 Task: Go to Program & Features. Select Whole Food Market. Add to cart Organic Chicken Broth-2. Select Amazon Health. Add to cart Grapefruit essential oil-2. Place order for Ivan Wilson, _x000D_
9525 Pacific Ct_x000D_
Willowbrook, Illinois(IL), 60527, Cell Number (630) 590-5202
Action: Mouse moved to (4, 148)
Screenshot: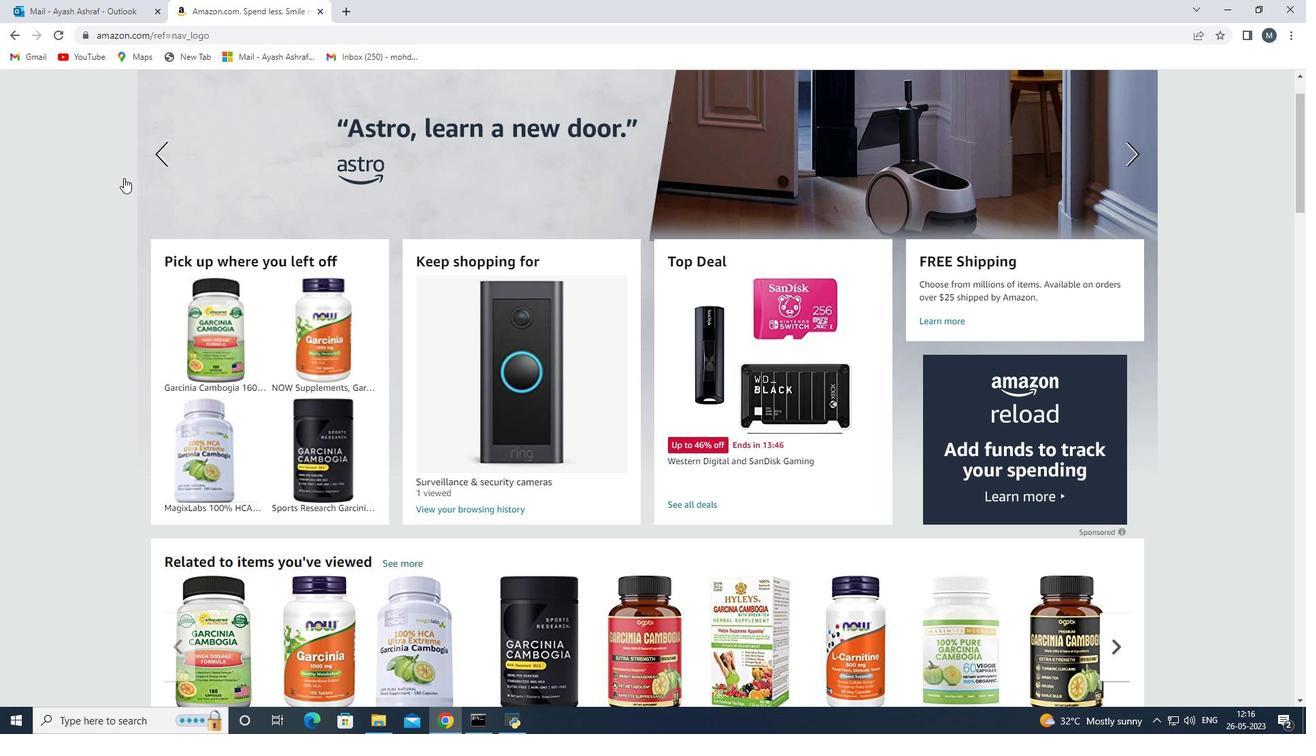 
Action: Mouse scrolled (4, 149) with delta (0, 0)
Screenshot: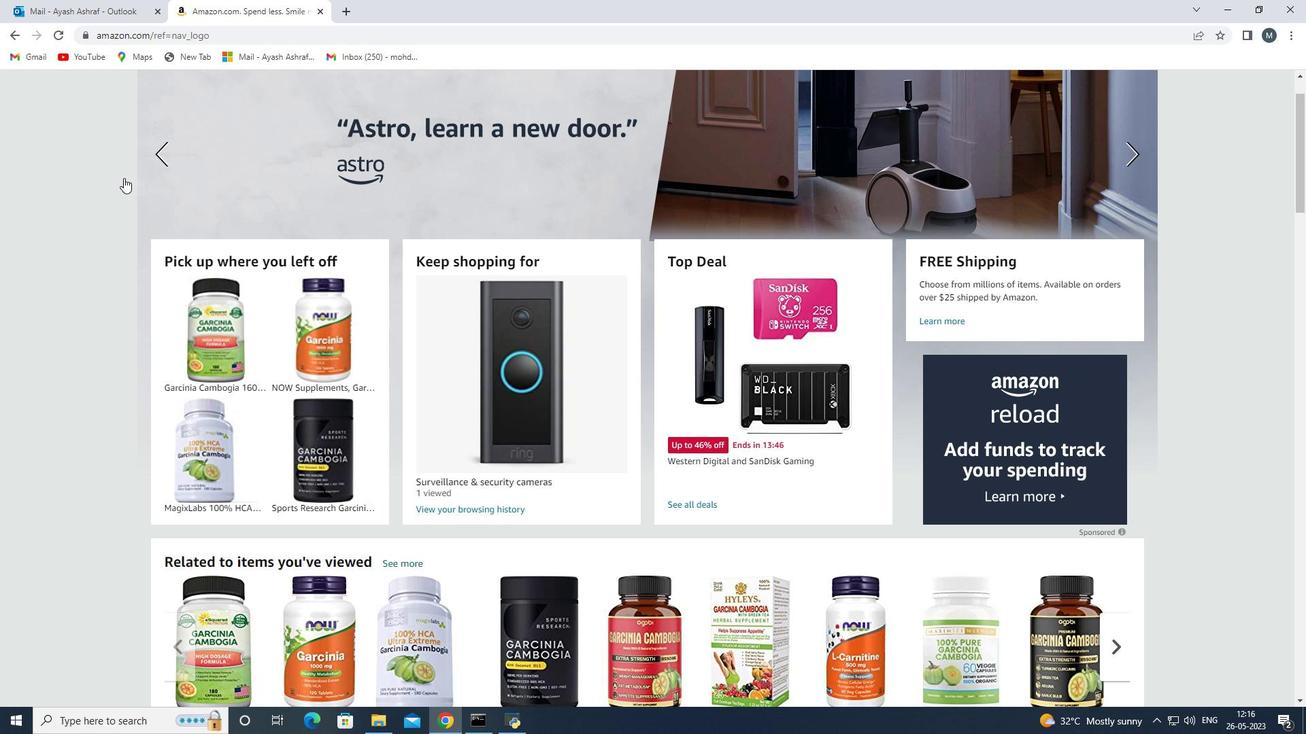 
Action: Mouse scrolled (4, 149) with delta (0, 0)
Screenshot: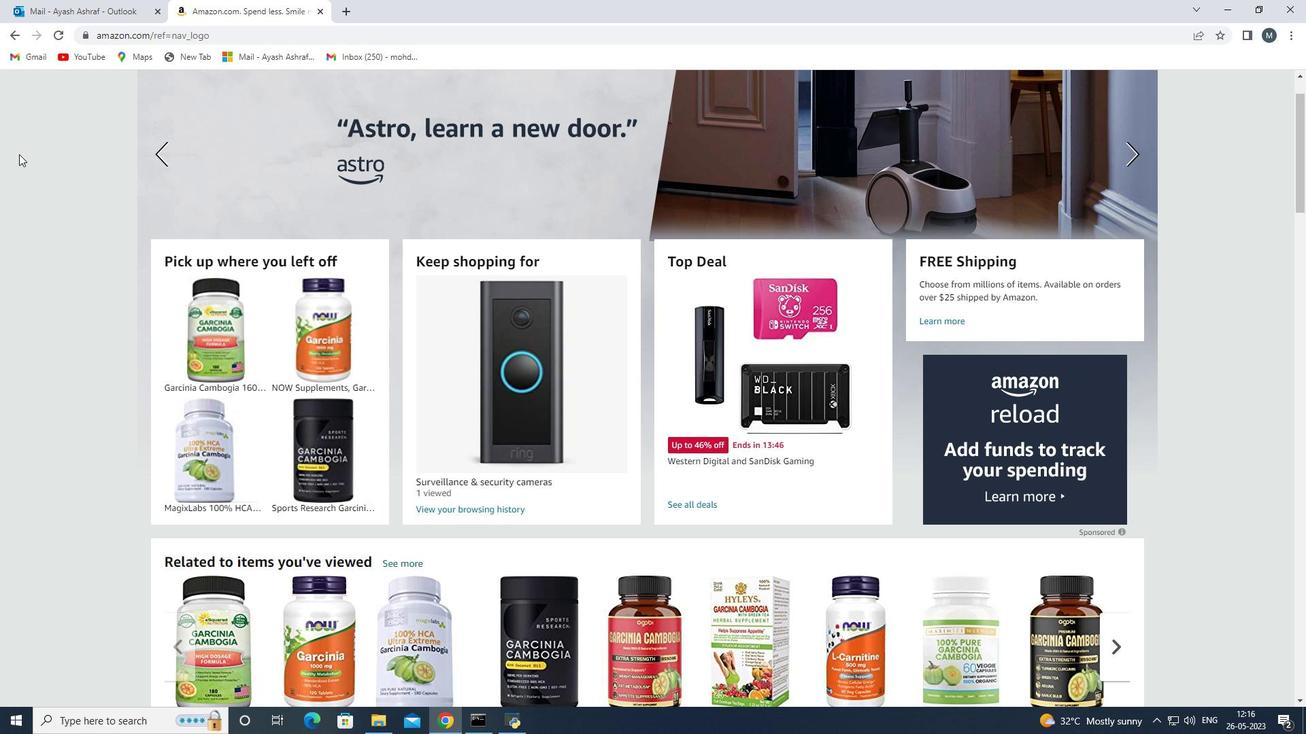 
Action: Mouse moved to (327, 214)
Screenshot: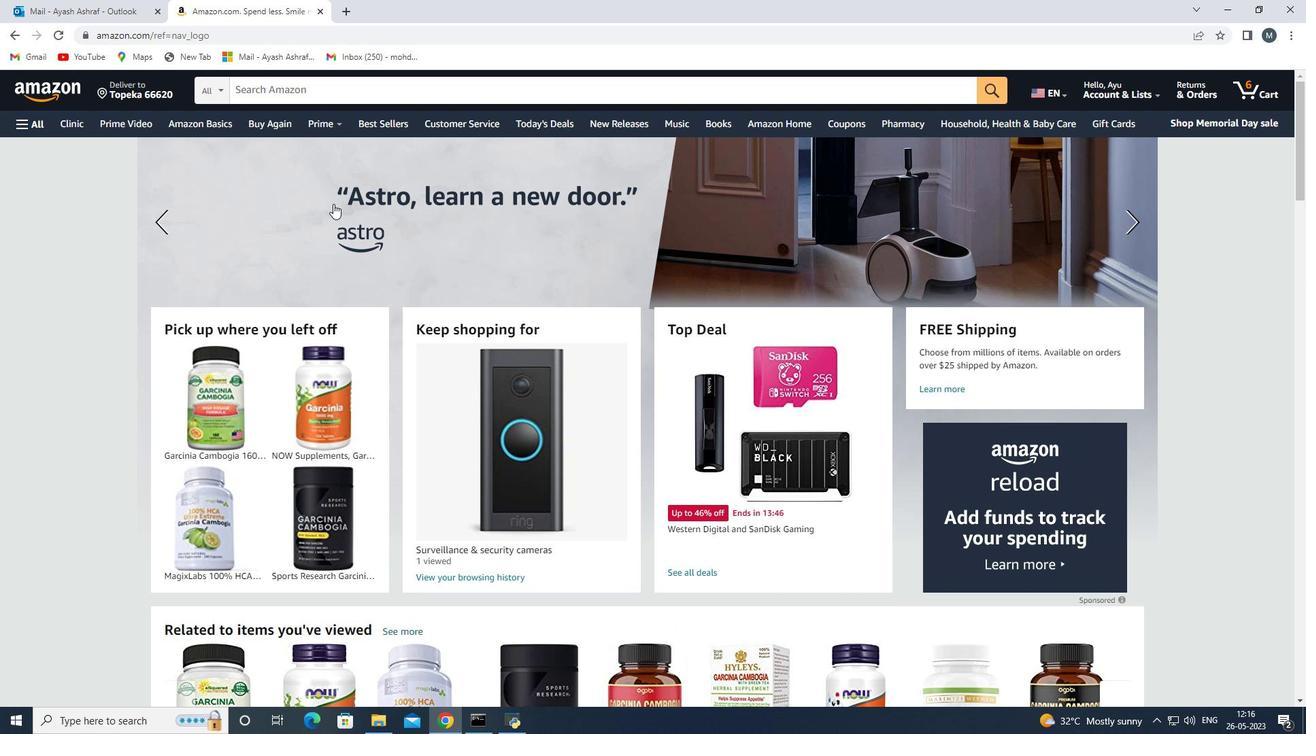 
Action: Mouse scrolled (327, 215) with delta (0, 0)
Screenshot: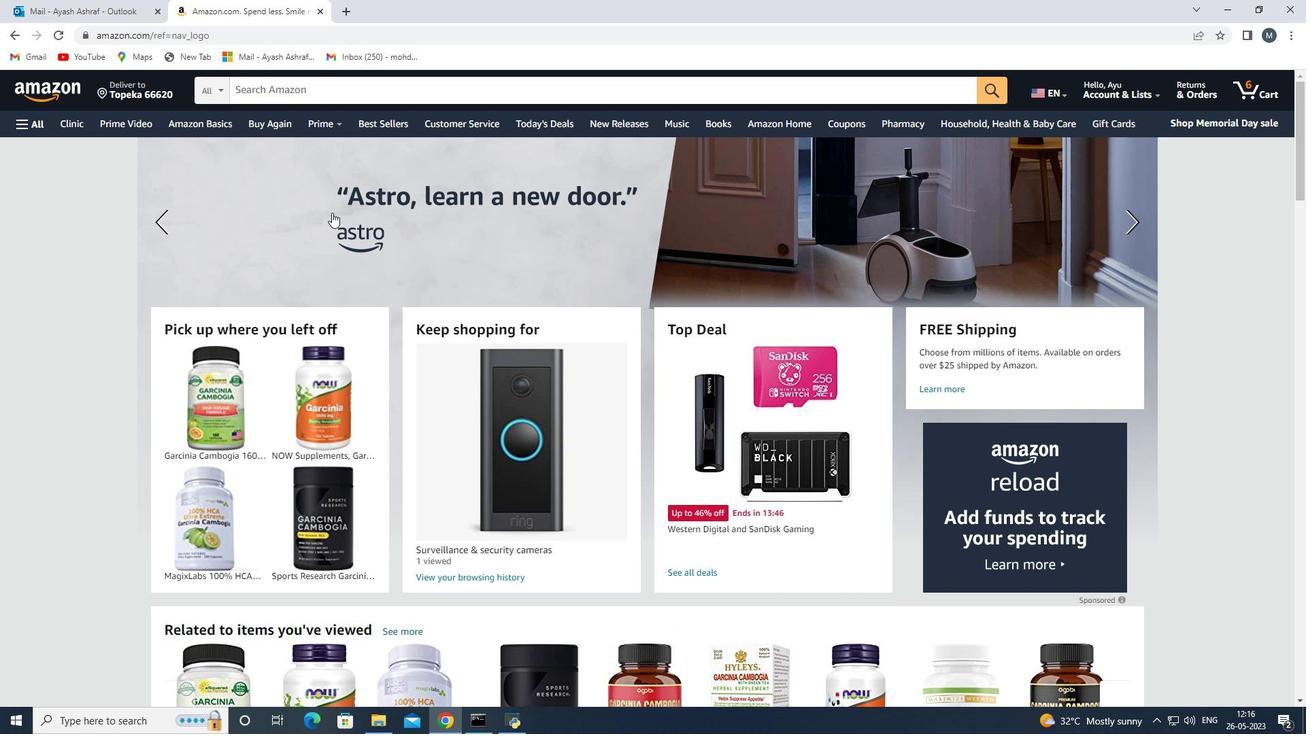 
Action: Mouse scrolled (327, 215) with delta (0, 0)
Screenshot: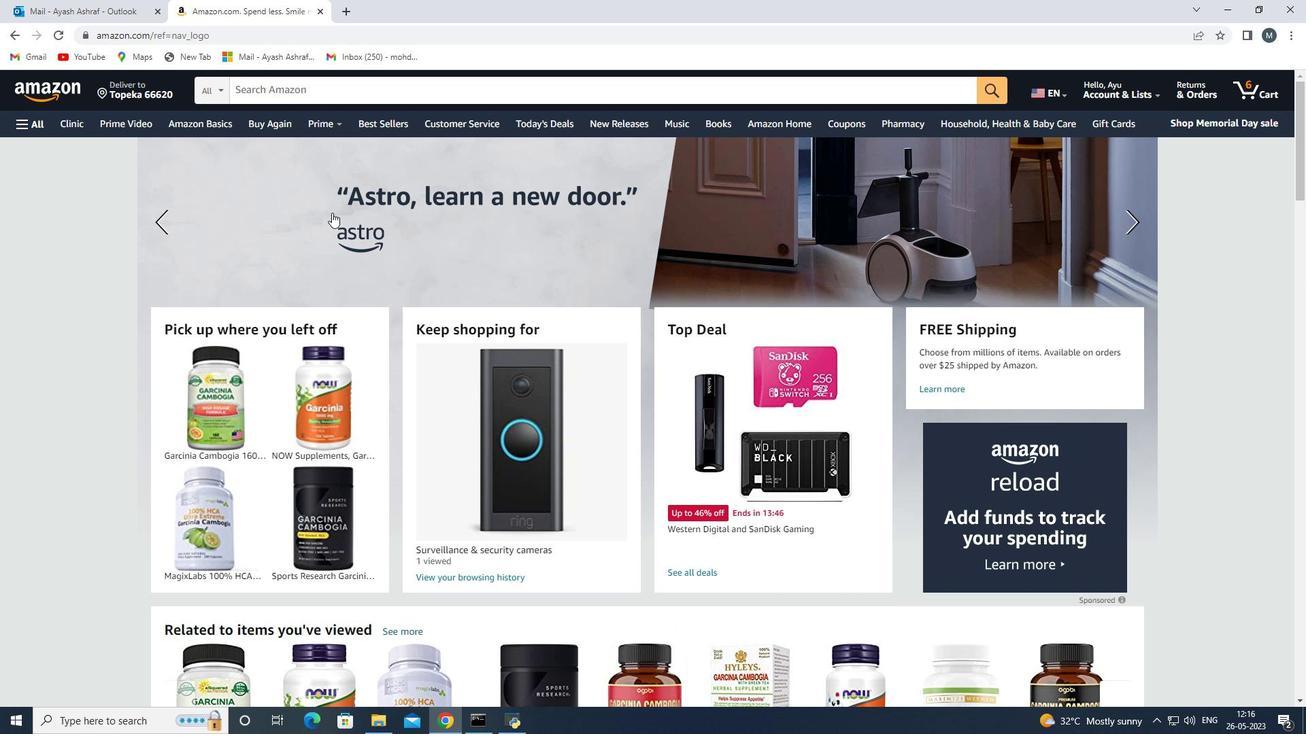 
Action: Mouse scrolled (327, 215) with delta (0, 0)
Screenshot: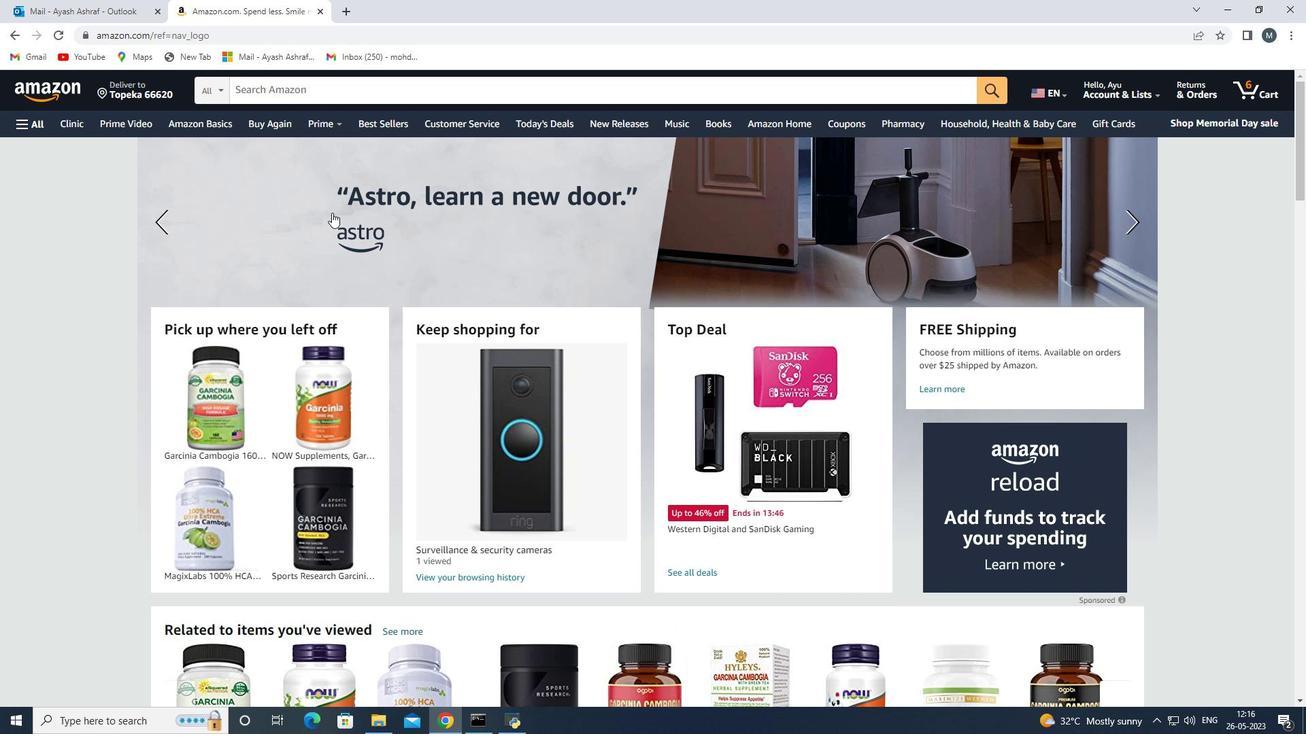 
Action: Mouse scrolled (327, 215) with delta (0, 0)
Screenshot: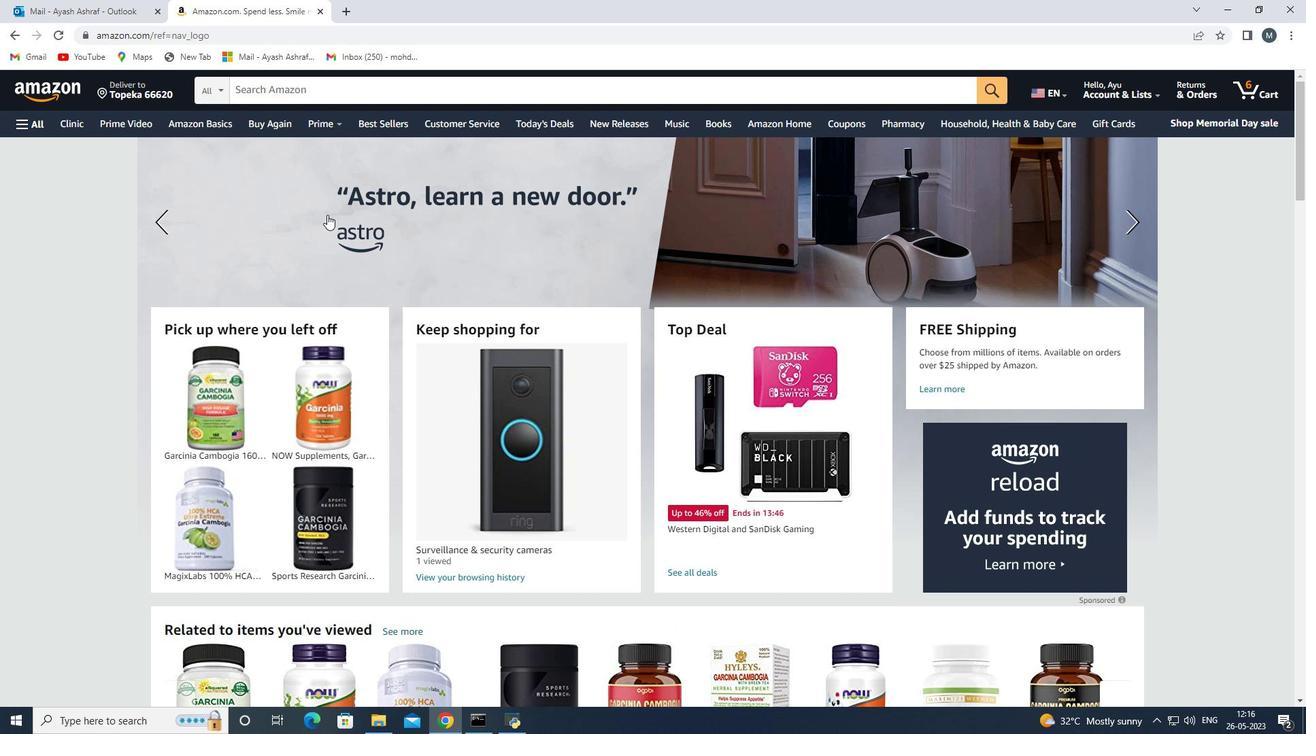 
Action: Mouse scrolled (327, 215) with delta (0, 0)
Screenshot: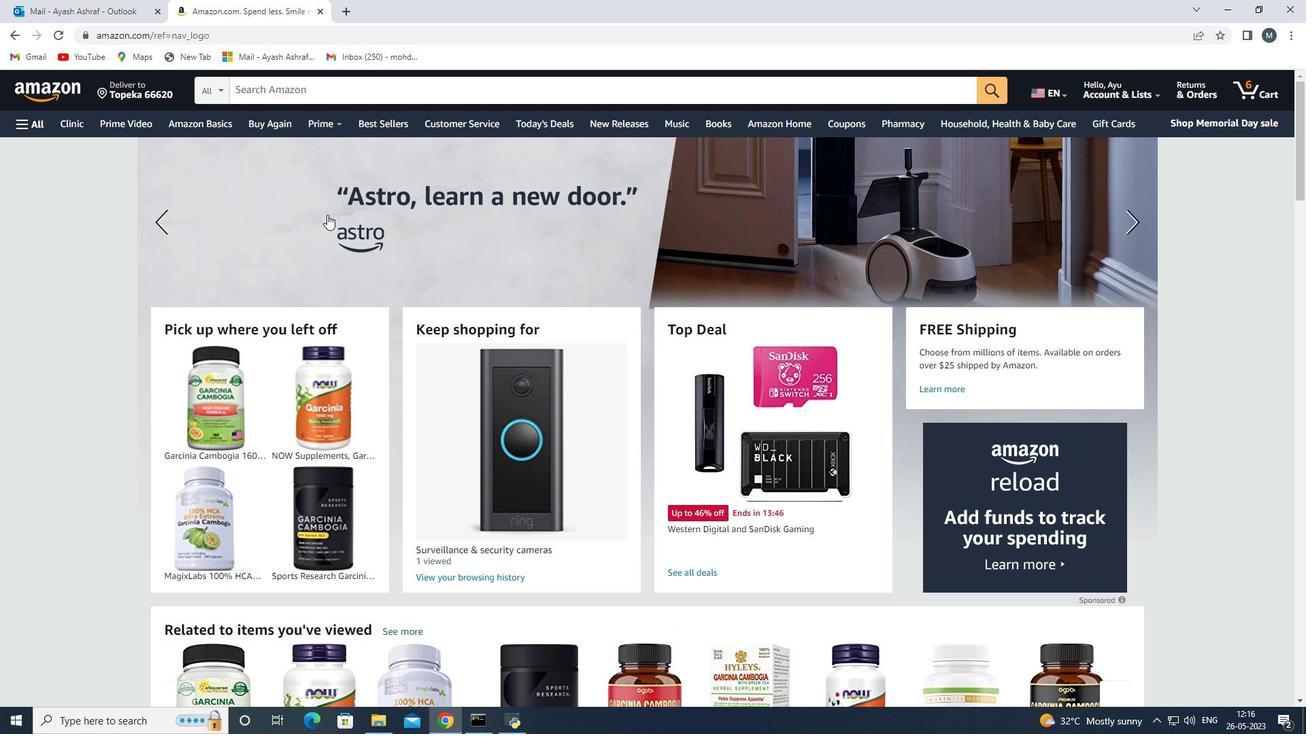 
Action: Mouse moved to (27, 125)
Screenshot: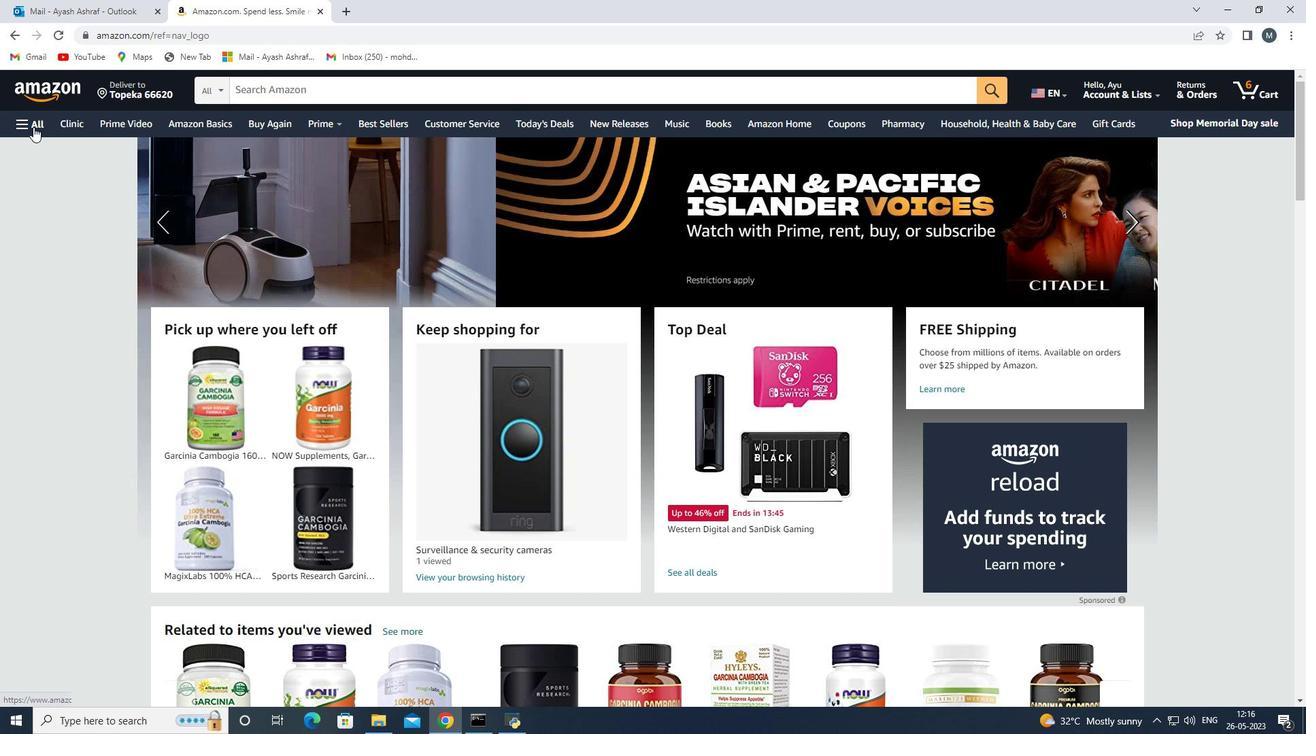 
Action: Mouse pressed left at (27, 125)
Screenshot: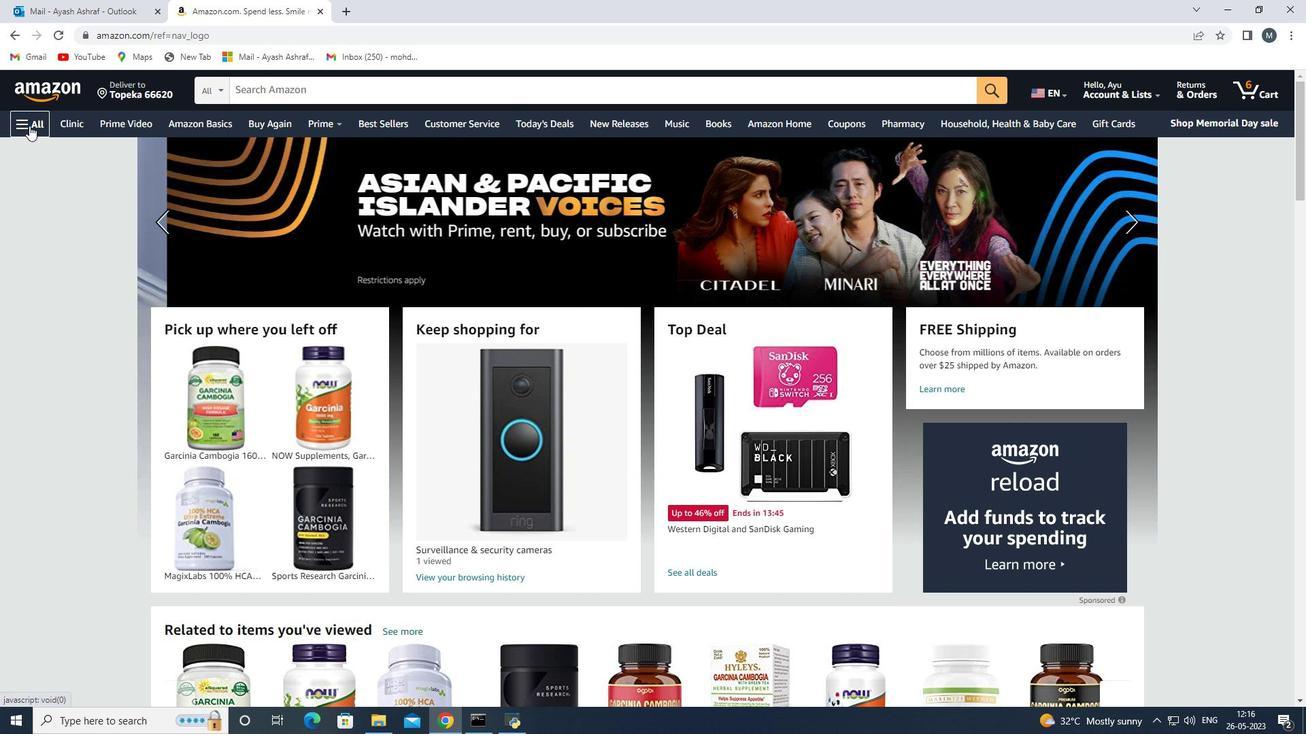 
Action: Mouse moved to (163, 419)
Screenshot: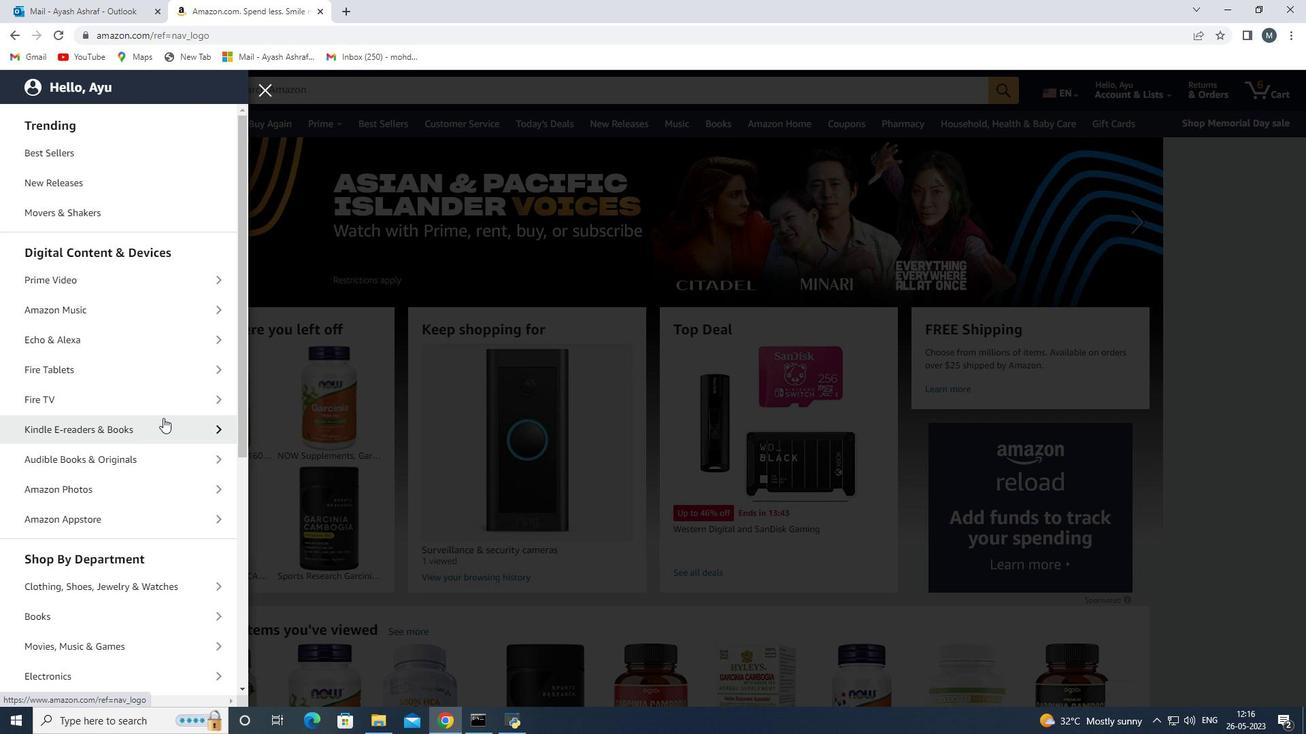 
Action: Mouse scrolled (163, 418) with delta (0, 0)
Screenshot: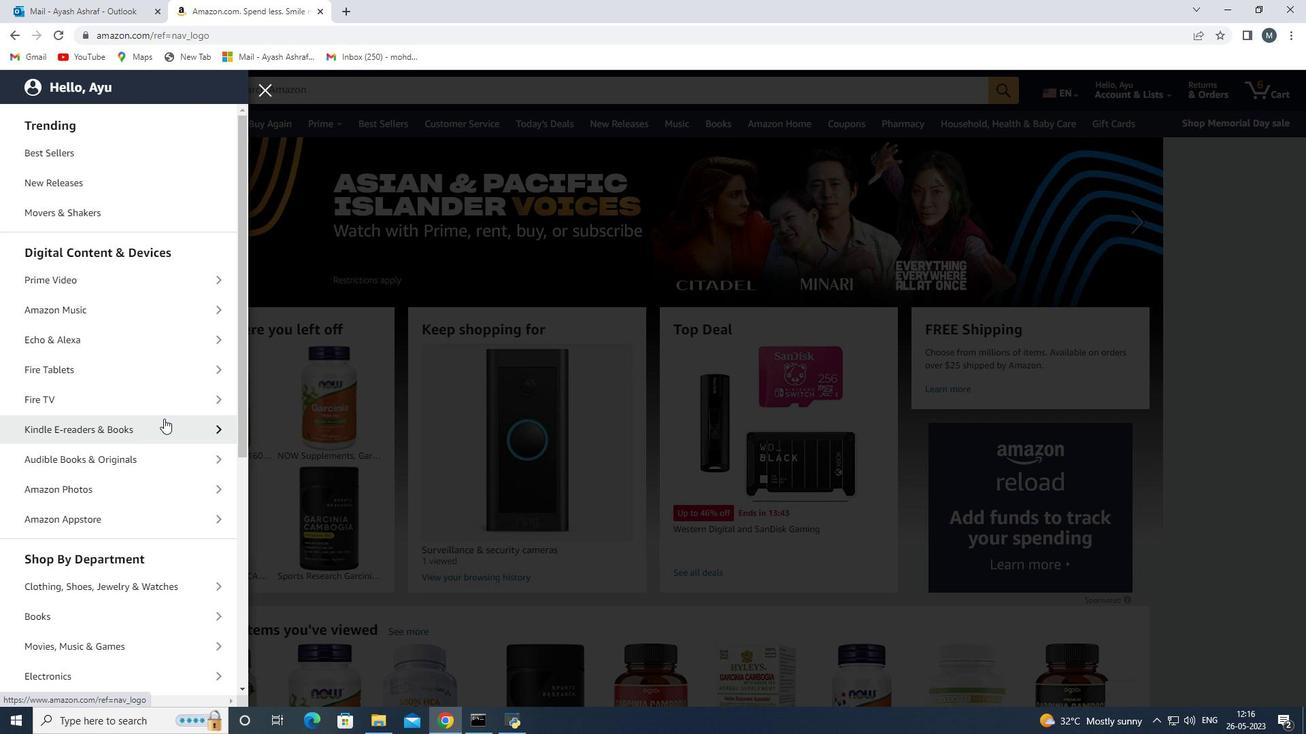 
Action: Mouse scrolled (163, 418) with delta (0, 0)
Screenshot: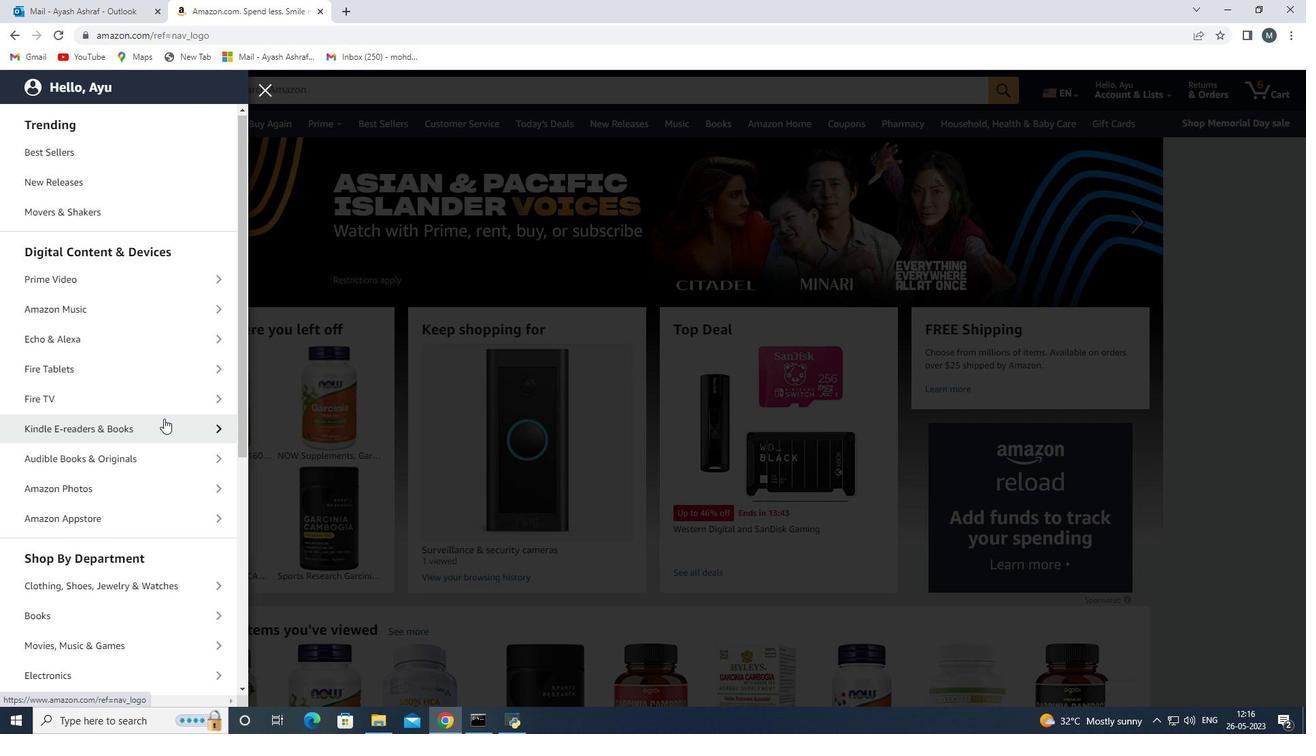 
Action: Mouse moved to (164, 418)
Screenshot: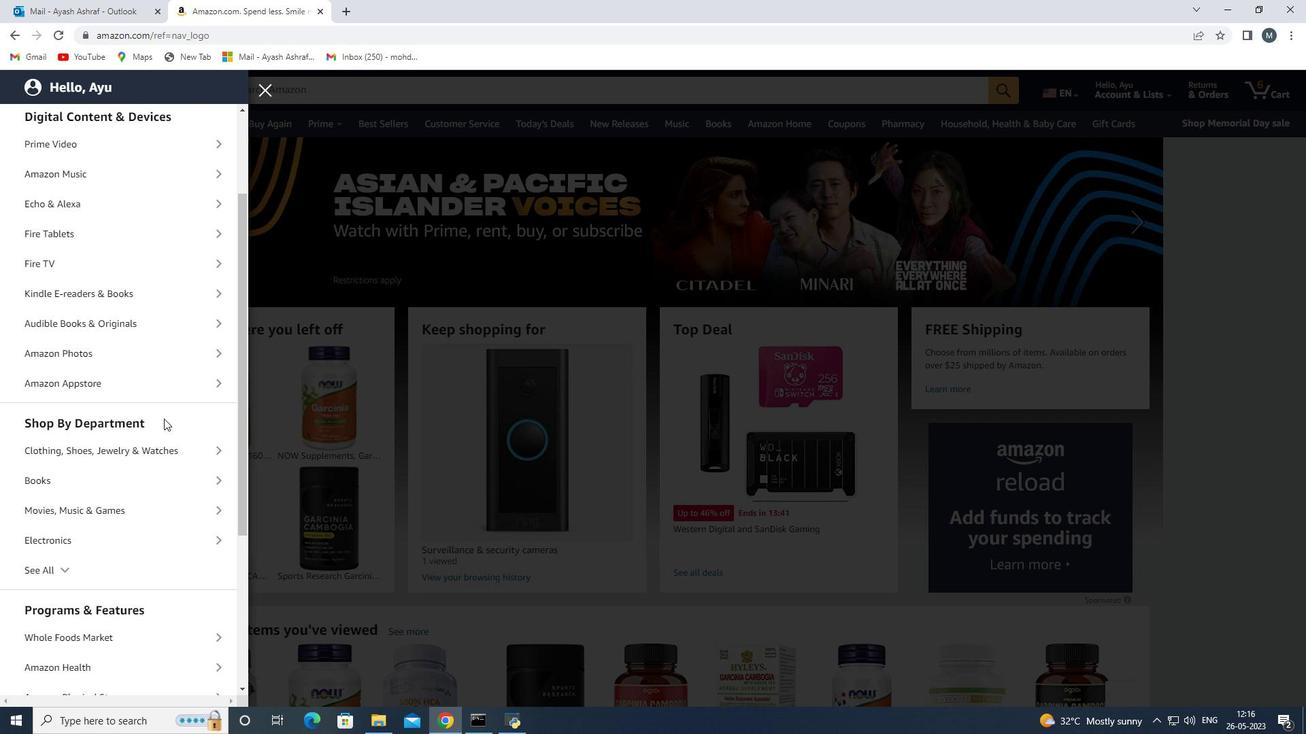 
Action: Mouse scrolled (164, 417) with delta (0, 0)
Screenshot: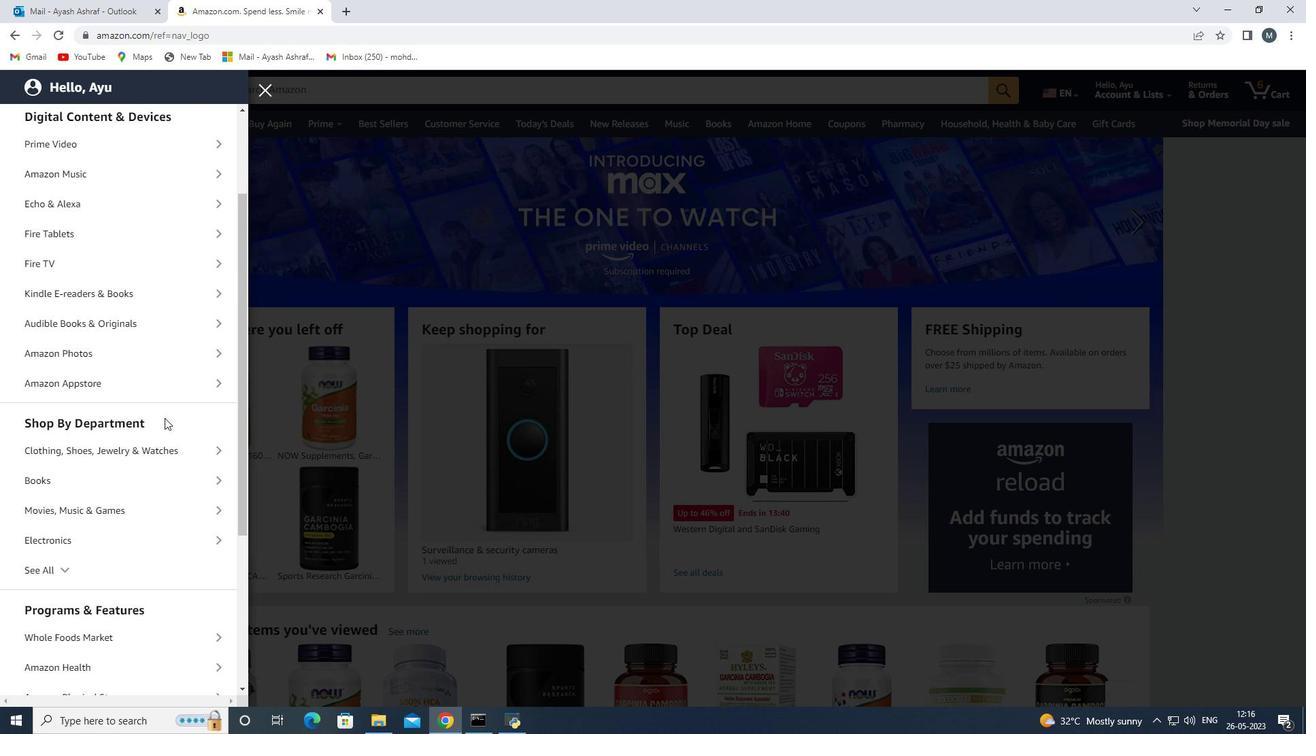 
Action: Mouse moved to (116, 459)
Screenshot: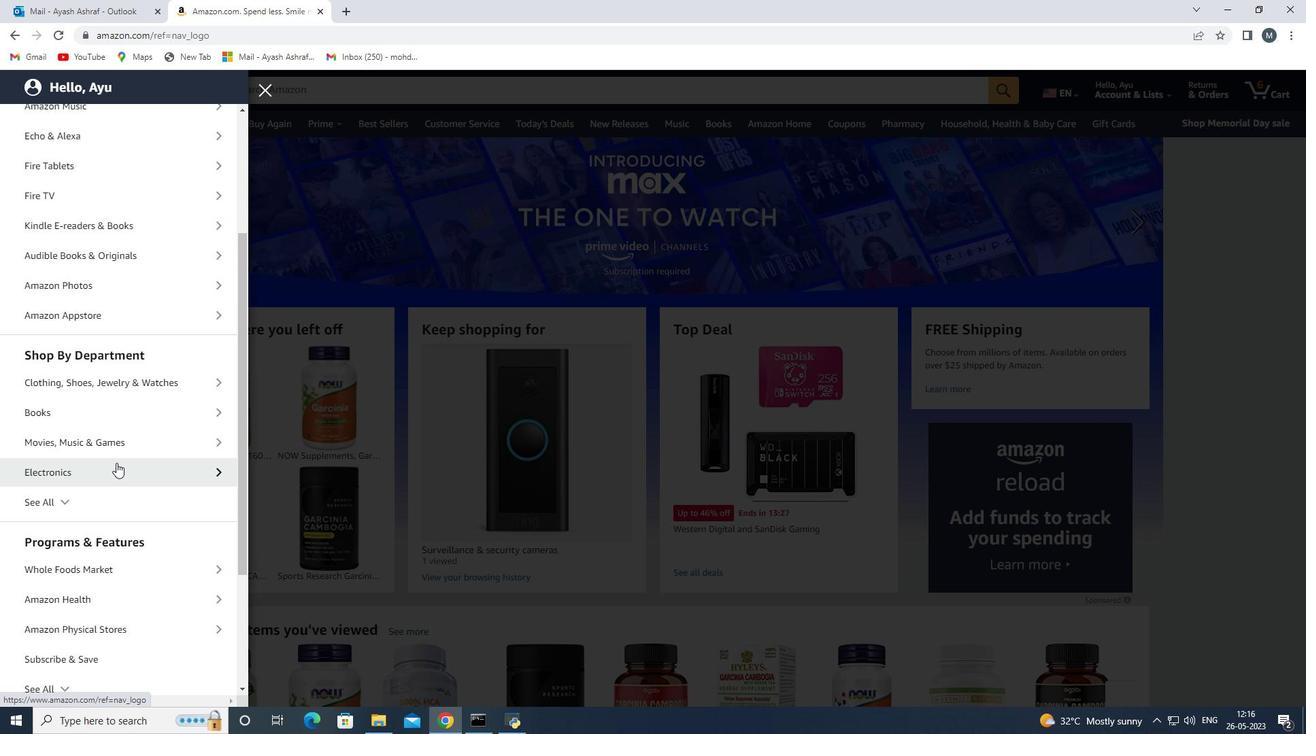 
Action: Mouse scrolled (116, 458) with delta (0, 0)
Screenshot: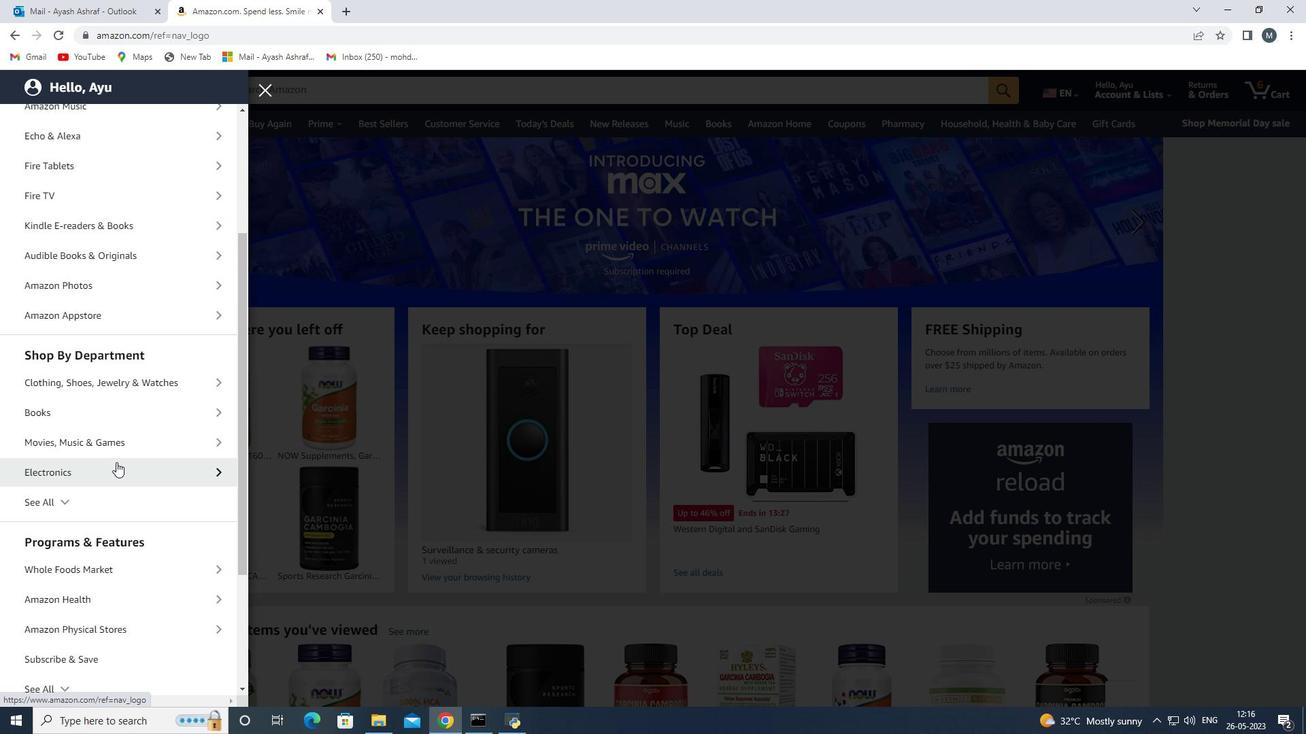 
Action: Mouse scrolled (116, 458) with delta (0, 0)
Screenshot: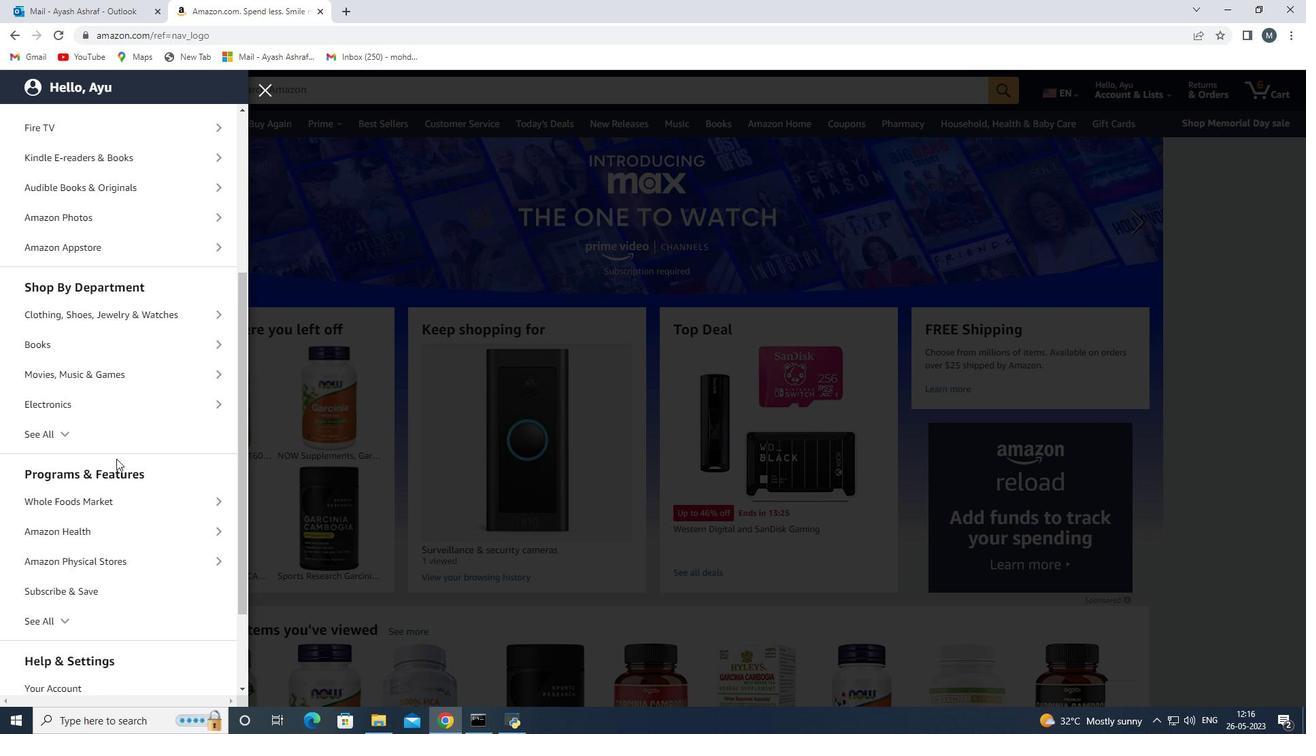 
Action: Mouse scrolled (116, 458) with delta (0, 0)
Screenshot: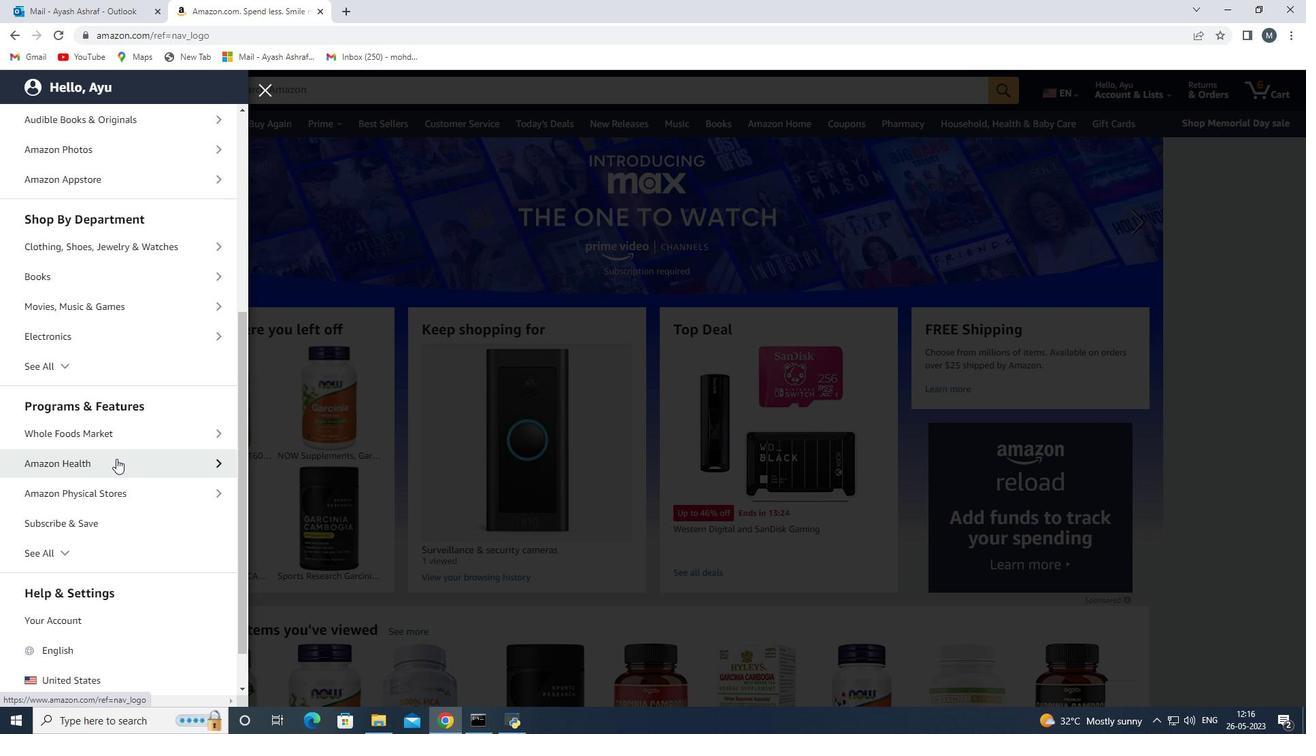 
Action: Mouse moved to (145, 440)
Screenshot: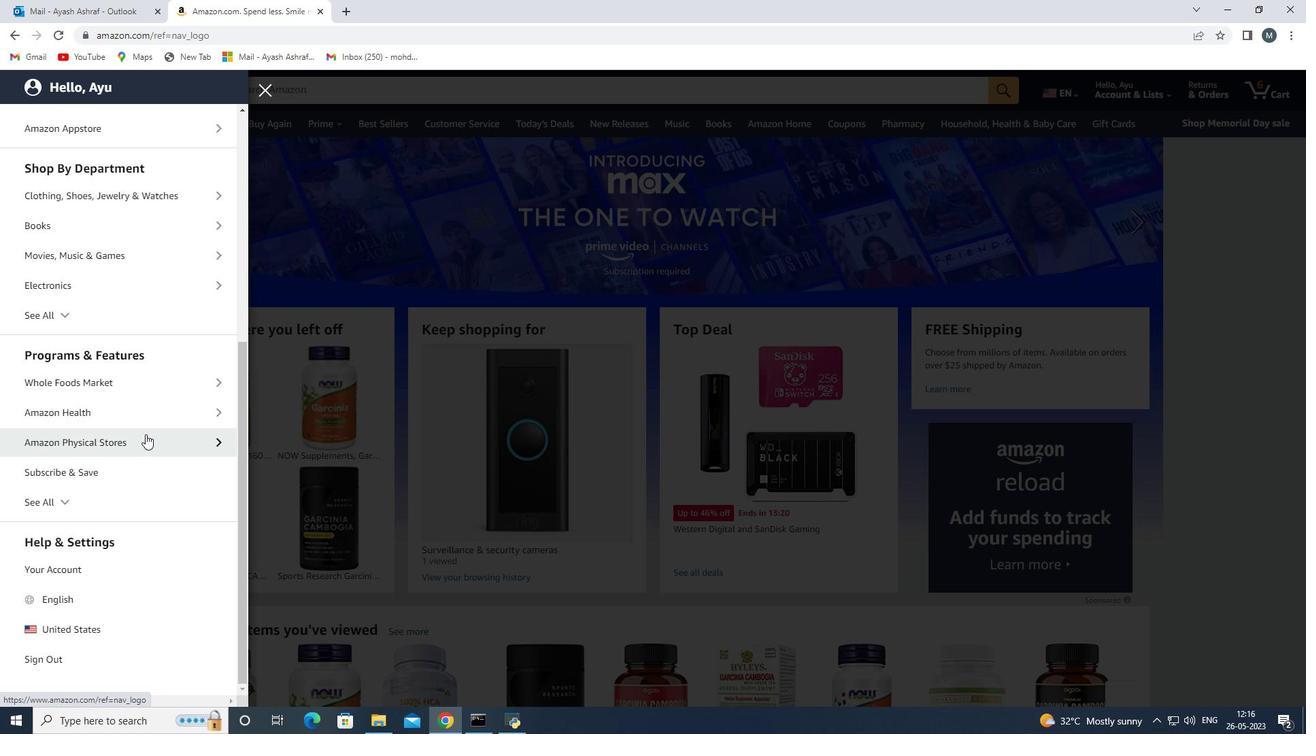 
Action: Mouse scrolled (145, 440) with delta (0, 0)
Screenshot: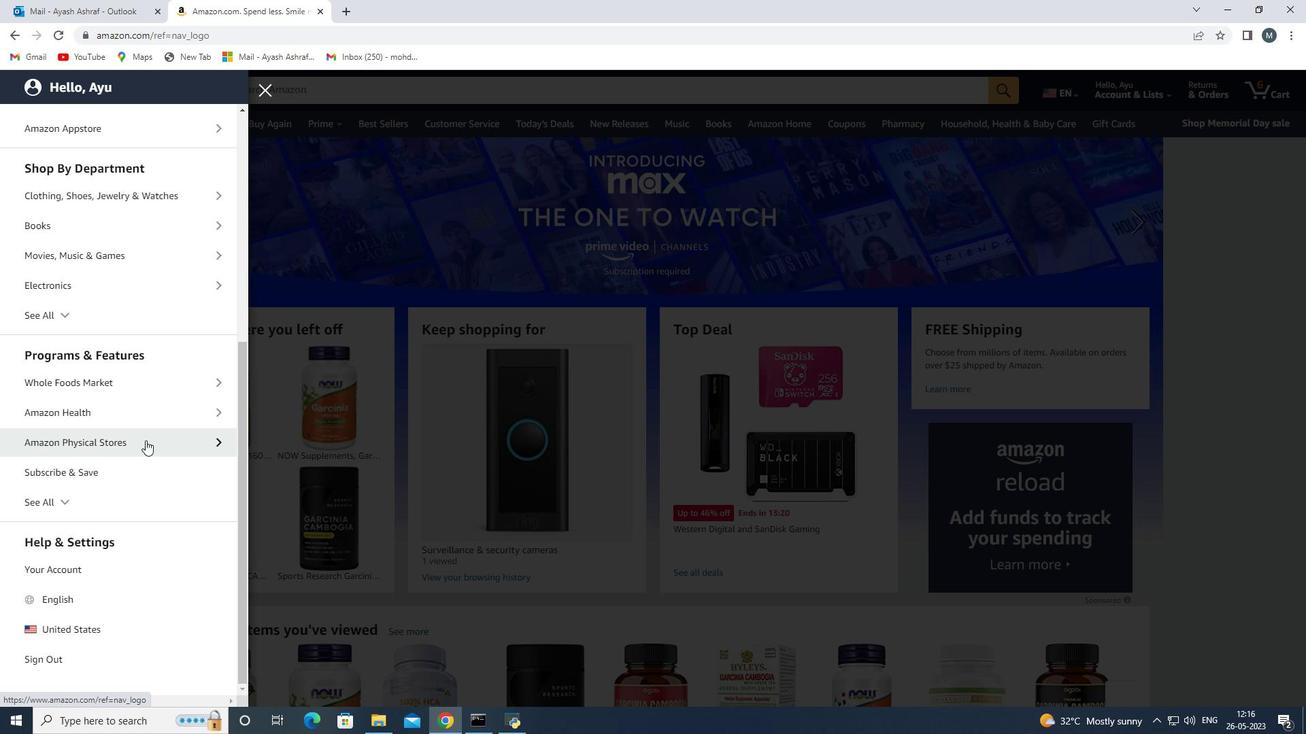 
Action: Mouse moved to (121, 385)
Screenshot: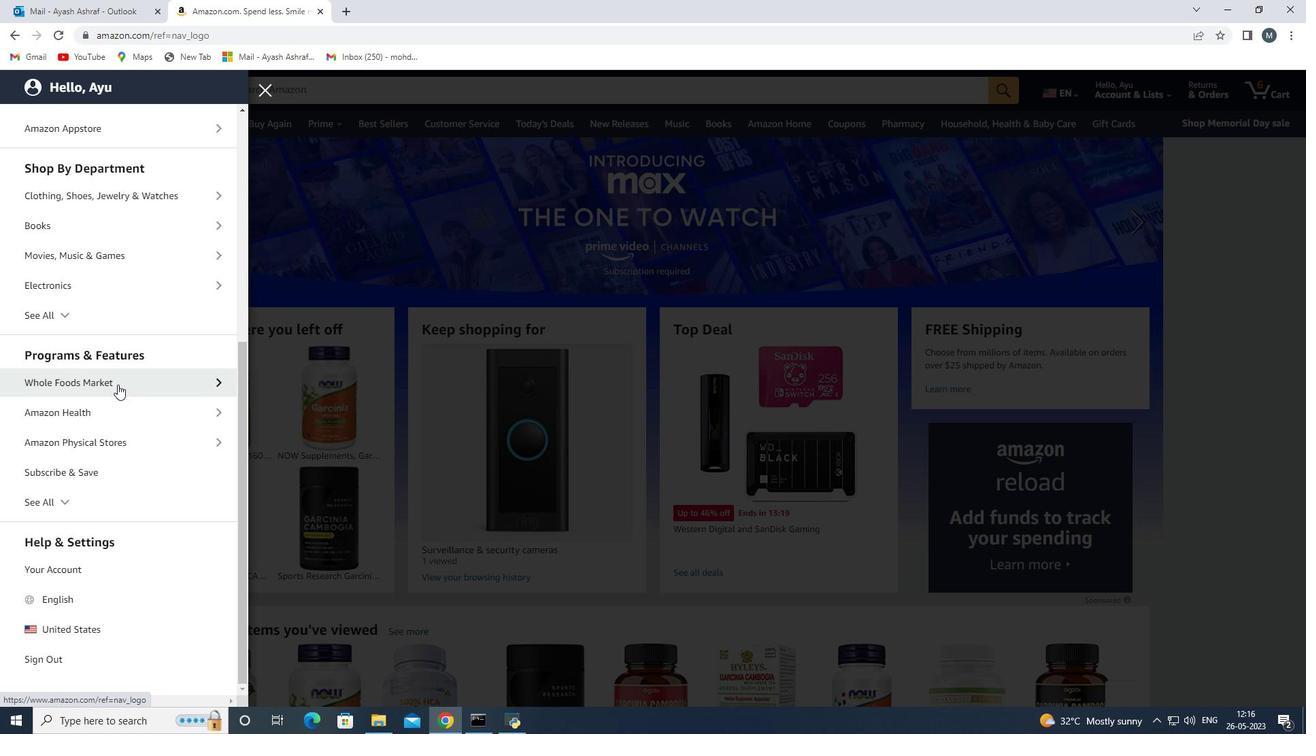 
Action: Mouse pressed left at (121, 385)
Screenshot: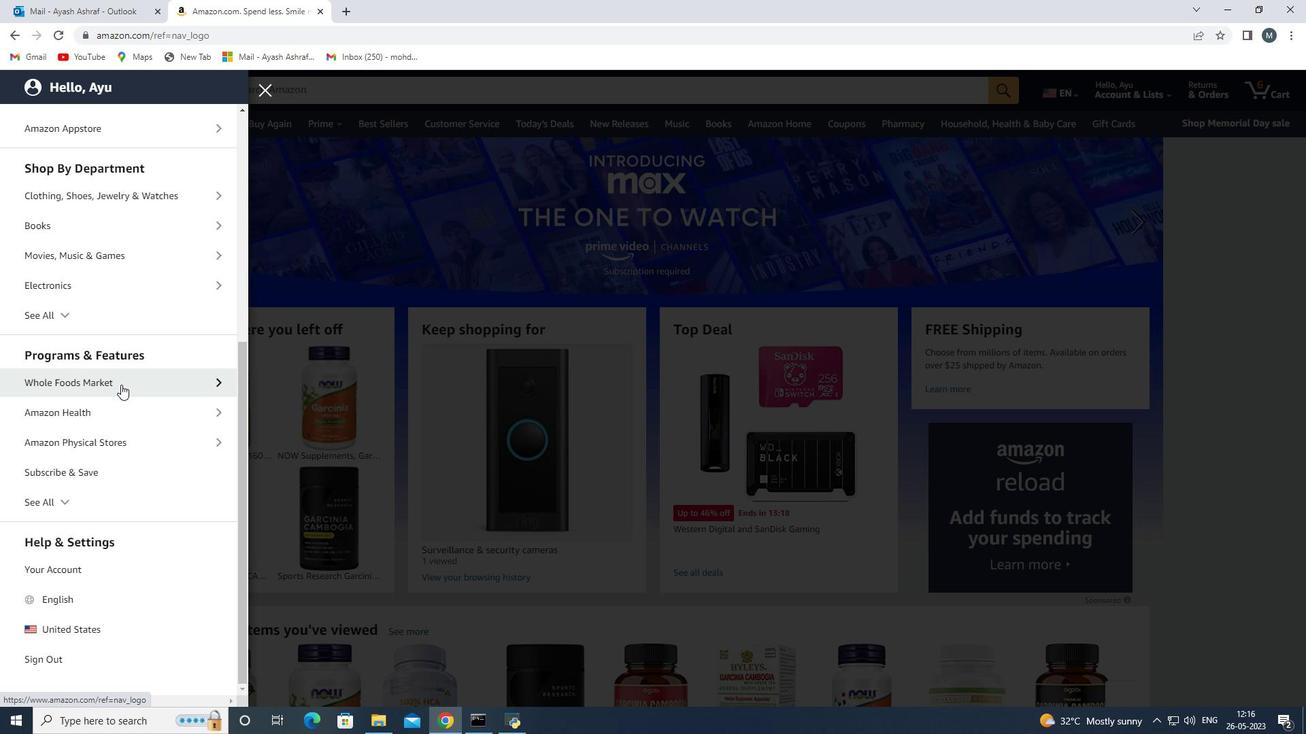 
Action: Mouse moved to (140, 191)
Screenshot: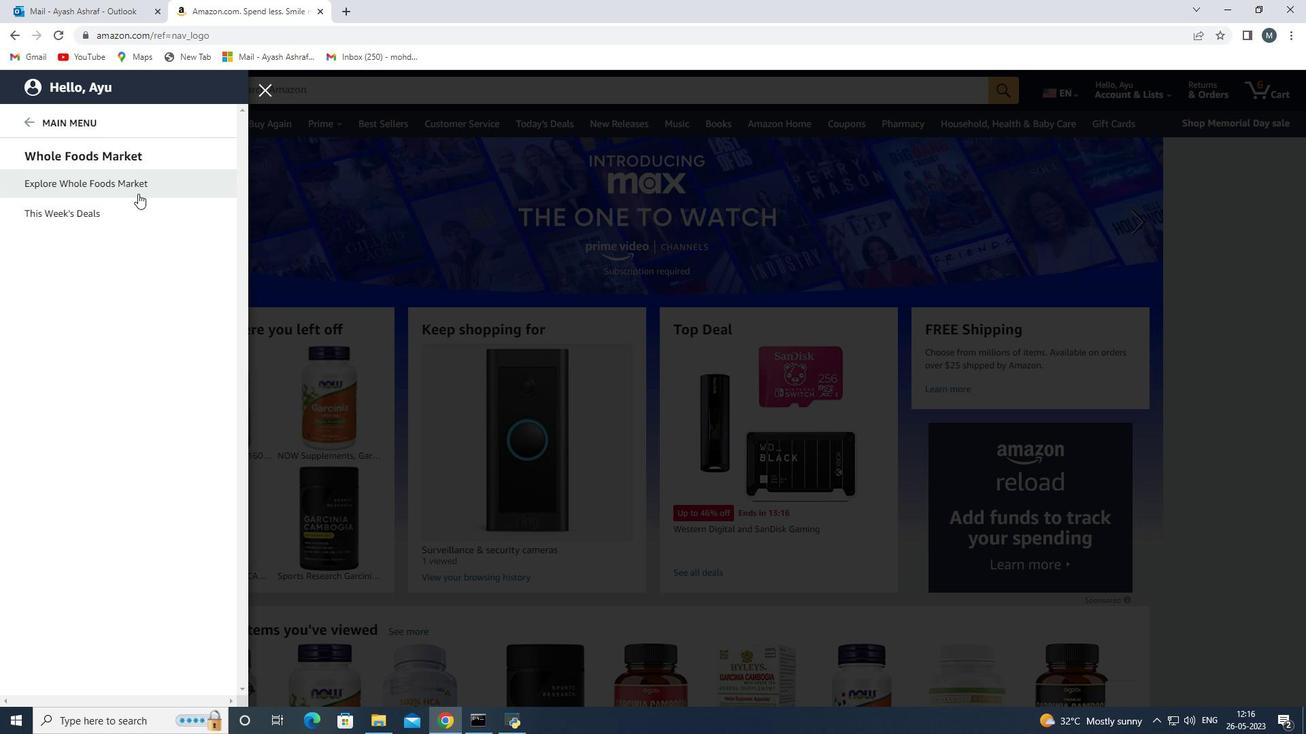 
Action: Mouse pressed left at (140, 191)
Screenshot: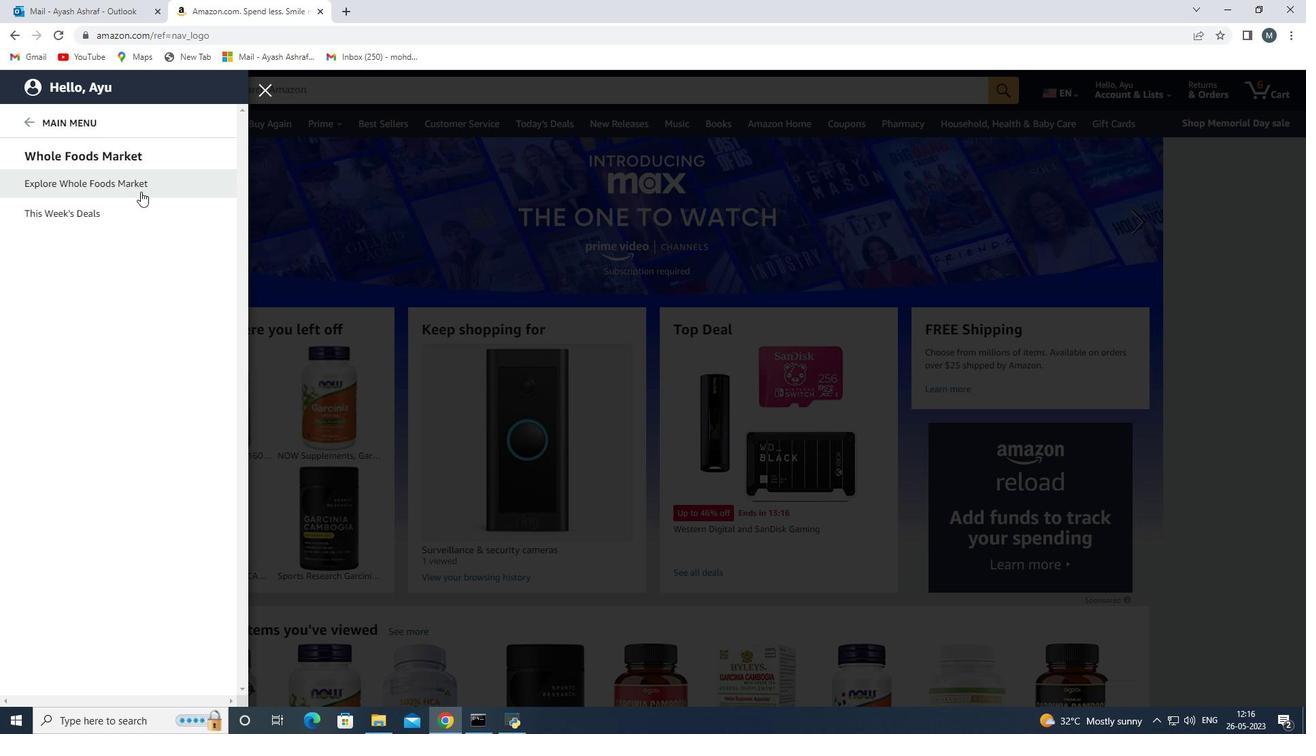 
Action: Mouse moved to (345, 89)
Screenshot: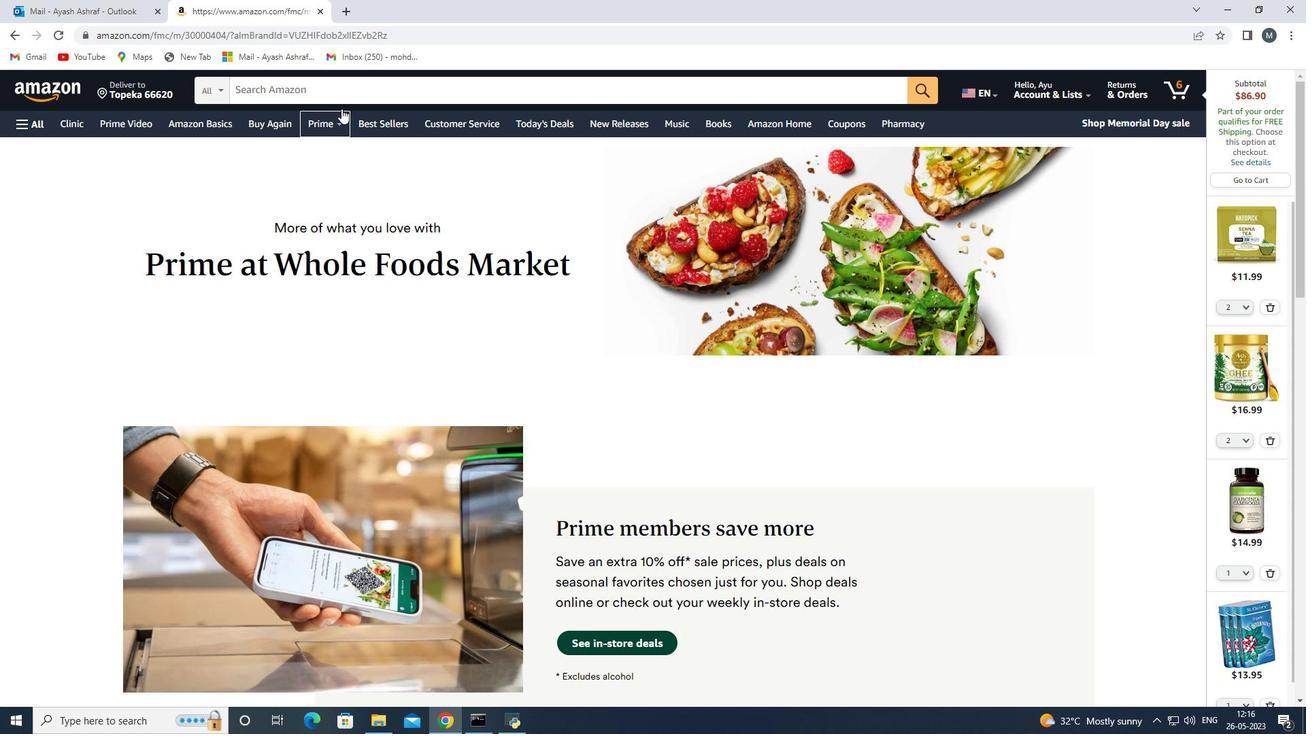 
Action: Mouse pressed left at (345, 89)
Screenshot: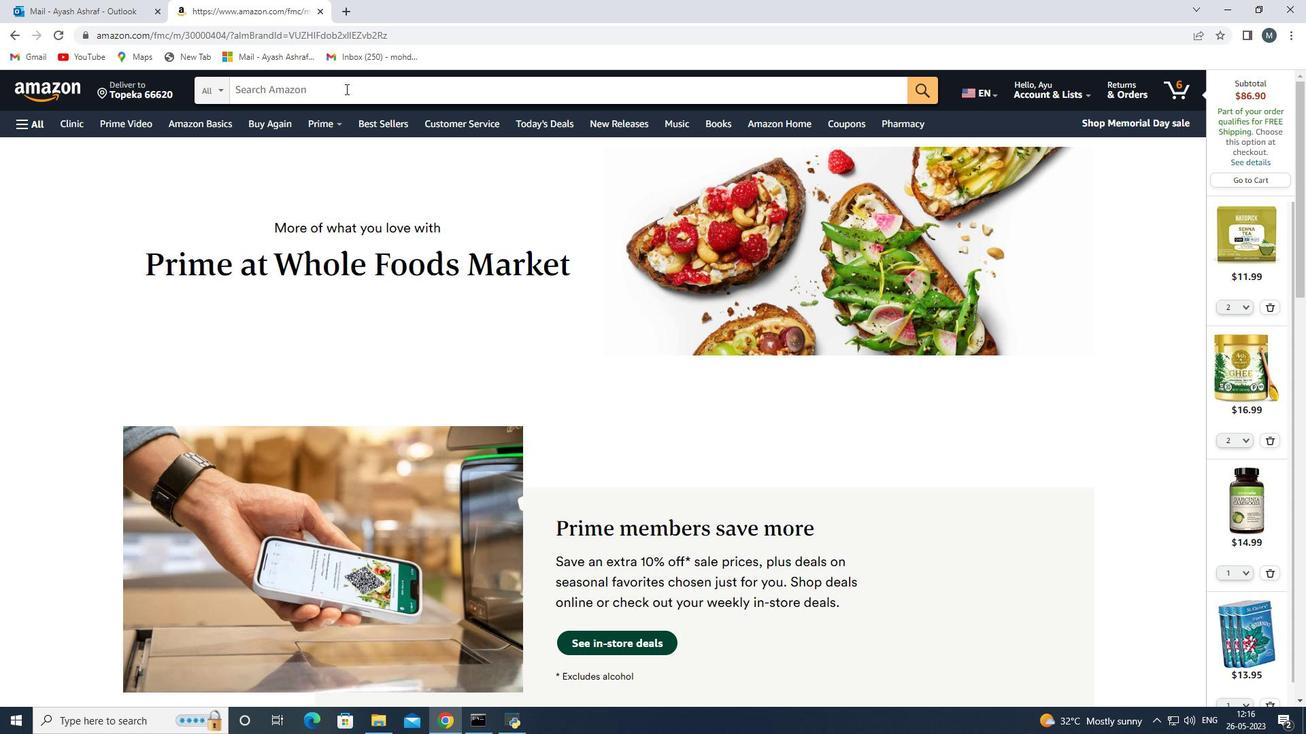 
Action: Key pressed <Key.shift>Organic<Key.space><Key.shift>Chicken<Key.space><Key.shift>Broth
Screenshot: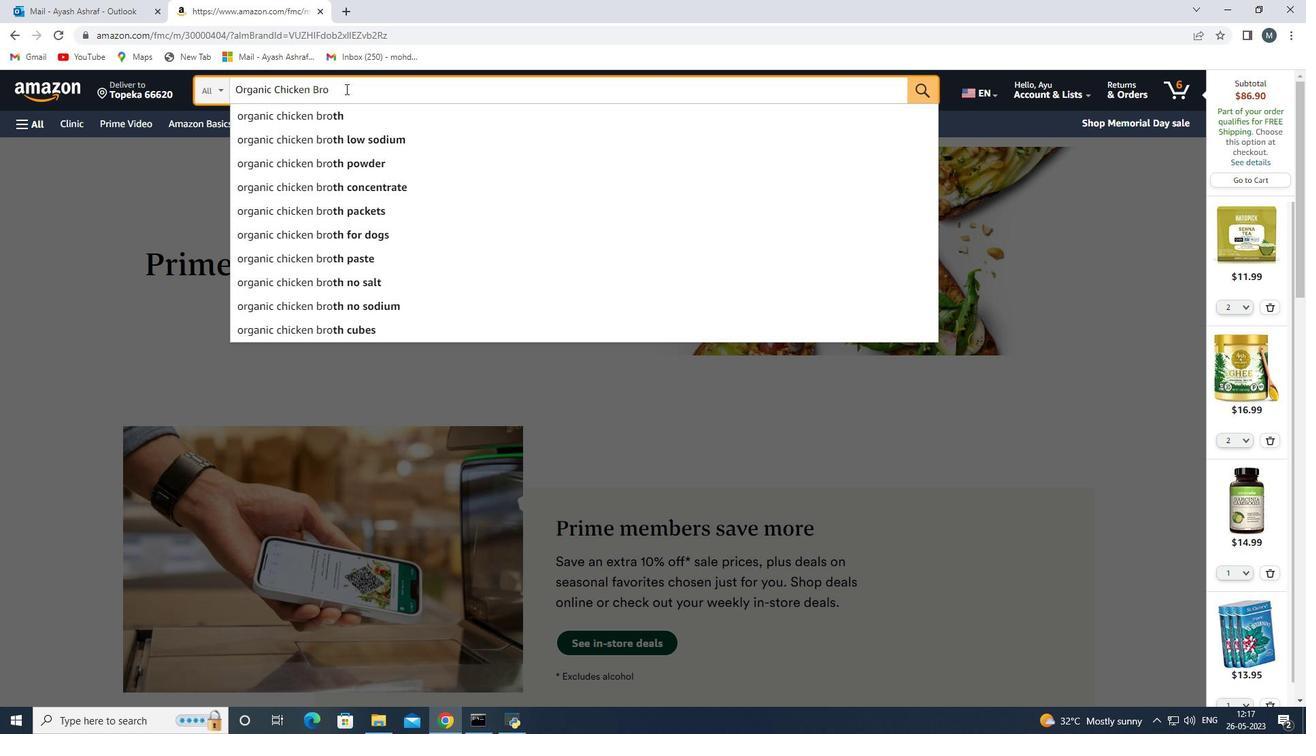 
Action: Mouse moved to (338, 115)
Screenshot: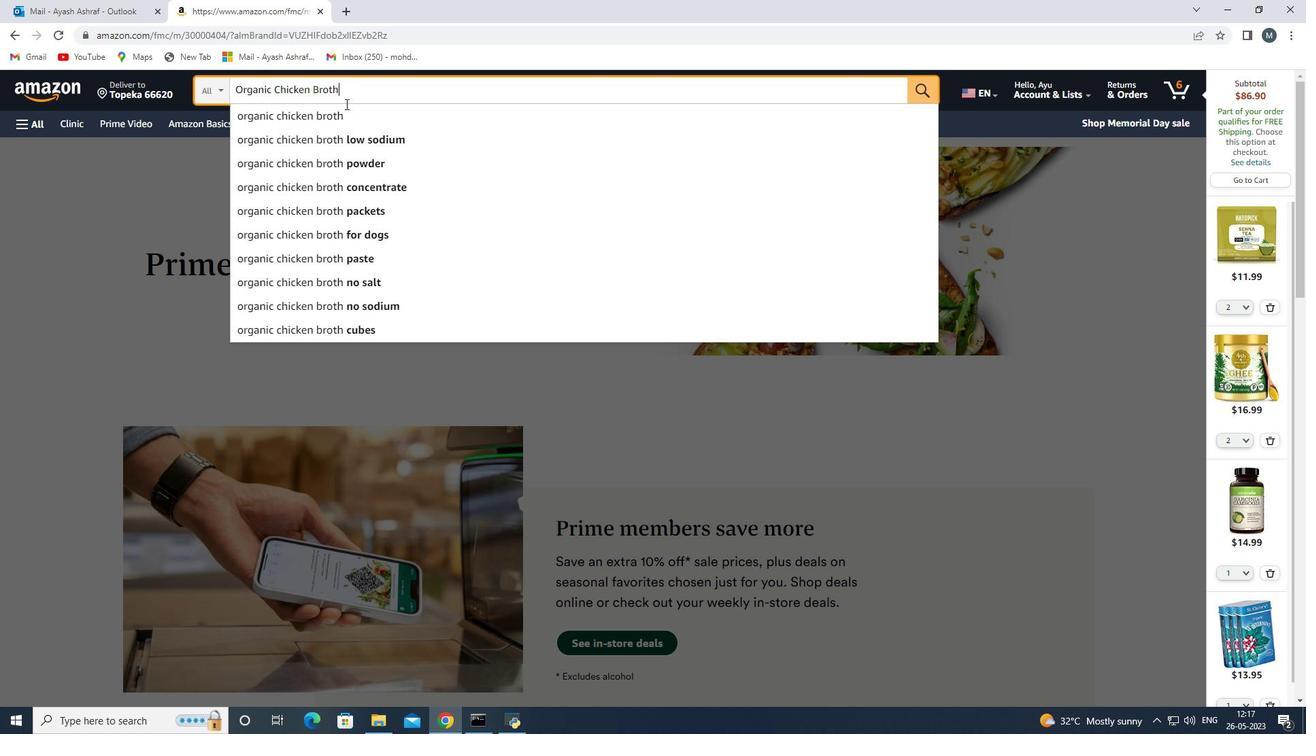 
Action: Mouse pressed left at (338, 115)
Screenshot: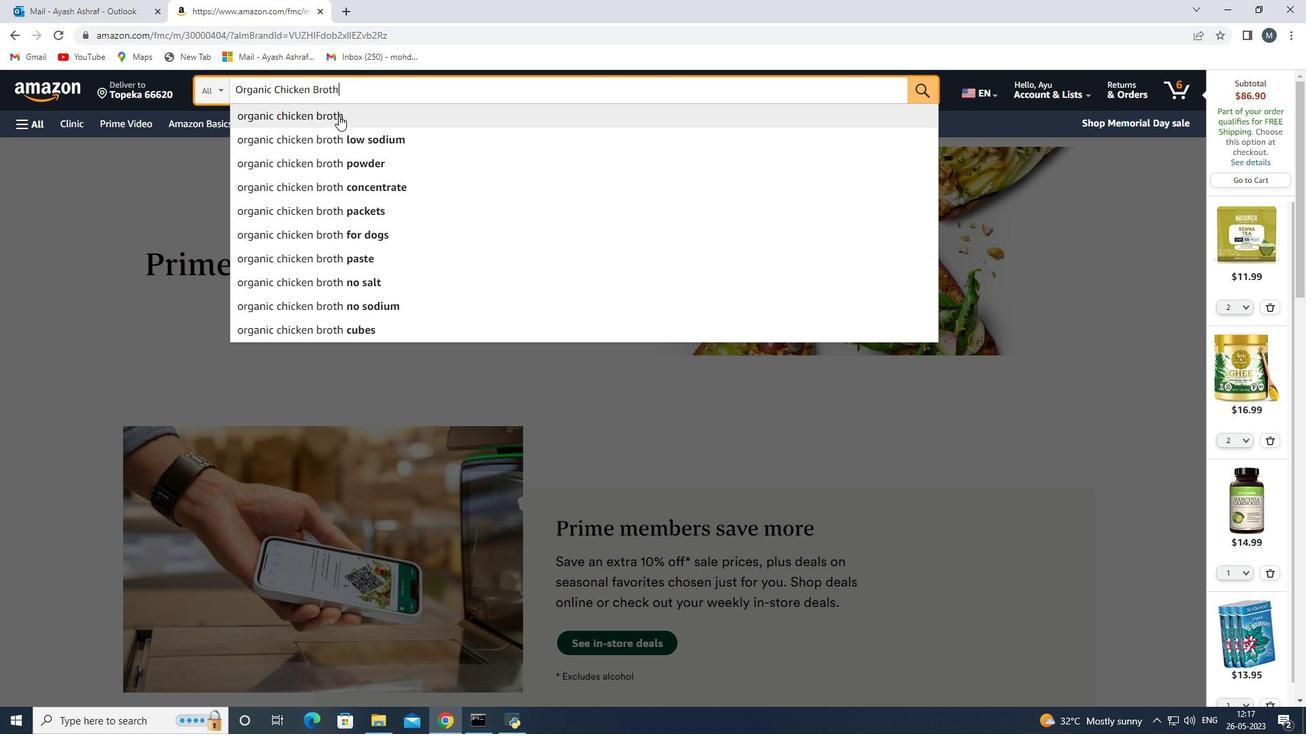 
Action: Mouse moved to (334, 472)
Screenshot: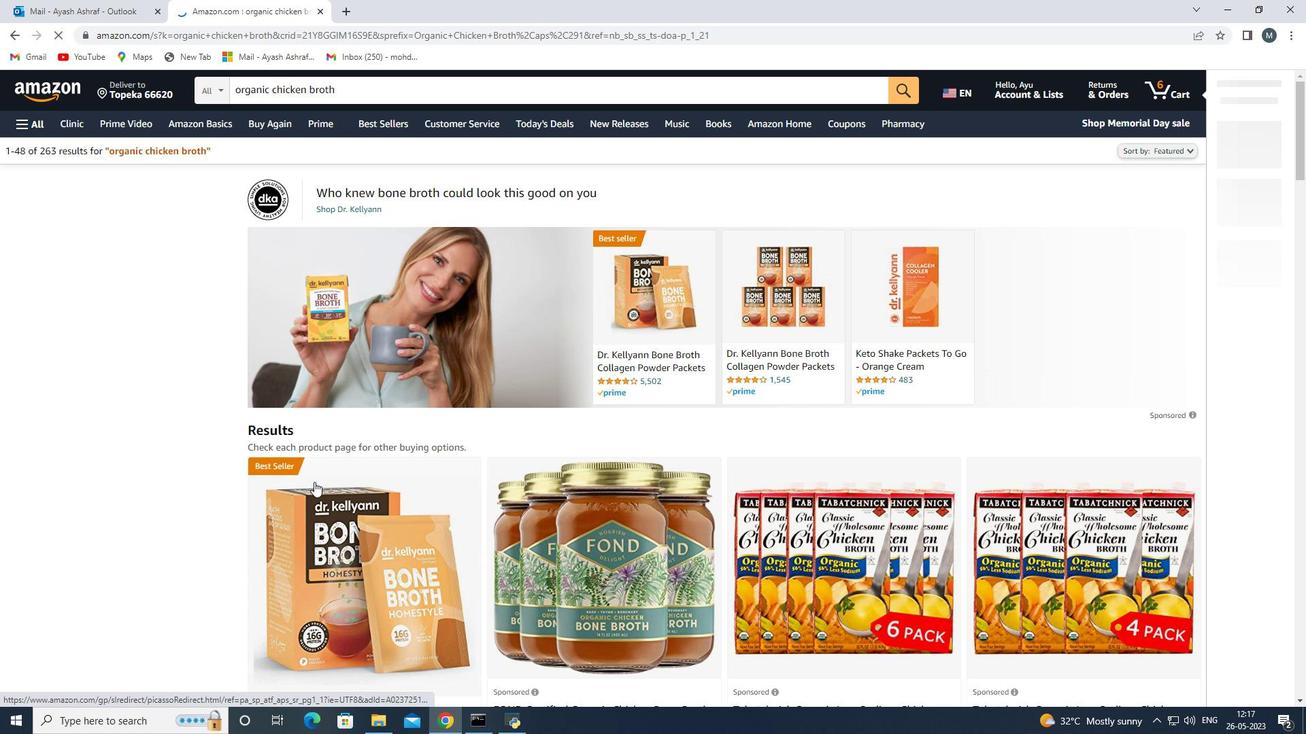 
Action: Mouse scrolled (334, 471) with delta (0, 0)
Screenshot: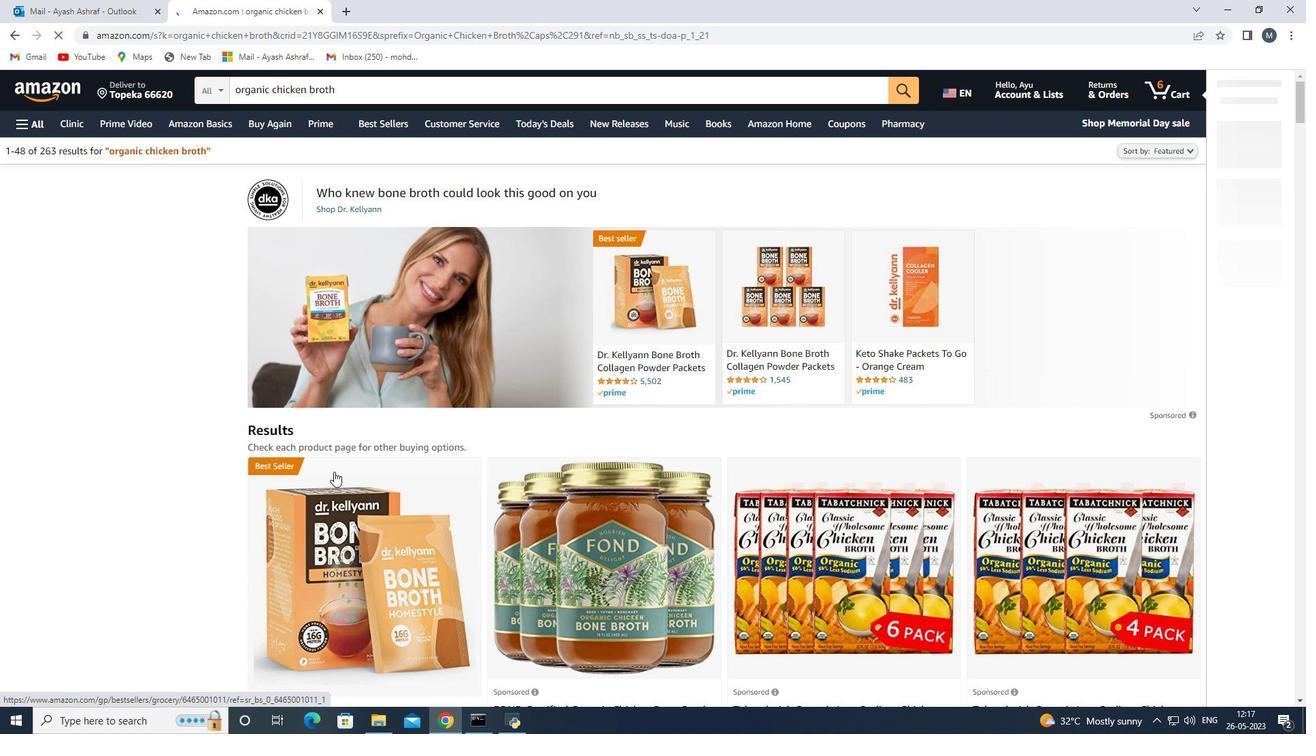 
Action: Mouse scrolled (334, 471) with delta (0, 0)
Screenshot: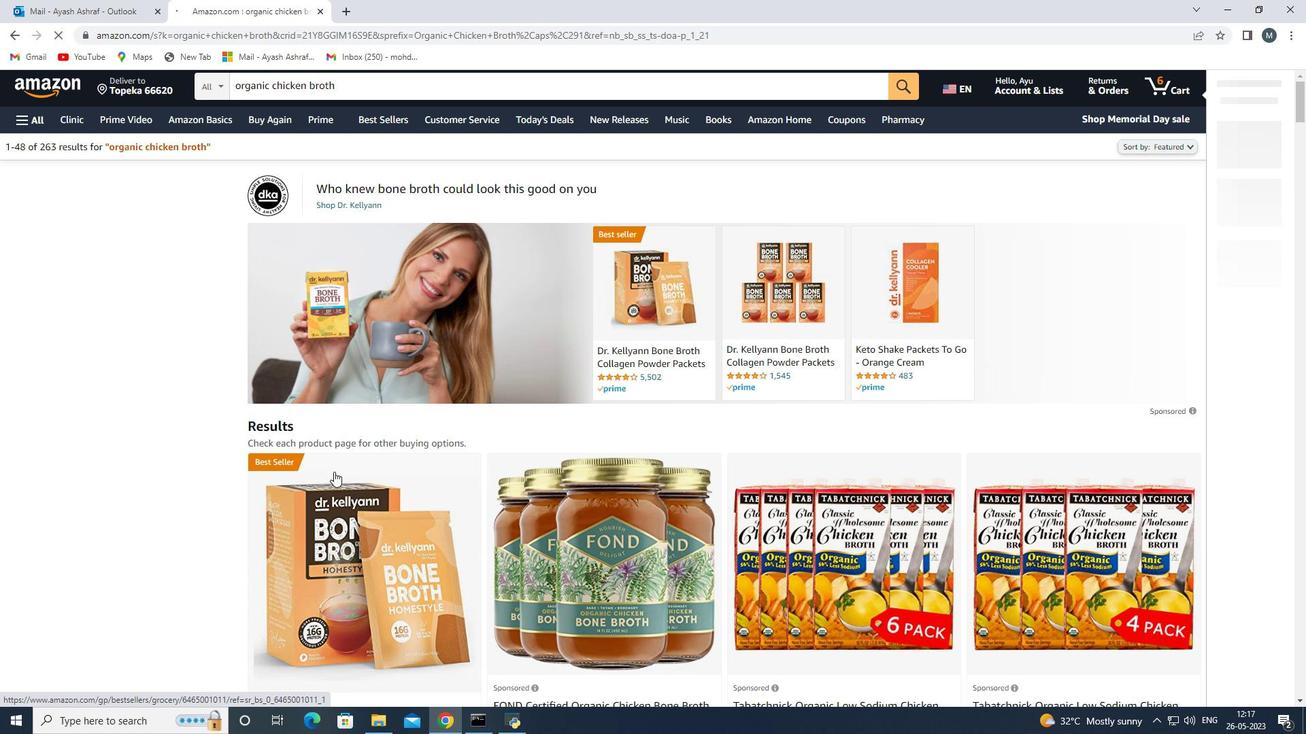 
Action: Mouse scrolled (334, 471) with delta (0, 0)
Screenshot: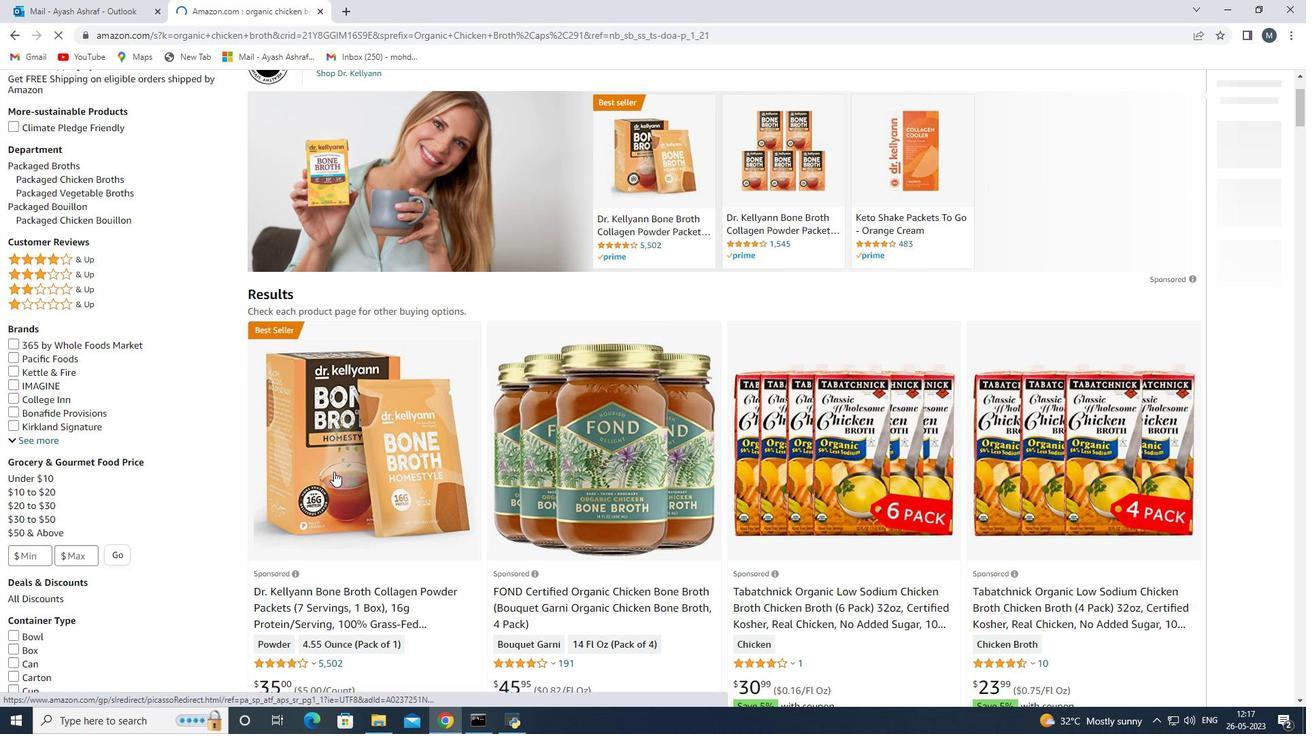 
Action: Mouse scrolled (334, 471) with delta (0, 0)
Screenshot: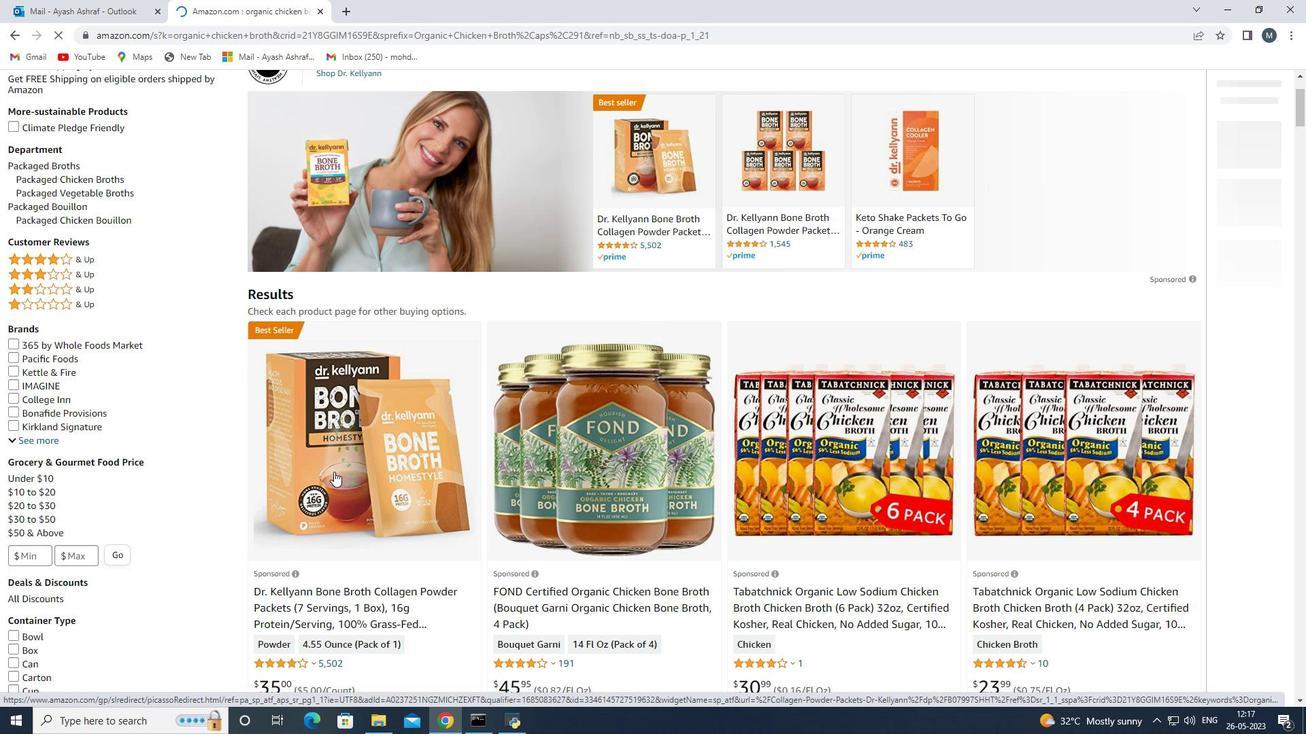 
Action: Mouse moved to (358, 446)
Screenshot: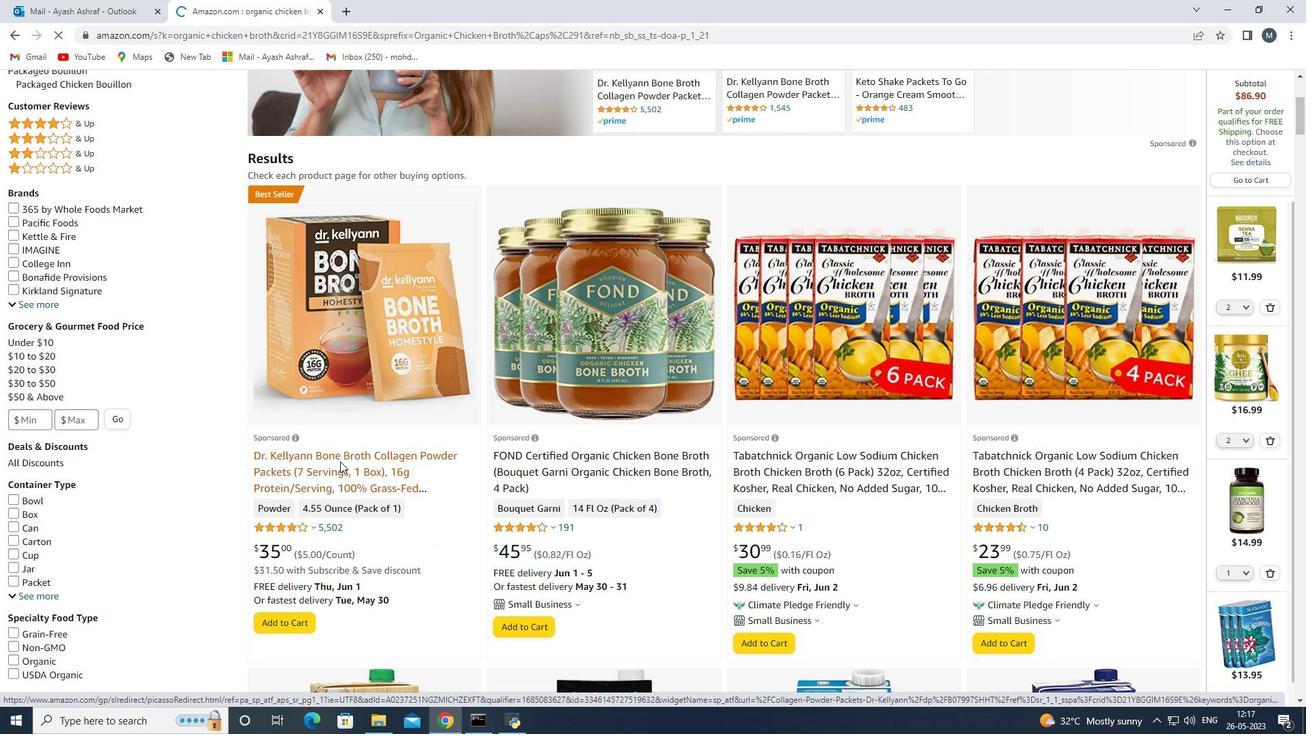 
Action: Mouse scrolled (358, 445) with delta (0, 0)
Screenshot: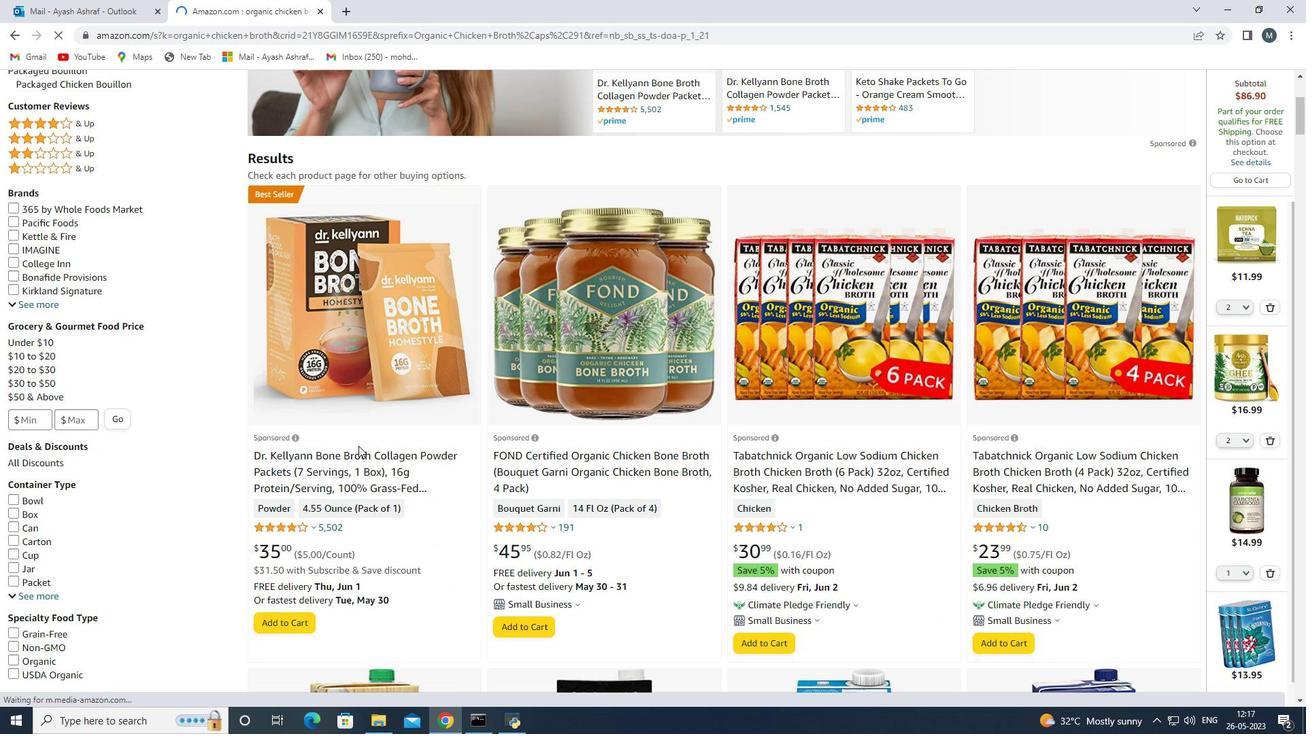 
Action: Mouse scrolled (358, 445) with delta (0, 0)
Screenshot: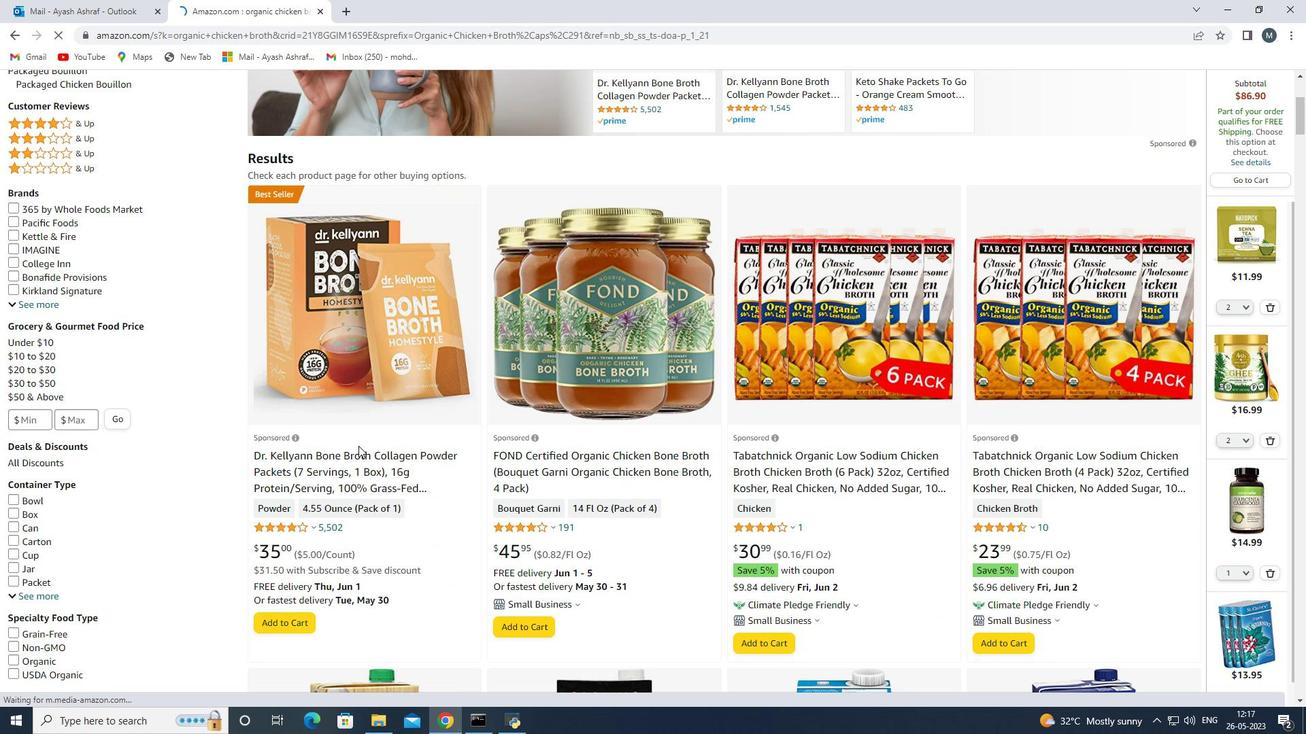 
Action: Mouse scrolled (358, 446) with delta (0, 0)
Screenshot: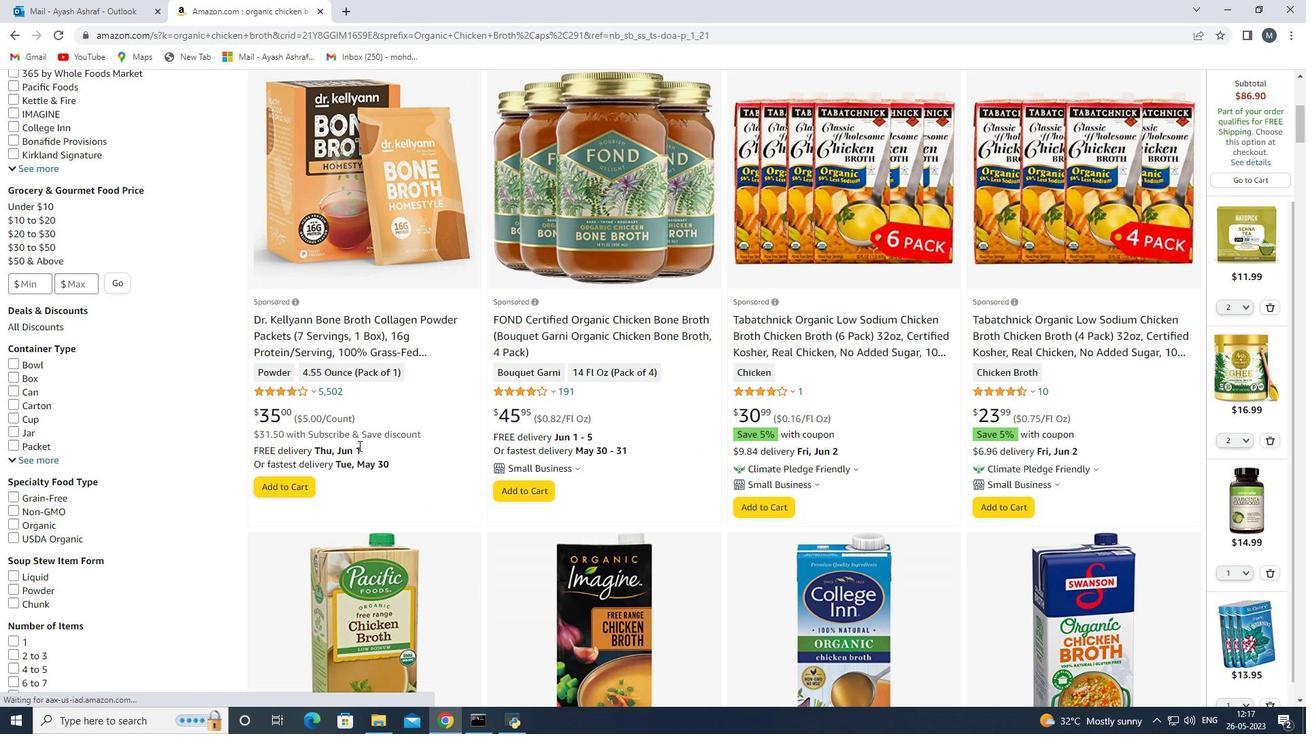 
Action: Mouse scrolled (358, 446) with delta (0, 0)
Screenshot: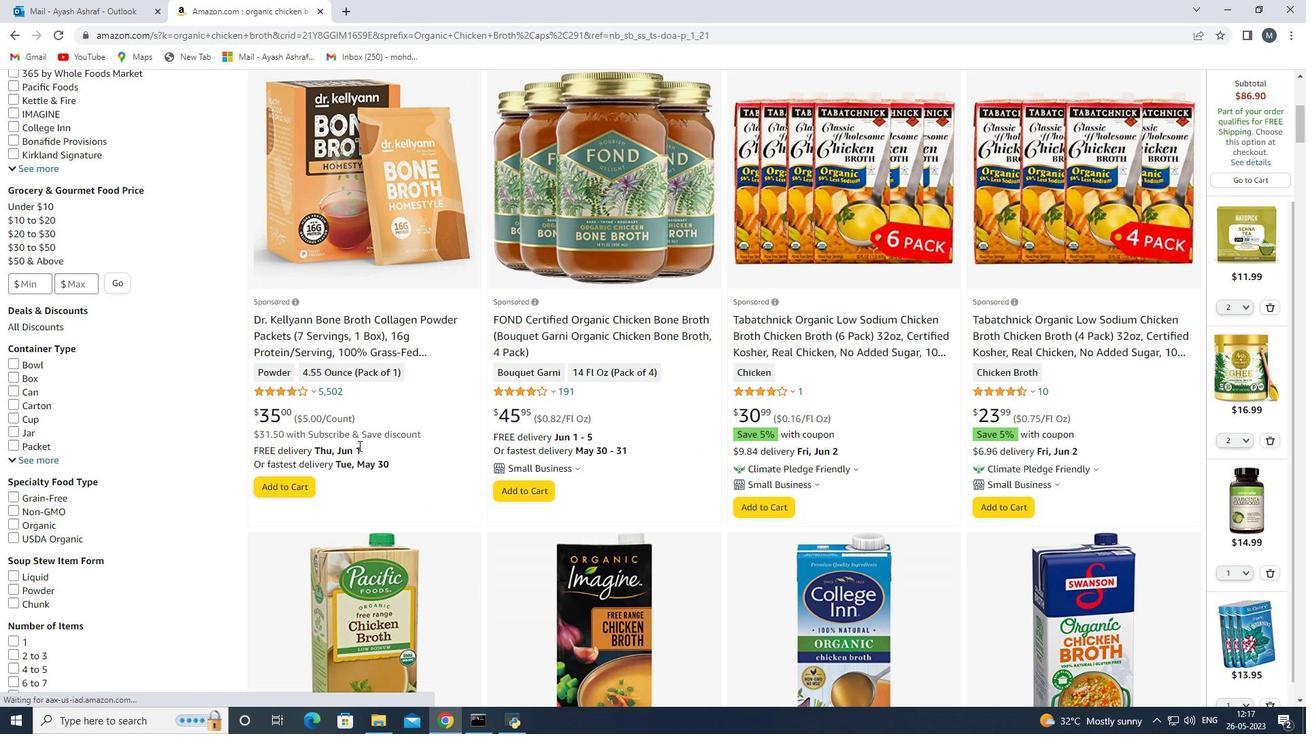 
Action: Mouse scrolled (358, 446) with delta (0, 0)
Screenshot: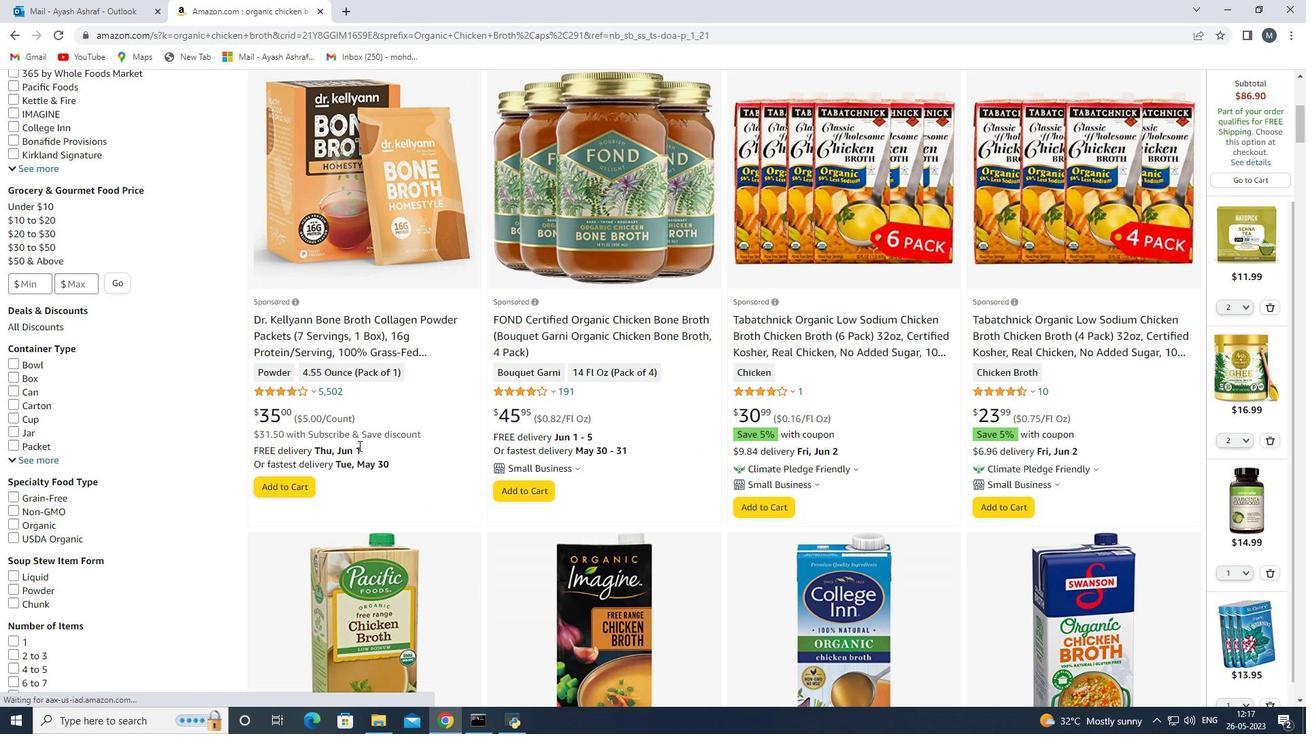 
Action: Mouse scrolled (358, 446) with delta (0, 0)
Screenshot: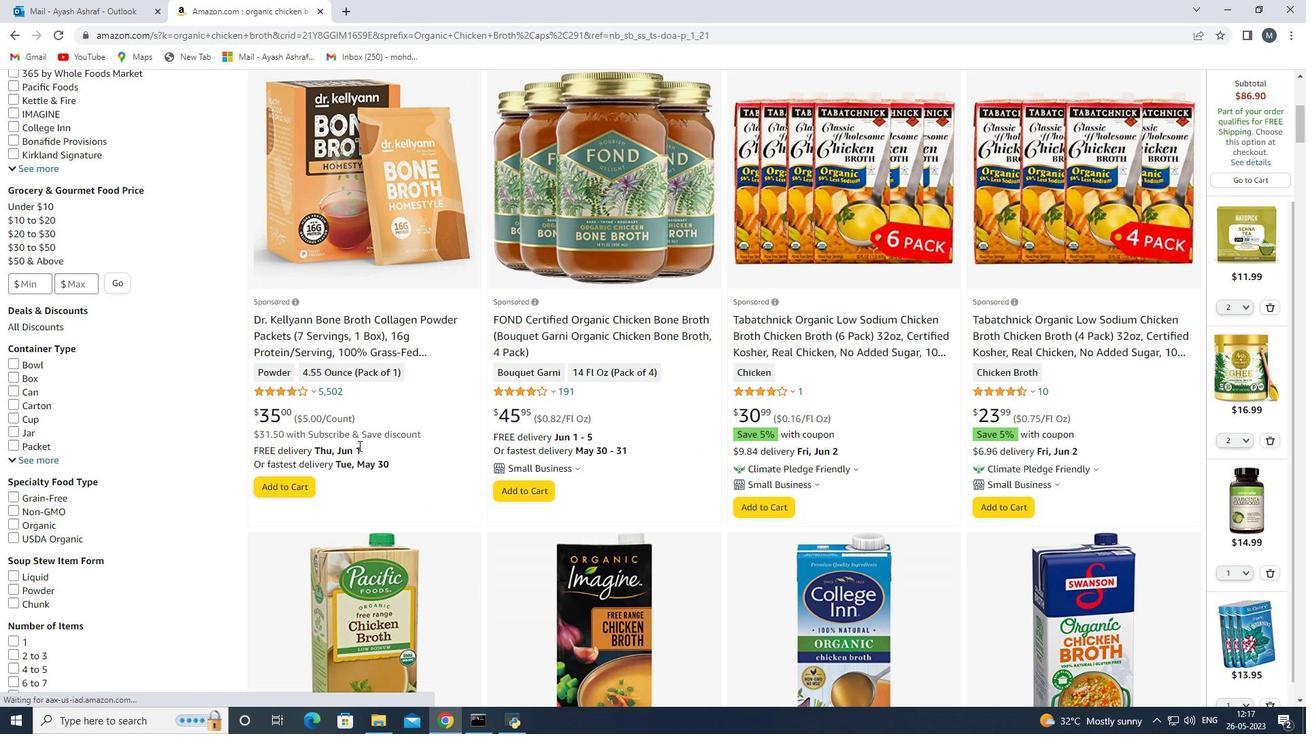 
Action: Mouse scrolled (358, 446) with delta (0, 0)
Screenshot: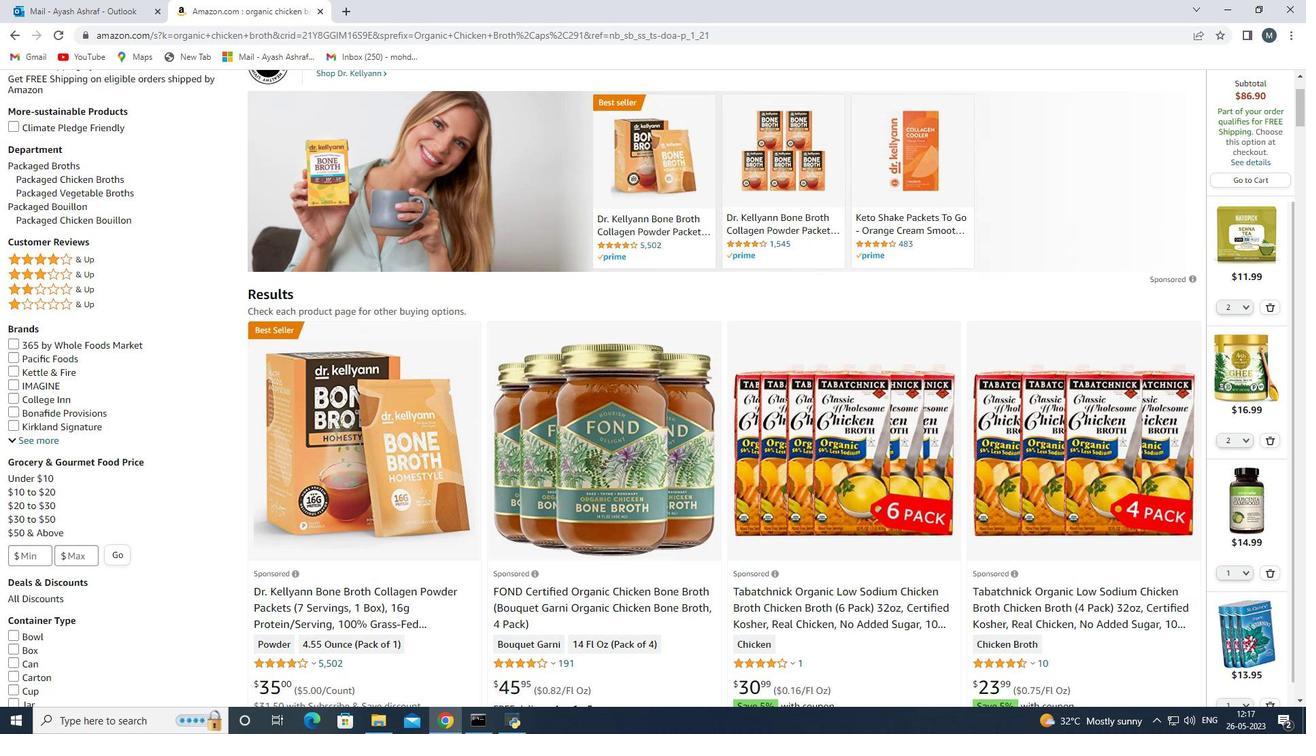 
Action: Mouse scrolled (358, 446) with delta (0, 0)
Screenshot: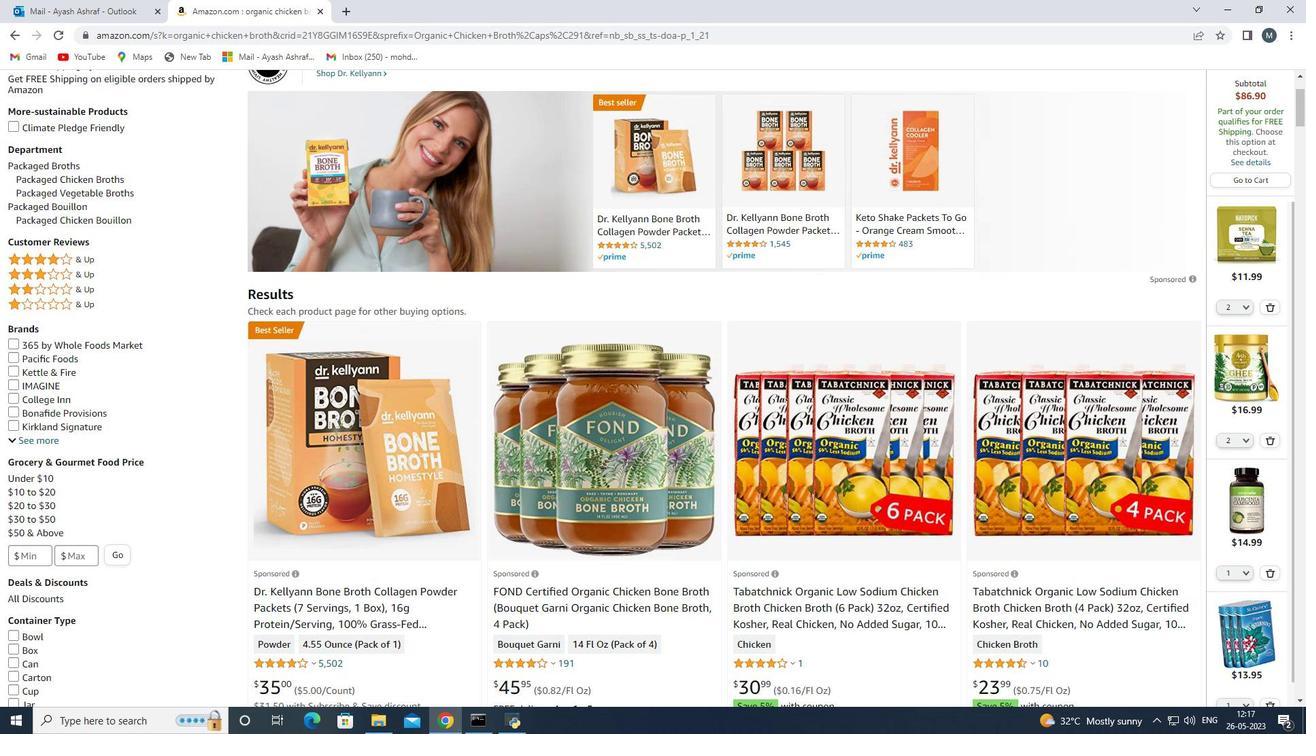 
Action: Mouse scrolled (358, 445) with delta (0, 0)
Screenshot: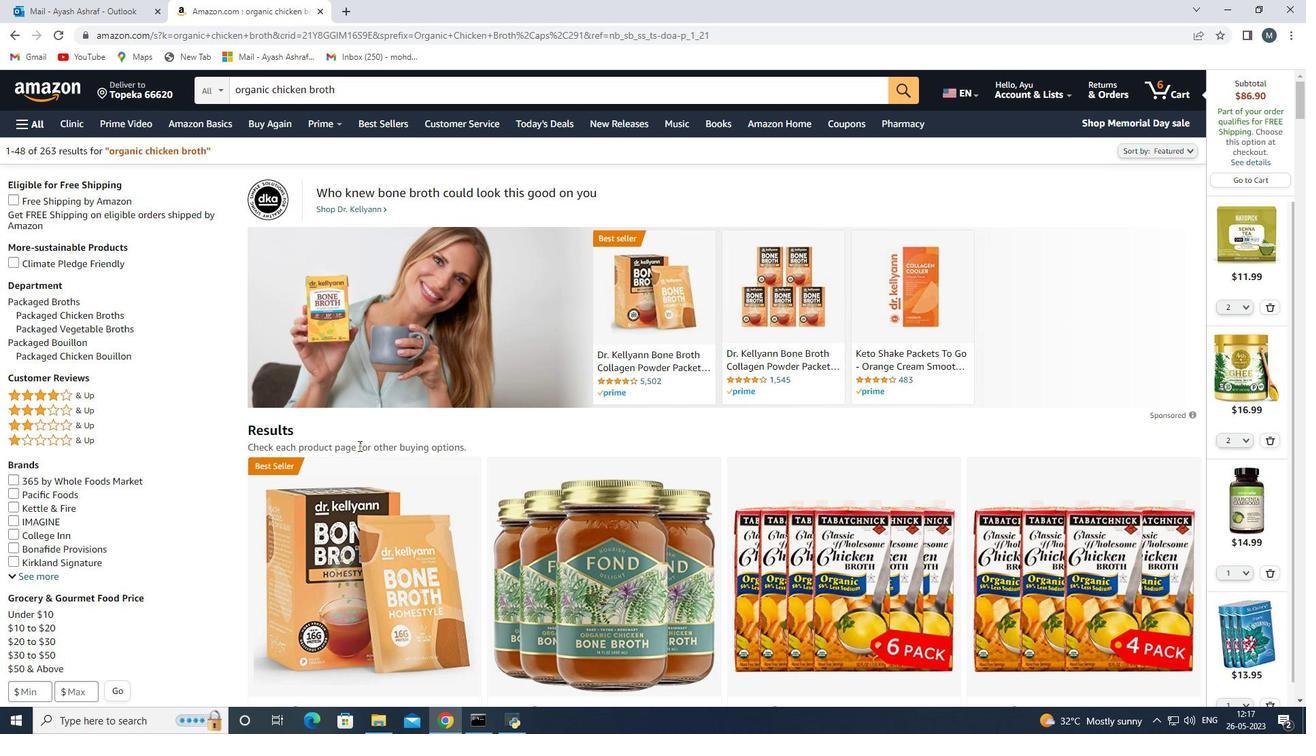 
Action: Mouse moved to (398, 451)
Screenshot: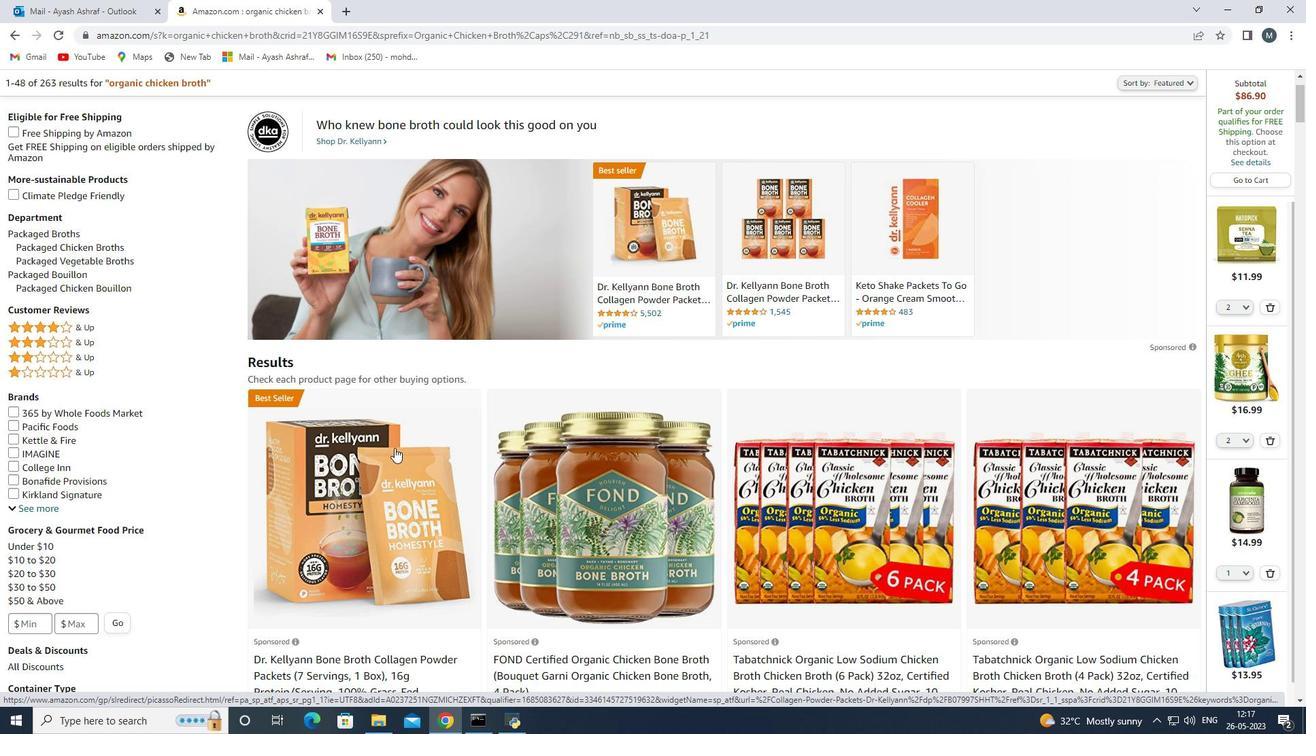 
Action: Mouse scrolled (398, 450) with delta (0, 0)
Screenshot: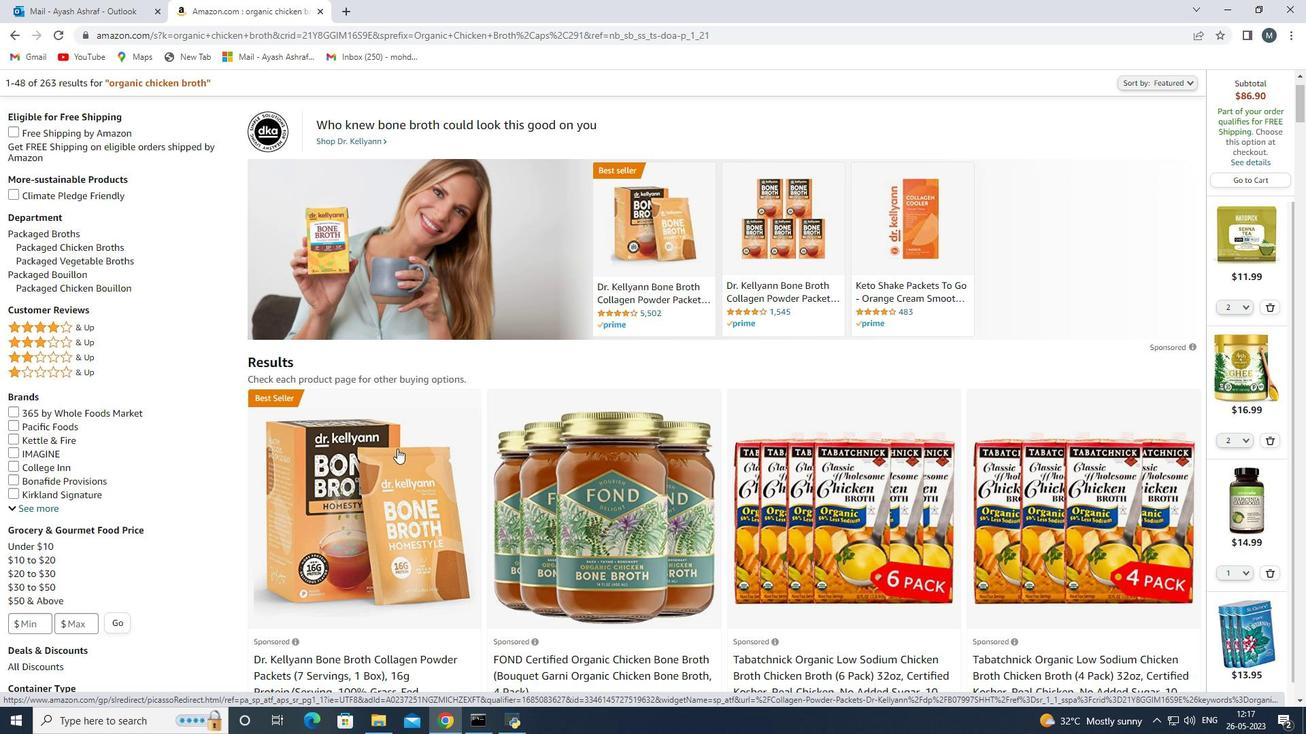 
Action: Mouse moved to (400, 453)
Screenshot: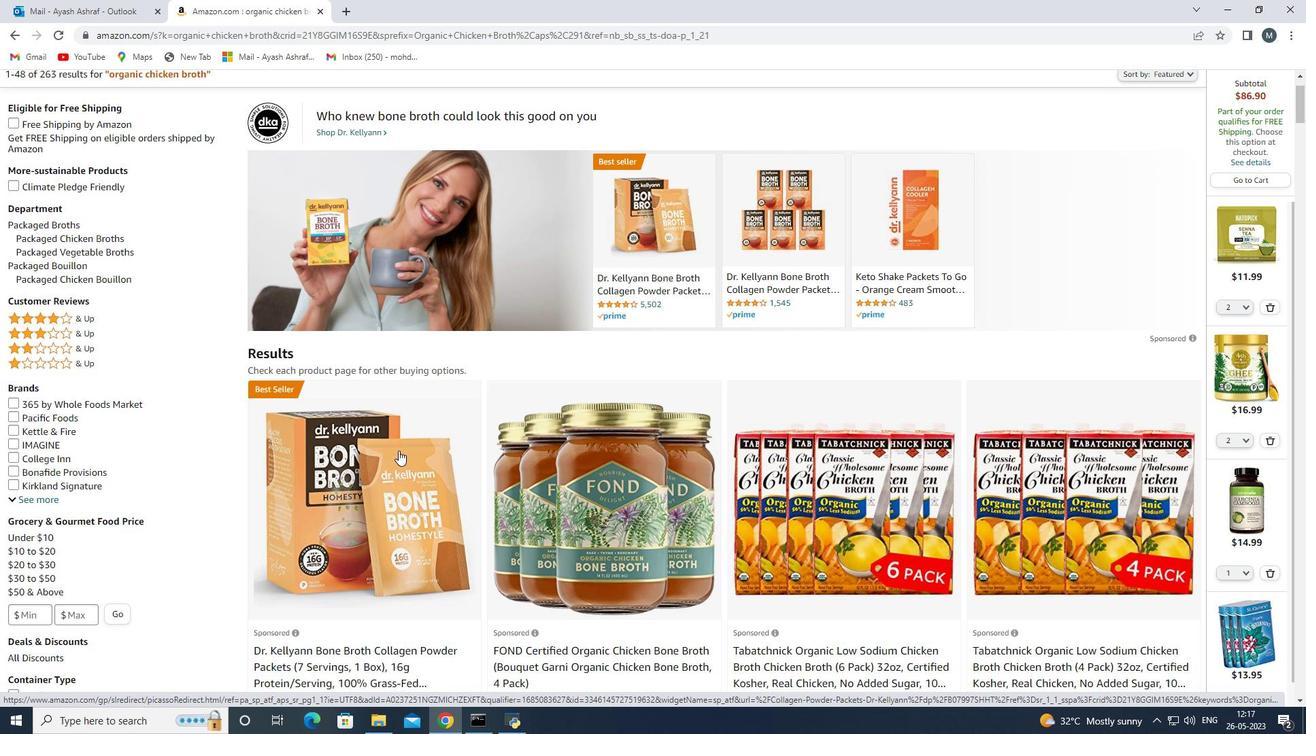 
Action: Mouse scrolled (400, 453) with delta (0, 0)
Screenshot: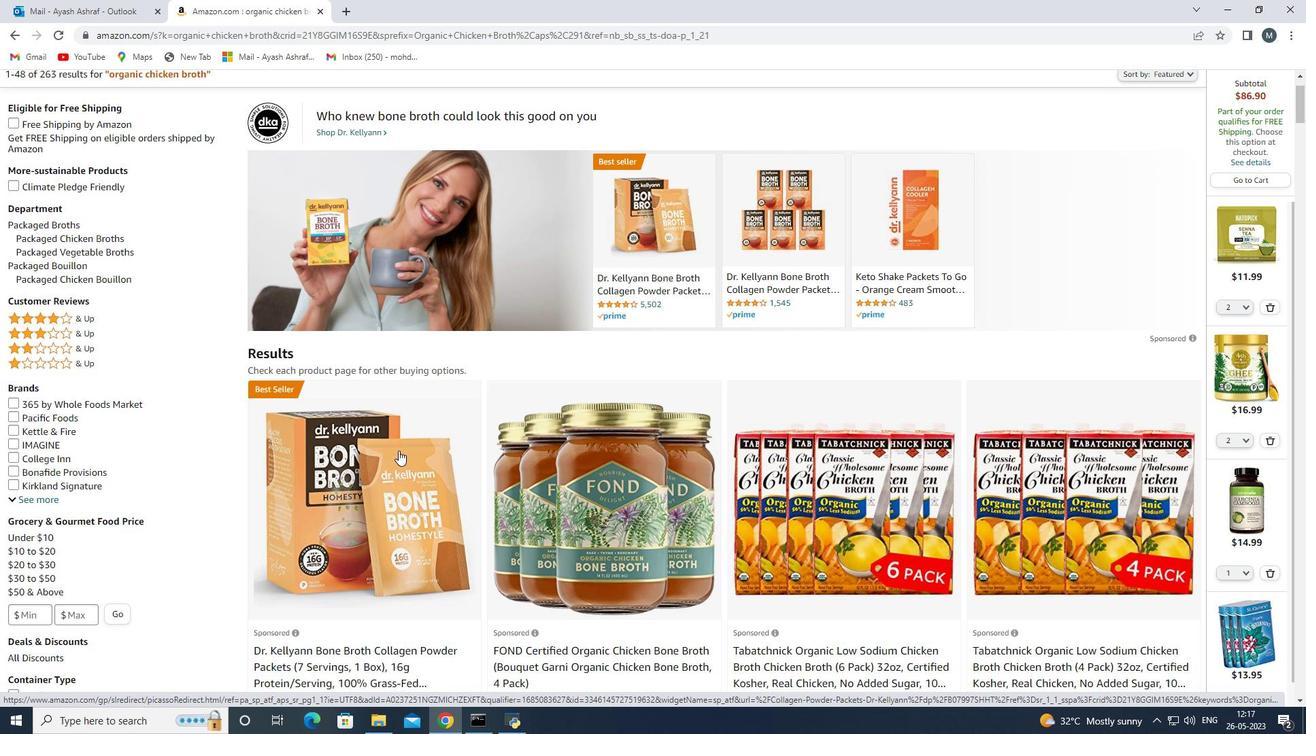 
Action: Mouse scrolled (400, 453) with delta (0, 0)
Screenshot: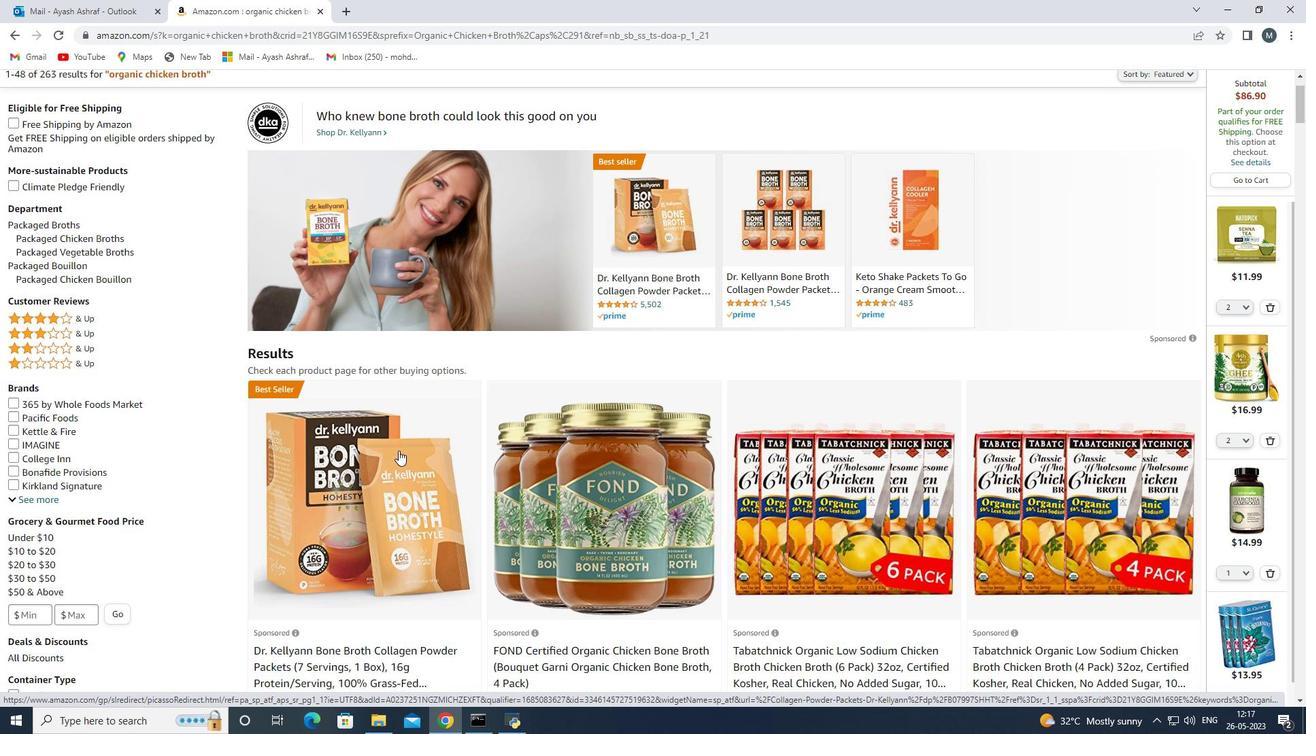 
Action: Mouse moved to (371, 368)
Screenshot: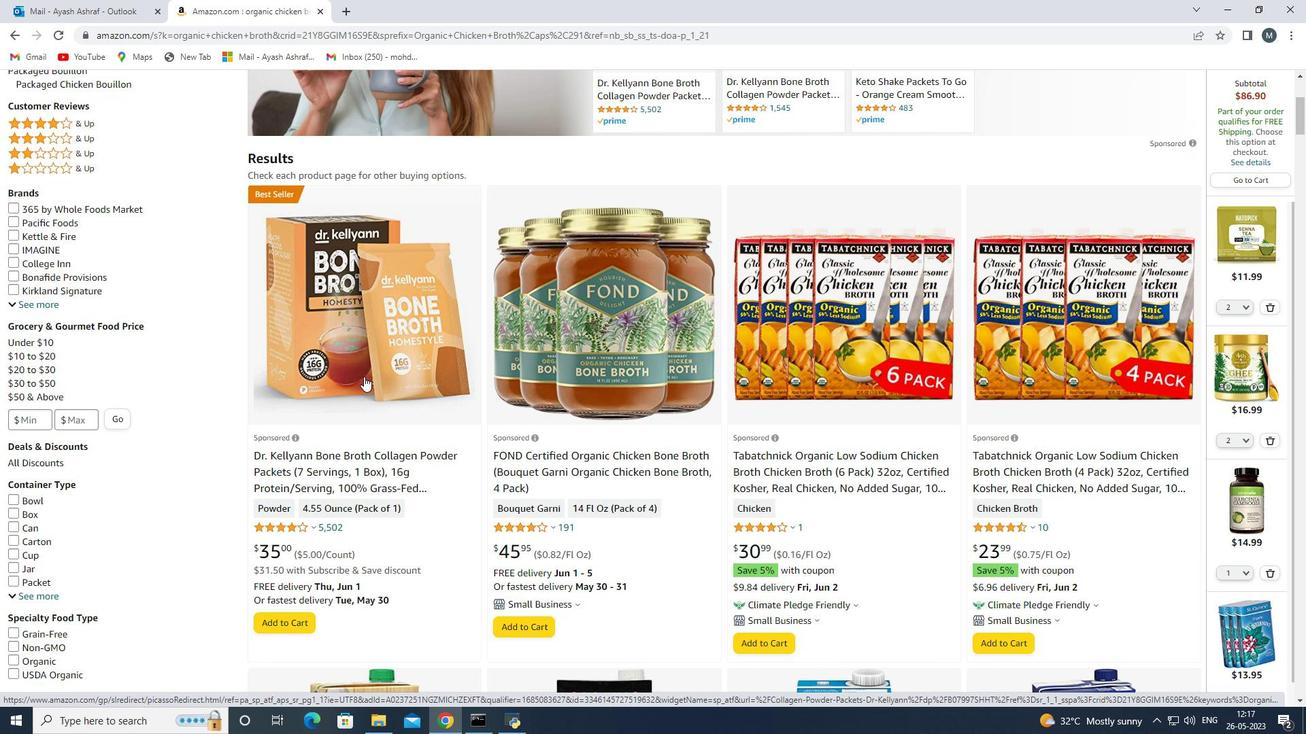 
Action: Mouse pressed left at (371, 368)
Screenshot: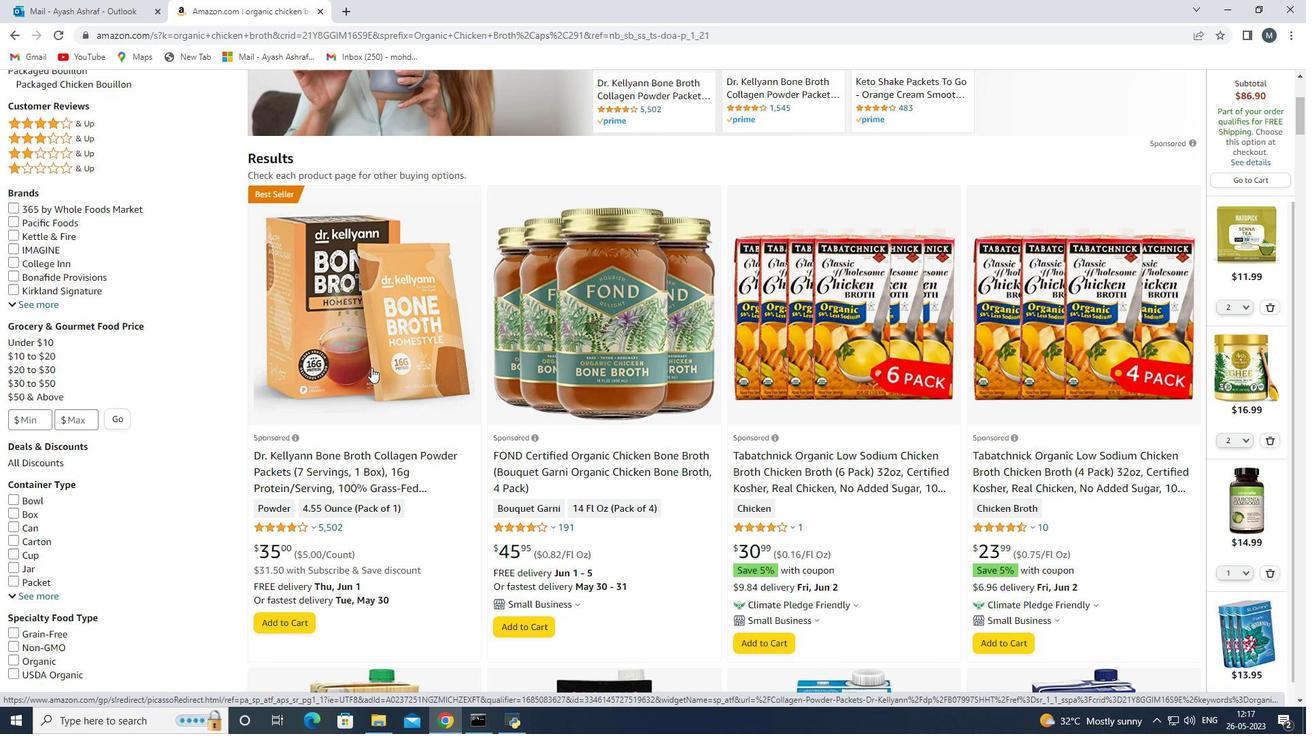
Action: Mouse moved to (525, 415)
Screenshot: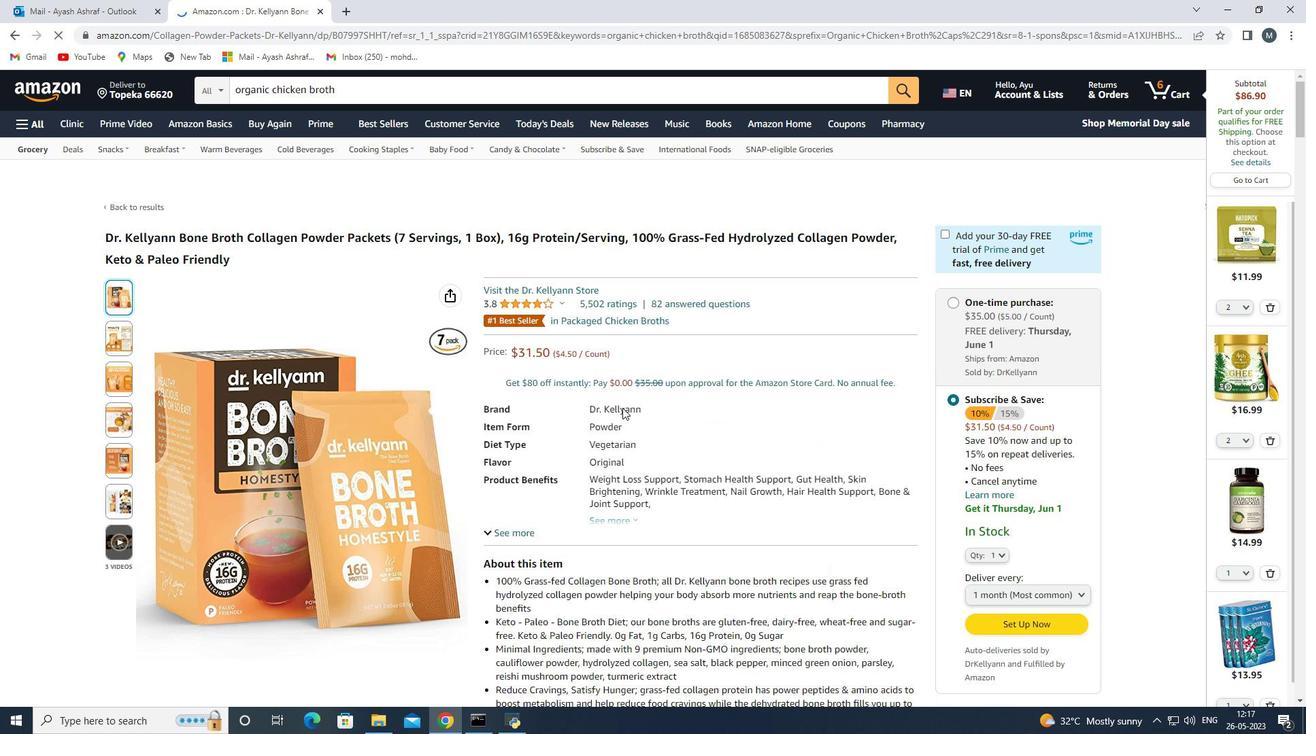
Action: Mouse scrolled (525, 414) with delta (0, 0)
Screenshot: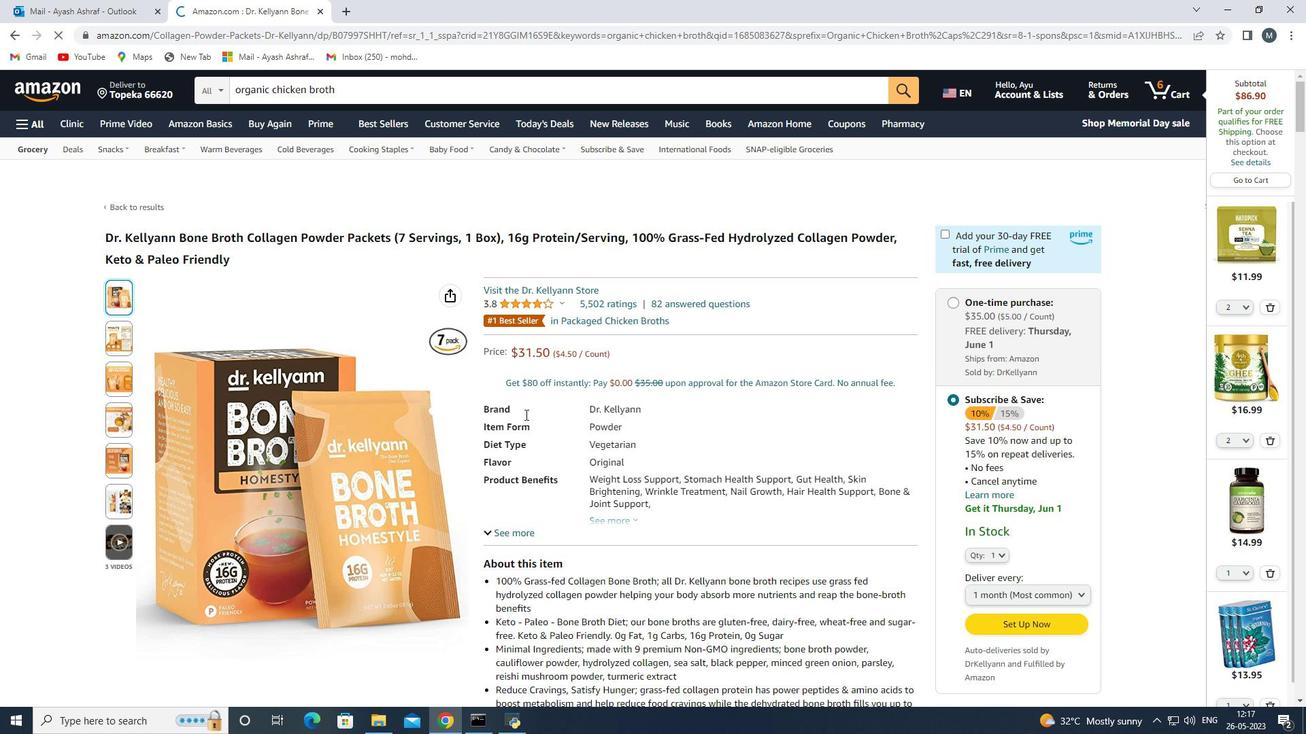 
Action: Mouse scrolled (525, 414) with delta (0, 0)
Screenshot: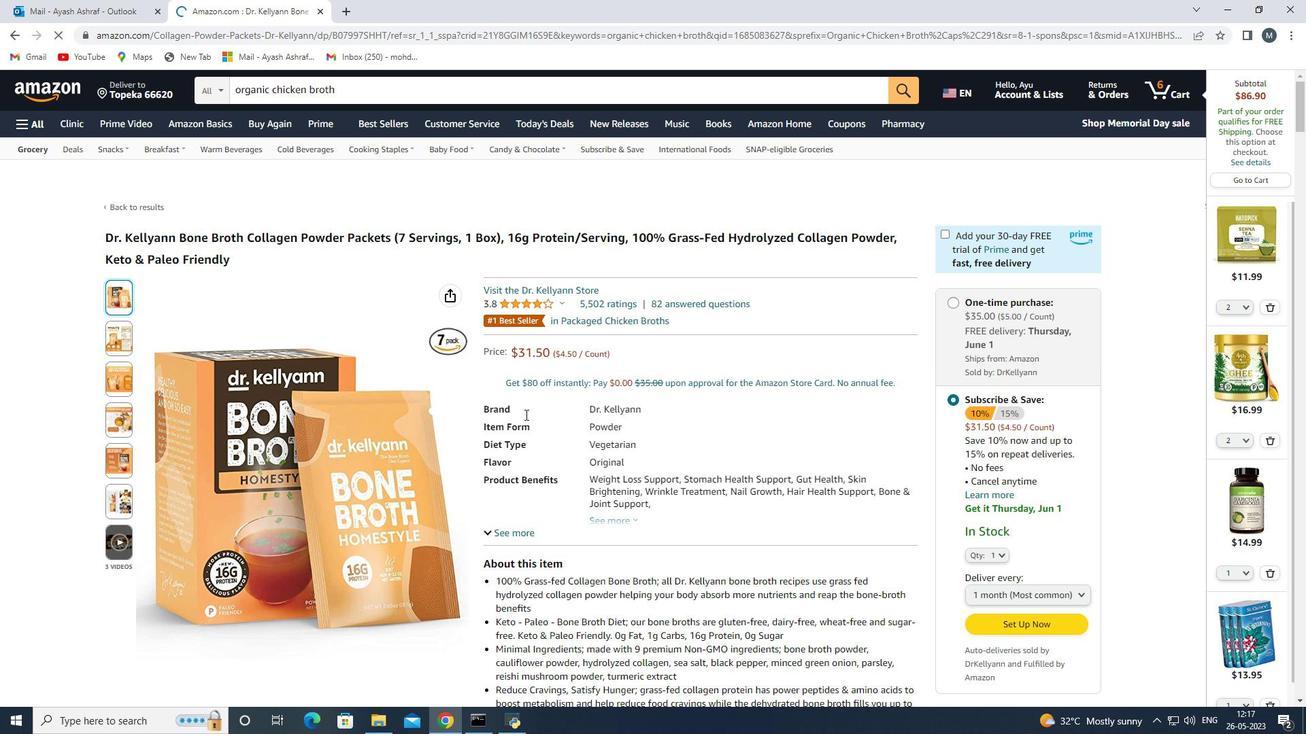 
Action: Mouse moved to (122, 193)
Screenshot: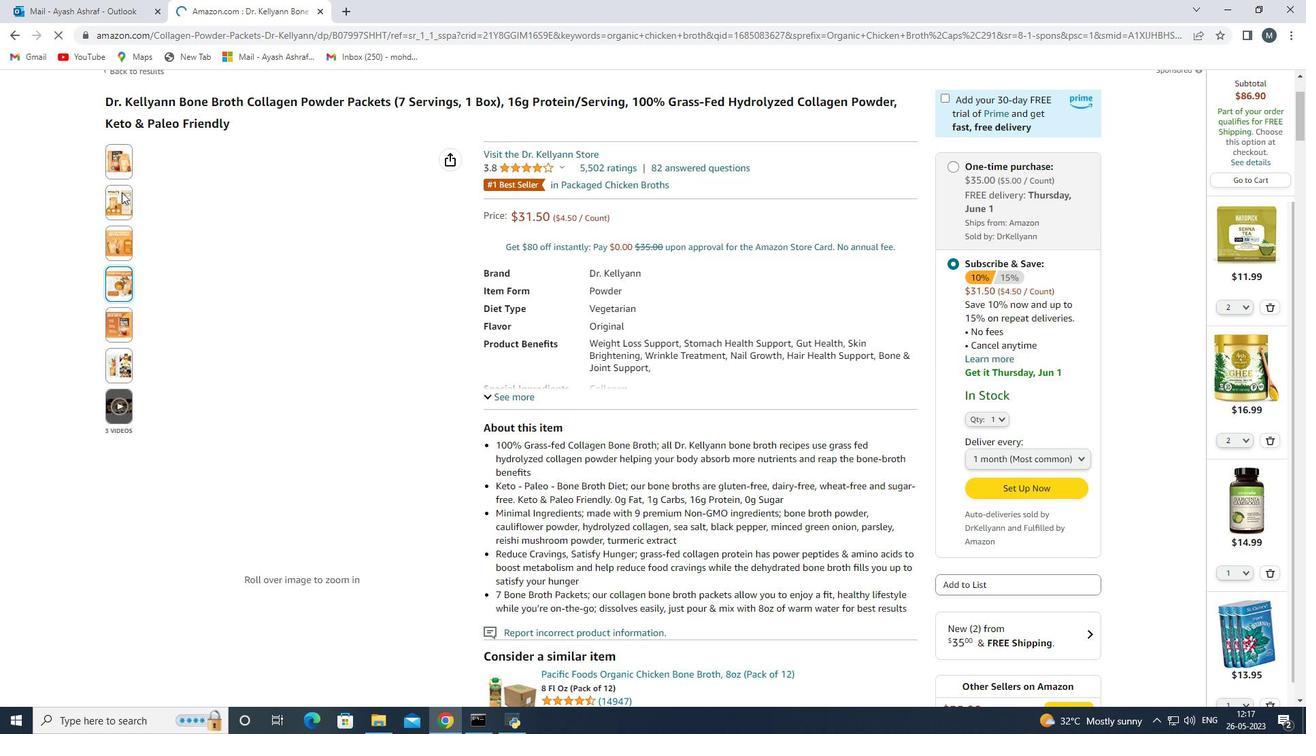 
Action: Mouse pressed left at (122, 193)
Screenshot: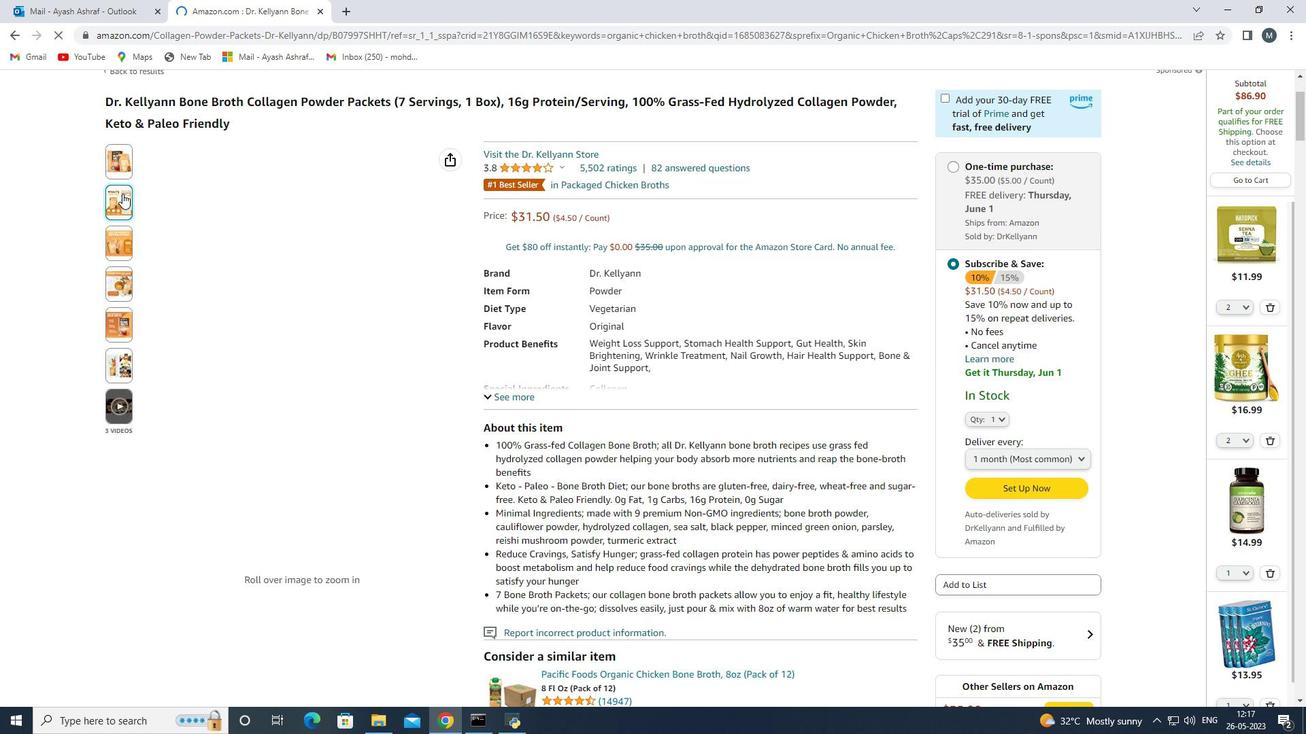 
Action: Mouse moved to (376, 438)
Screenshot: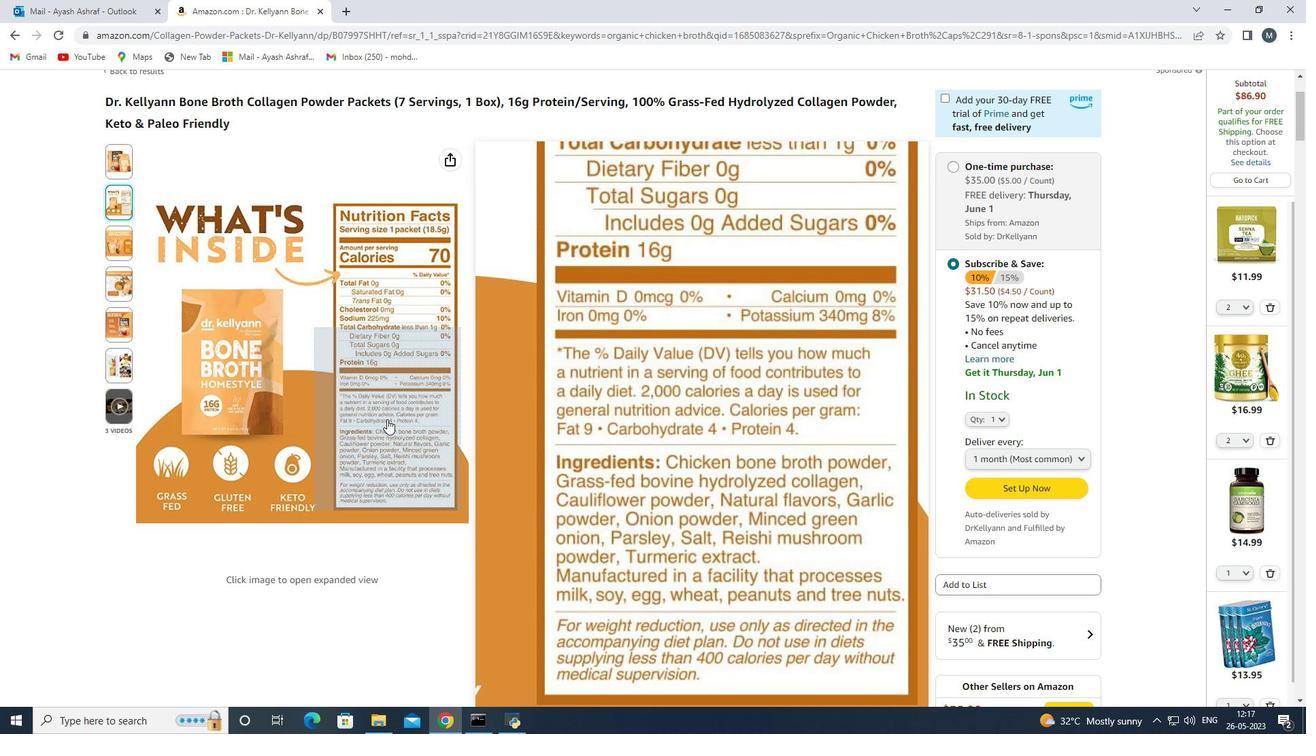 
Action: Mouse scrolled (376, 437) with delta (0, 0)
Screenshot: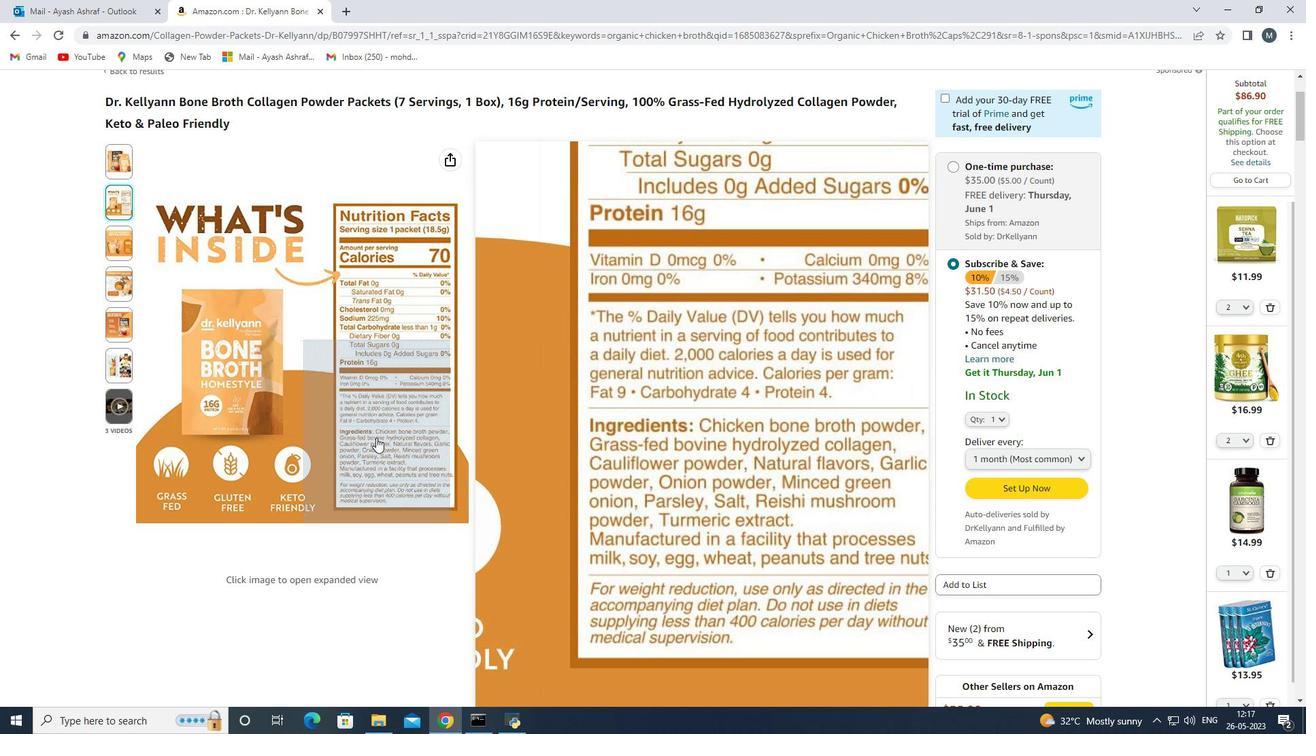 
Action: Mouse moved to (568, 402)
Screenshot: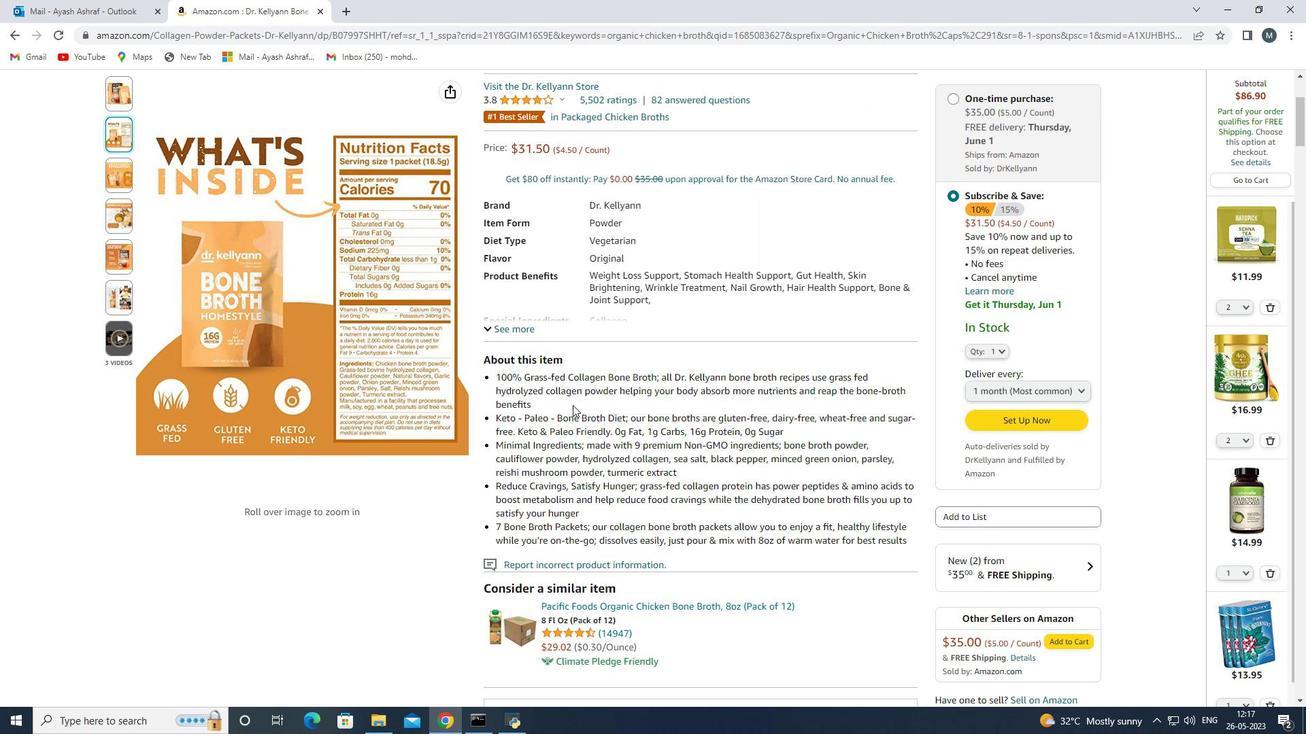 
Action: Mouse scrolled (568, 401) with delta (0, 0)
Screenshot: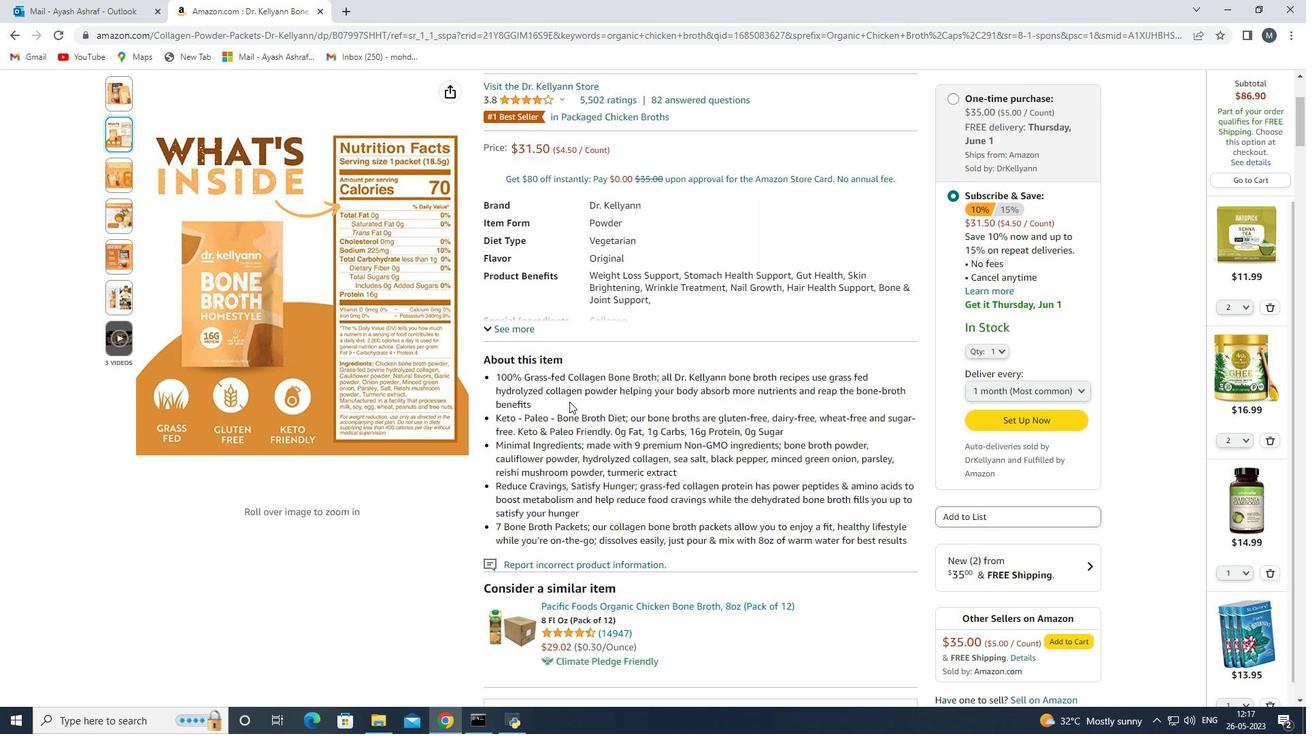 
Action: Mouse moved to (604, 408)
Screenshot: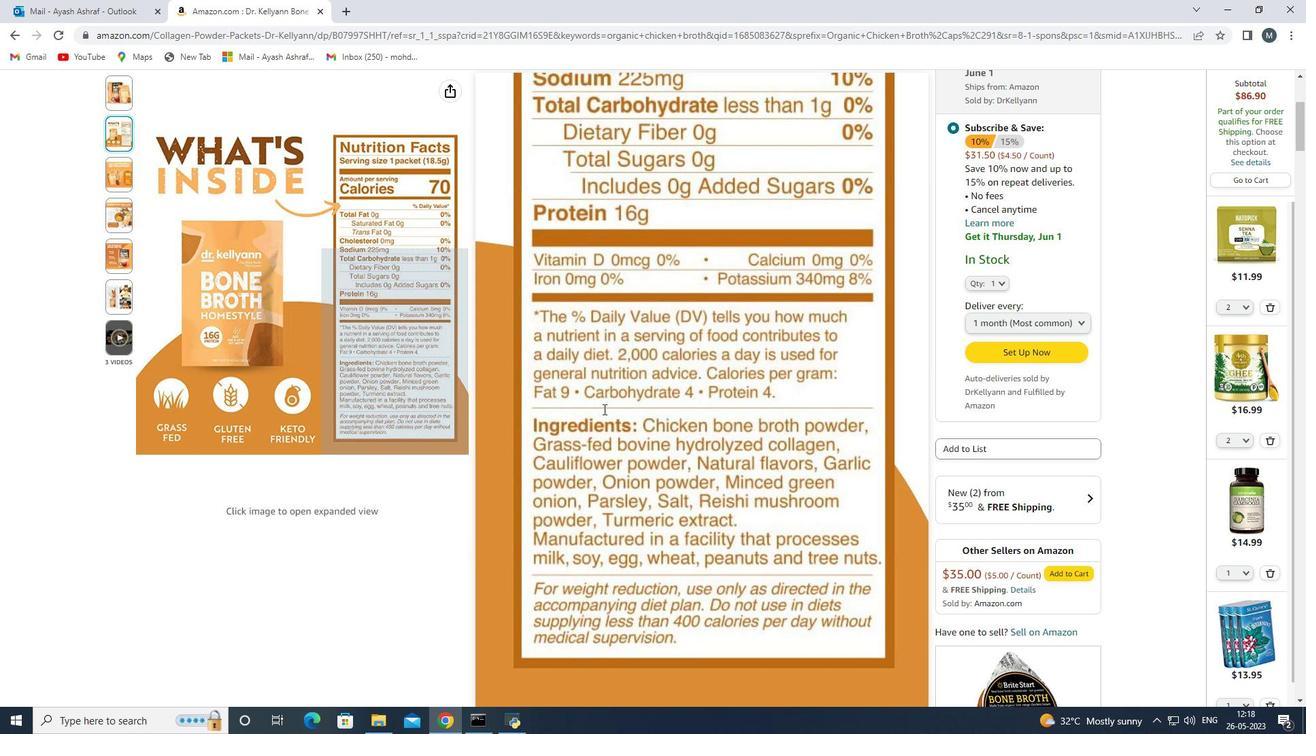 
Action: Mouse scrolled (604, 408) with delta (0, 0)
Screenshot: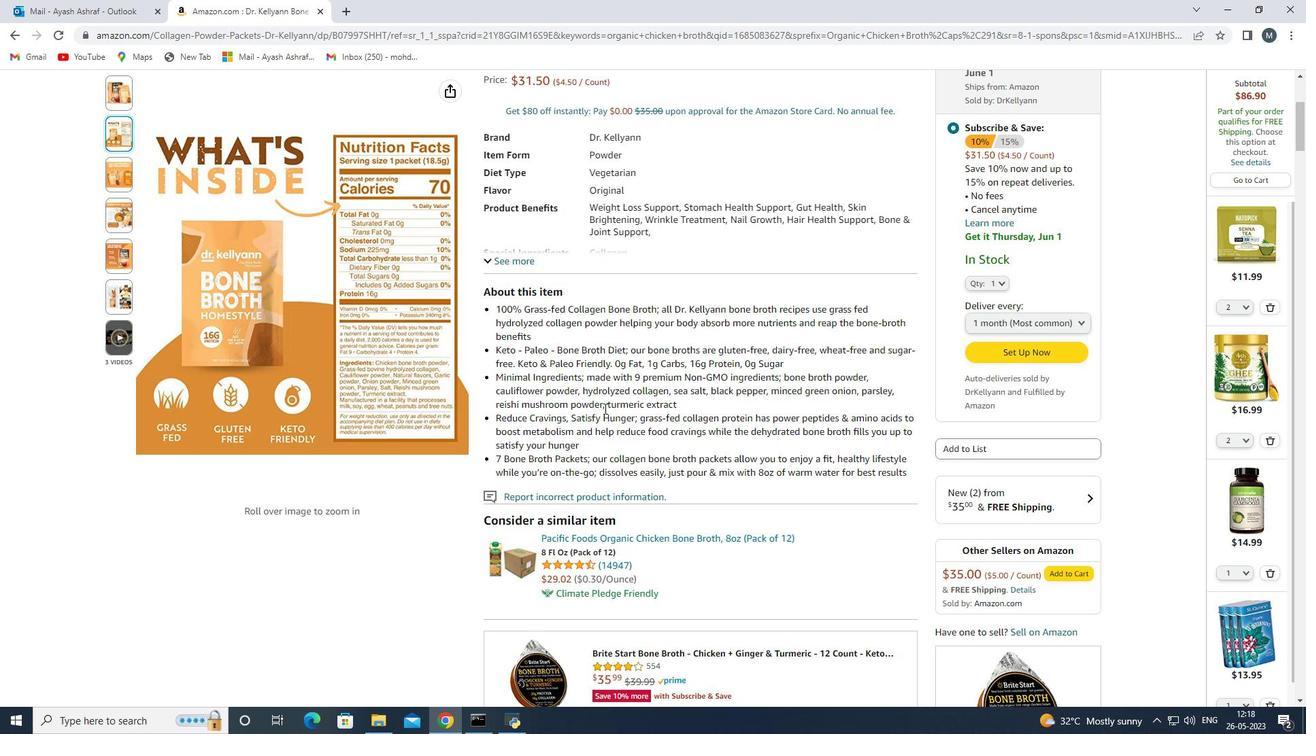 
Action: Mouse scrolled (604, 408) with delta (0, 0)
Screenshot: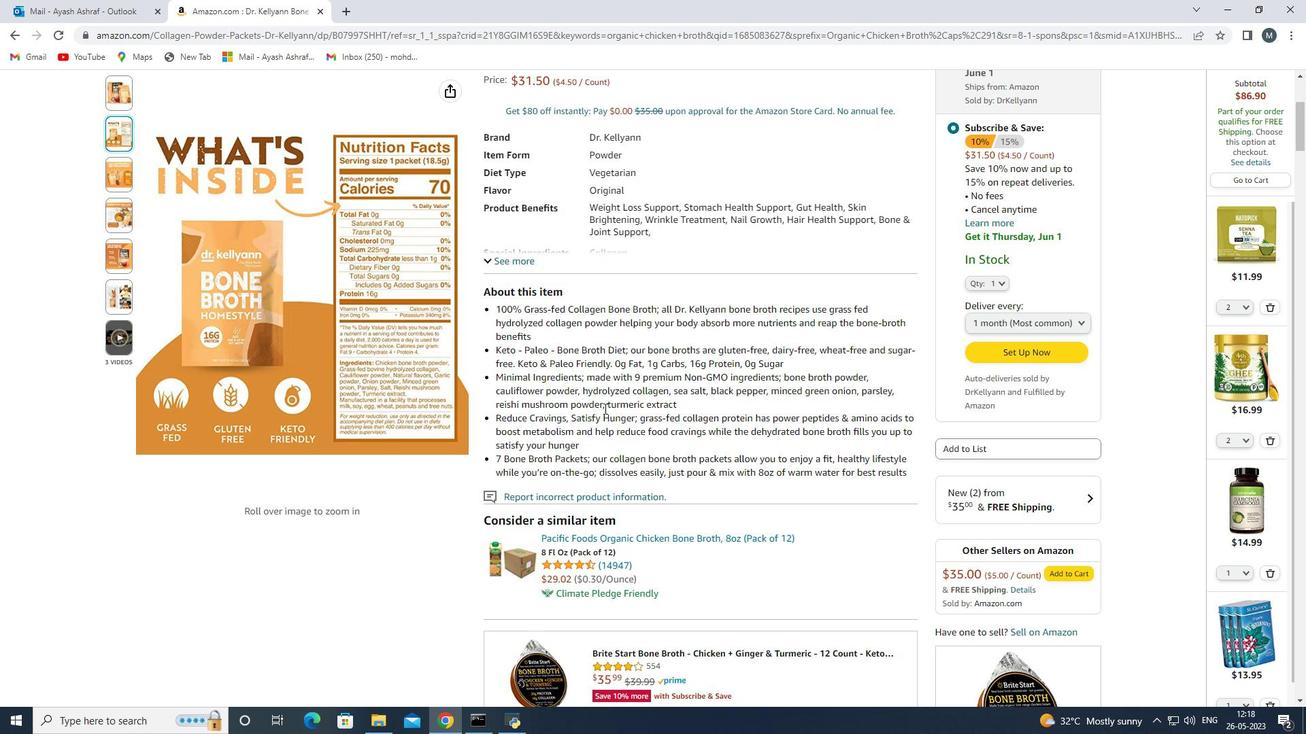 
Action: Mouse scrolled (604, 408) with delta (0, 0)
Screenshot: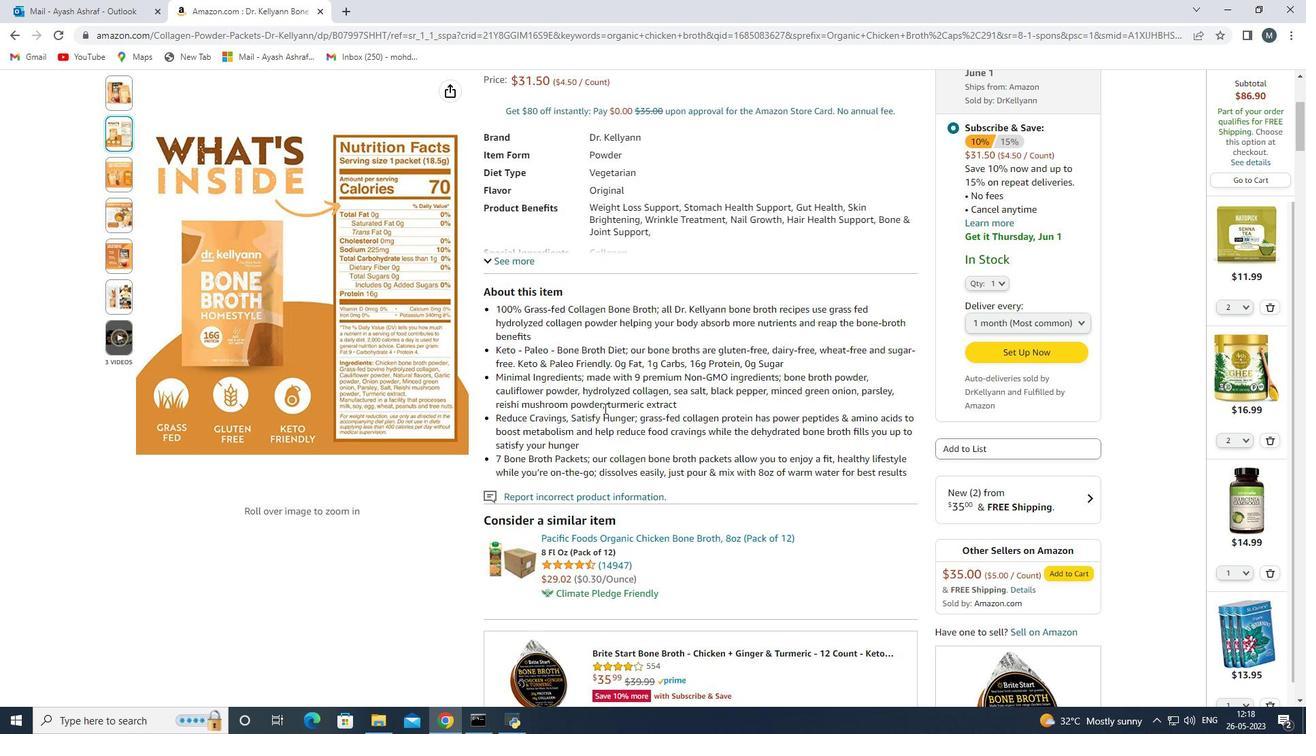 
Action: Mouse moved to (577, 412)
Screenshot: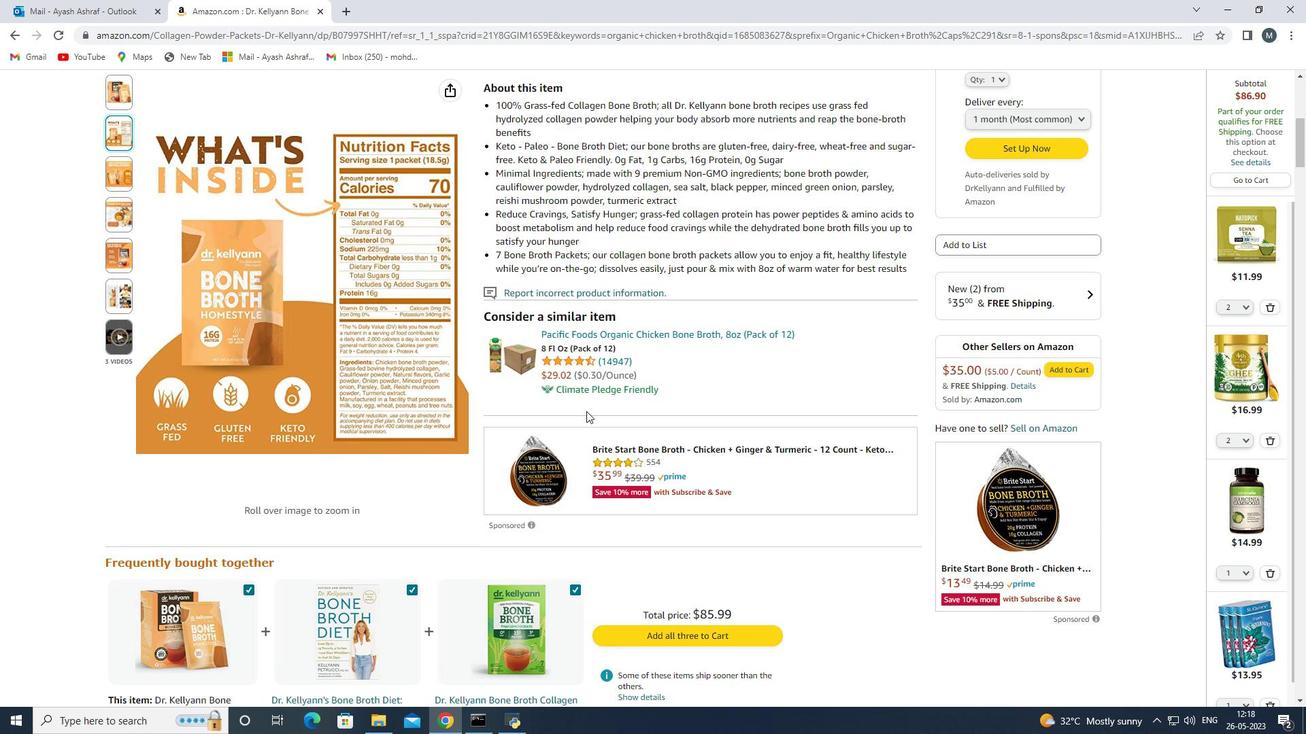 
Action: Mouse scrolled (577, 411) with delta (0, 0)
Screenshot: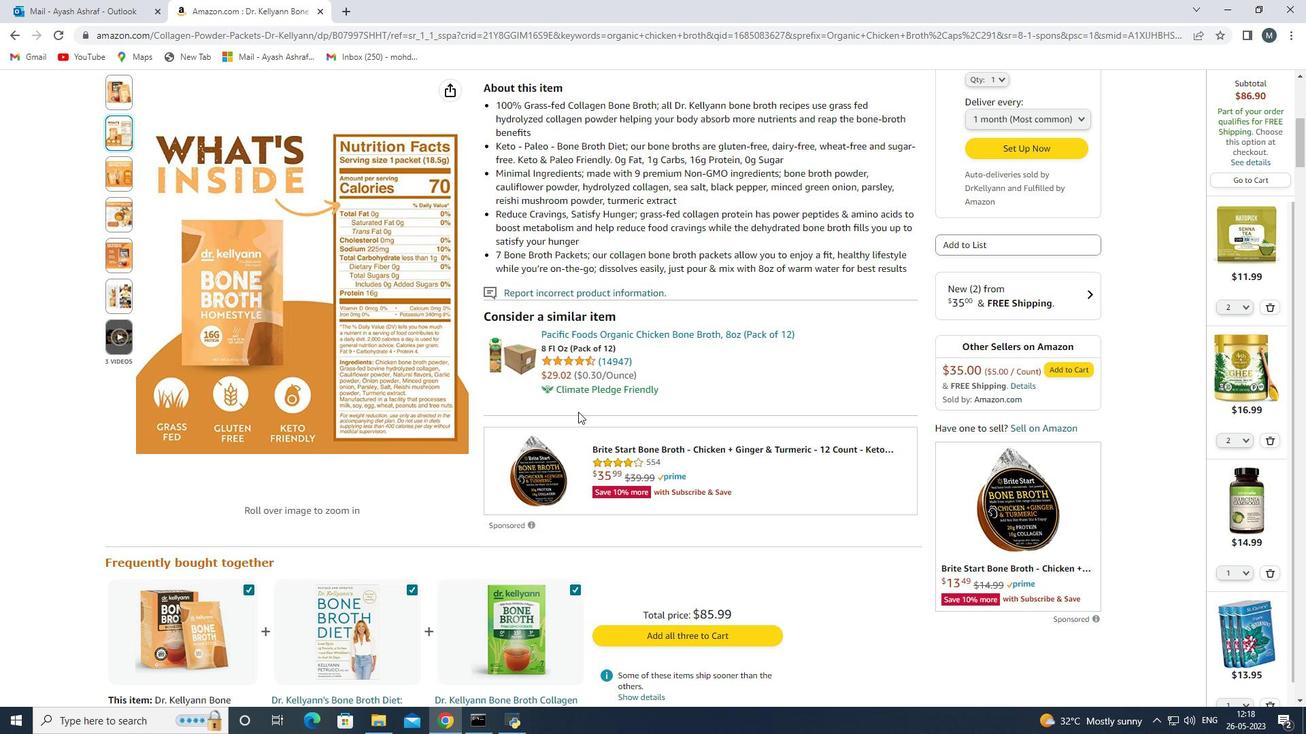 
Action: Mouse scrolled (577, 411) with delta (0, 0)
Screenshot: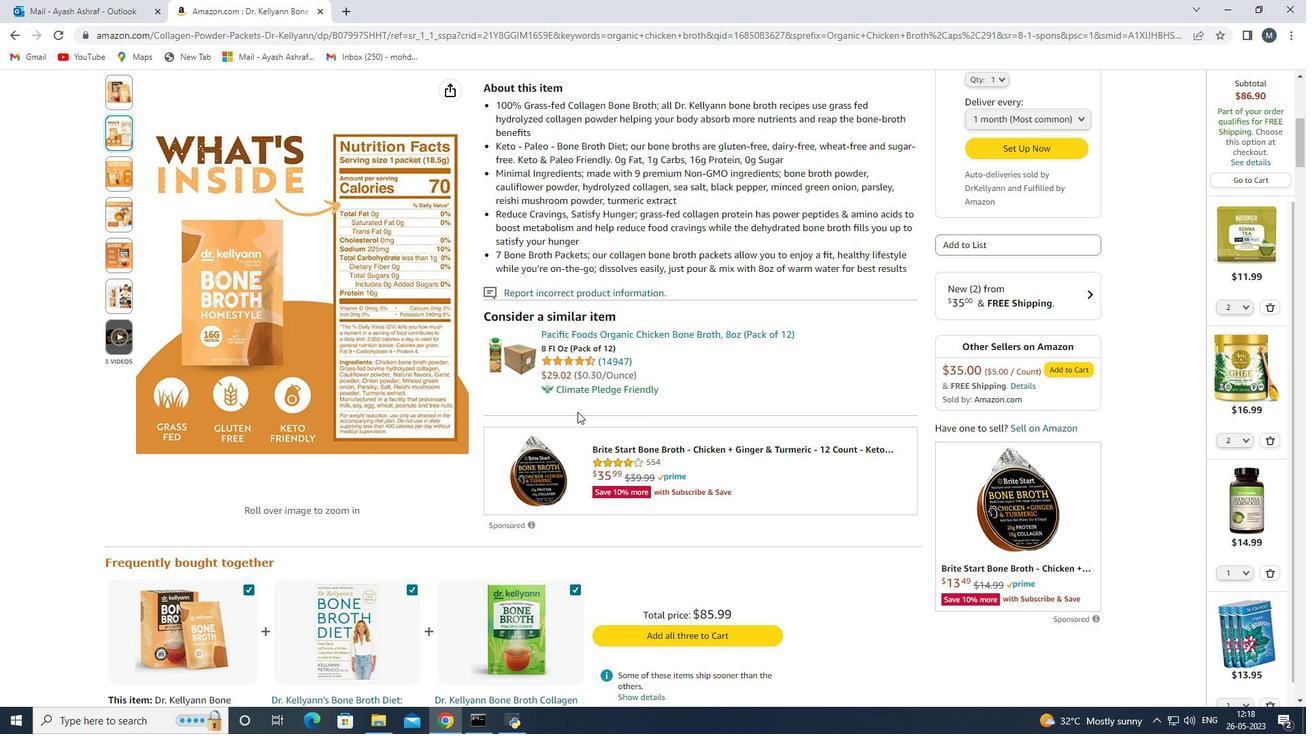
Action: Mouse scrolled (577, 411) with delta (0, 0)
Screenshot: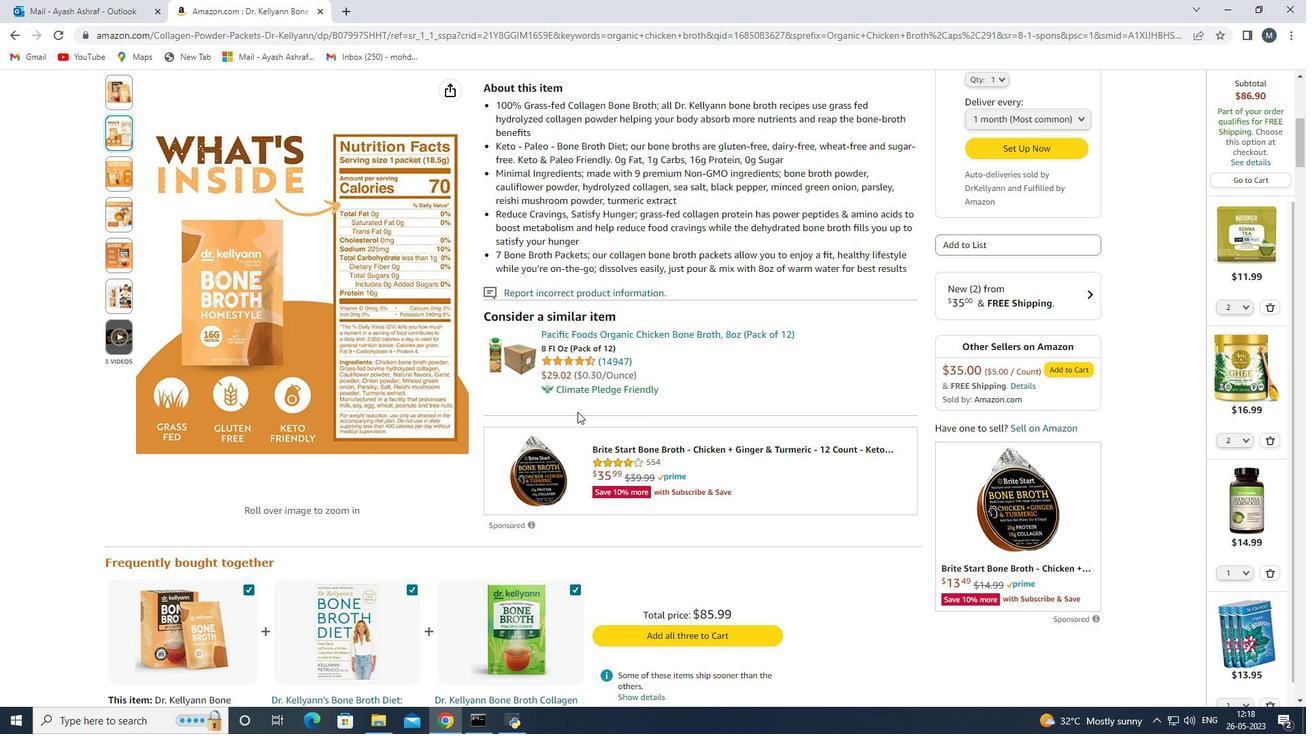 
Action: Mouse moved to (198, 353)
Screenshot: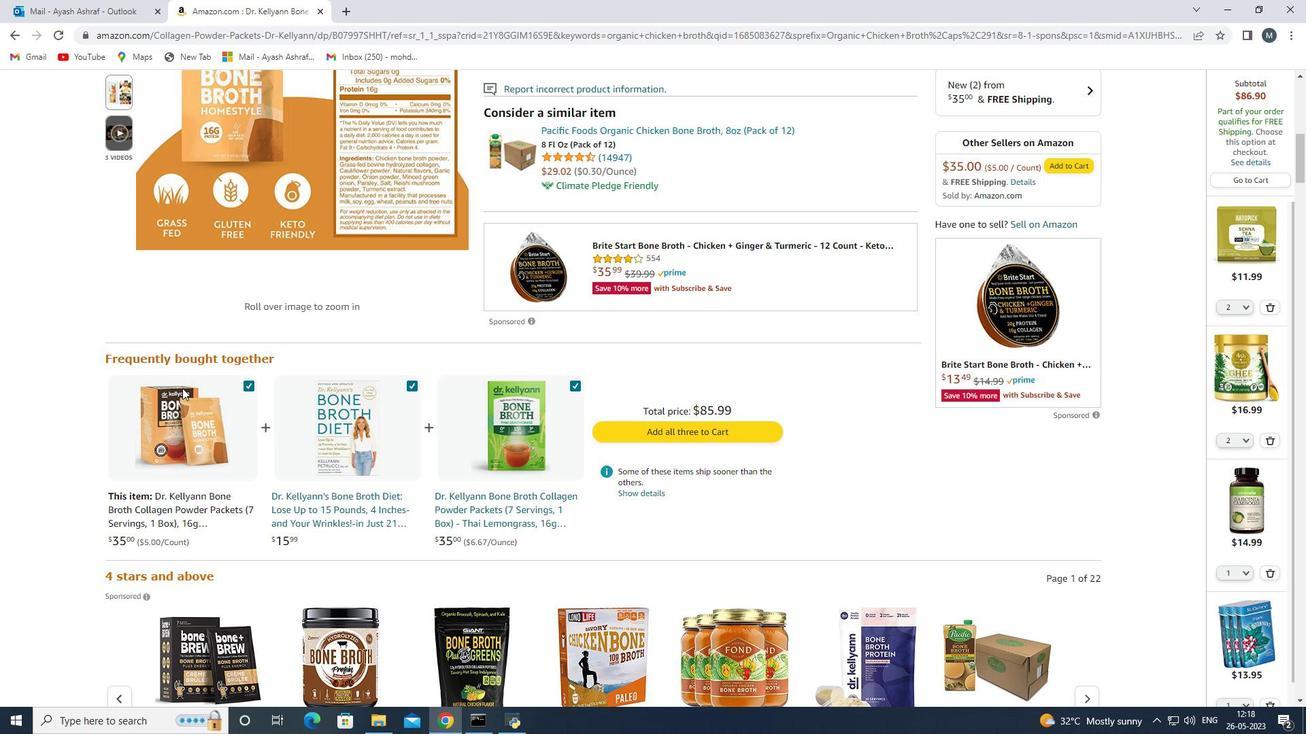 
Action: Mouse scrolled (198, 353) with delta (0, 0)
Screenshot: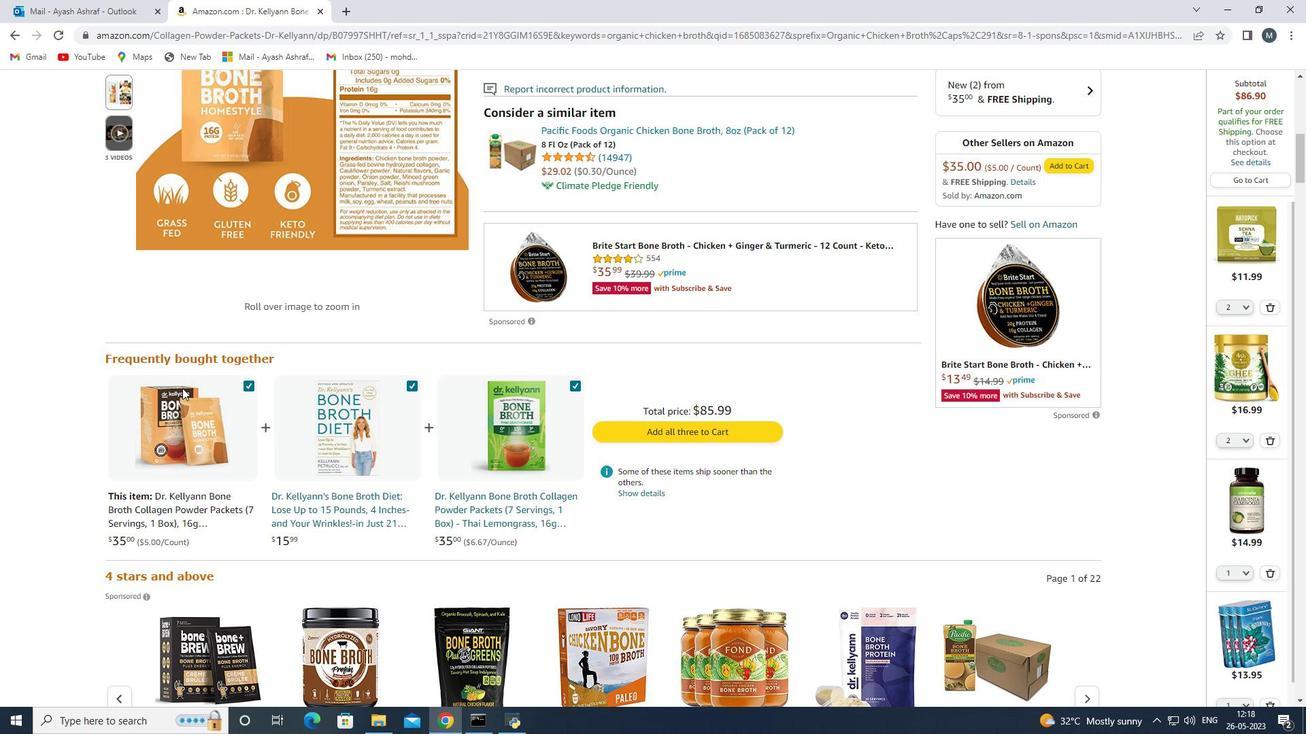 
Action: Mouse moved to (199, 351)
Screenshot: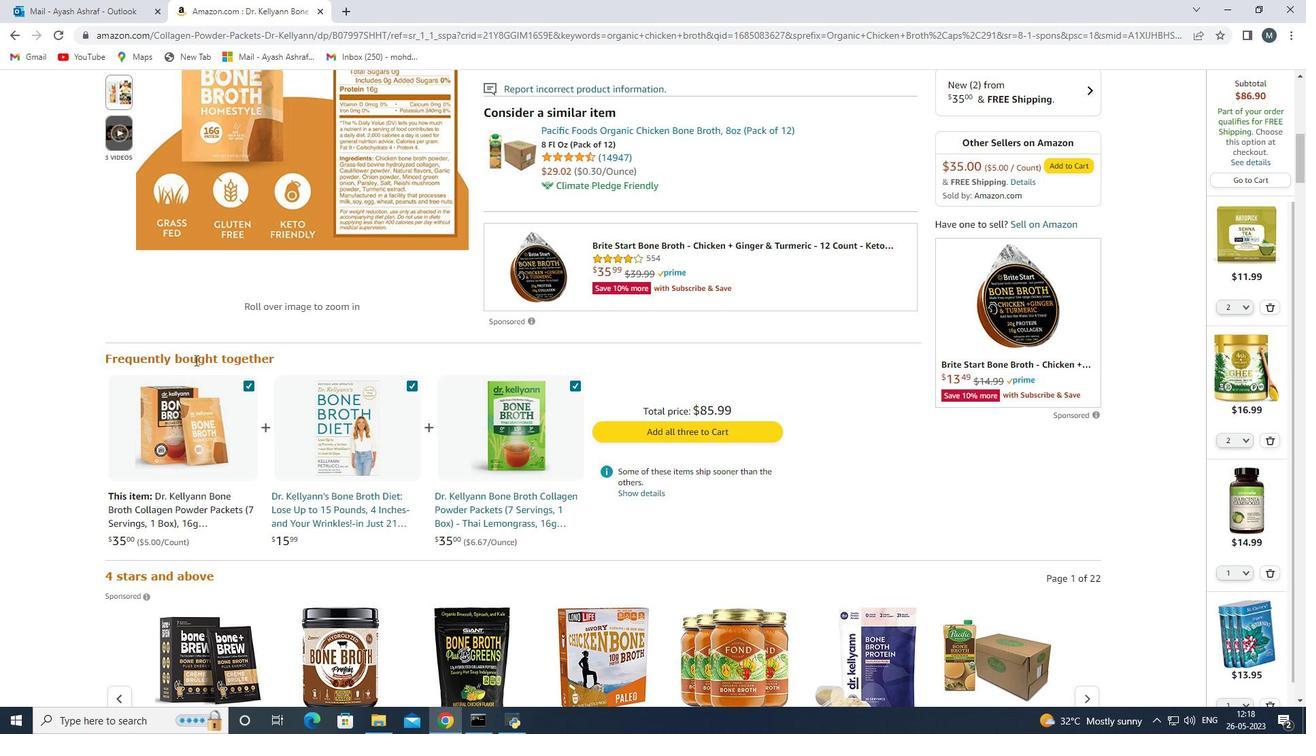 
Action: Mouse scrolled (199, 352) with delta (0, 0)
Screenshot: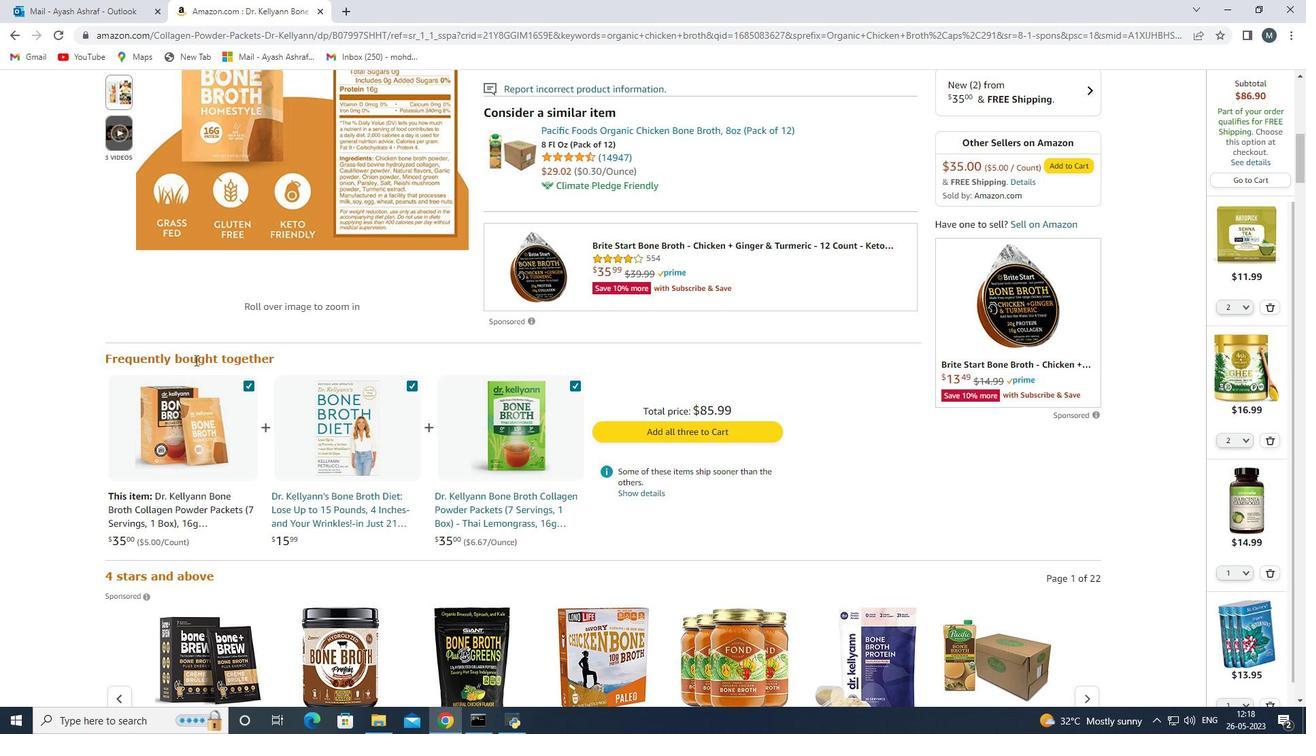 
Action: Mouse moved to (200, 346)
Screenshot: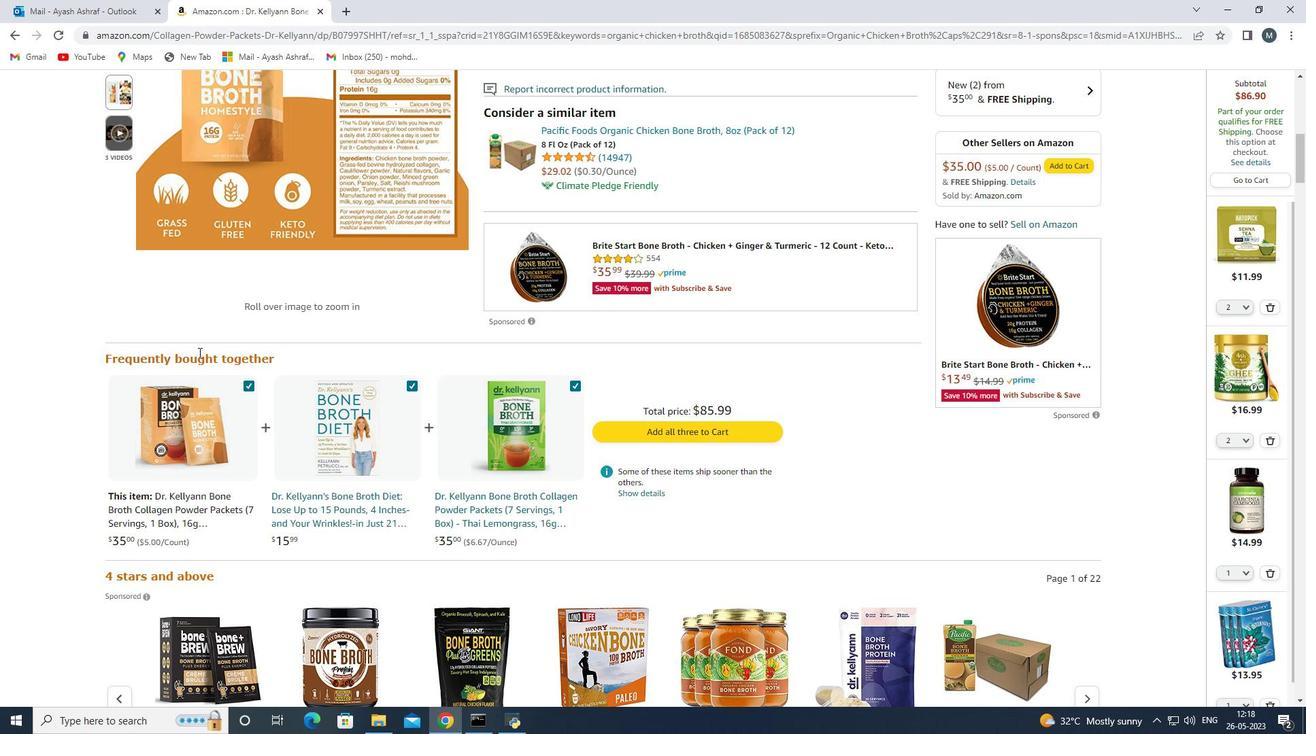 
Action: Mouse scrolled (200, 348) with delta (0, 0)
Screenshot: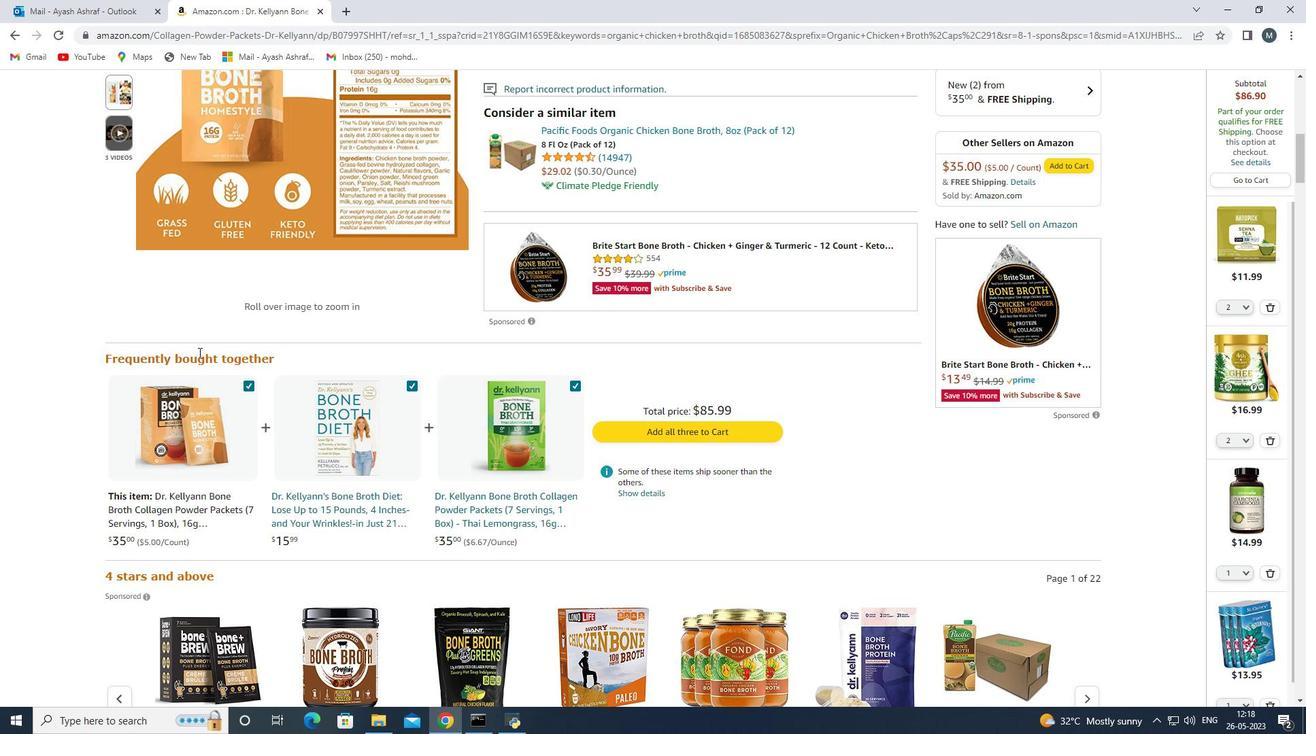 
Action: Mouse moved to (202, 343)
Screenshot: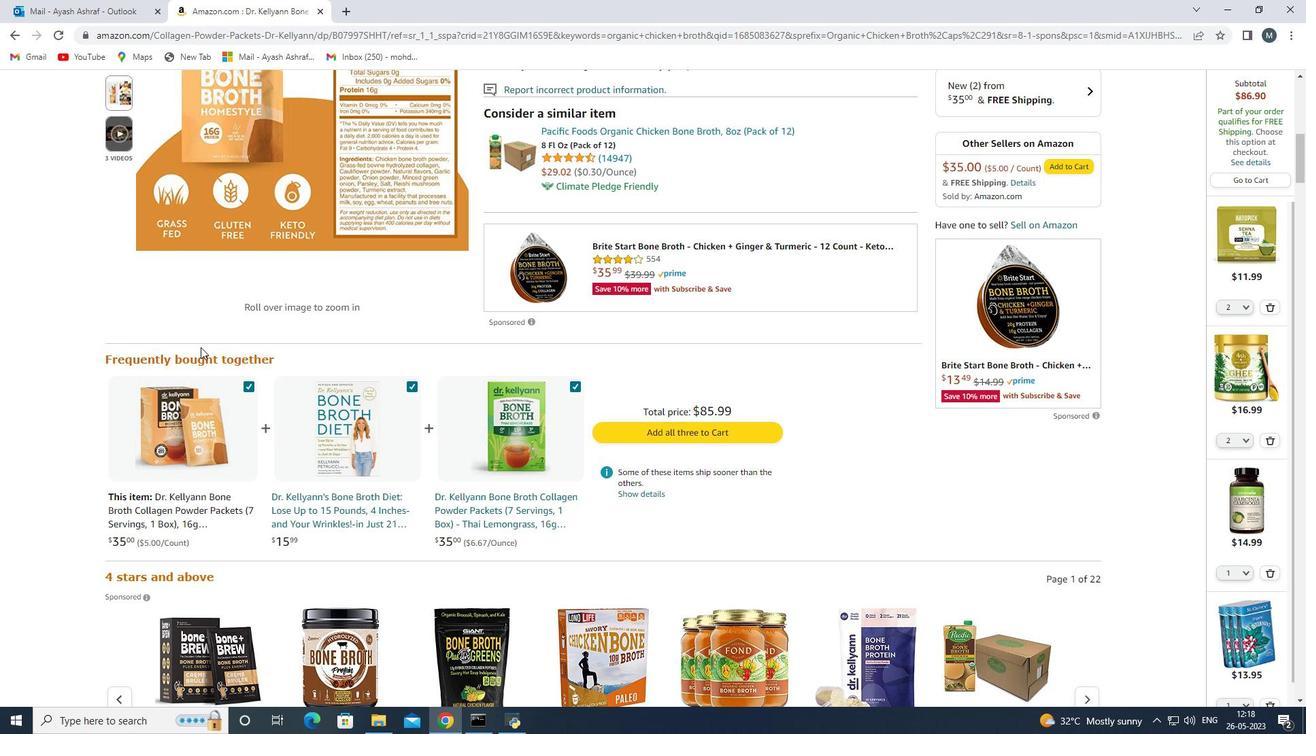 
Action: Mouse scrolled (202, 344) with delta (0, 0)
Screenshot: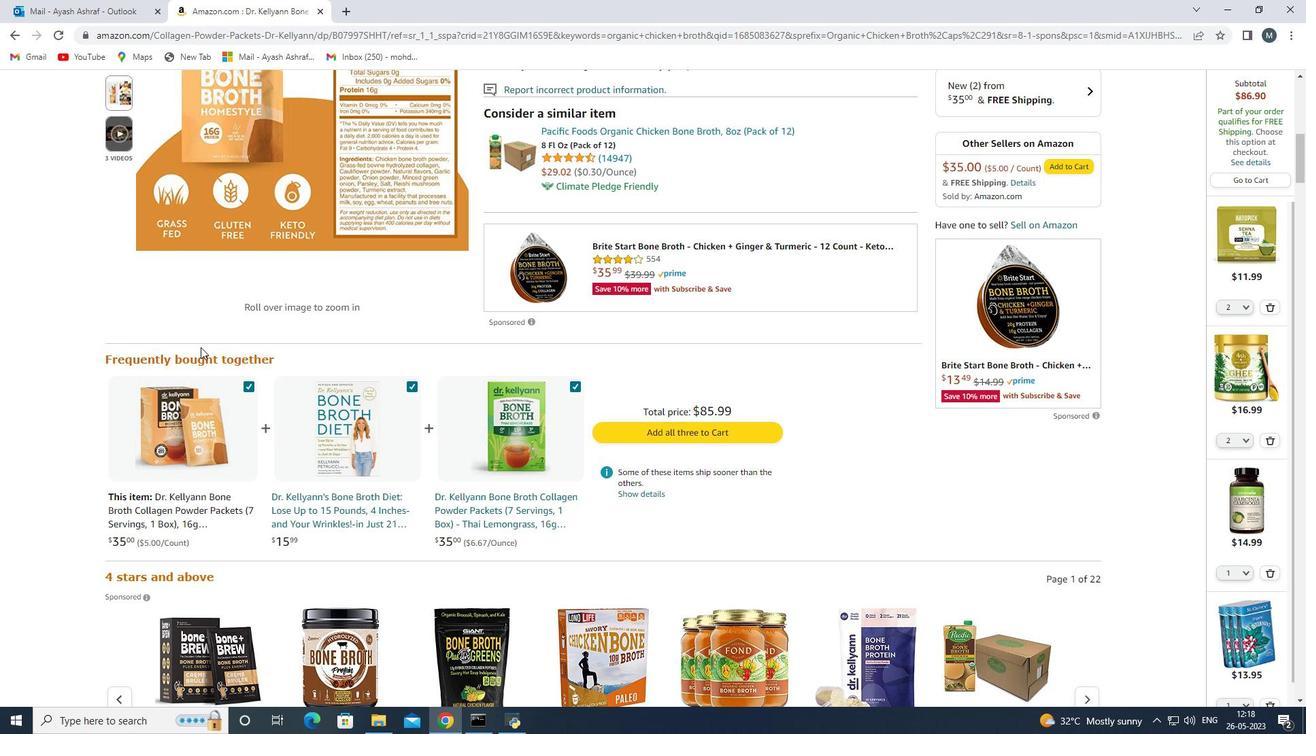 
Action: Mouse scrolled (202, 344) with delta (0, 0)
Screenshot: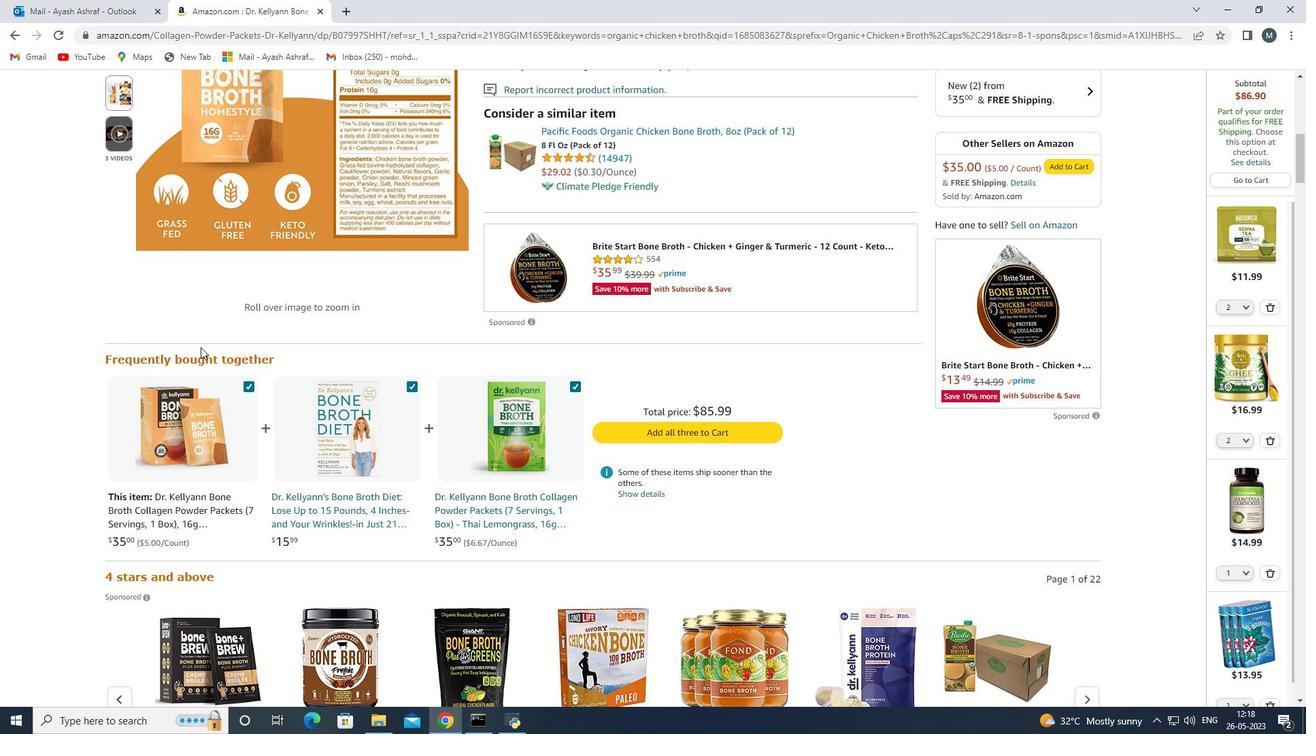 
Action: Mouse scrolled (202, 344) with delta (0, 0)
Screenshot: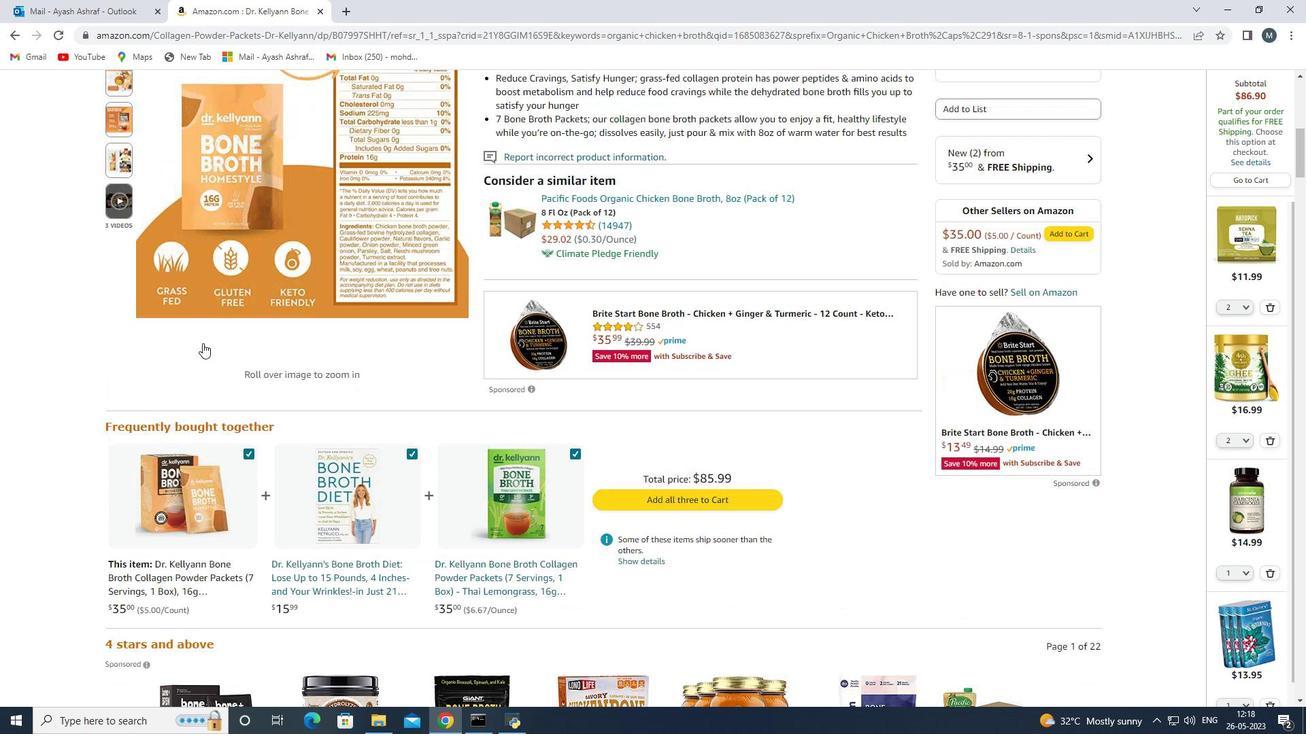 
Action: Mouse moved to (115, 299)
Screenshot: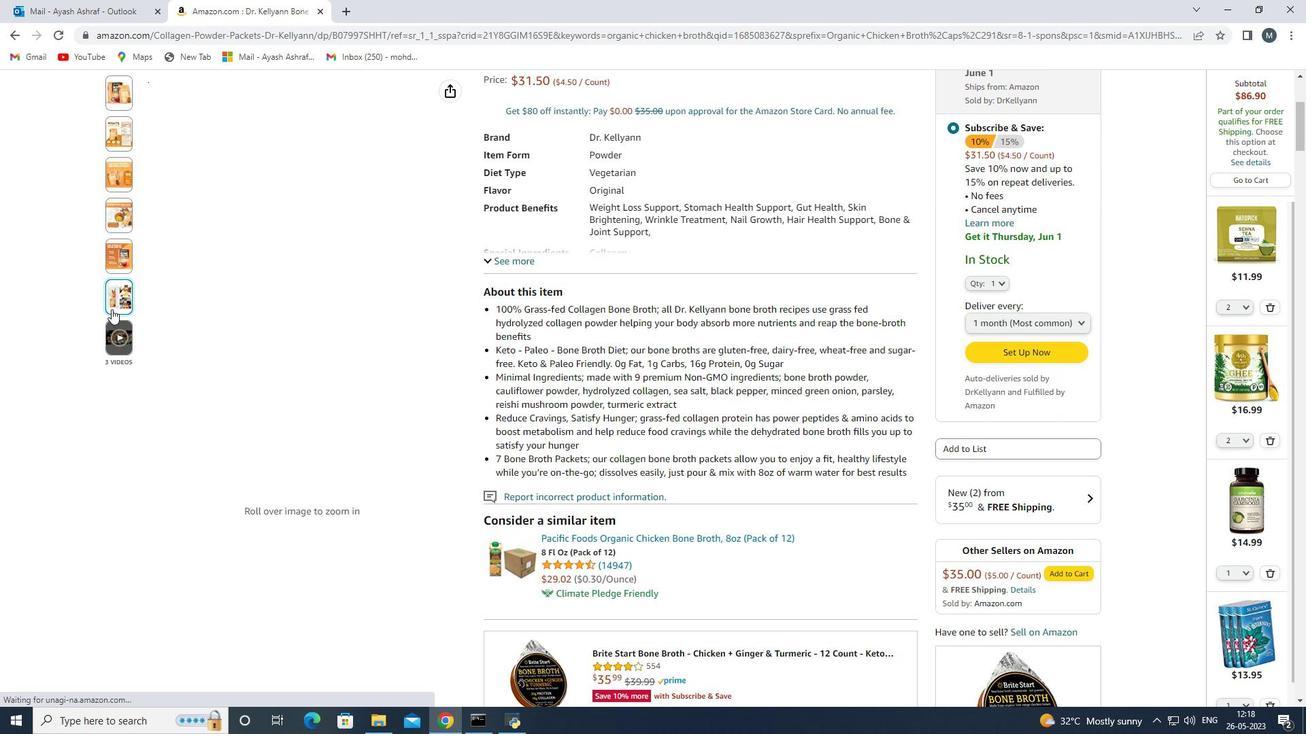 
Action: Mouse pressed left at (115, 299)
Screenshot: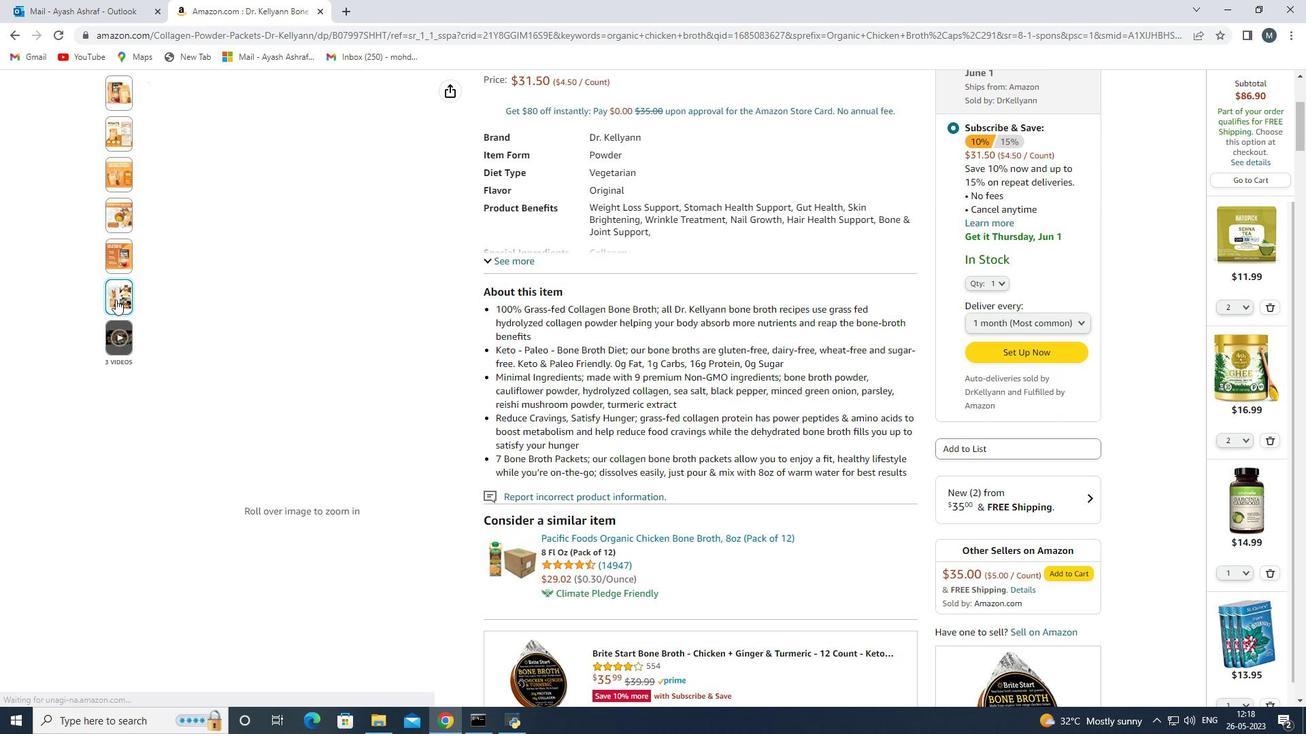 
Action: Mouse moved to (126, 336)
Screenshot: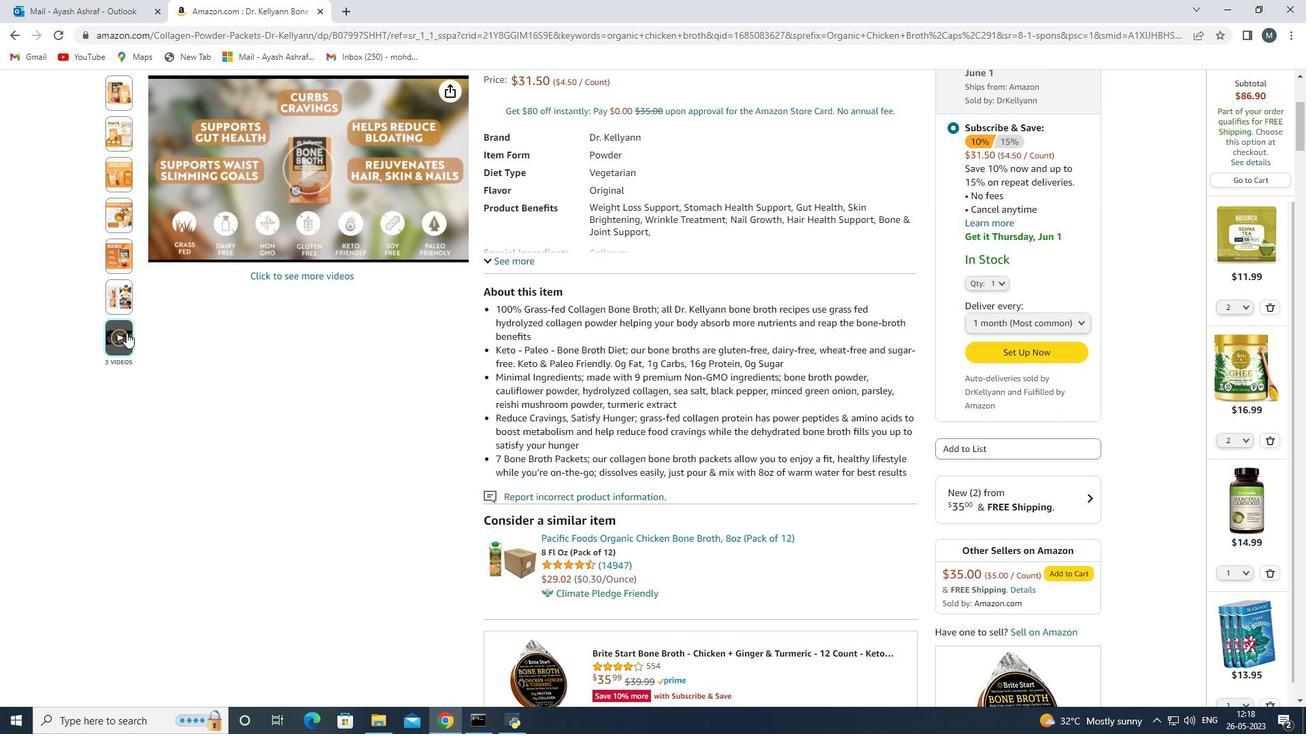 
Action: Mouse pressed left at (126, 336)
Screenshot: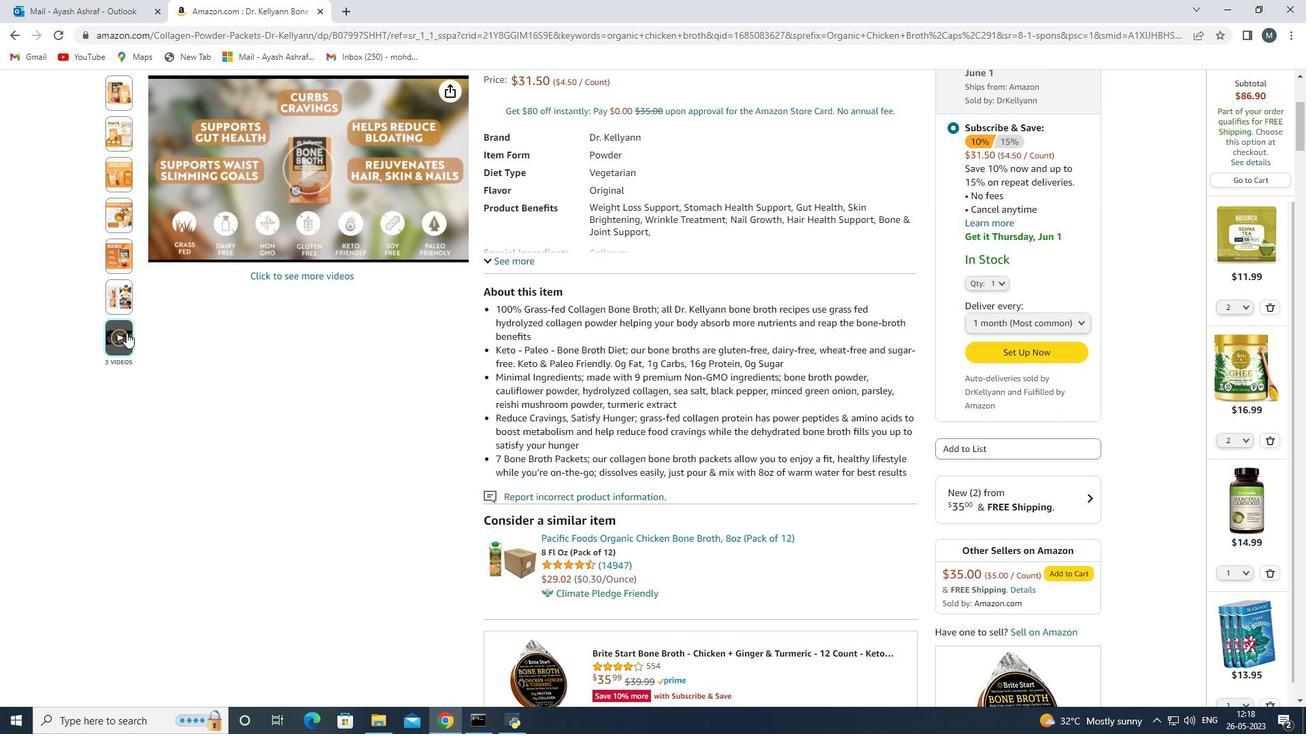 
Action: Mouse moved to (197, 580)
Screenshot: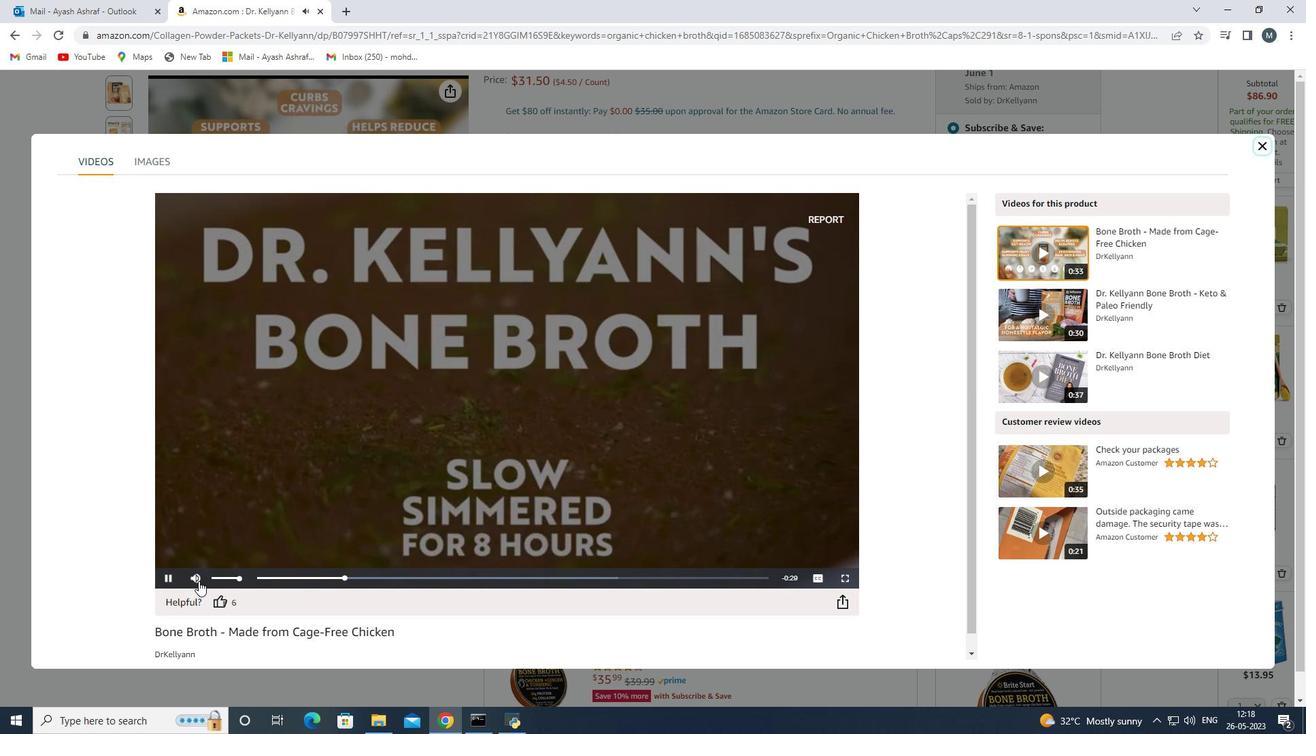 
Action: Mouse pressed left at (197, 580)
Screenshot: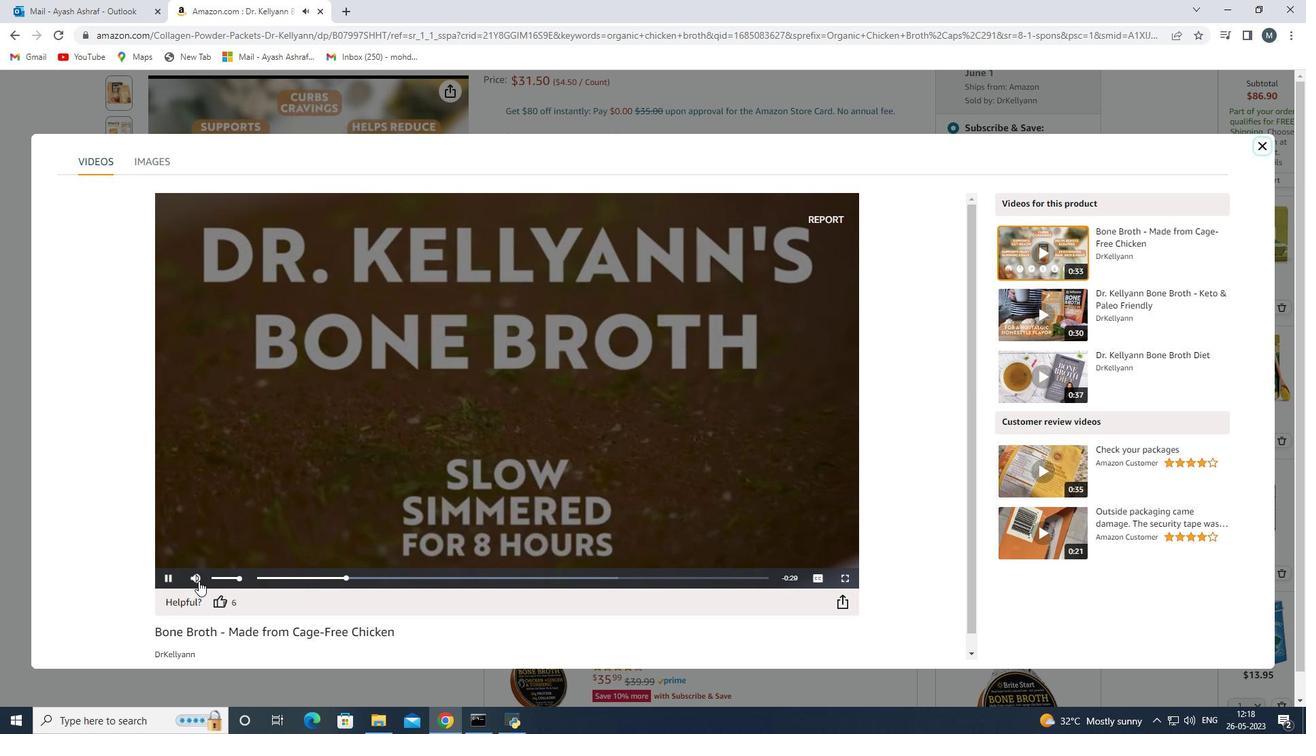 
Action: Mouse pressed left at (197, 580)
Screenshot: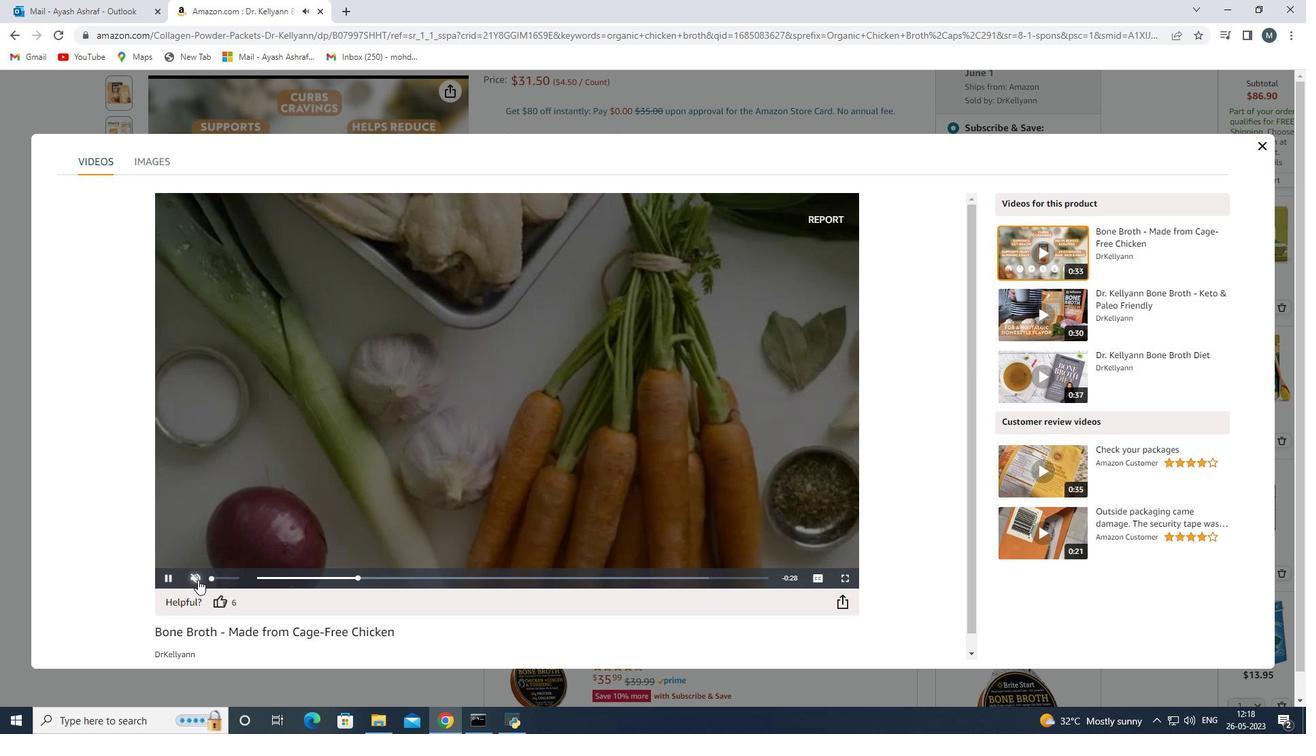 
Action: Mouse moved to (376, 489)
Screenshot: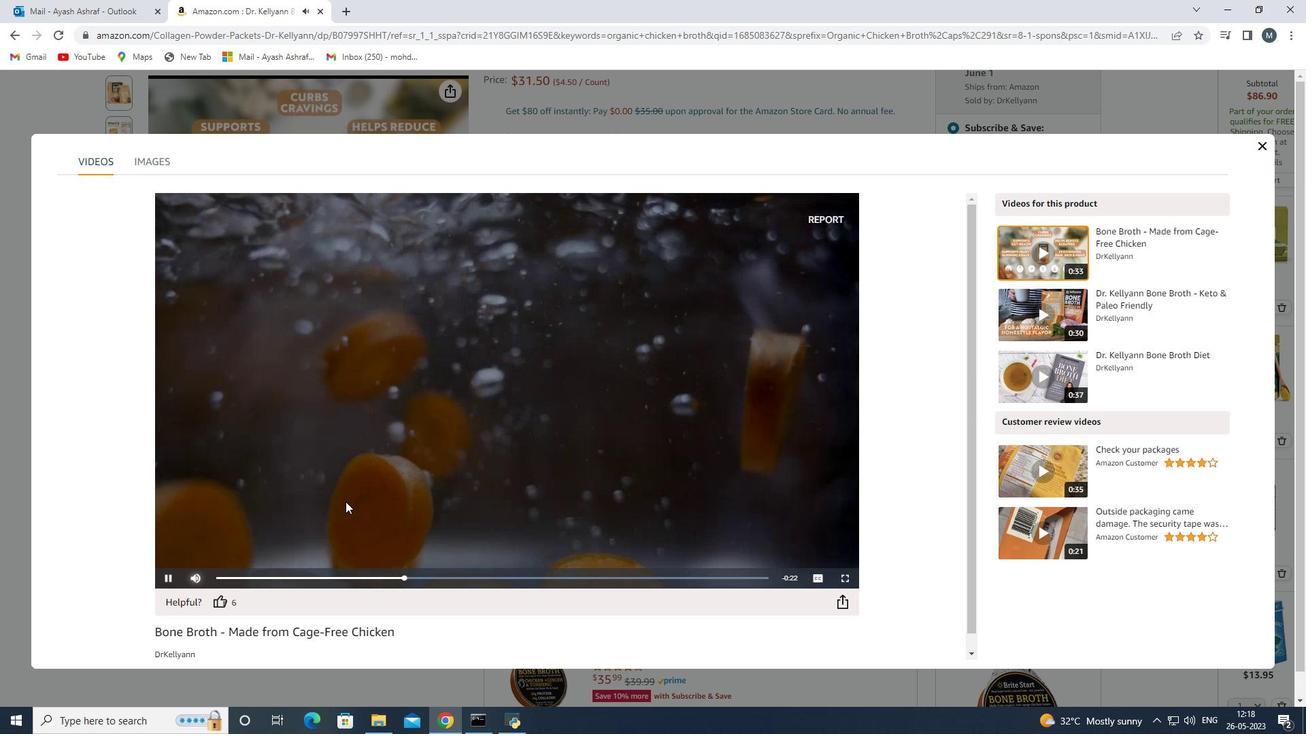 
Action: Mouse scrolled (376, 488) with delta (0, 0)
Screenshot: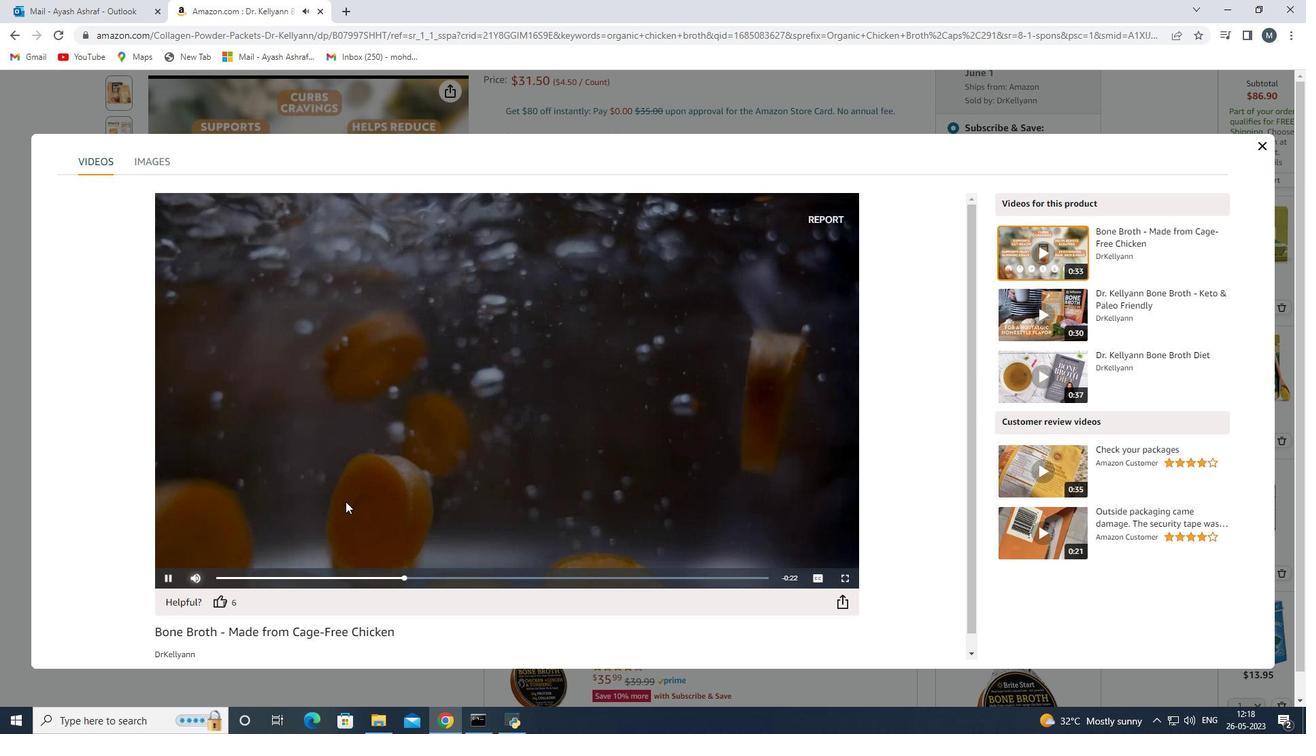
Action: Mouse scrolled (376, 488) with delta (0, 0)
Screenshot: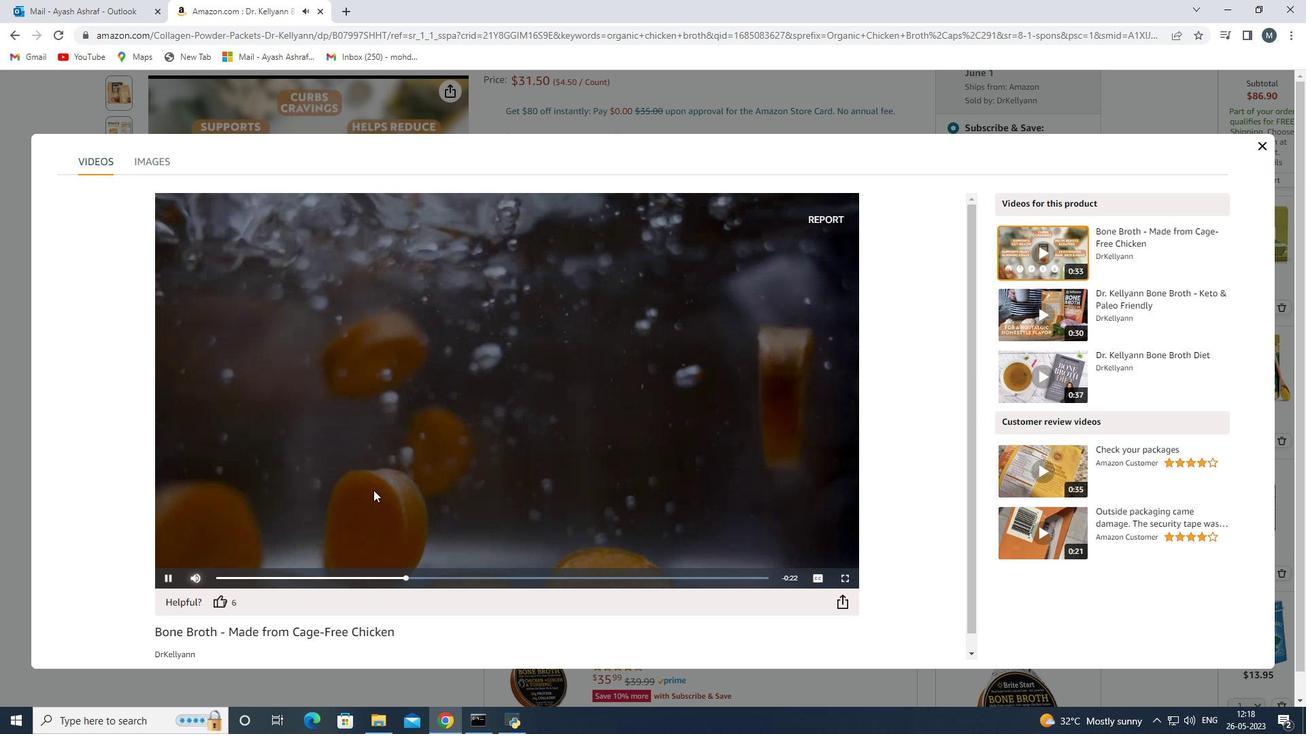 
Action: Mouse moved to (376, 489)
Screenshot: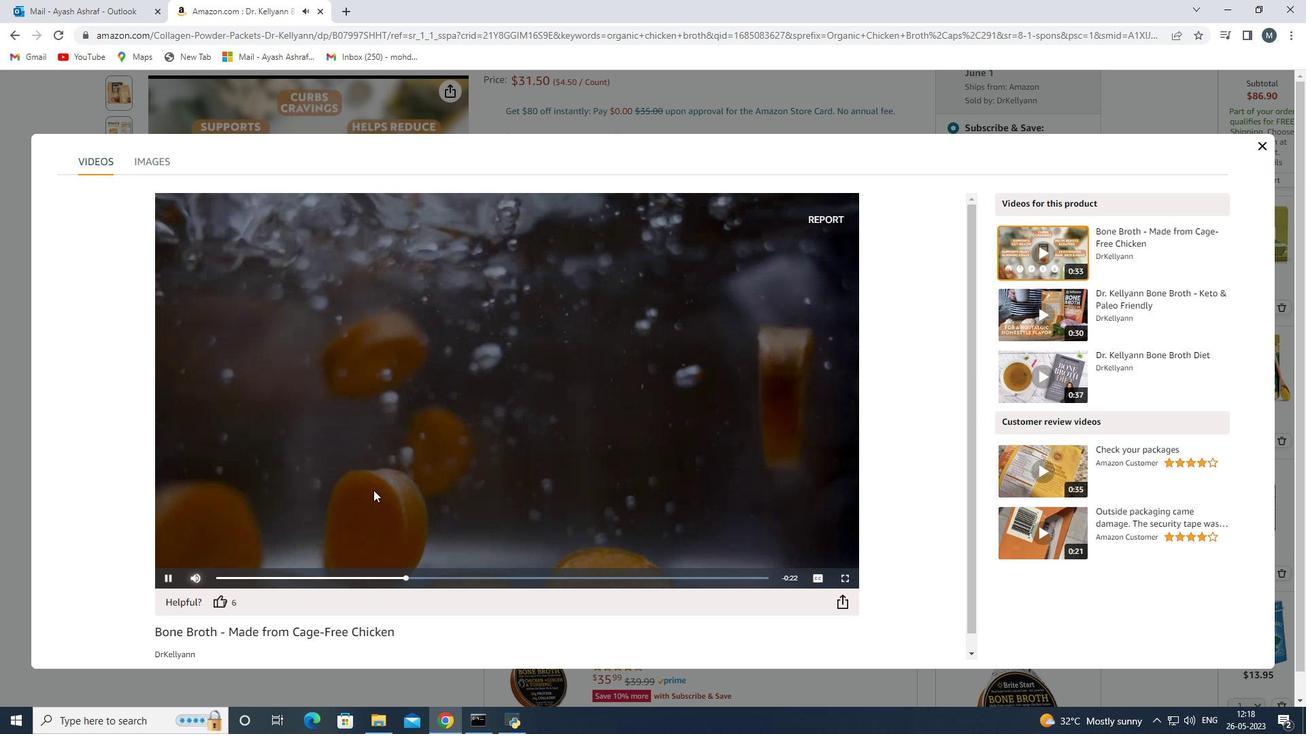
Action: Mouse scrolled (376, 488) with delta (0, 0)
Screenshot: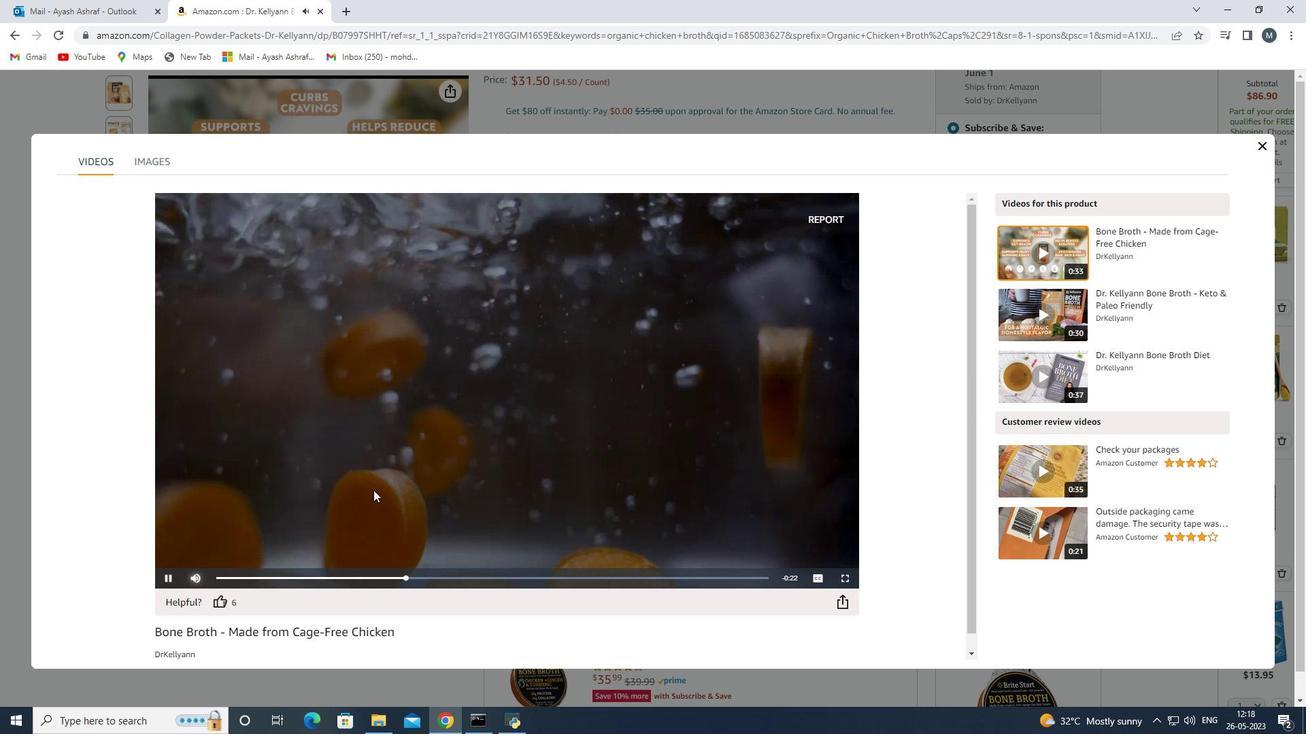
Action: Mouse moved to (706, 582)
Screenshot: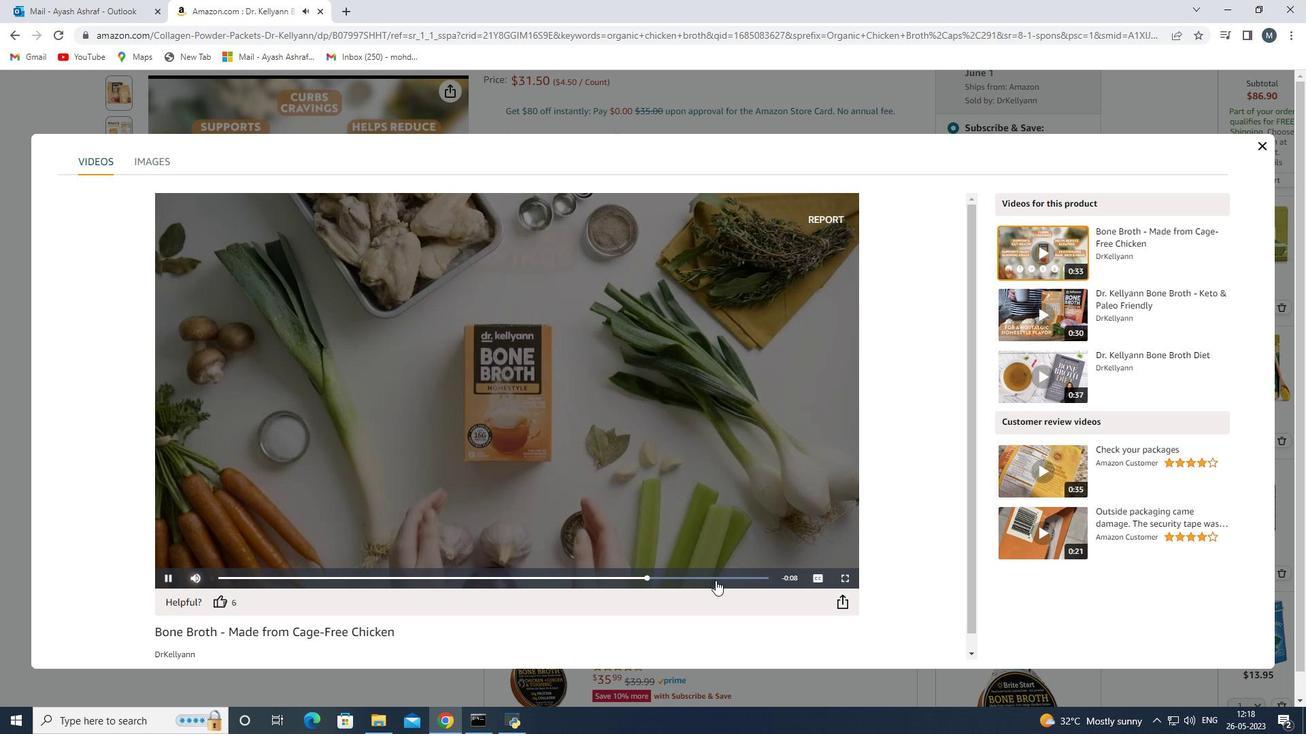 
Action: Mouse pressed left at (706, 582)
Screenshot: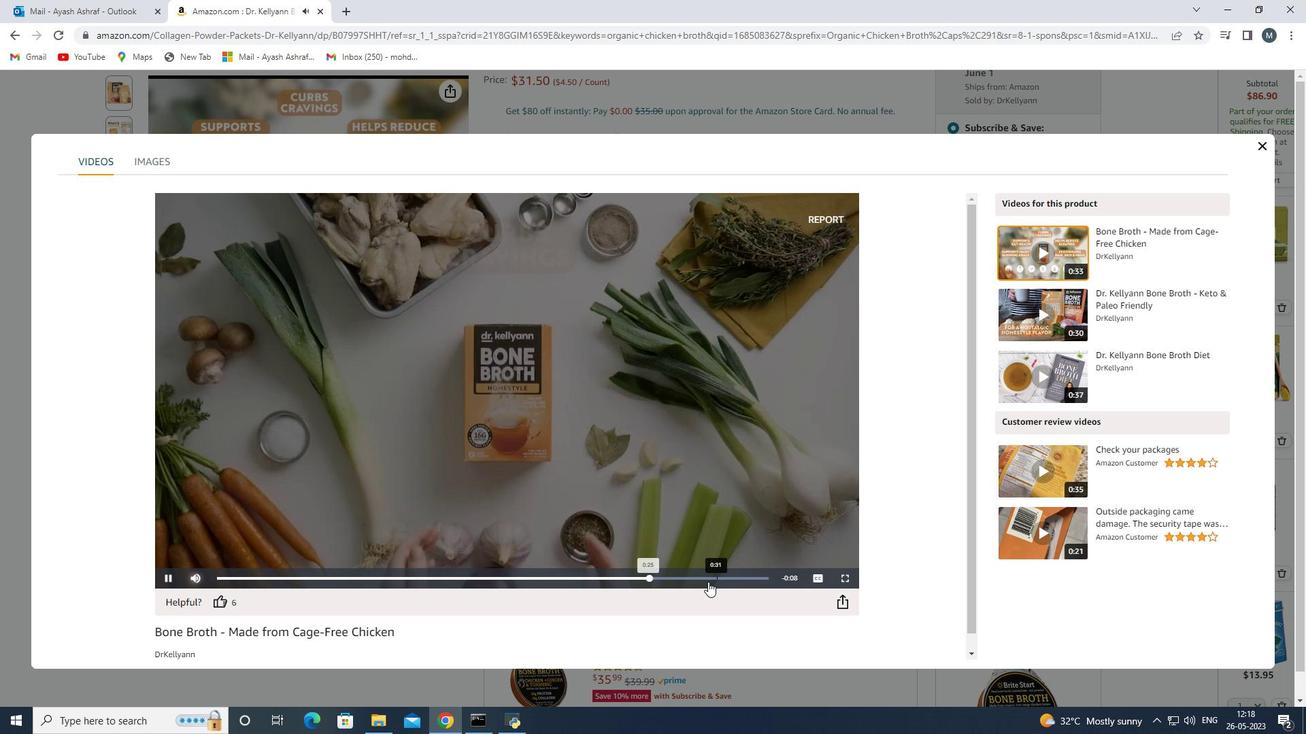 
Action: Mouse moved to (307, 571)
Screenshot: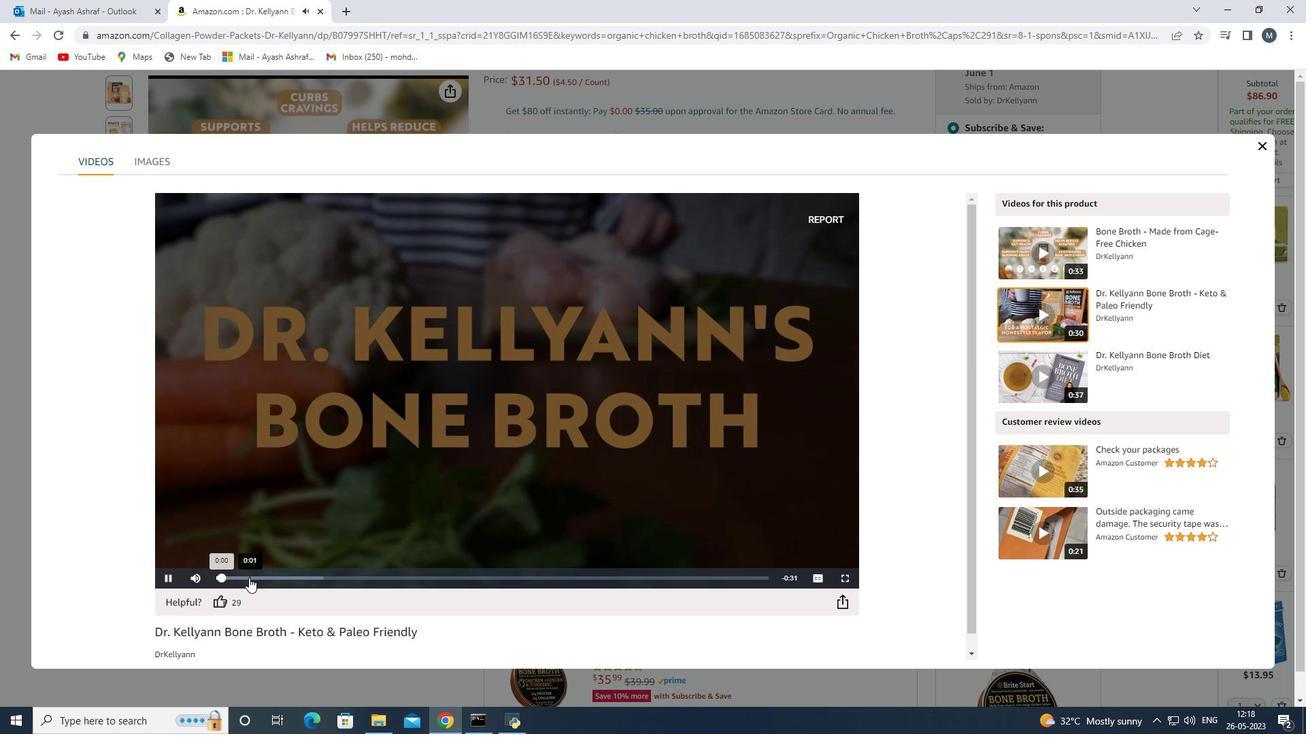 
Action: Mouse pressed left at (248, 578)
Screenshot: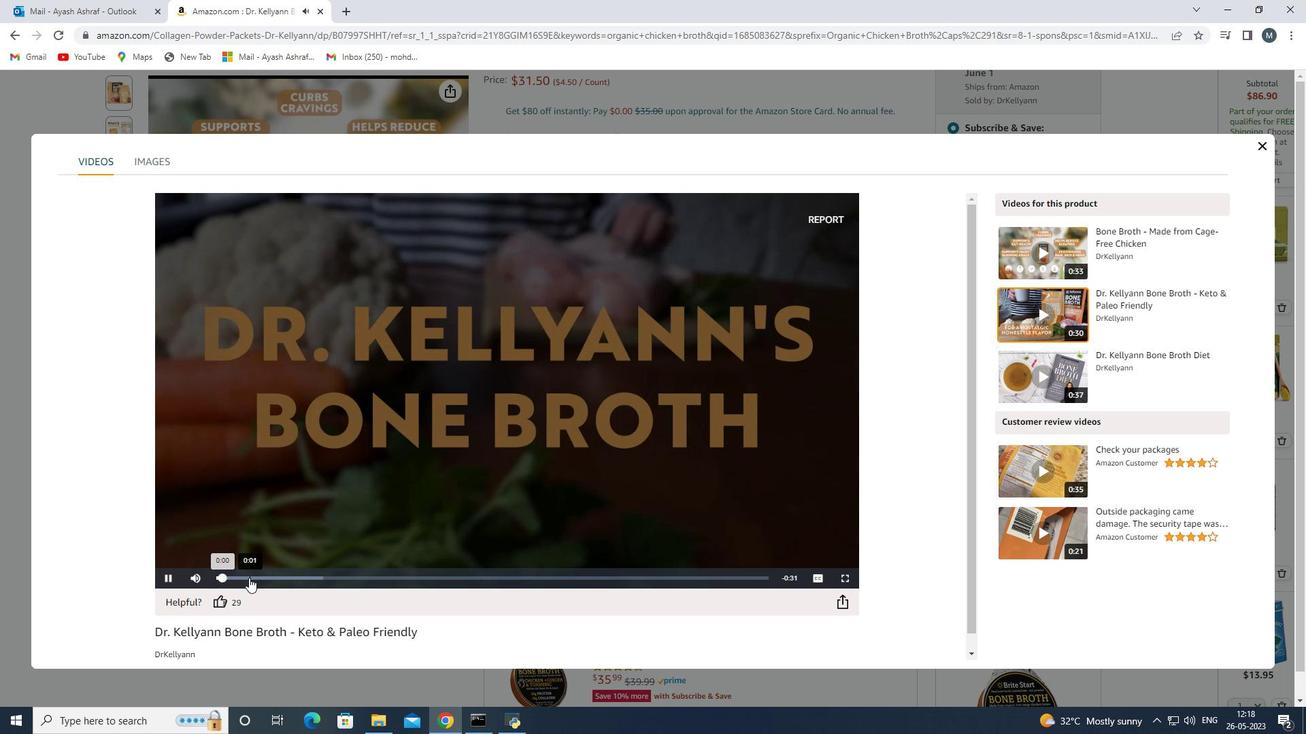 
Action: Mouse moved to (134, 161)
Screenshot: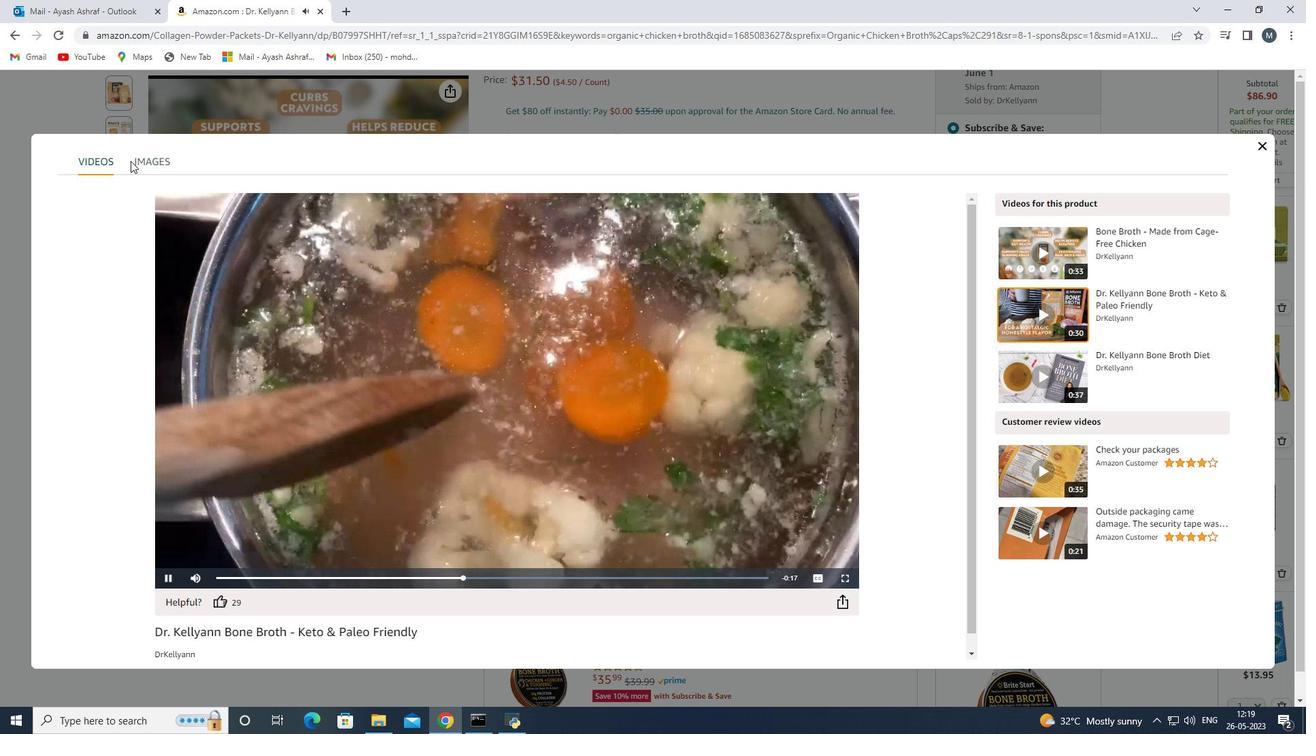 
Action: Mouse pressed left at (134, 161)
Screenshot: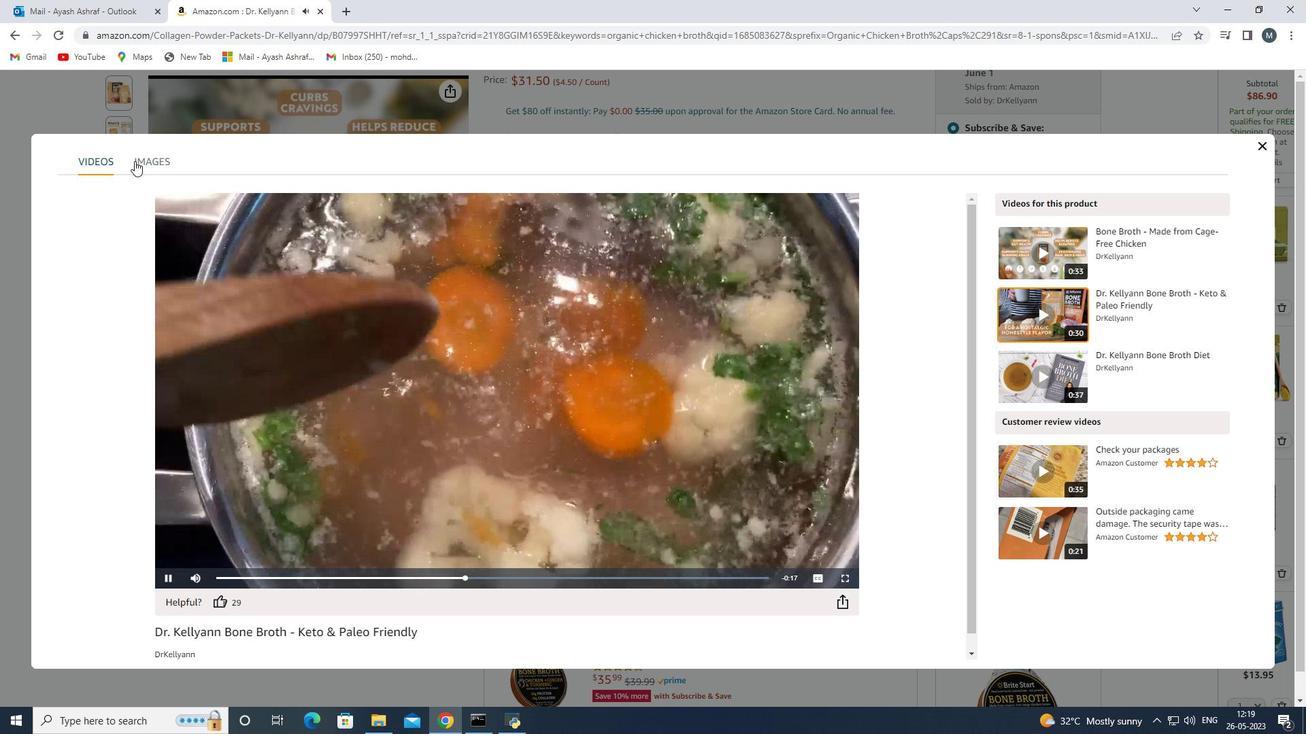 
Action: Mouse moved to (587, 482)
Screenshot: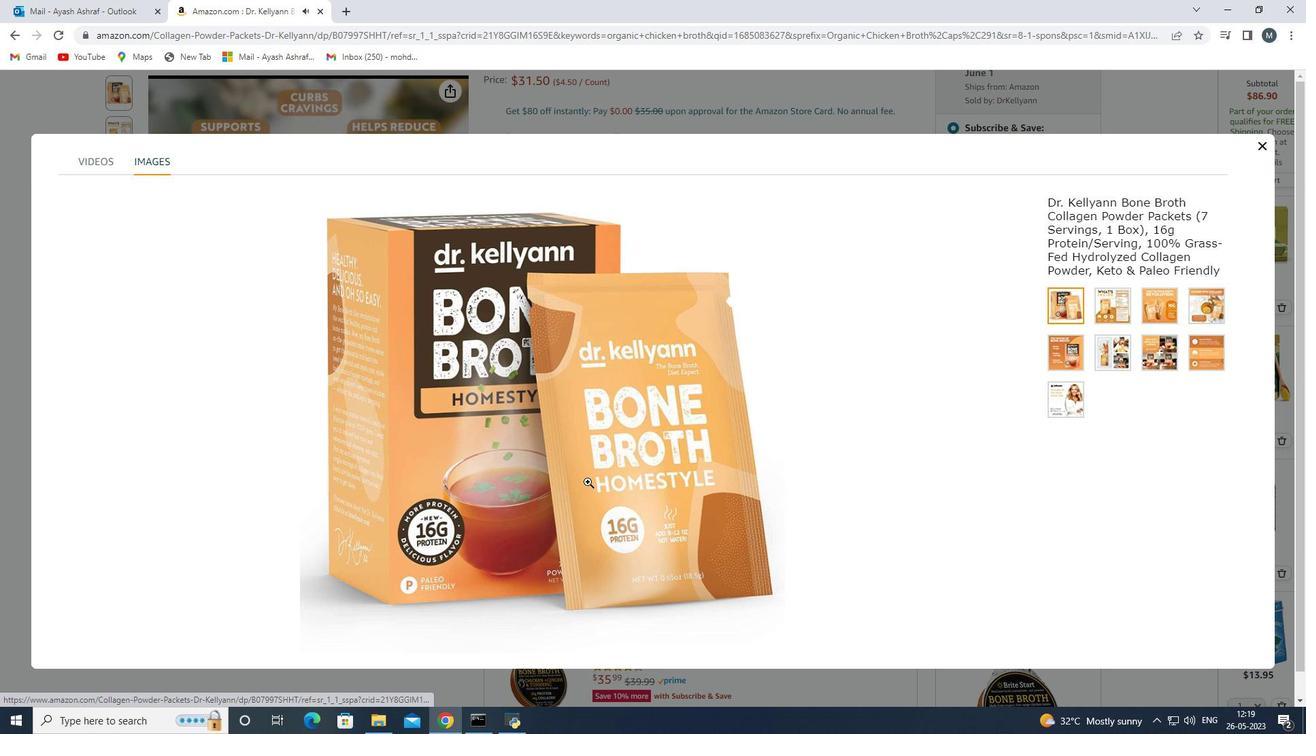 
Action: Mouse scrolled (587, 481) with delta (0, 0)
Screenshot: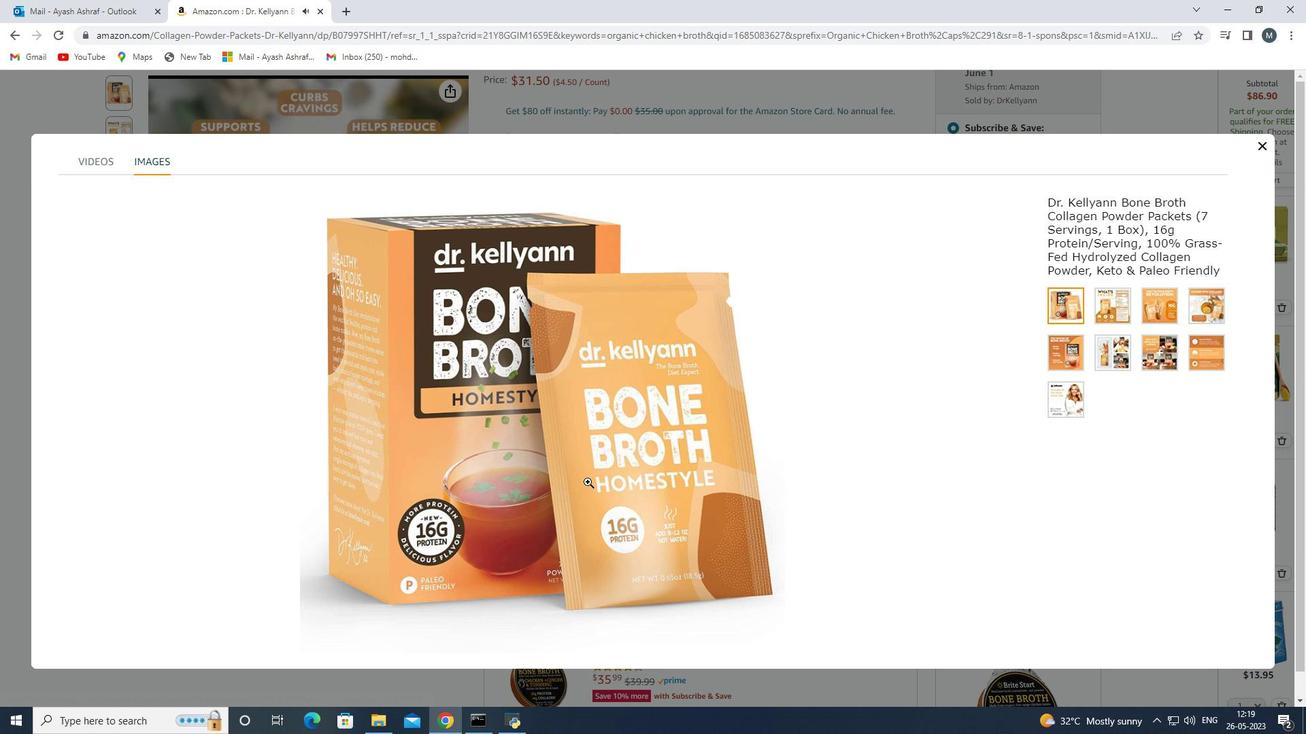 
Action: Mouse scrolled (587, 481) with delta (0, 0)
Screenshot: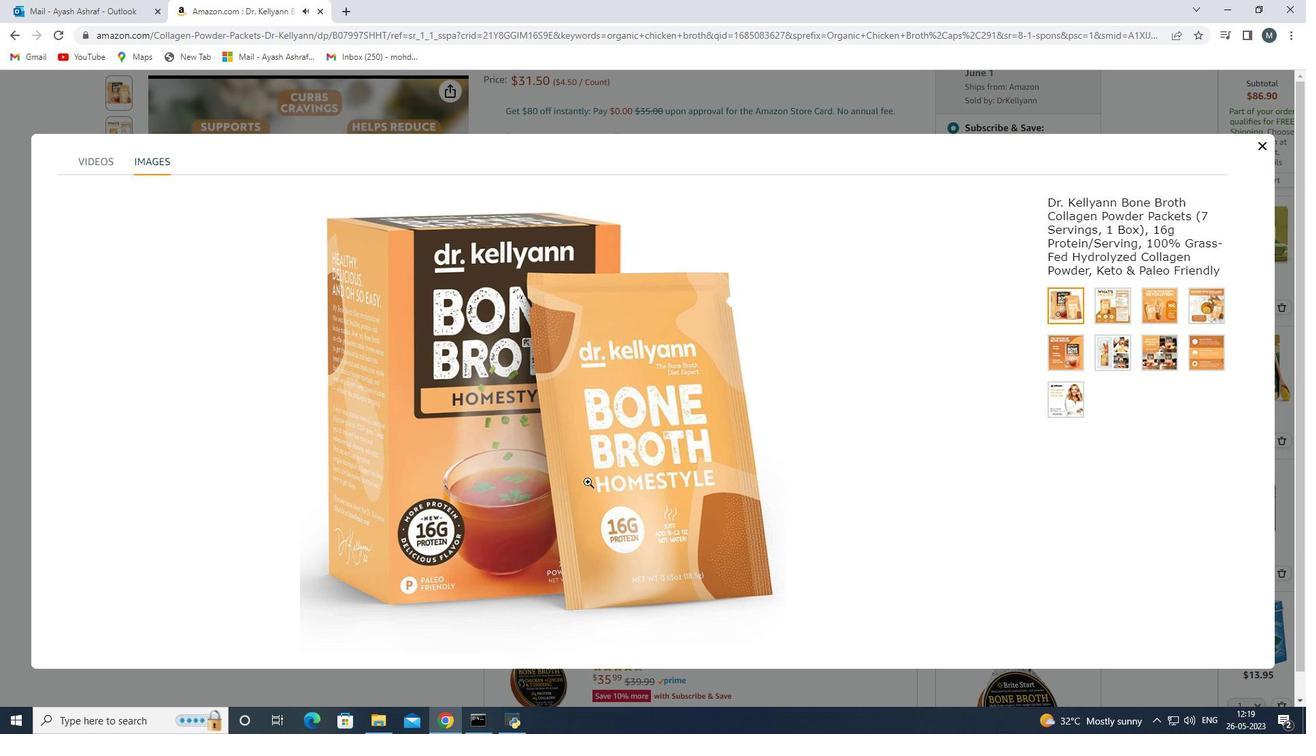 
Action: Mouse scrolled (587, 481) with delta (0, 0)
Screenshot: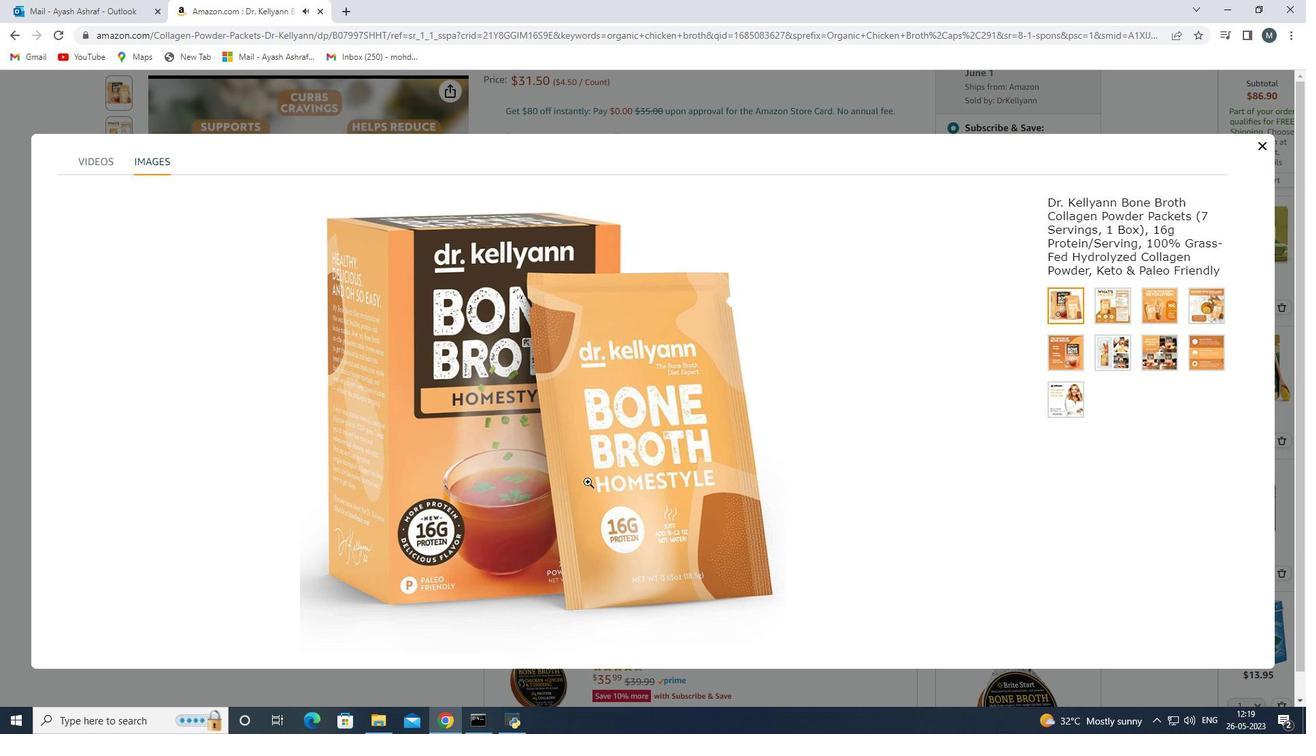 
Action: Mouse moved to (734, 459)
Screenshot: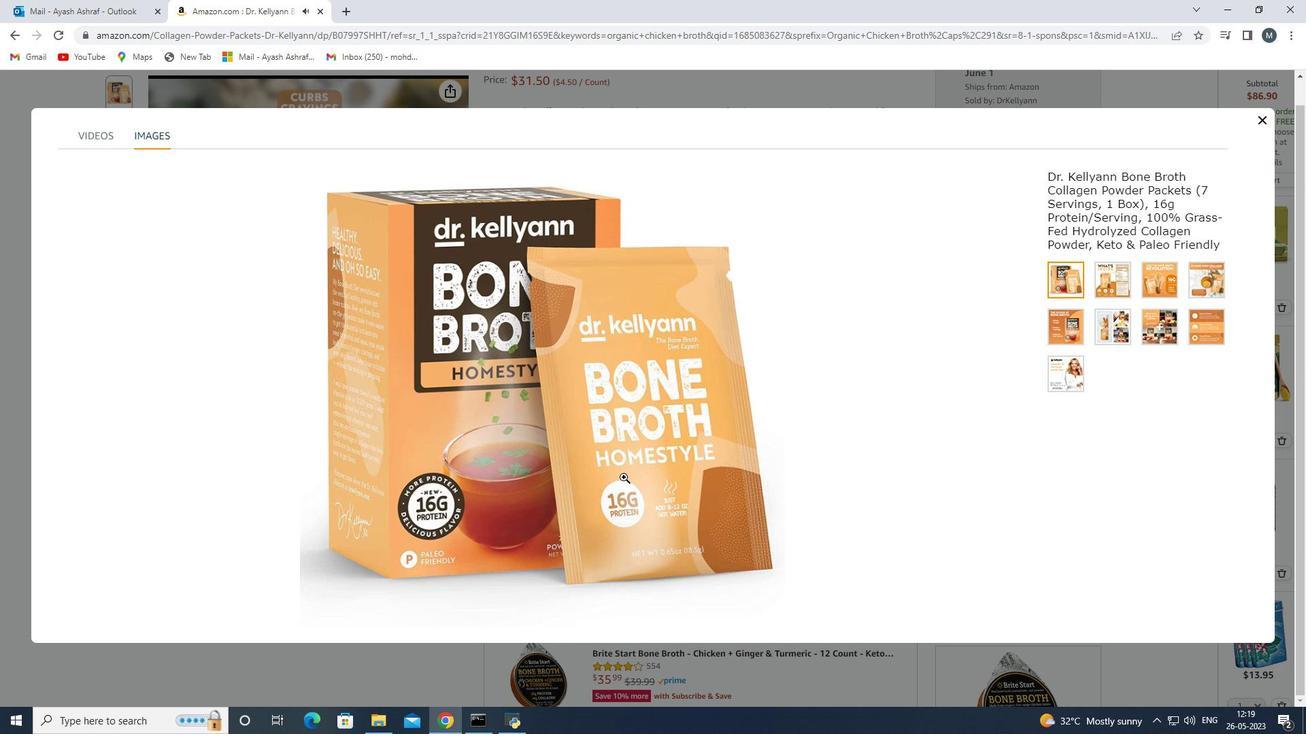 
Action: Mouse scrolled (734, 459) with delta (0, 0)
Screenshot: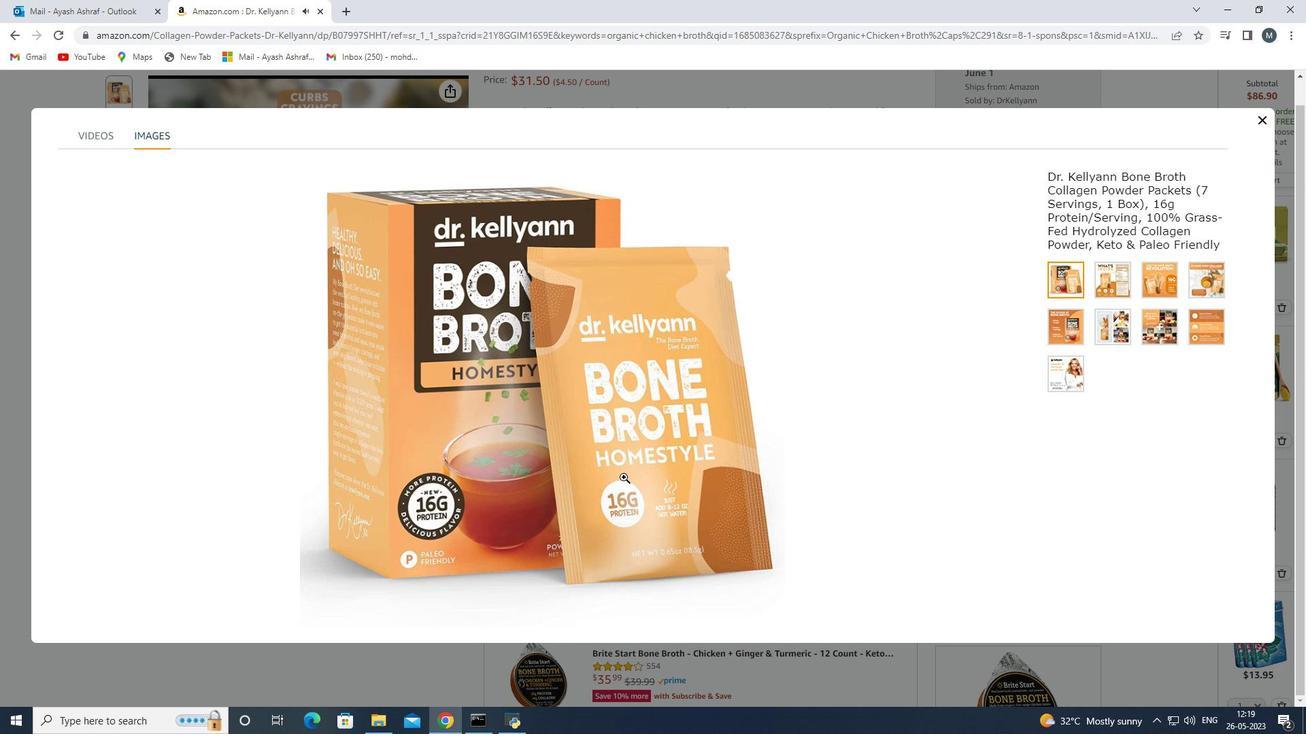 
Action: Mouse scrolled (734, 459) with delta (0, 0)
Screenshot: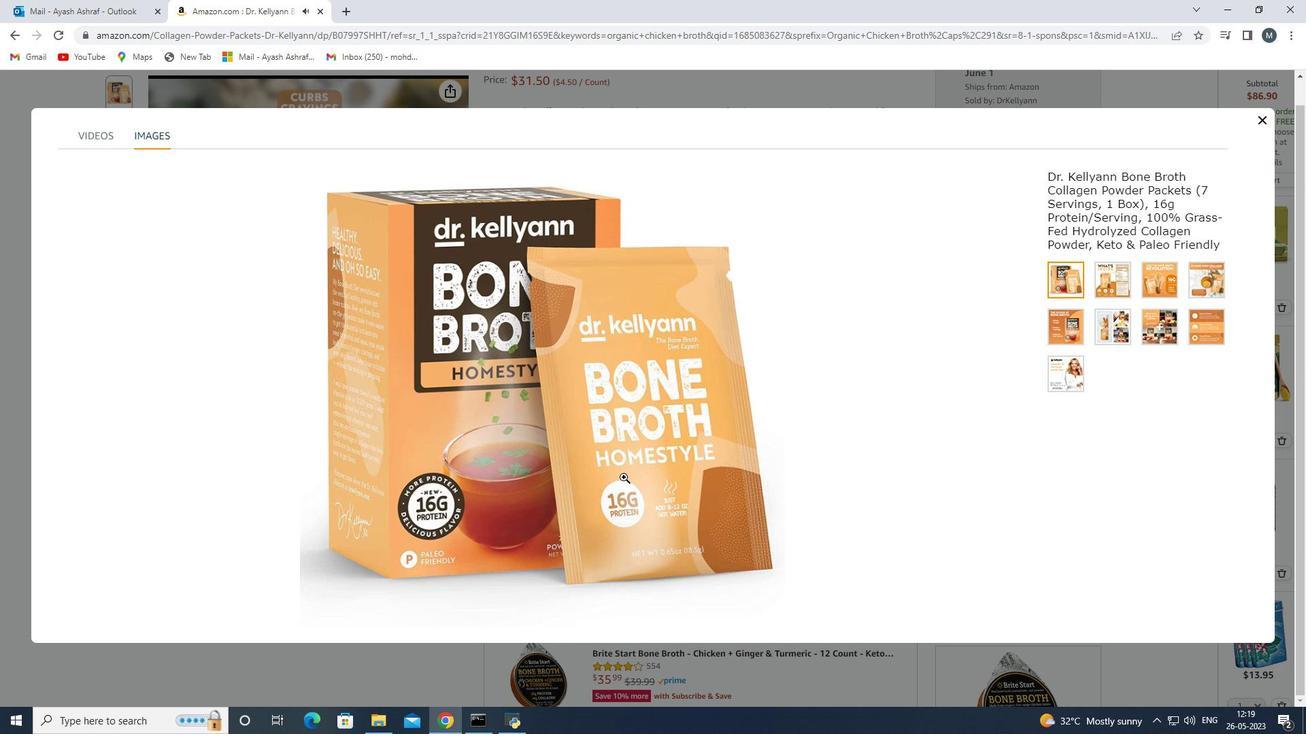 
Action: Mouse scrolled (734, 459) with delta (0, 0)
Screenshot: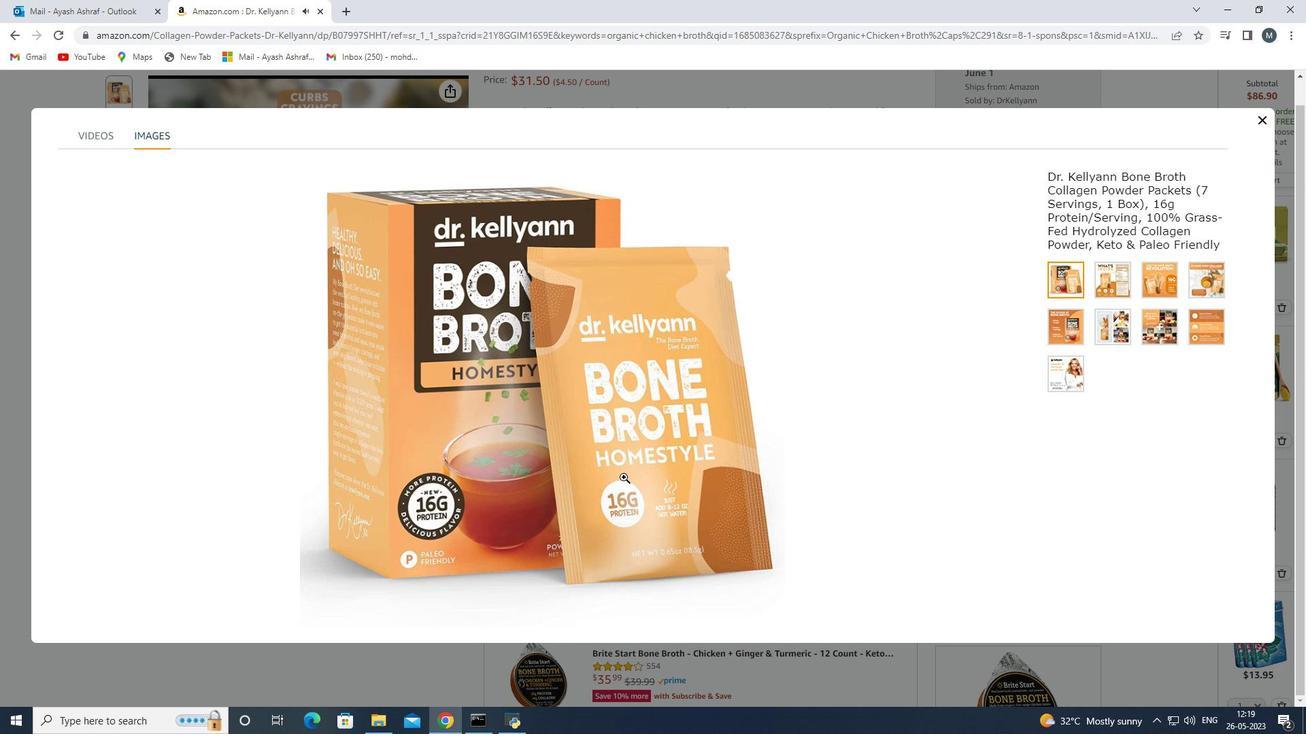 
Action: Mouse scrolled (734, 459) with delta (0, 0)
Screenshot: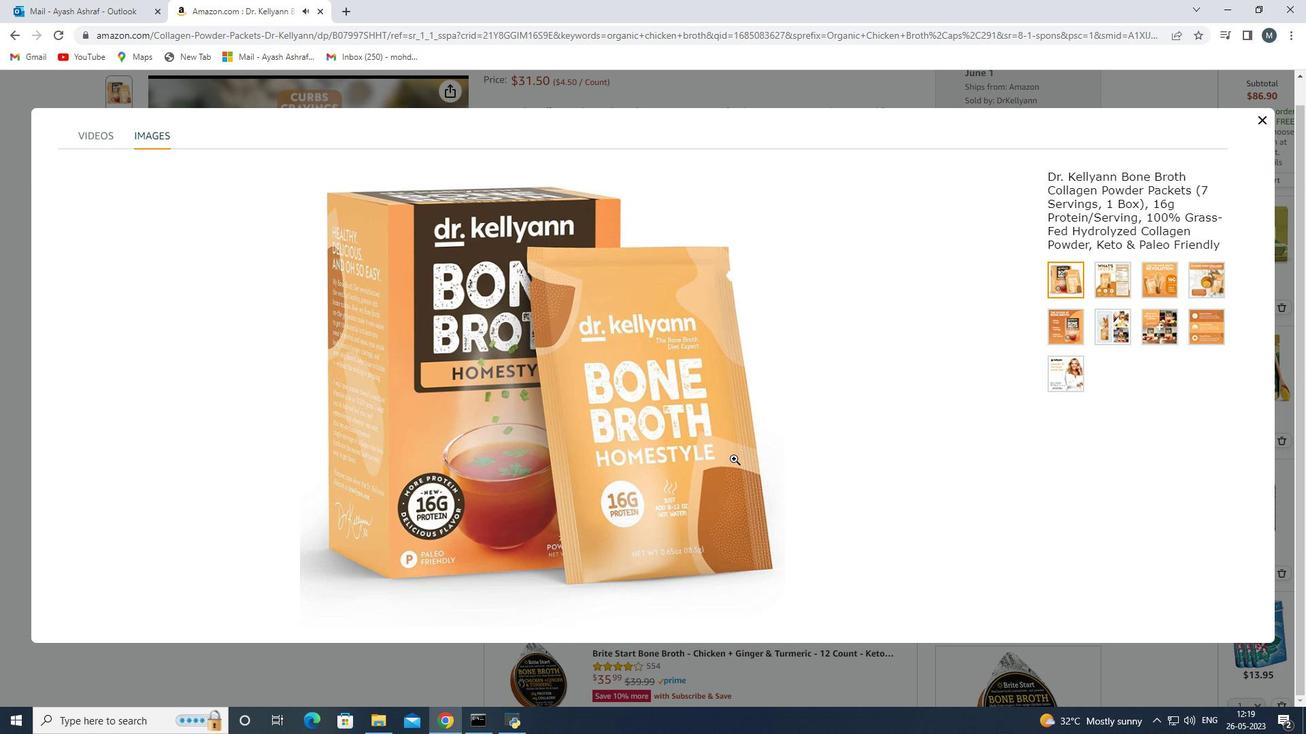 
Action: Mouse moved to (553, 463)
Screenshot: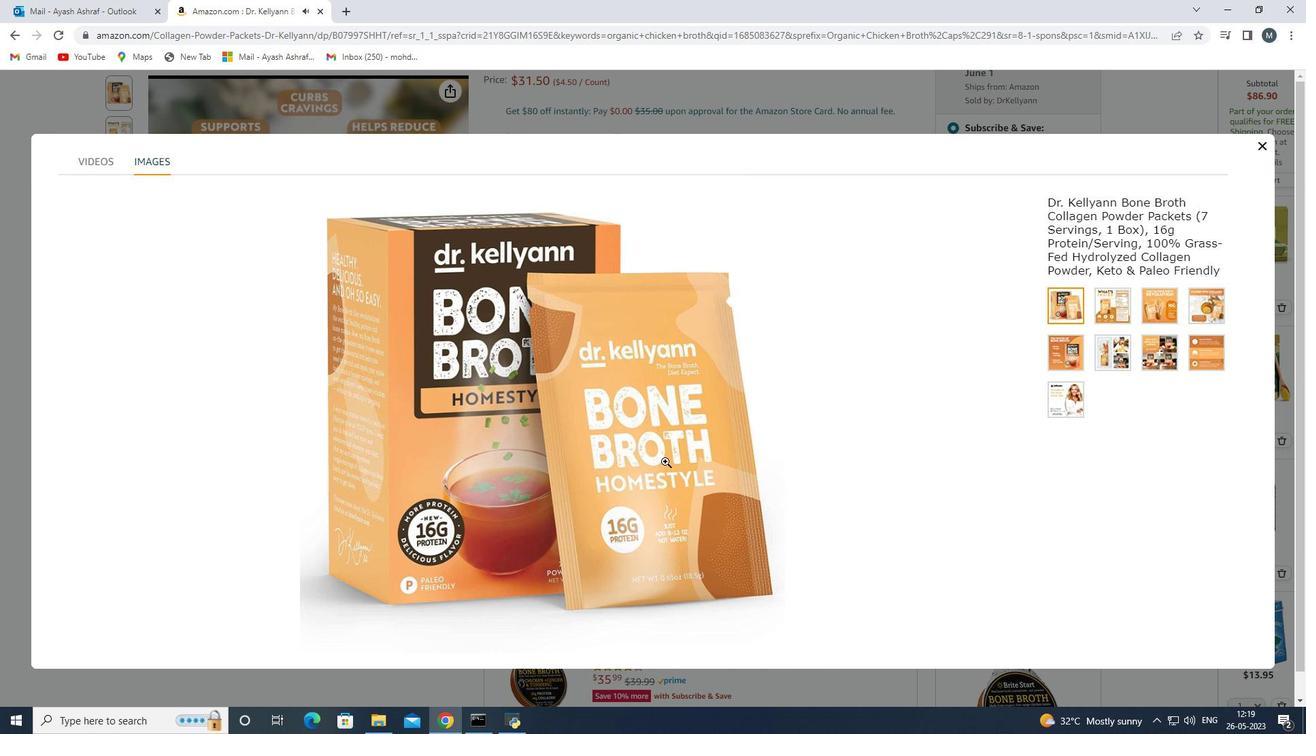 
Action: Mouse scrolled (553, 463) with delta (0, 0)
Screenshot: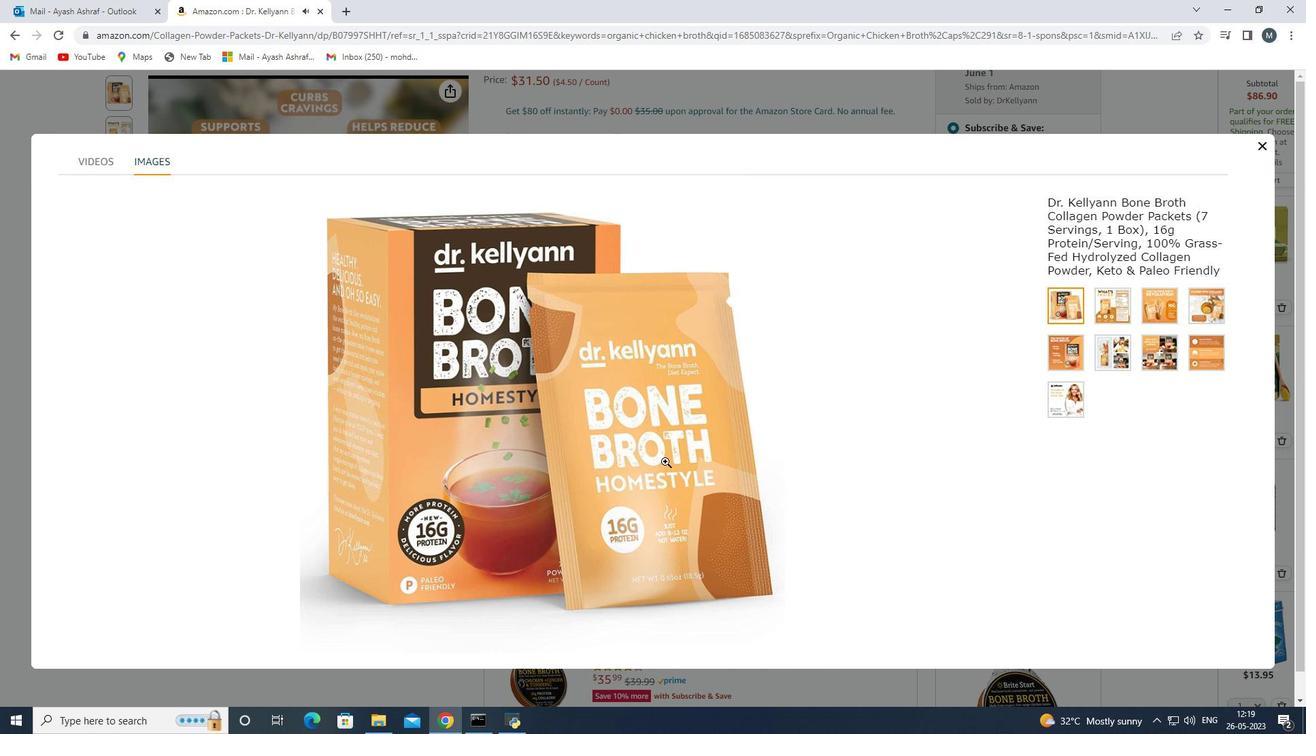 
Action: Mouse moved to (437, 331)
Screenshot: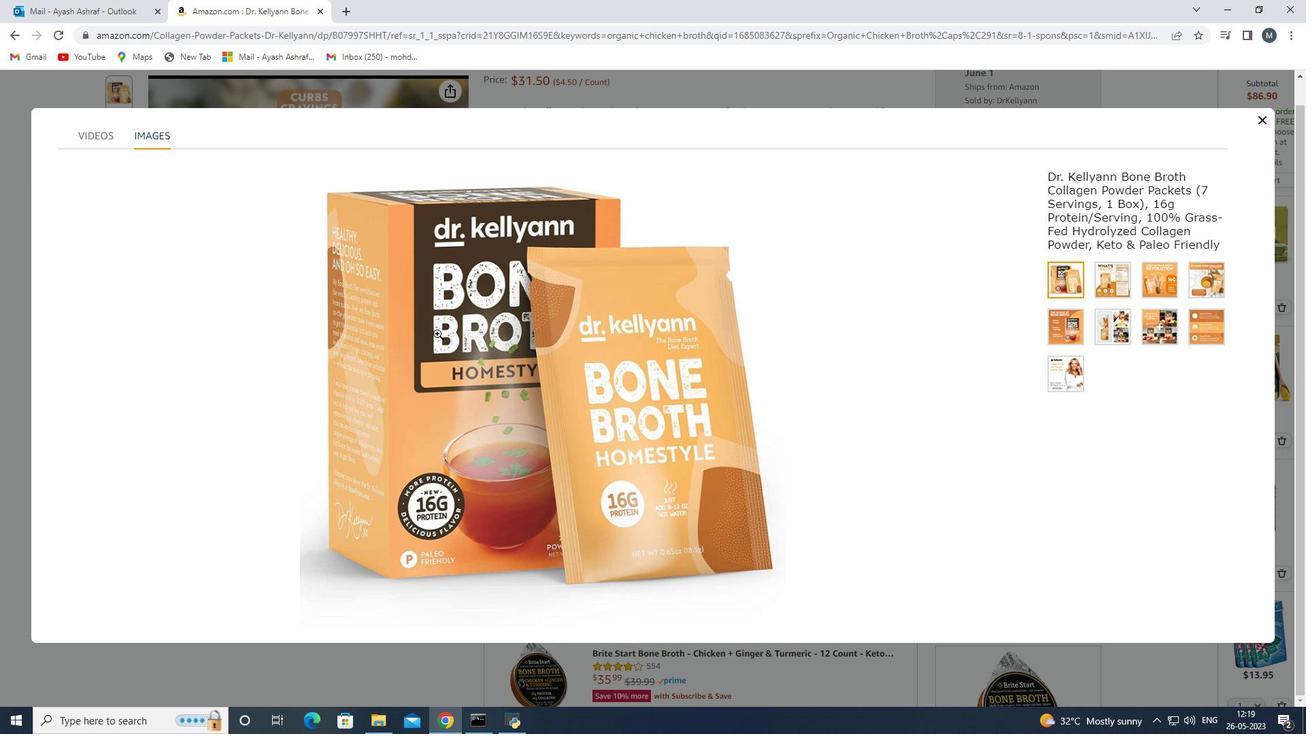 
Action: Mouse pressed left at (437, 331)
Screenshot: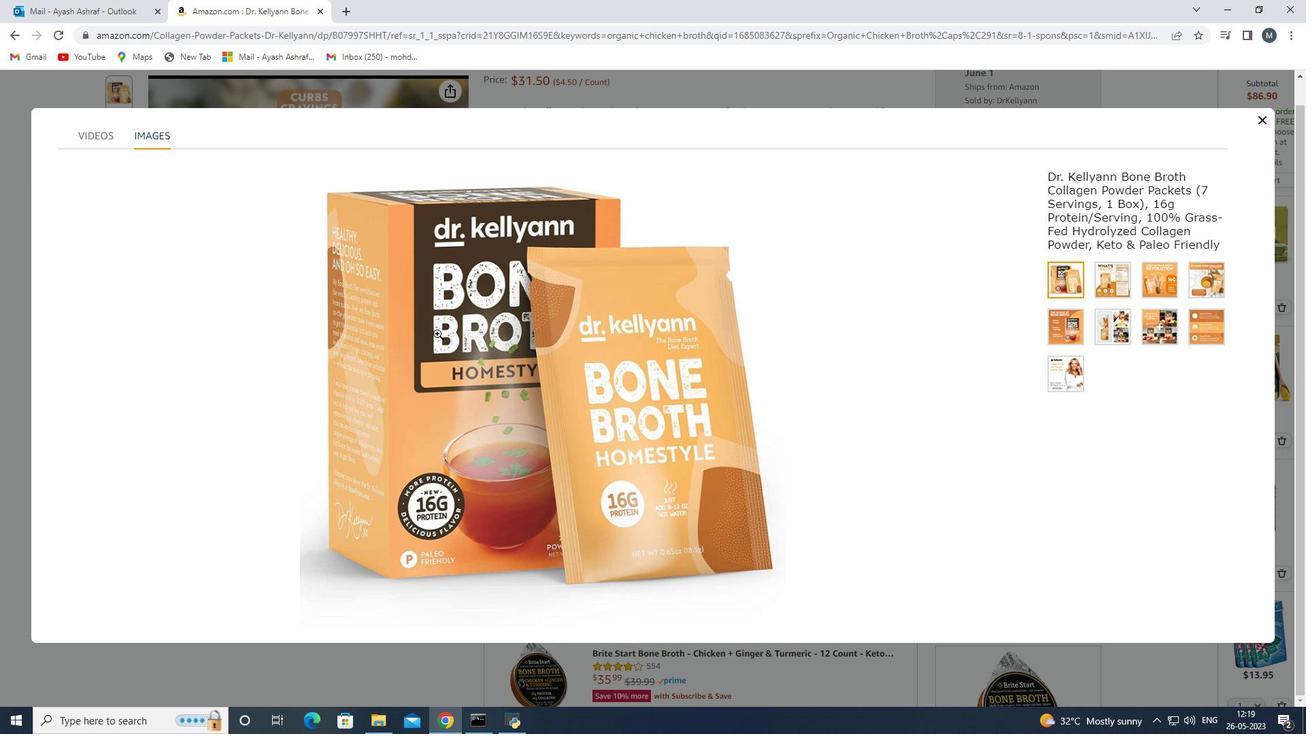 
Action: Mouse moved to (1257, 124)
Screenshot: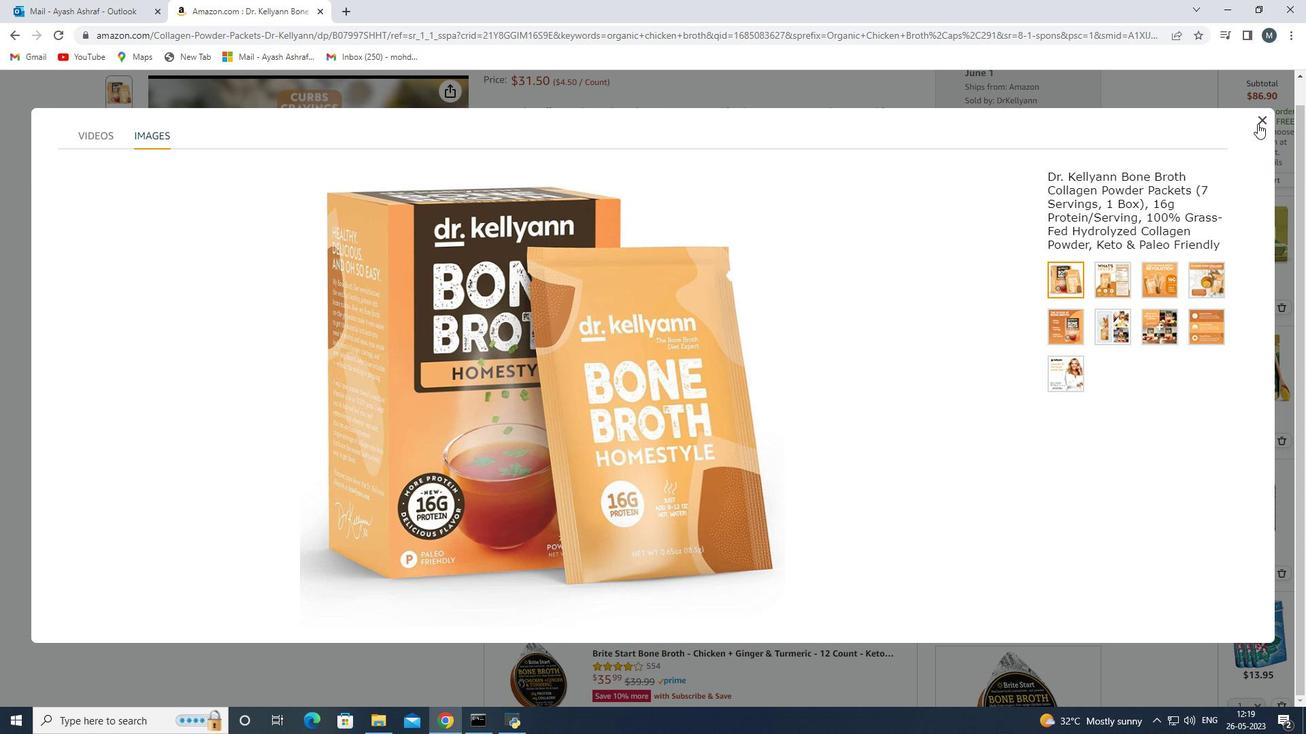 
Action: Mouse pressed left at (1257, 124)
Screenshot: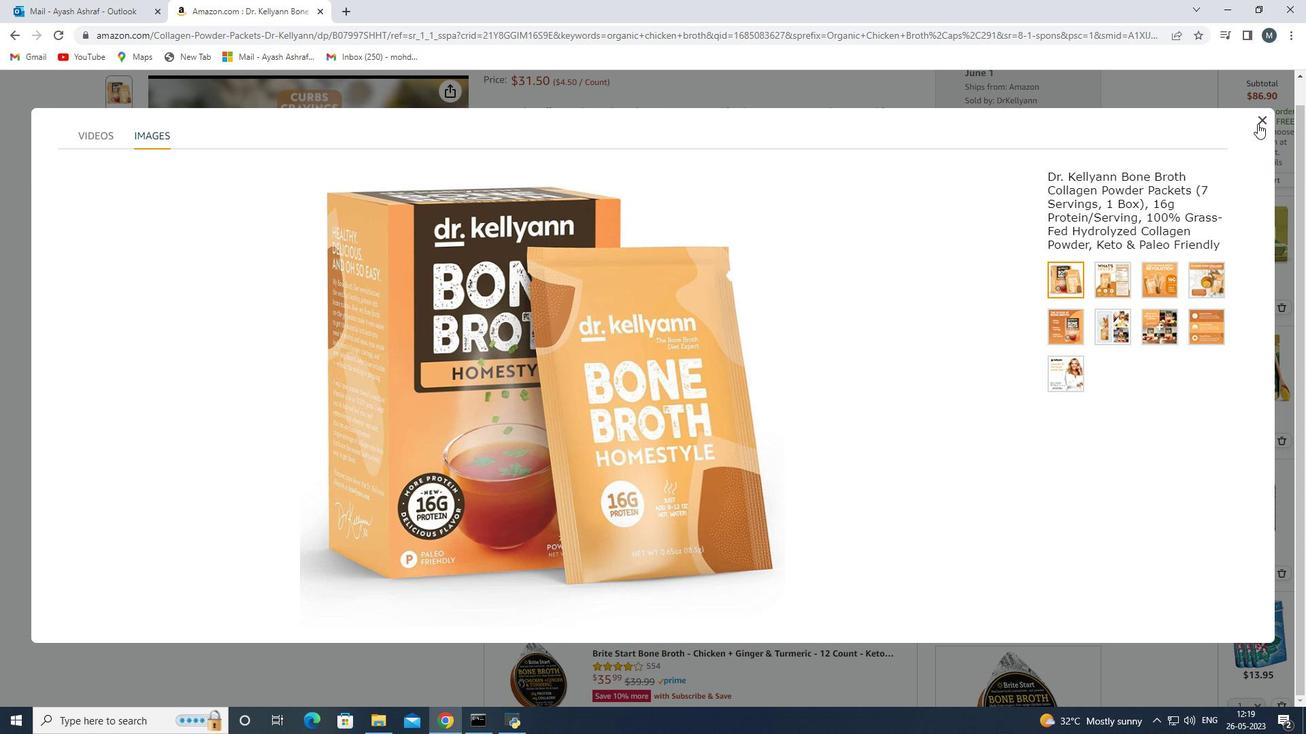 
Action: Mouse moved to (20, 32)
Screenshot: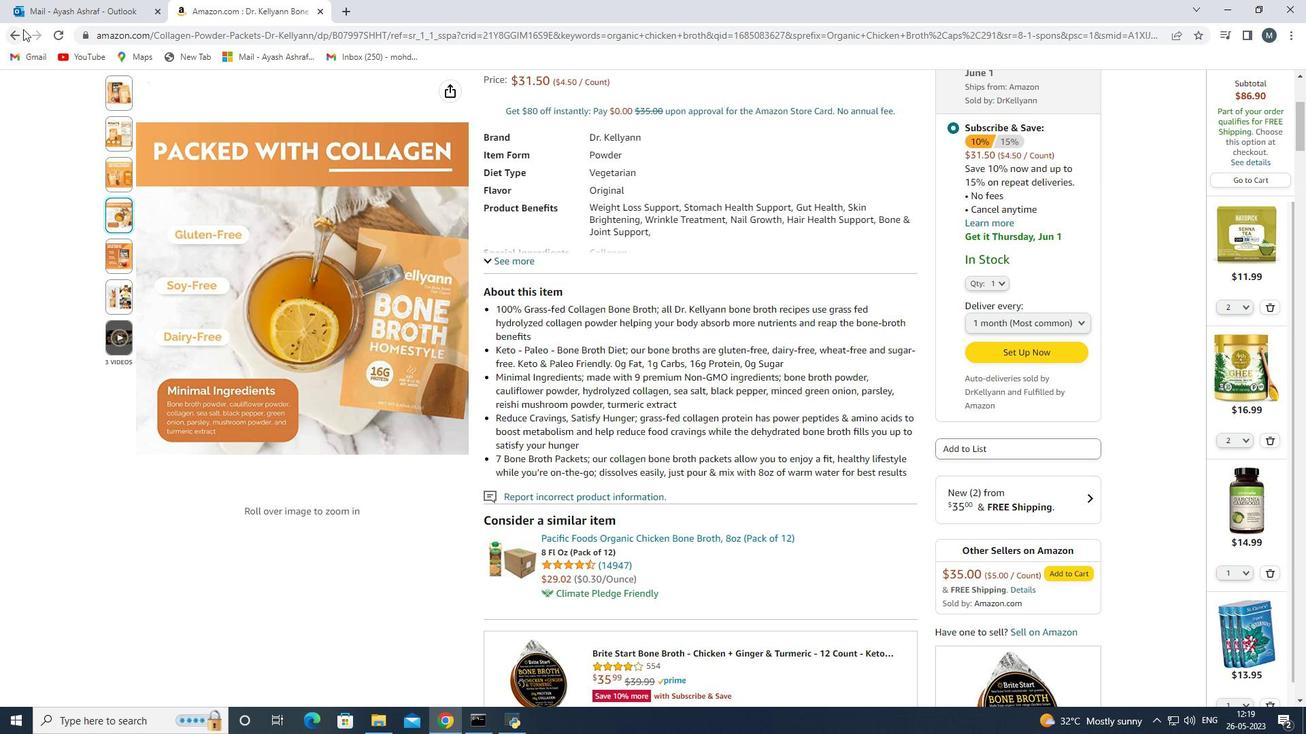 
Action: Mouse pressed left at (20, 32)
Screenshot: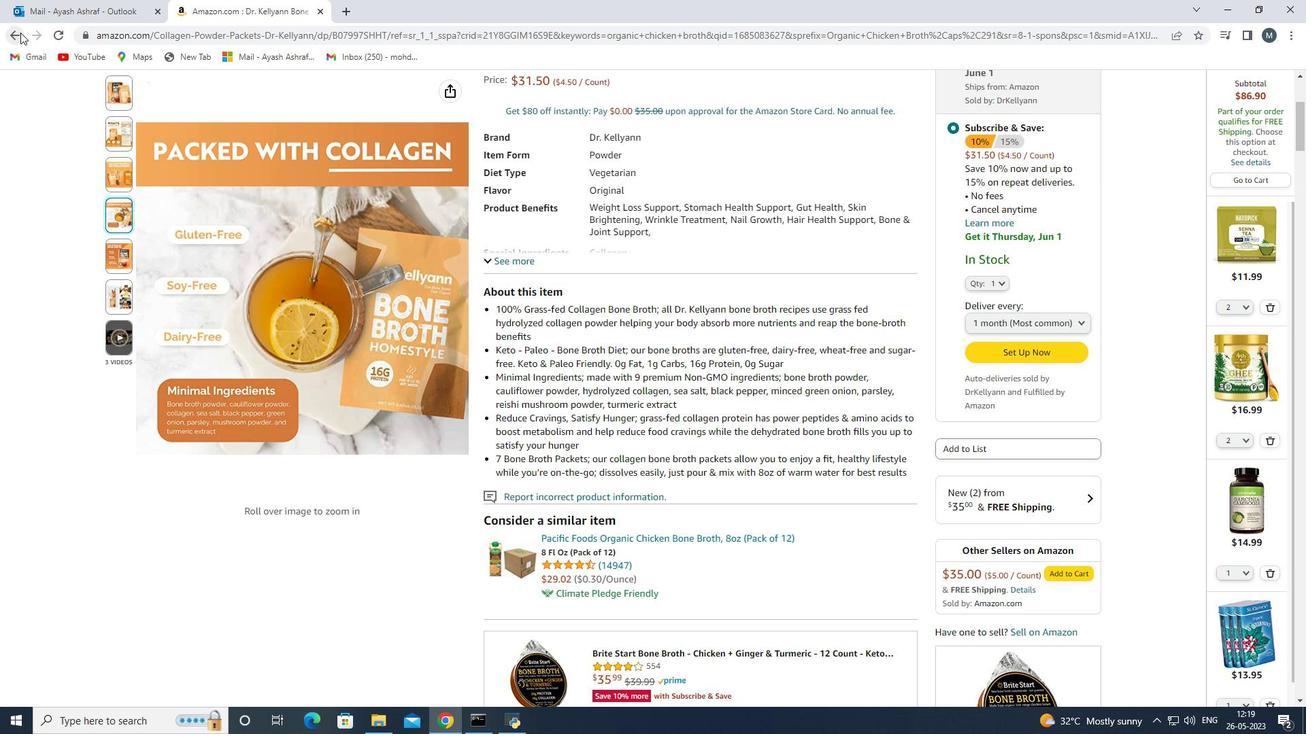 
Action: Mouse moved to (443, 453)
Screenshot: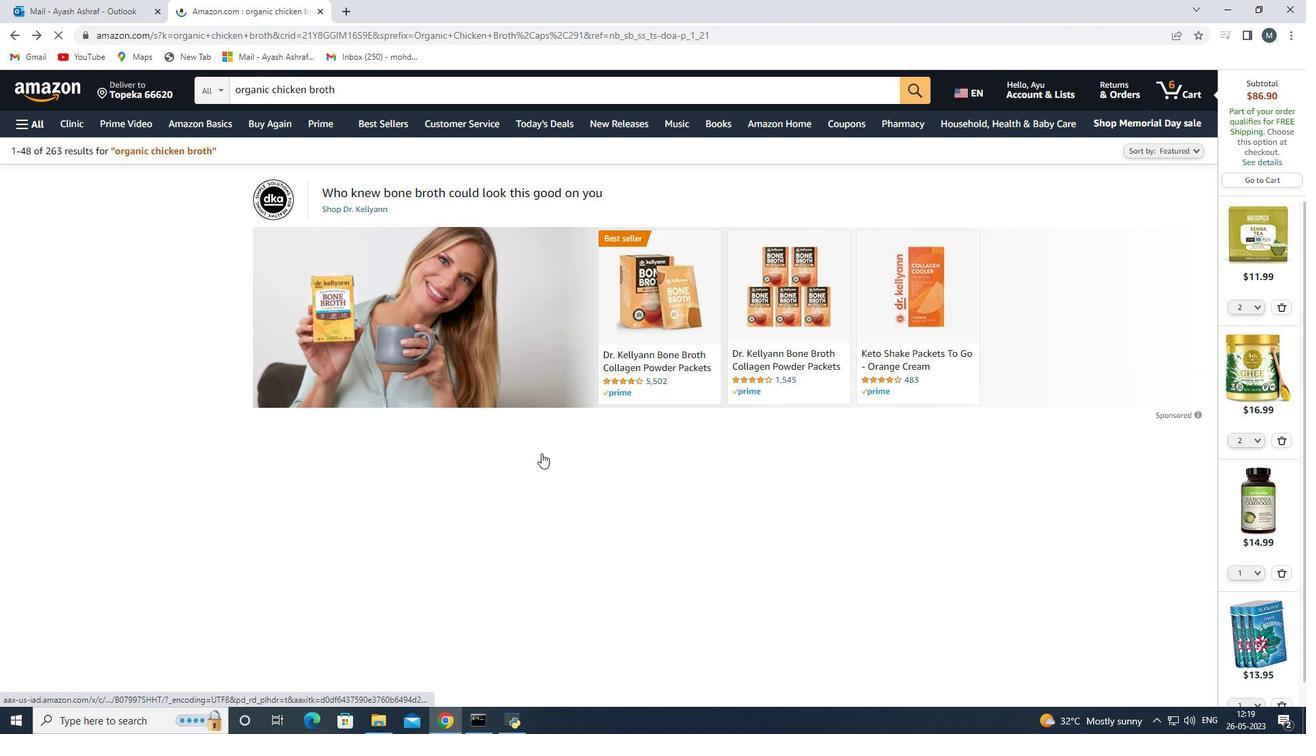 
Action: Mouse scrolled (443, 453) with delta (0, 0)
Screenshot: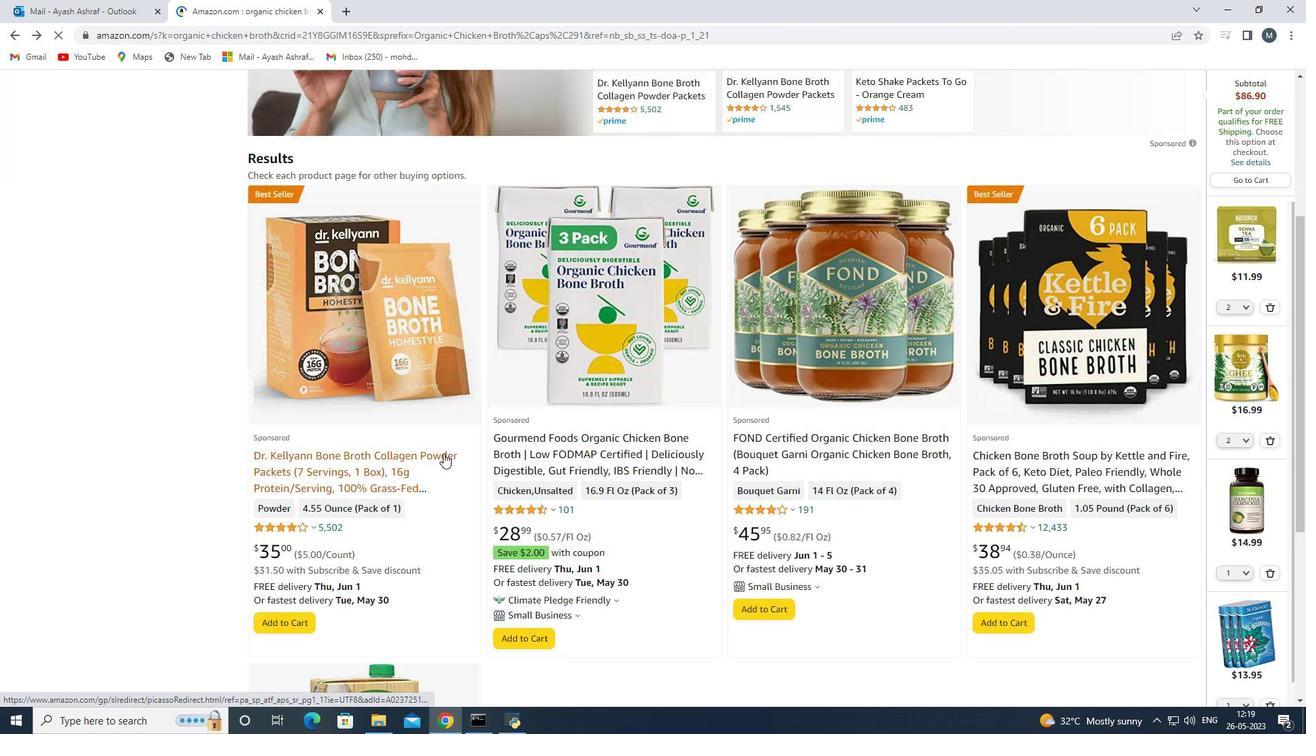 
Action: Mouse scrolled (443, 453) with delta (0, 0)
Screenshot: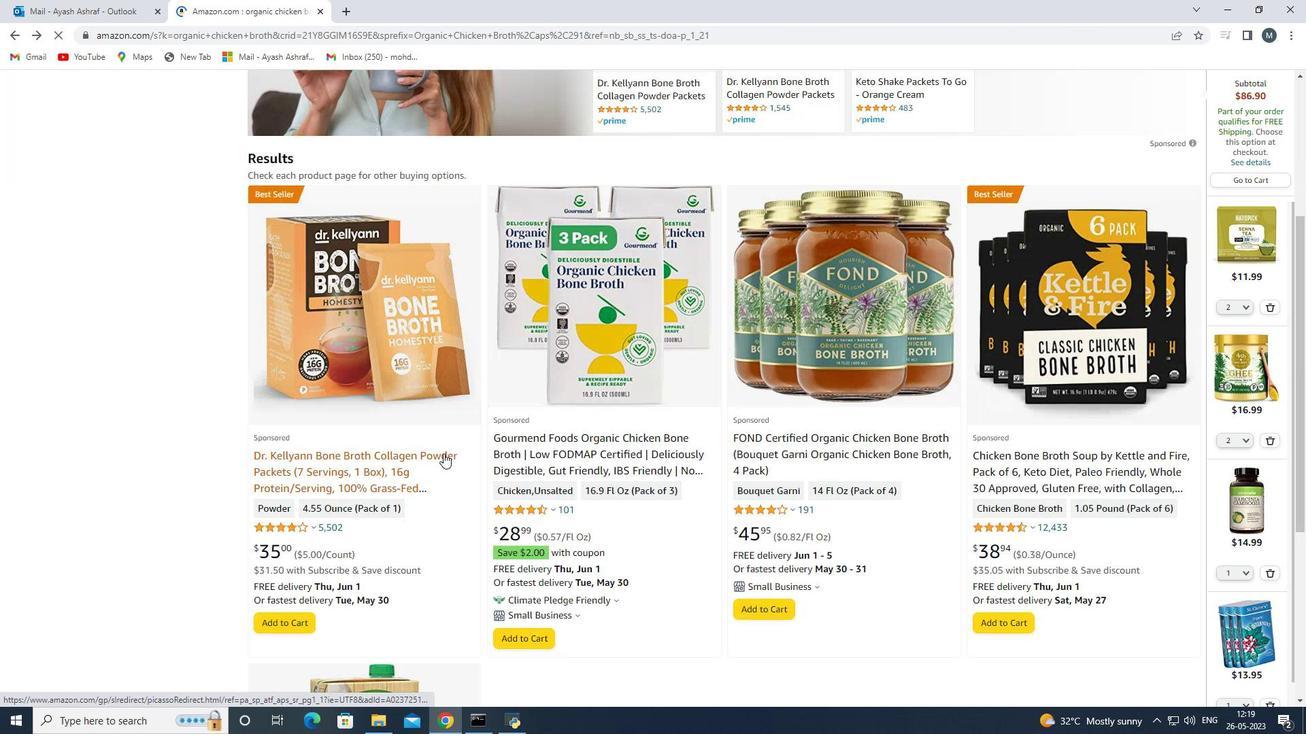 
Action: Mouse moved to (605, 202)
Screenshot: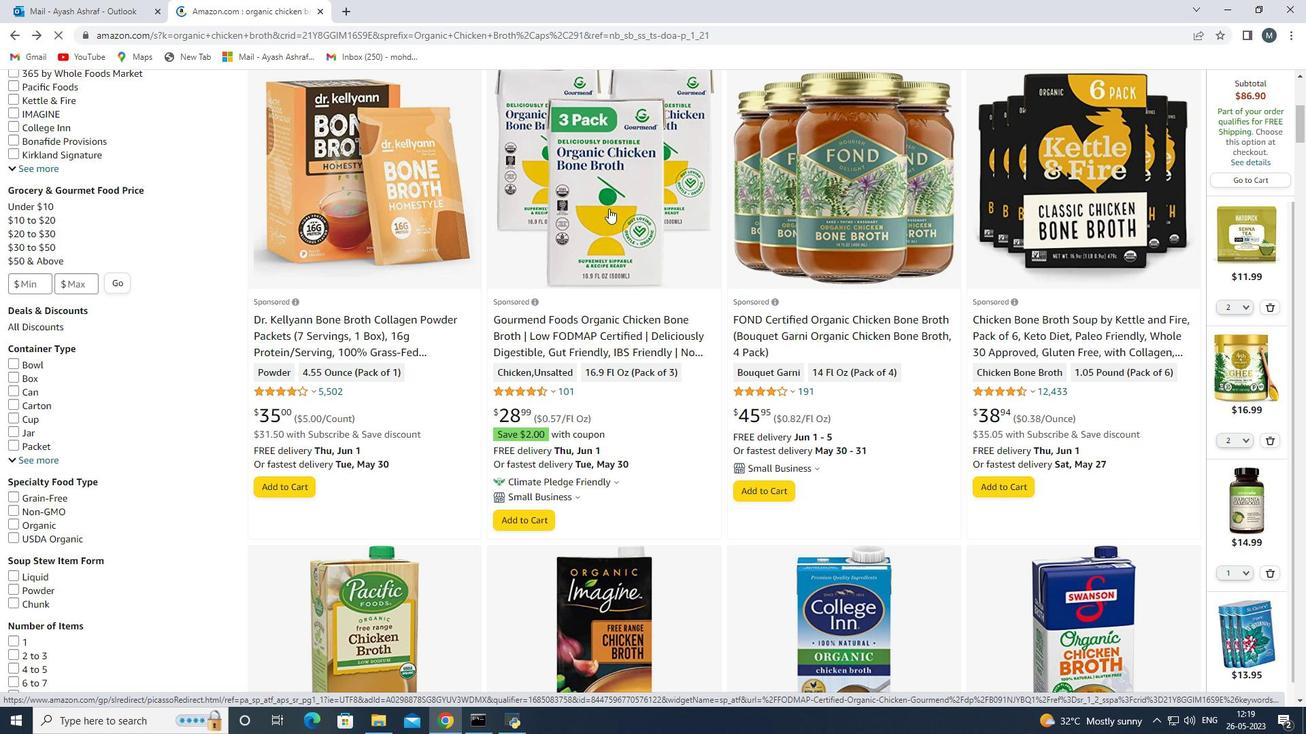 
Action: Mouse pressed left at (605, 202)
Screenshot: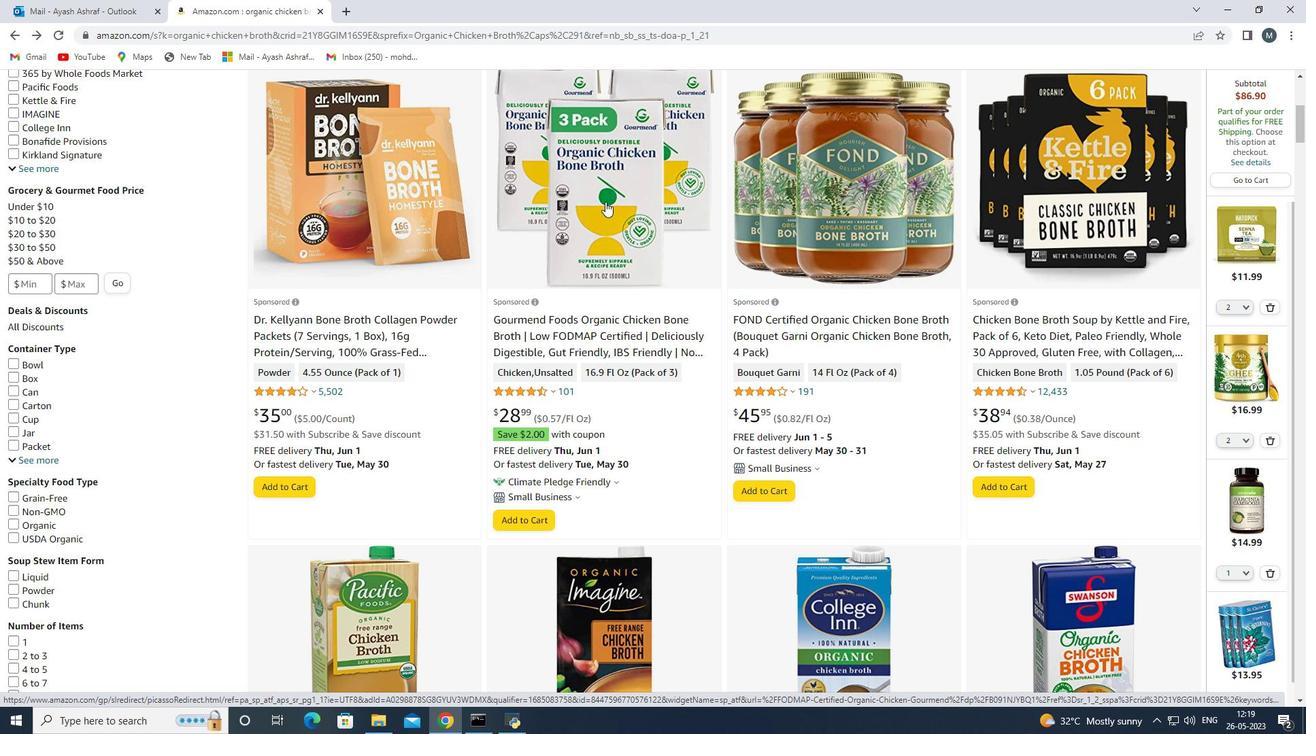 
Action: Mouse moved to (299, 467)
Screenshot: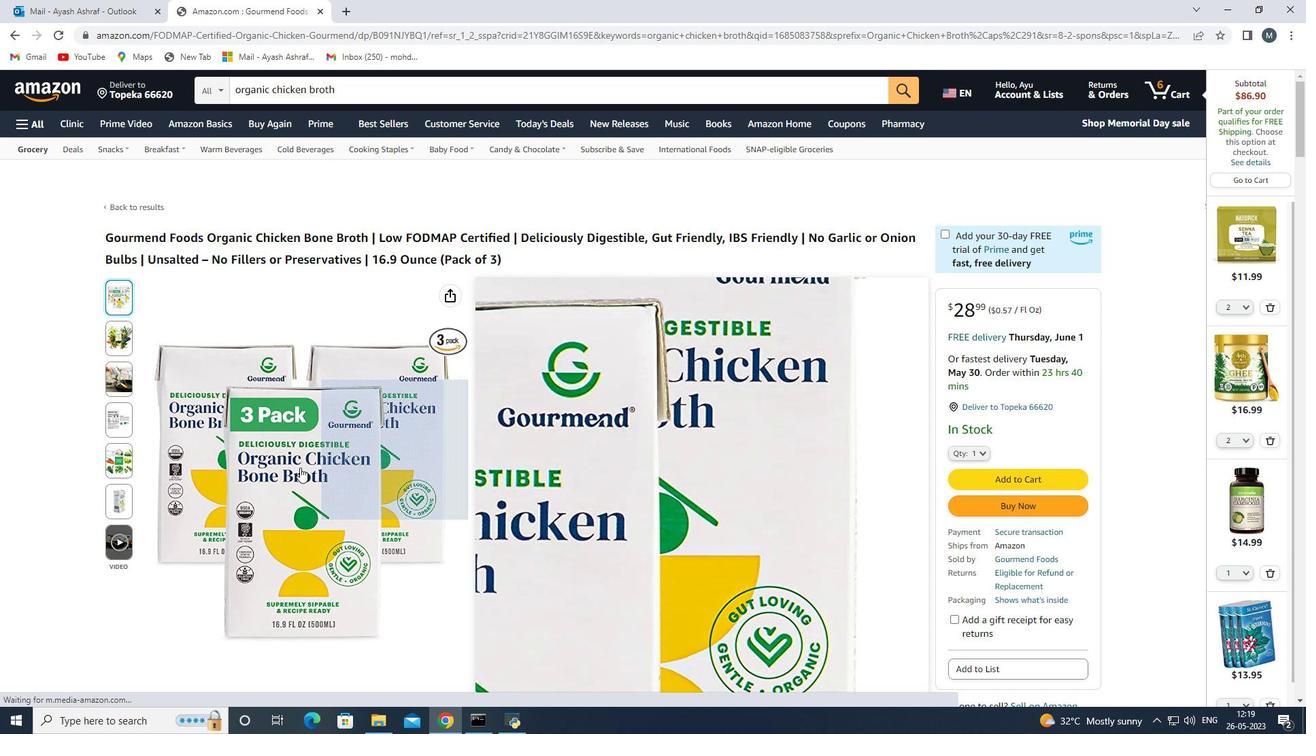 
Action: Mouse scrolled (299, 466) with delta (0, 0)
Screenshot: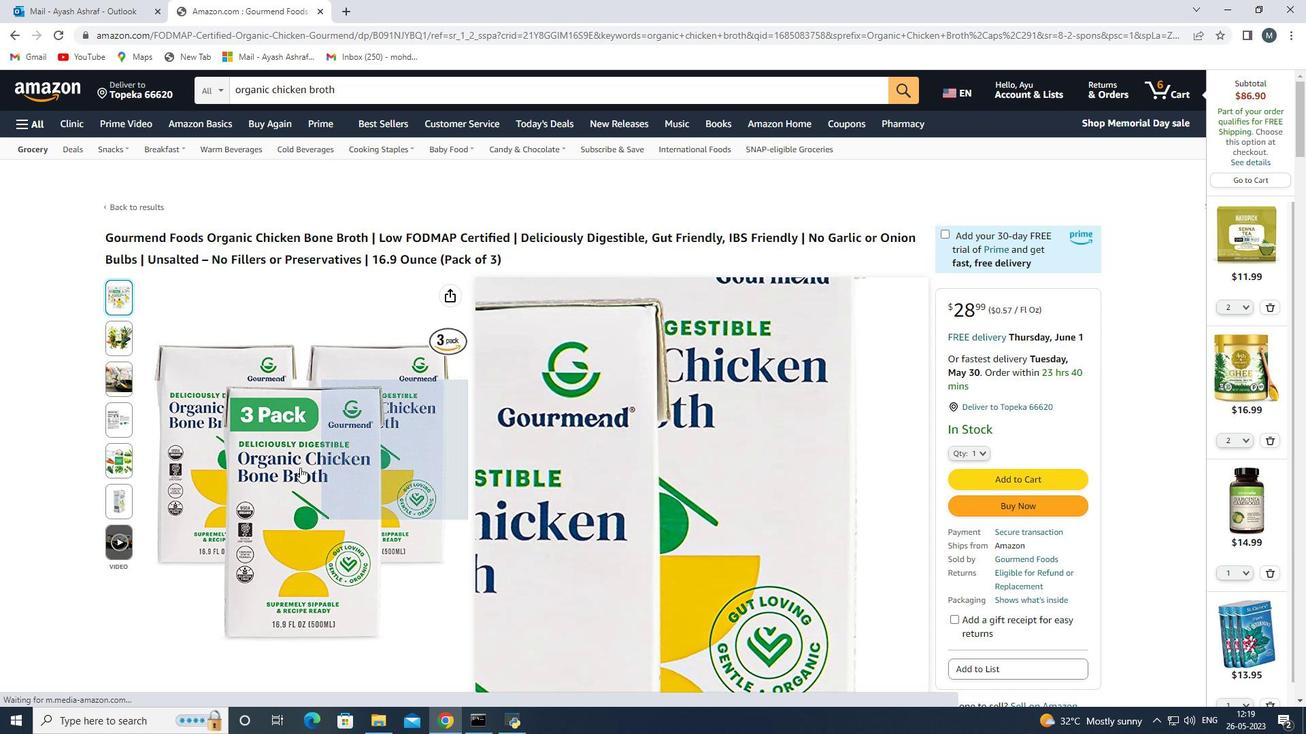 
Action: Mouse moved to (118, 276)
Screenshot: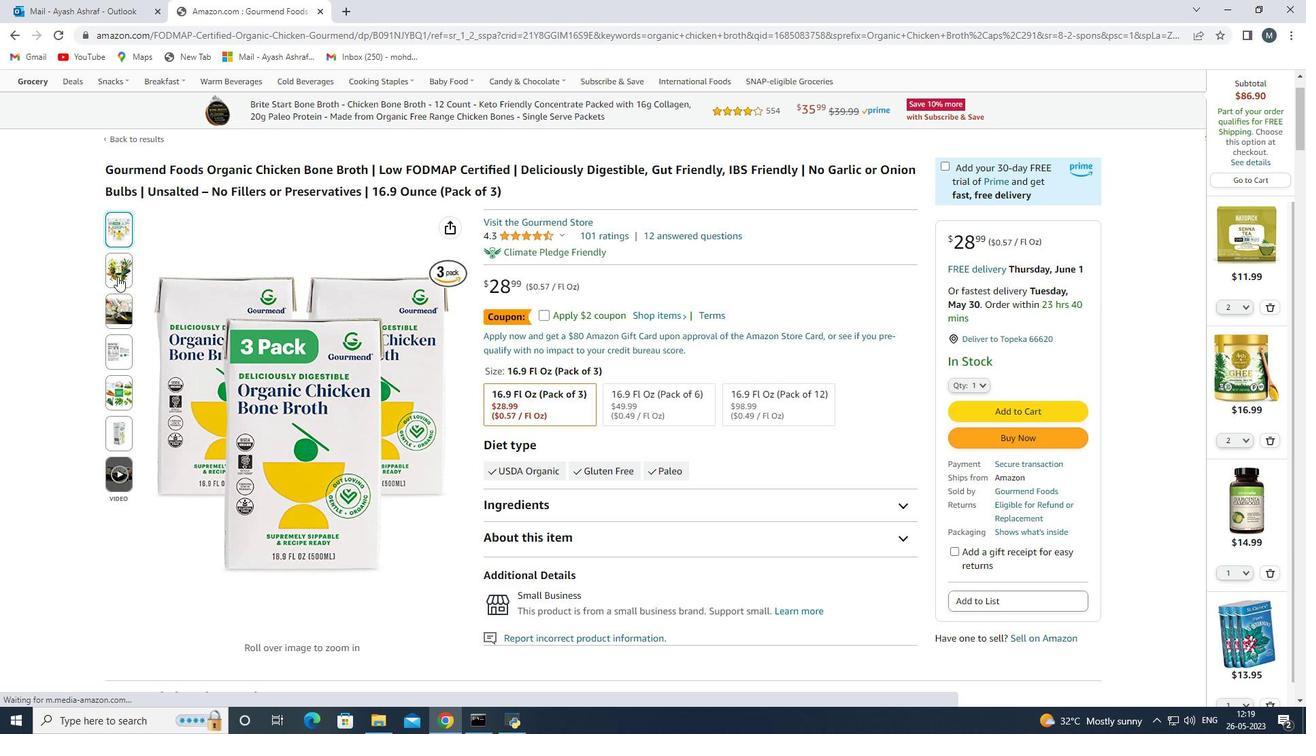 
Action: Mouse pressed left at (118, 276)
Screenshot: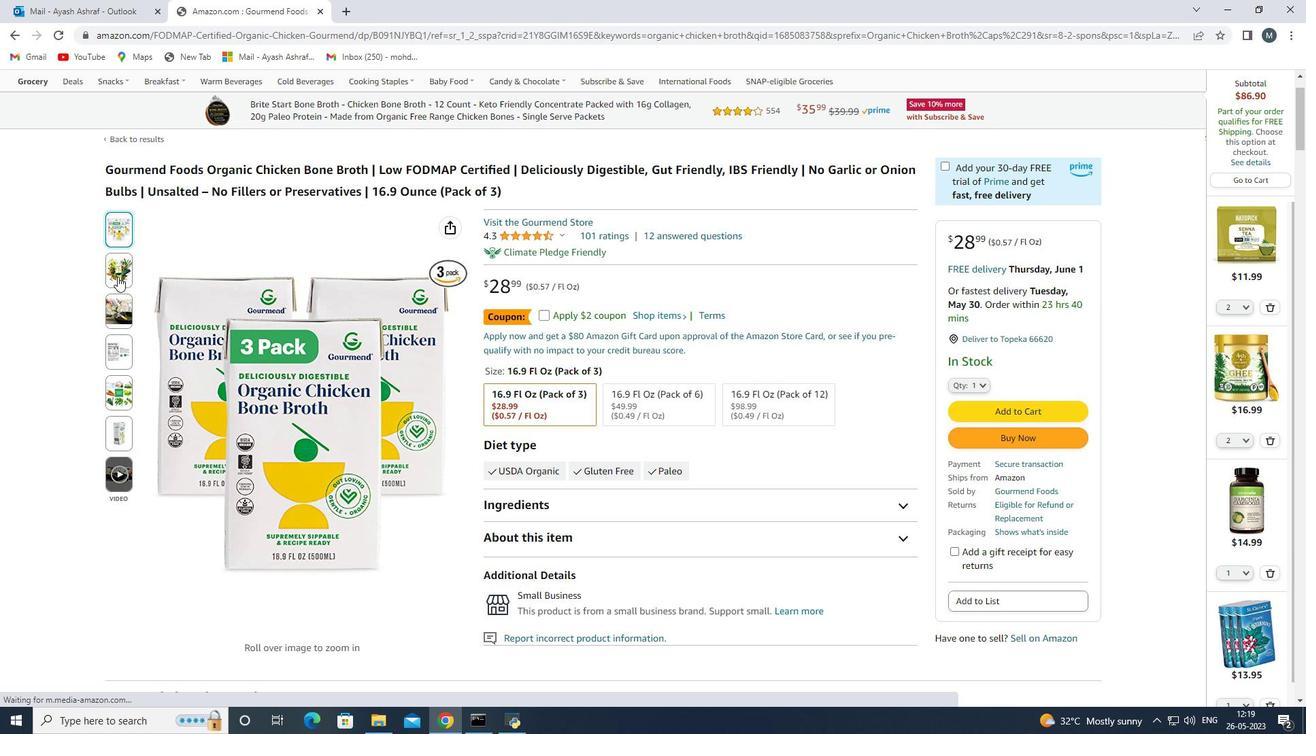 
Action: Mouse moved to (120, 311)
Screenshot: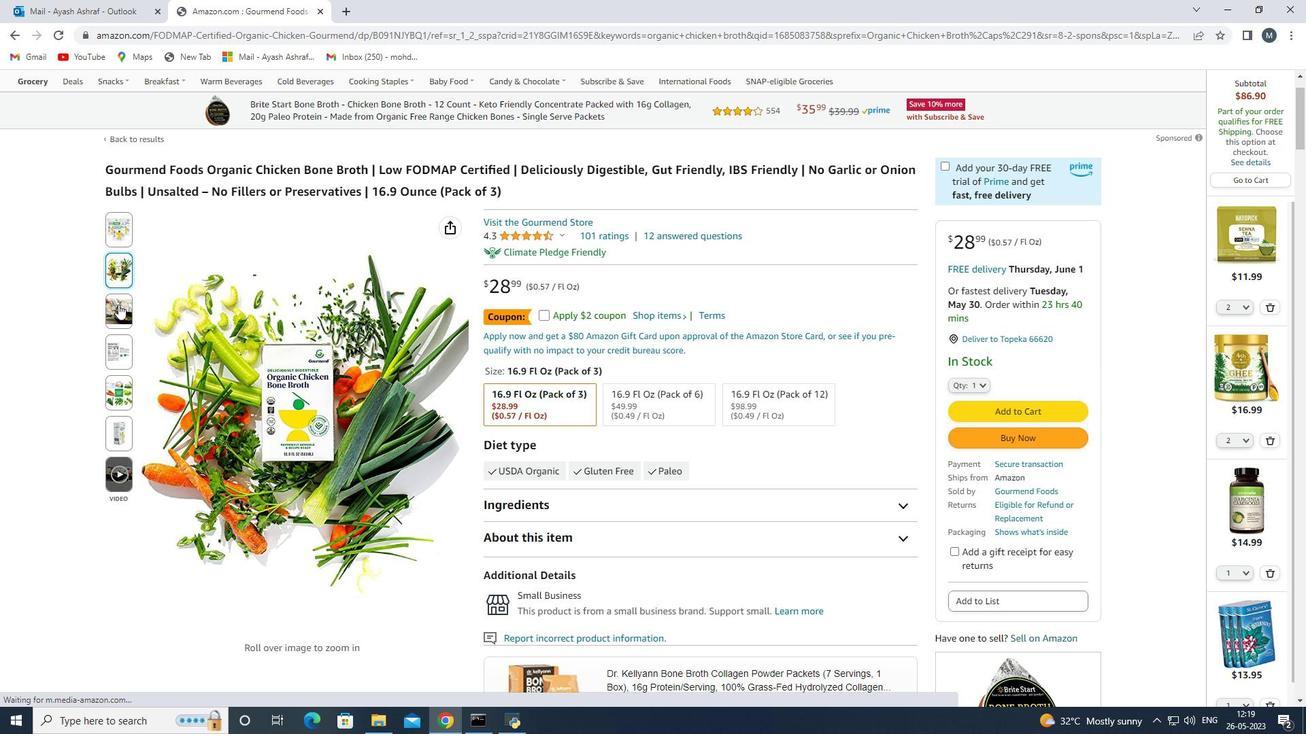 
Action: Mouse pressed left at (120, 311)
Screenshot: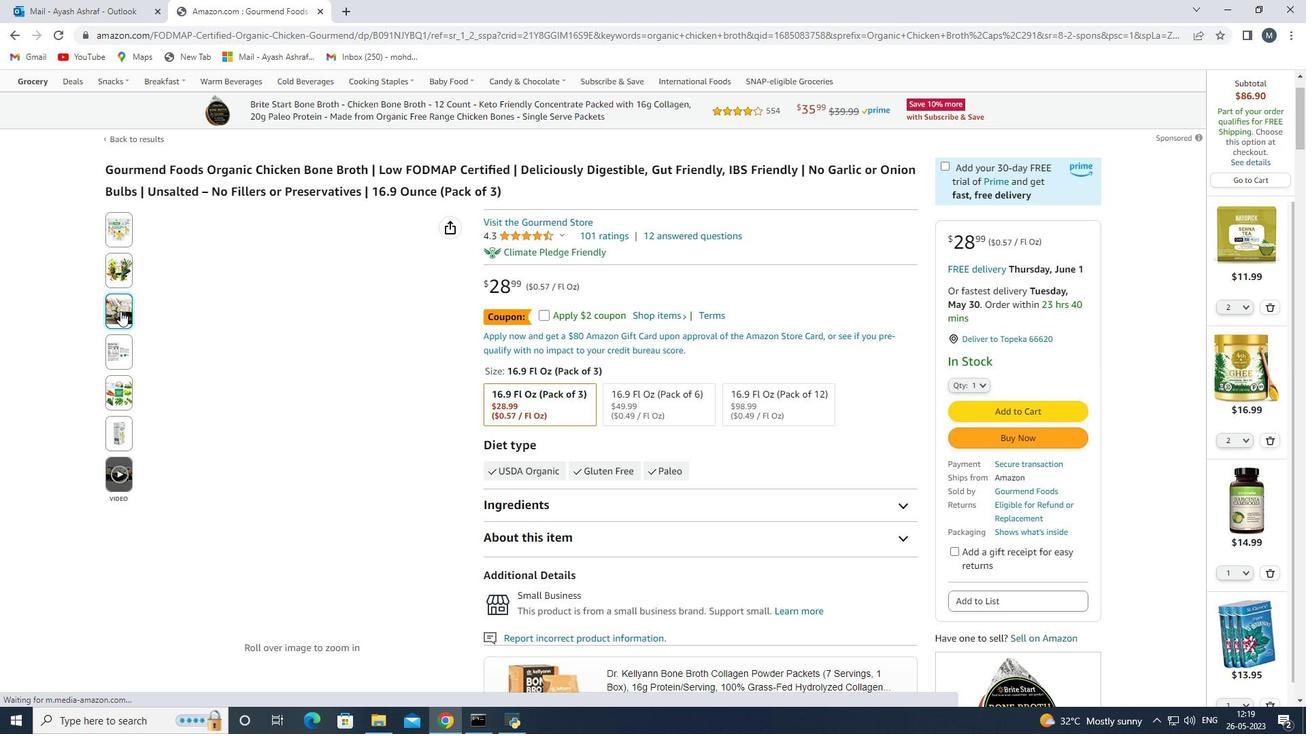 
Action: Mouse moved to (110, 346)
Screenshot: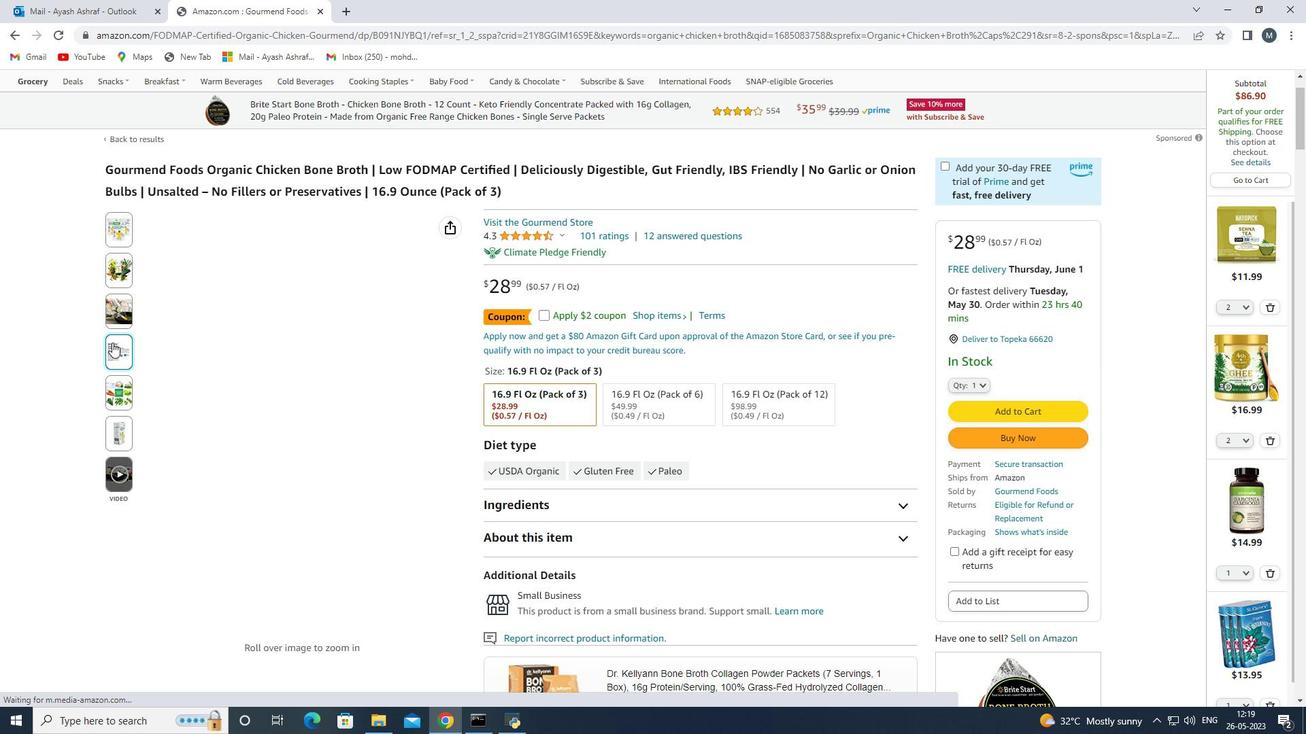 
Action: Mouse pressed left at (110, 346)
Screenshot: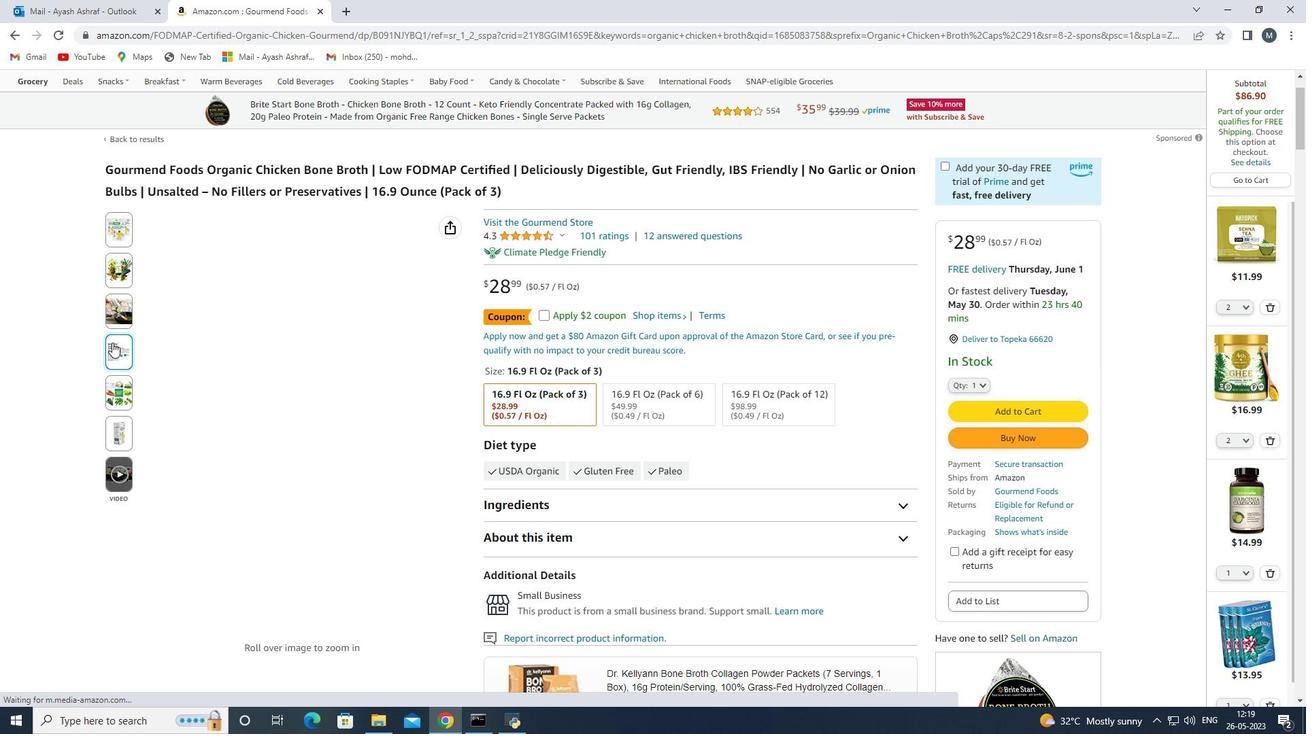 
Action: Mouse moved to (114, 397)
Screenshot: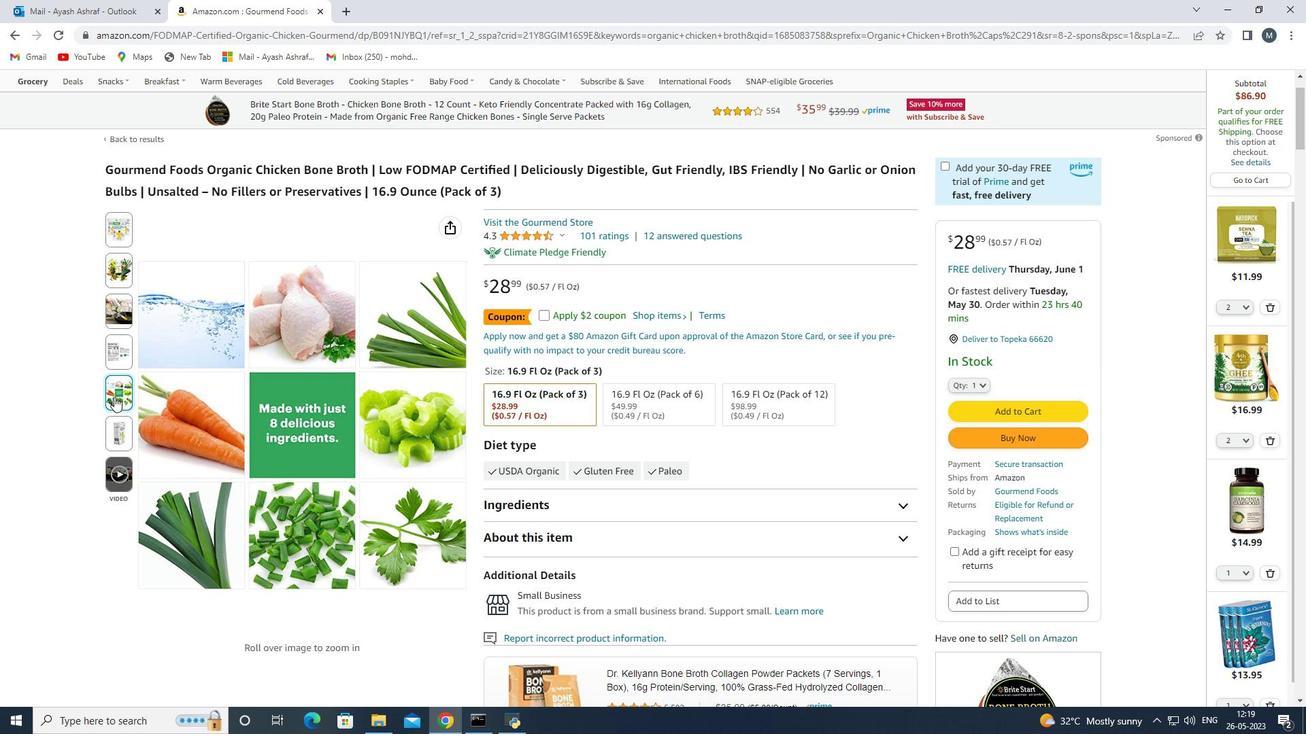 
Action: Mouse pressed left at (114, 397)
Screenshot: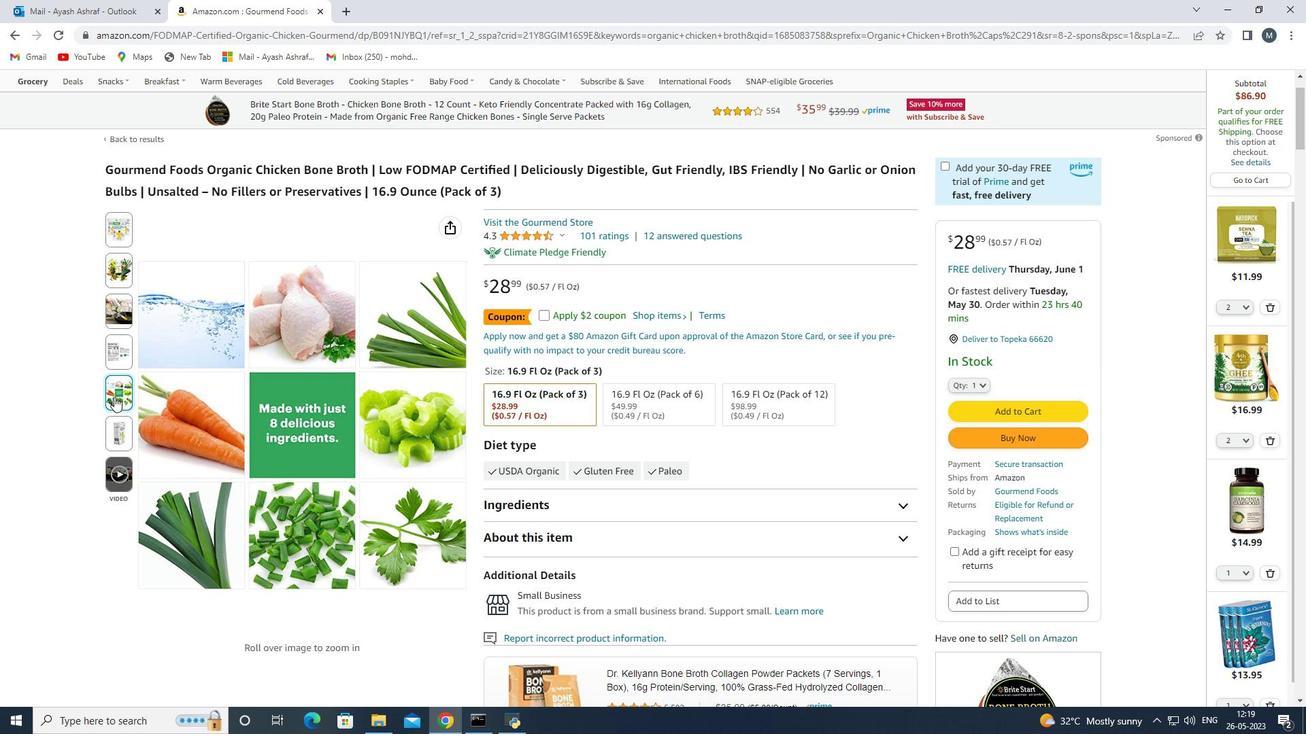 
Action: Mouse moved to (103, 436)
Screenshot: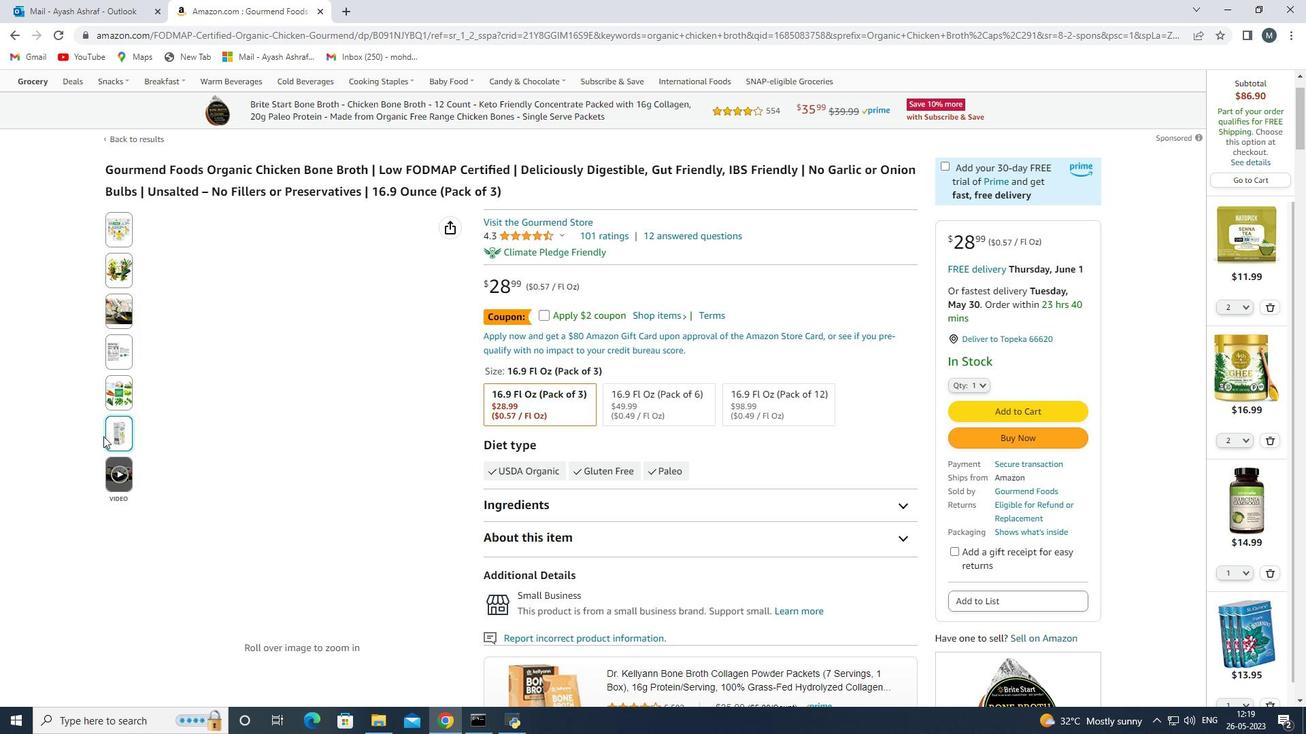 
Action: Mouse pressed left at (103, 436)
Screenshot: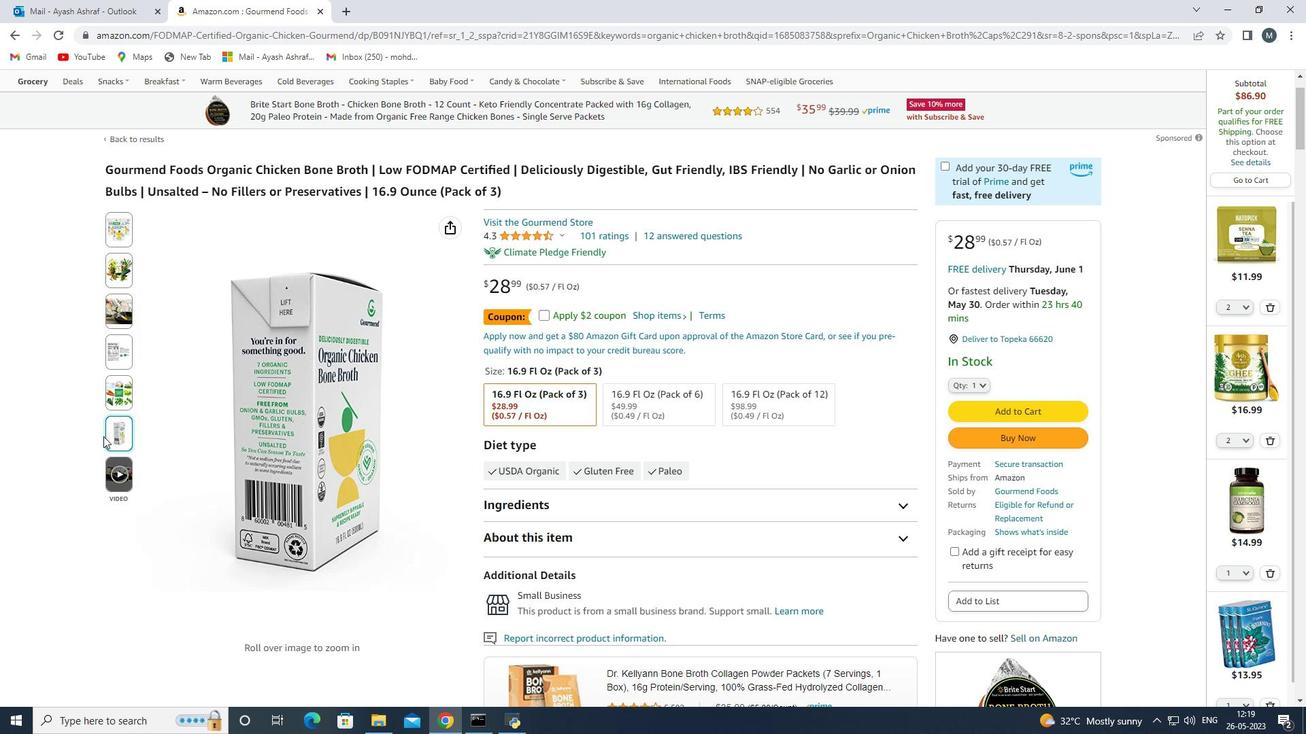 
Action: Mouse moved to (127, 442)
Screenshot: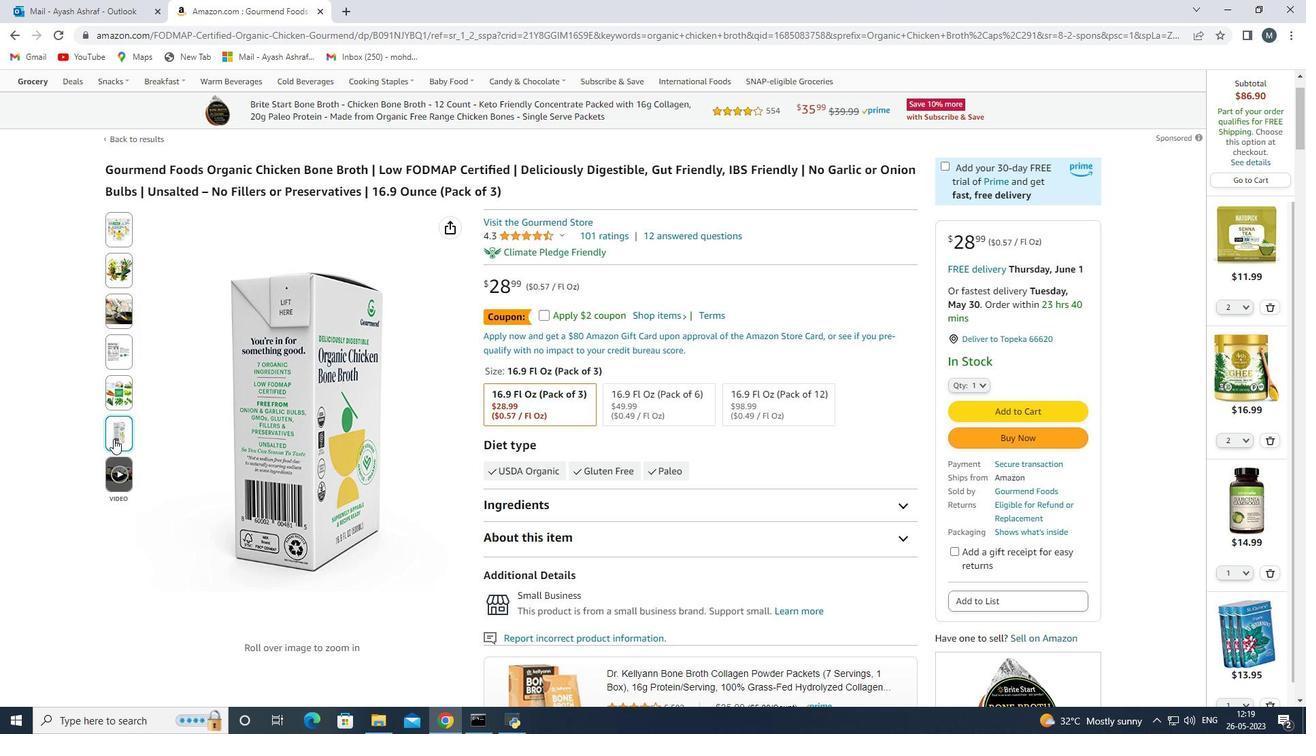 
Action: Mouse pressed left at (127, 442)
Screenshot: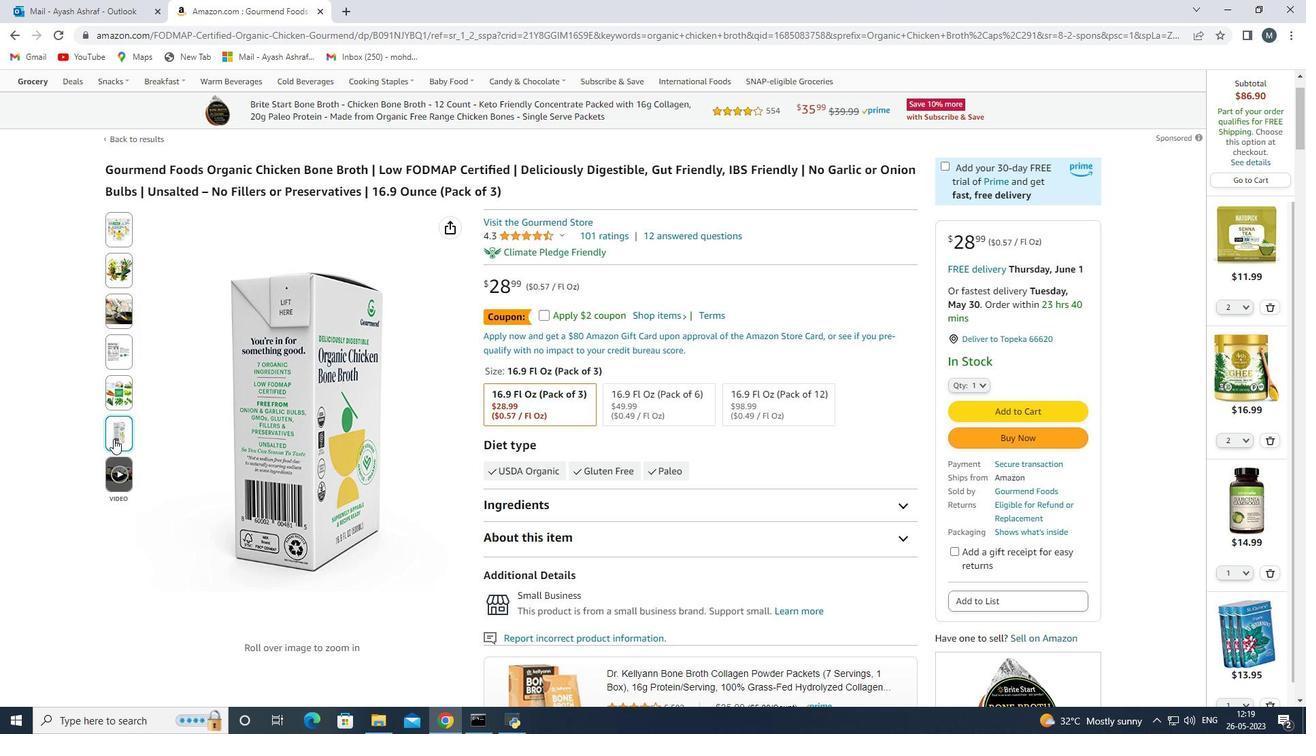 
Action: Mouse moved to (121, 476)
Screenshot: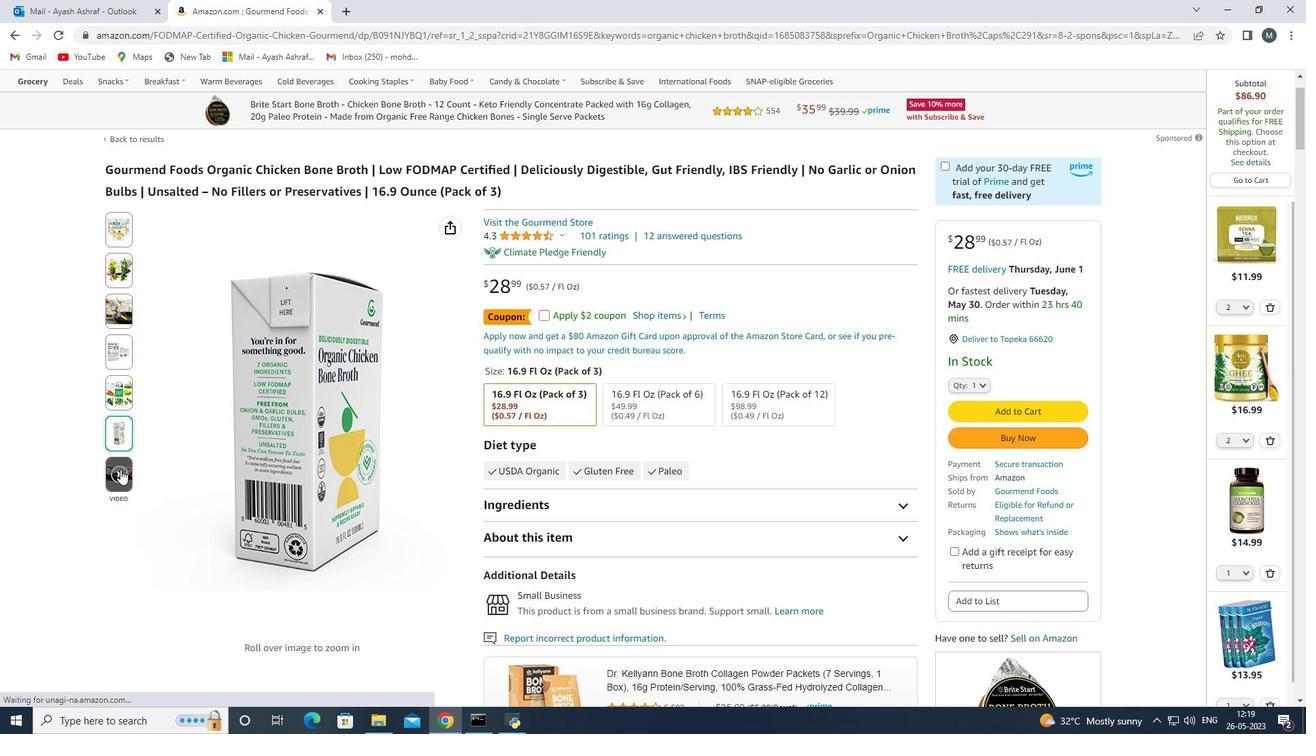 
Action: Mouse pressed left at (121, 476)
Screenshot: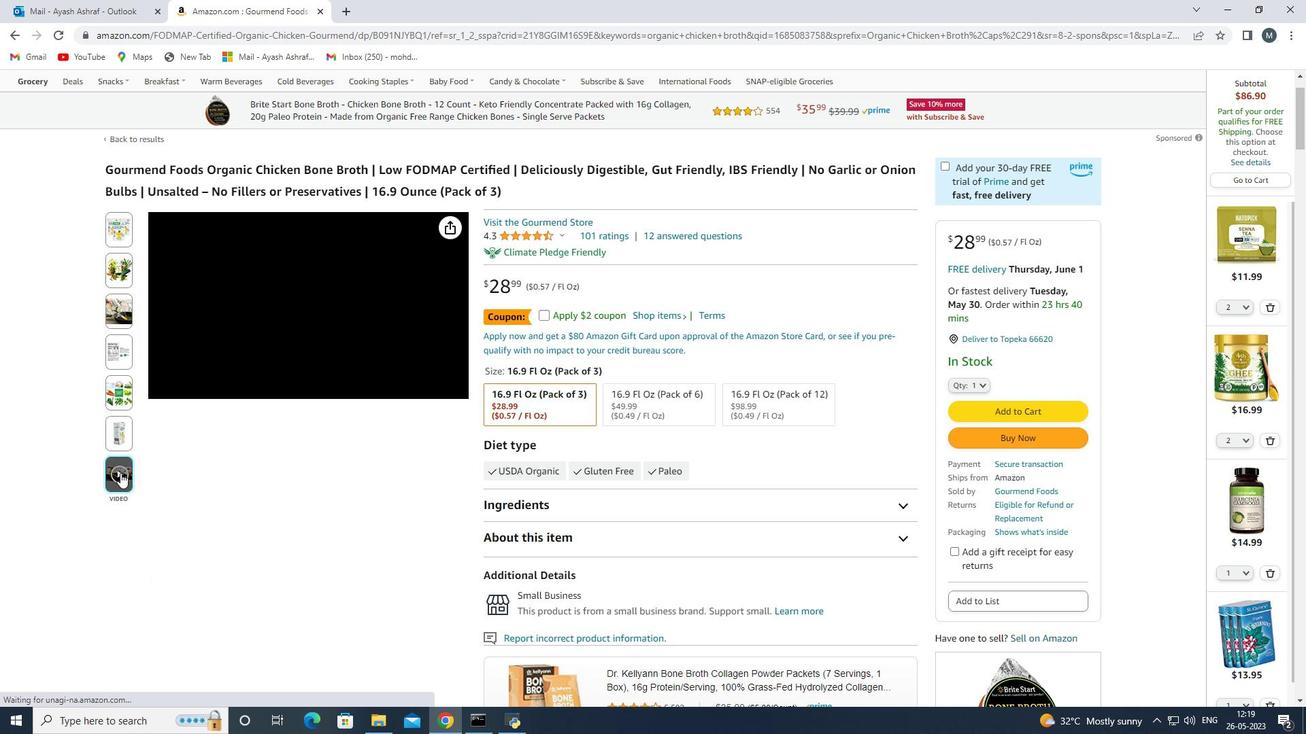 
Action: Mouse moved to (225, 574)
Screenshot: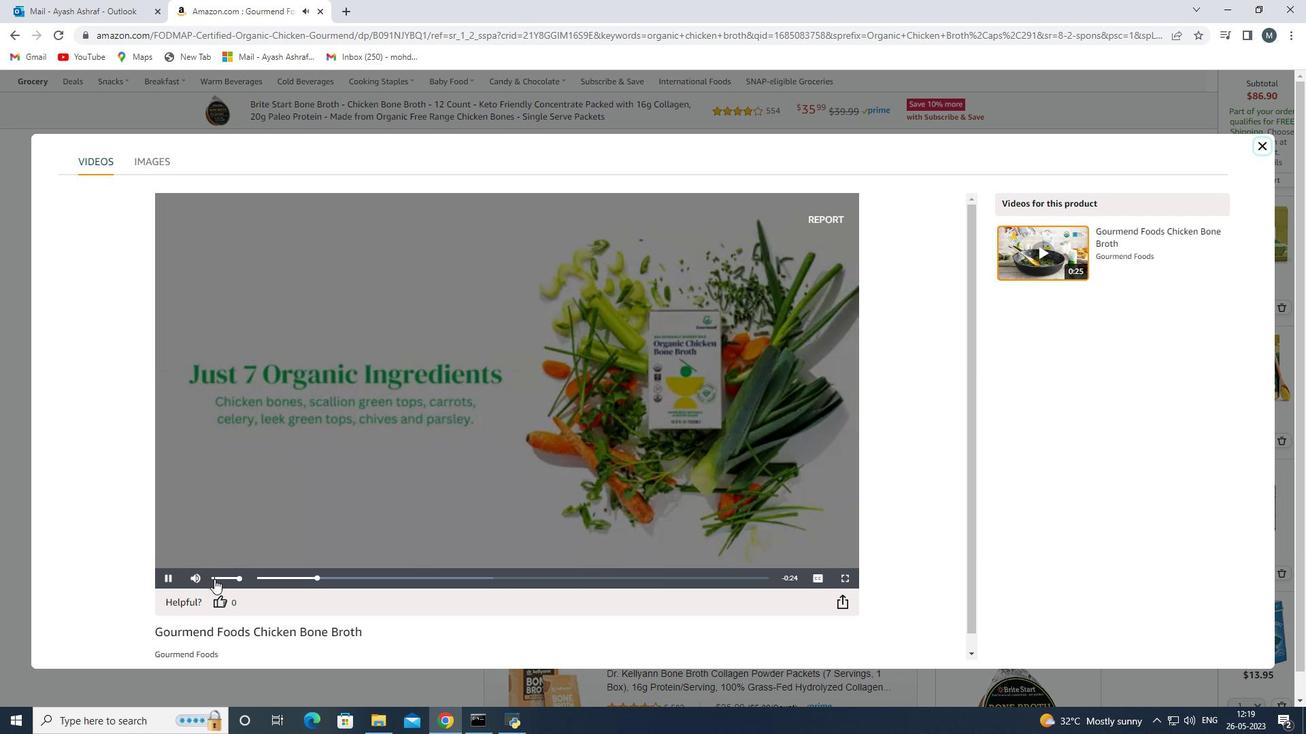 
Action: Mouse pressed left at (225, 574)
Screenshot: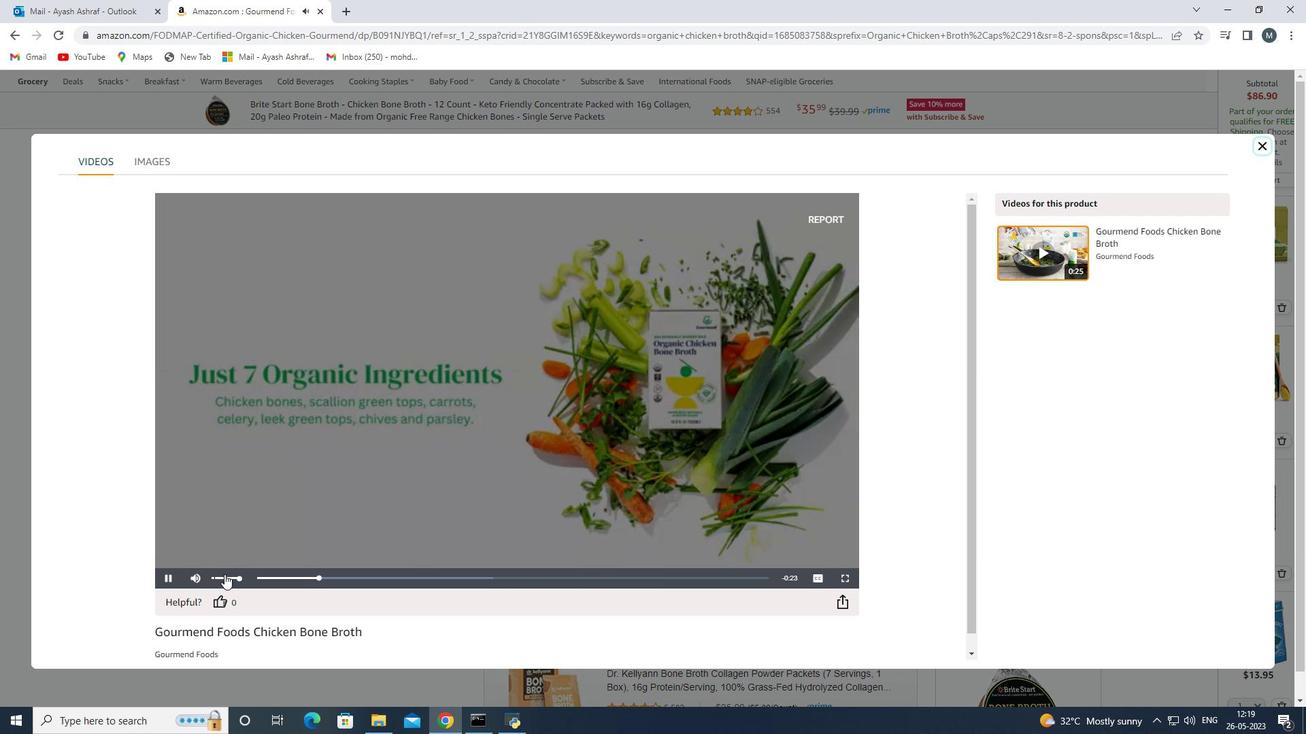 
Action: Mouse moved to (226, 575)
Screenshot: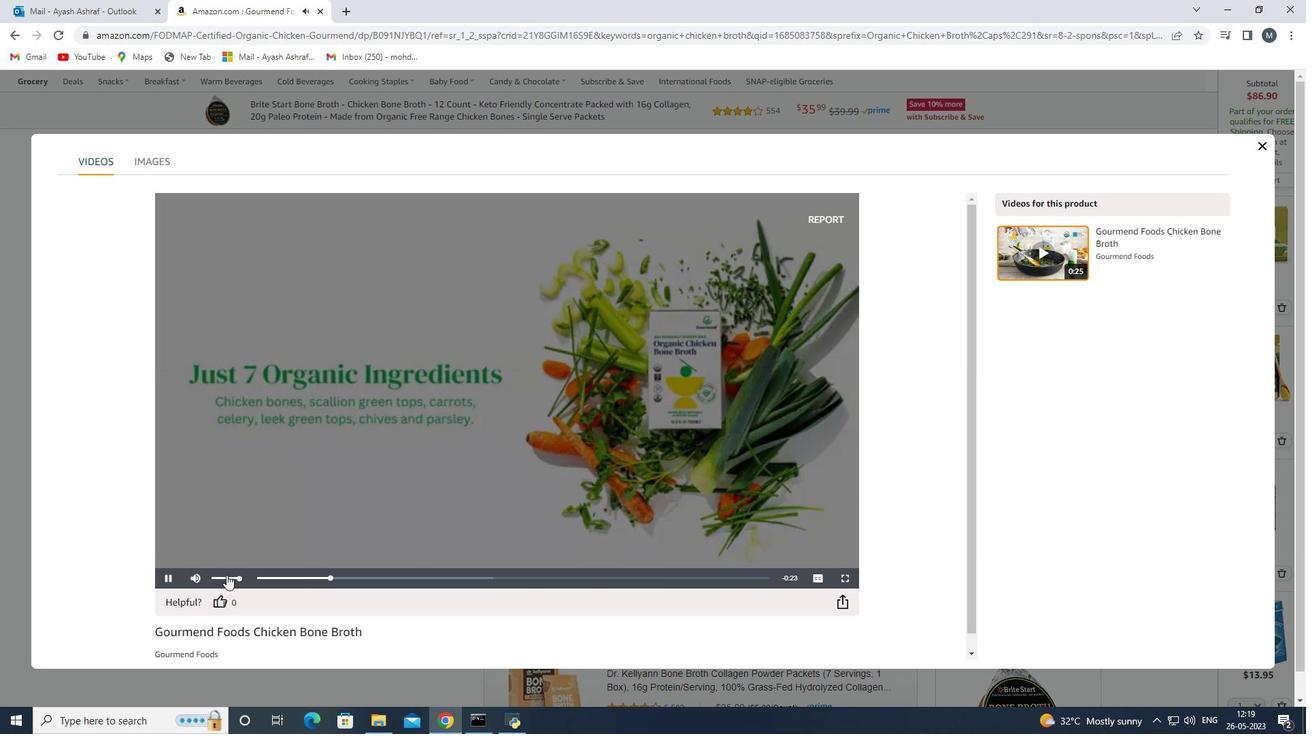 
Action: Mouse pressed left at (226, 575)
Screenshot: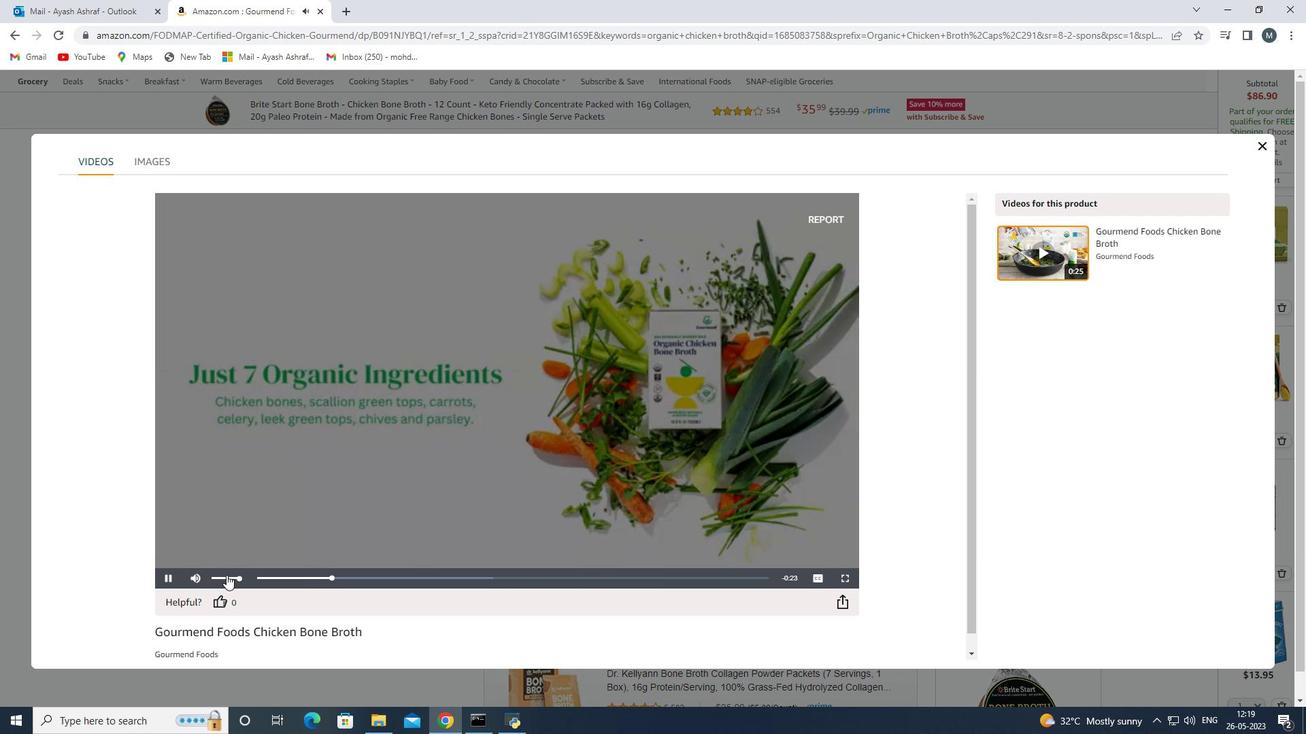 
Action: Mouse moved to (226, 576)
Screenshot: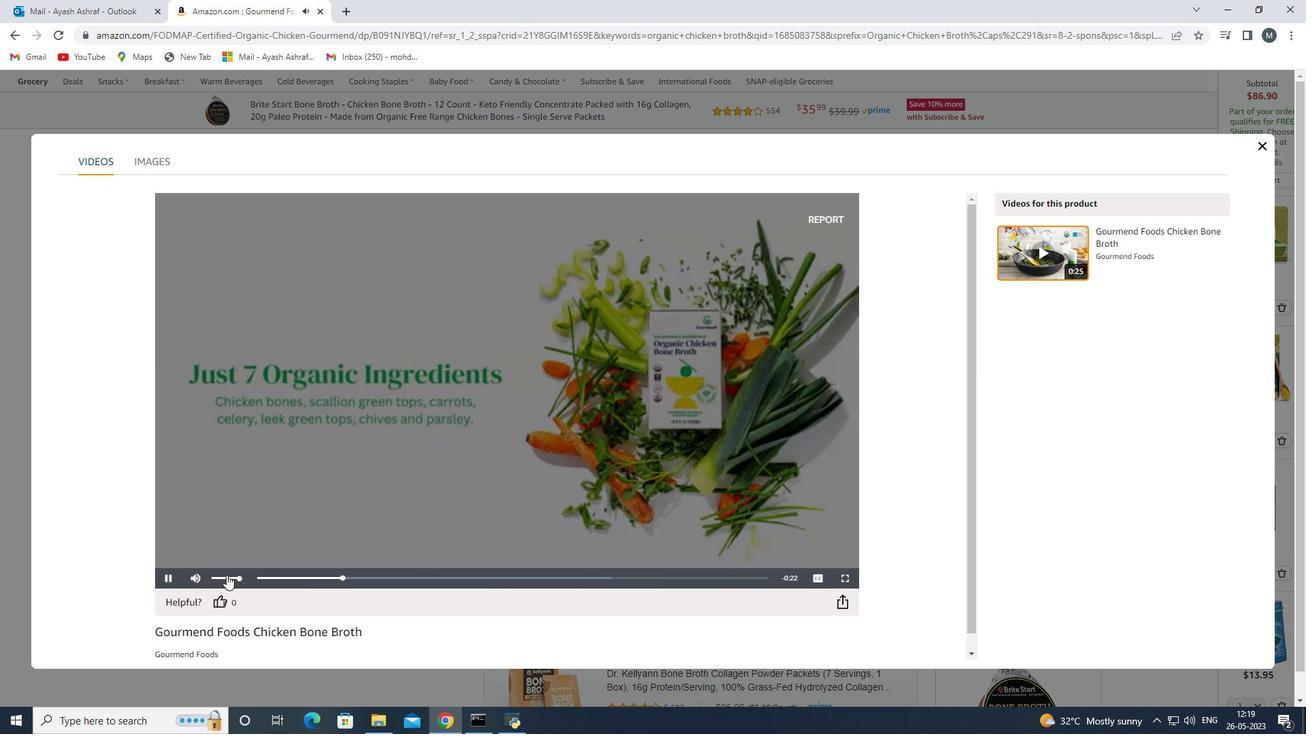 
Action: Mouse pressed left at (226, 576)
Screenshot: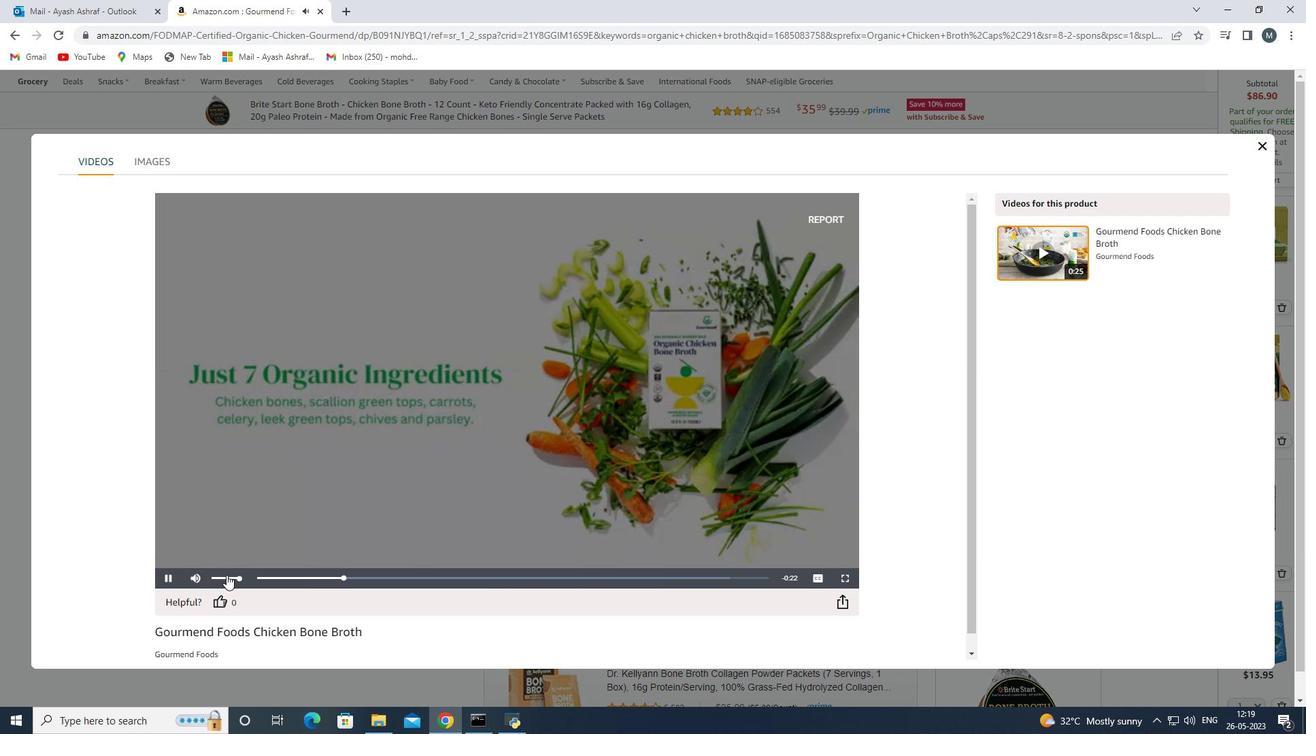 
Action: Mouse moved to (226, 579)
Screenshot: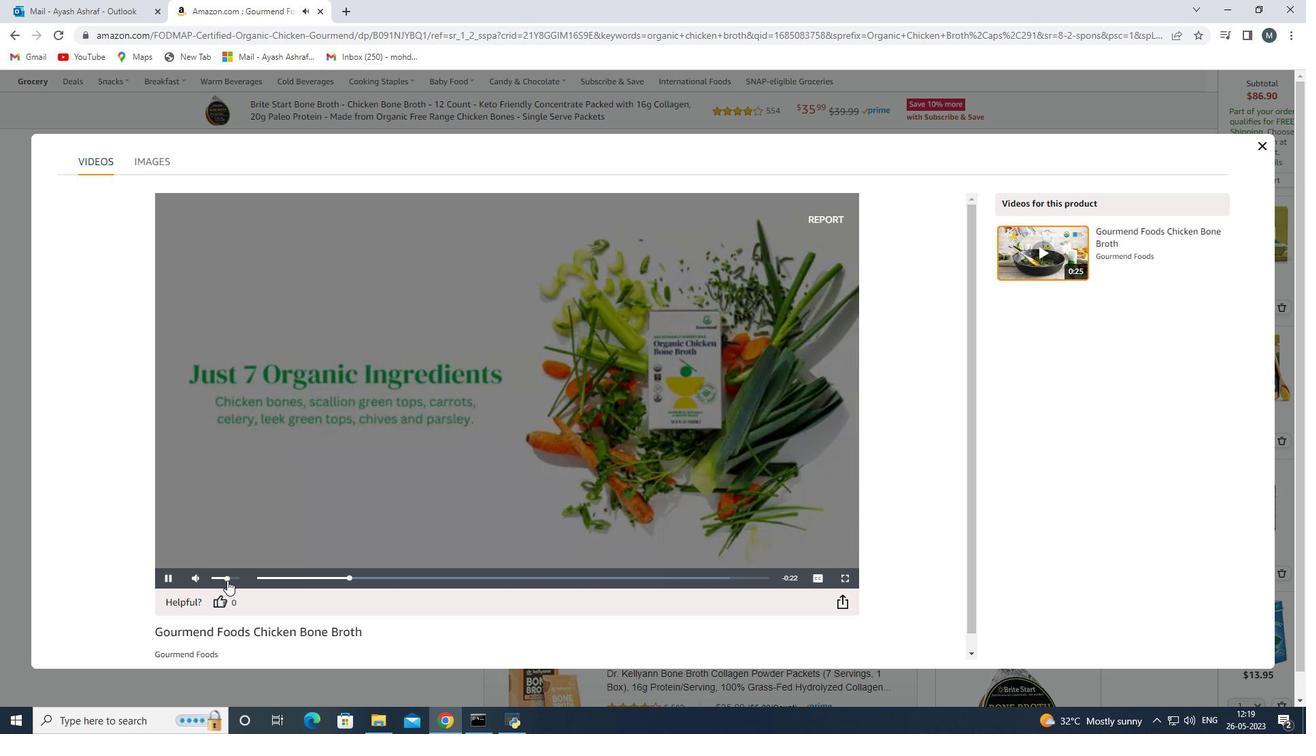 
Action: Mouse pressed left at (226, 579)
Screenshot: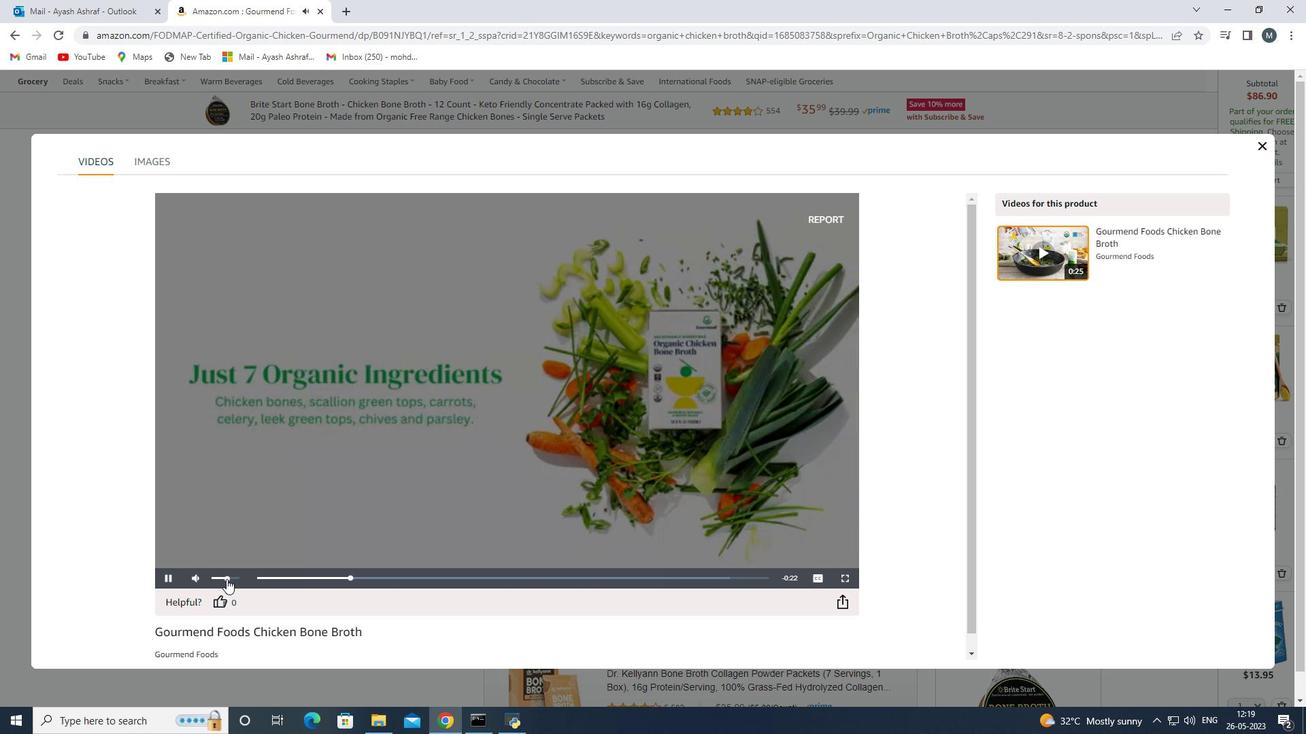 
Action: Mouse moved to (216, 575)
Screenshot: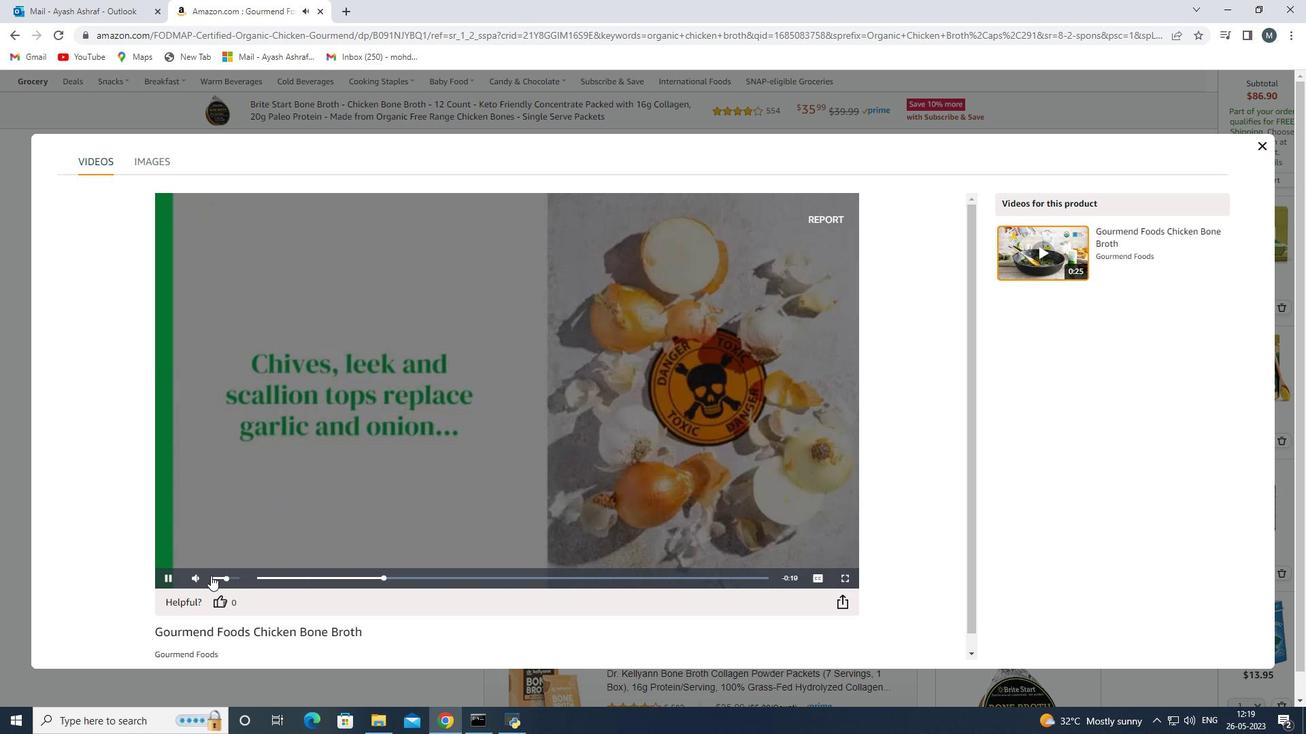 
Action: Mouse pressed left at (216, 575)
Screenshot: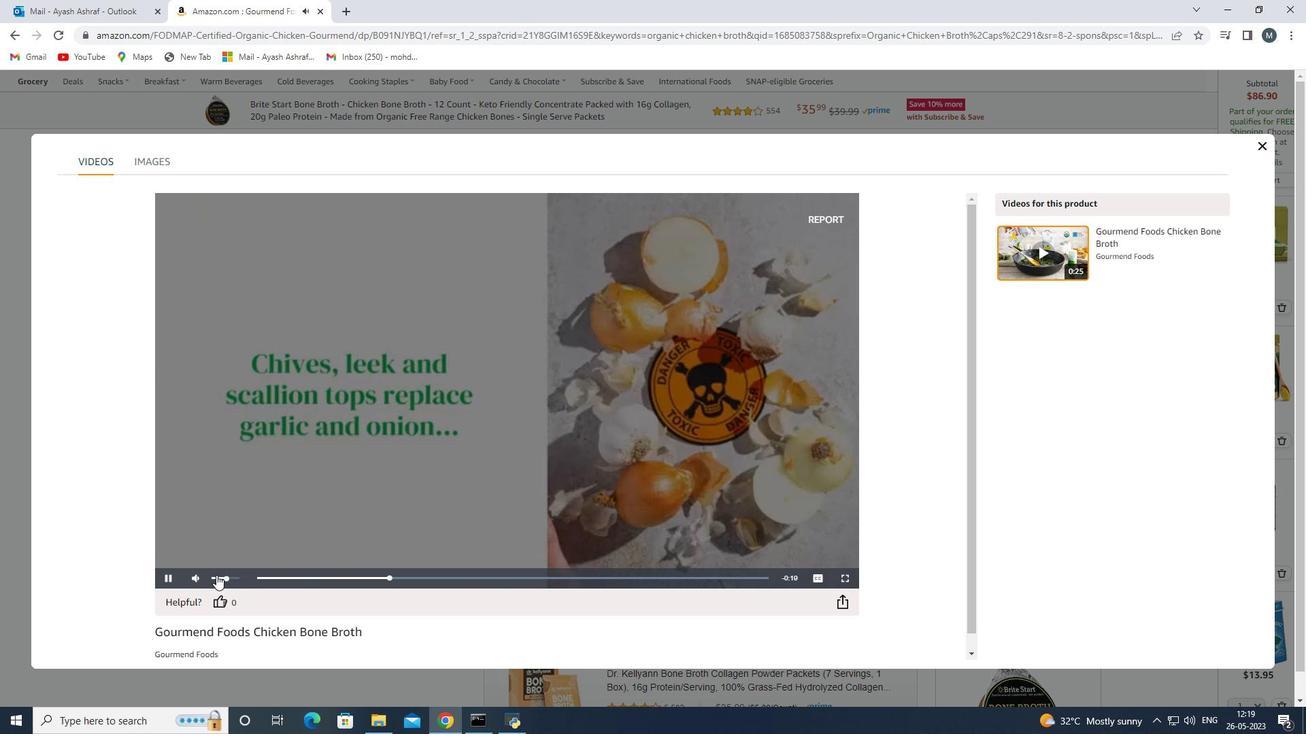
Action: Mouse moved to (219, 579)
Screenshot: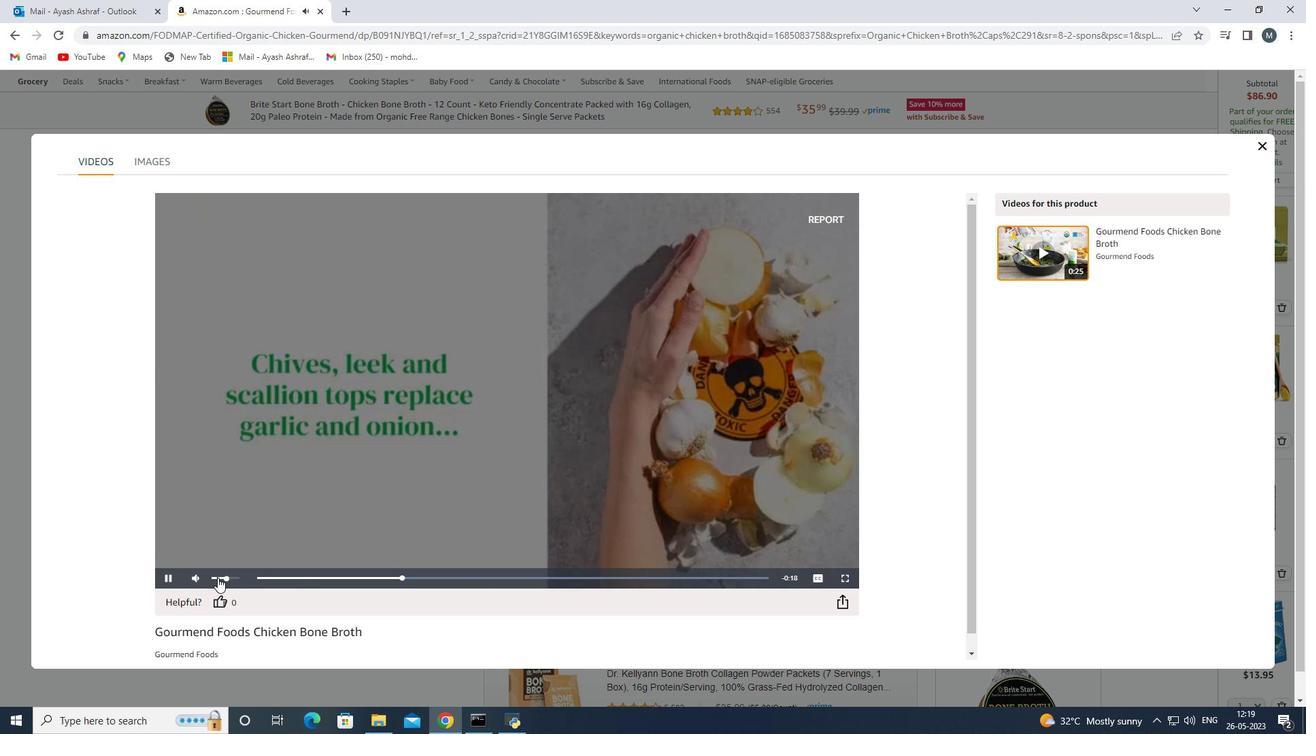 
Action: Mouse pressed left at (219, 579)
Screenshot: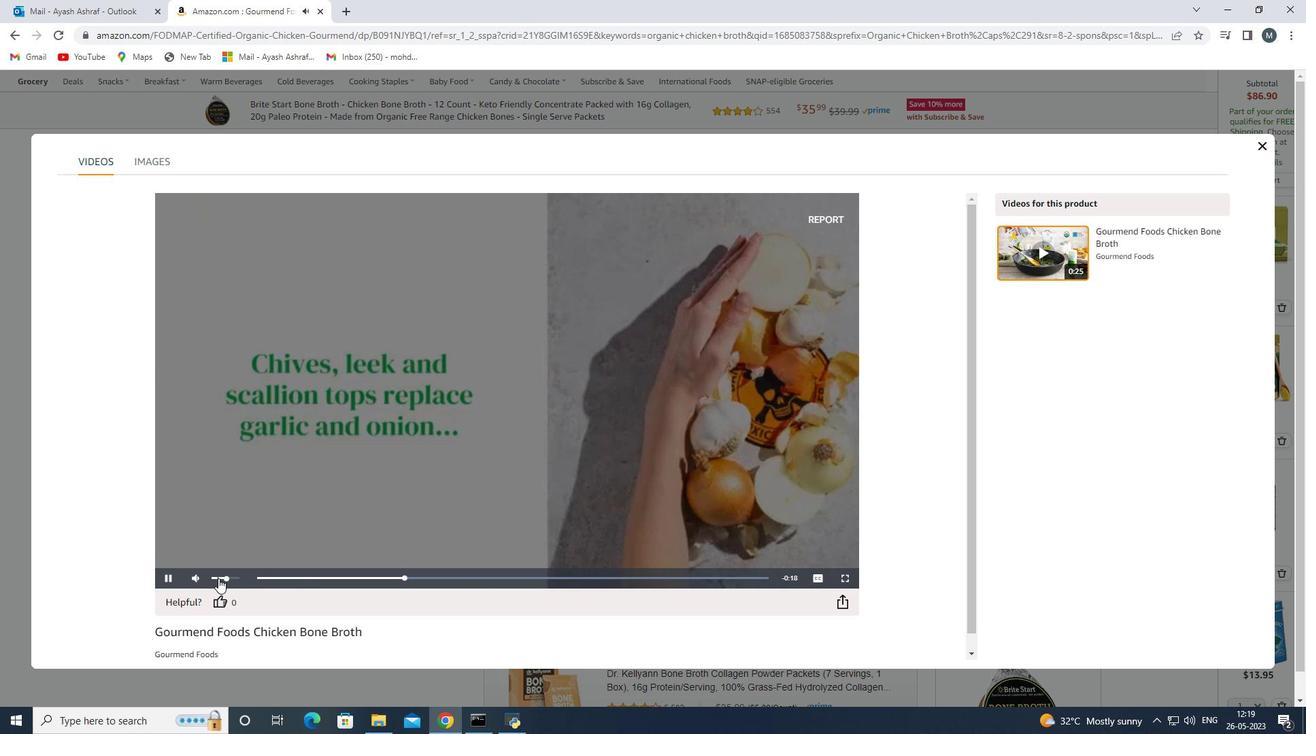 
Action: Mouse moved to (1257, 151)
Screenshot: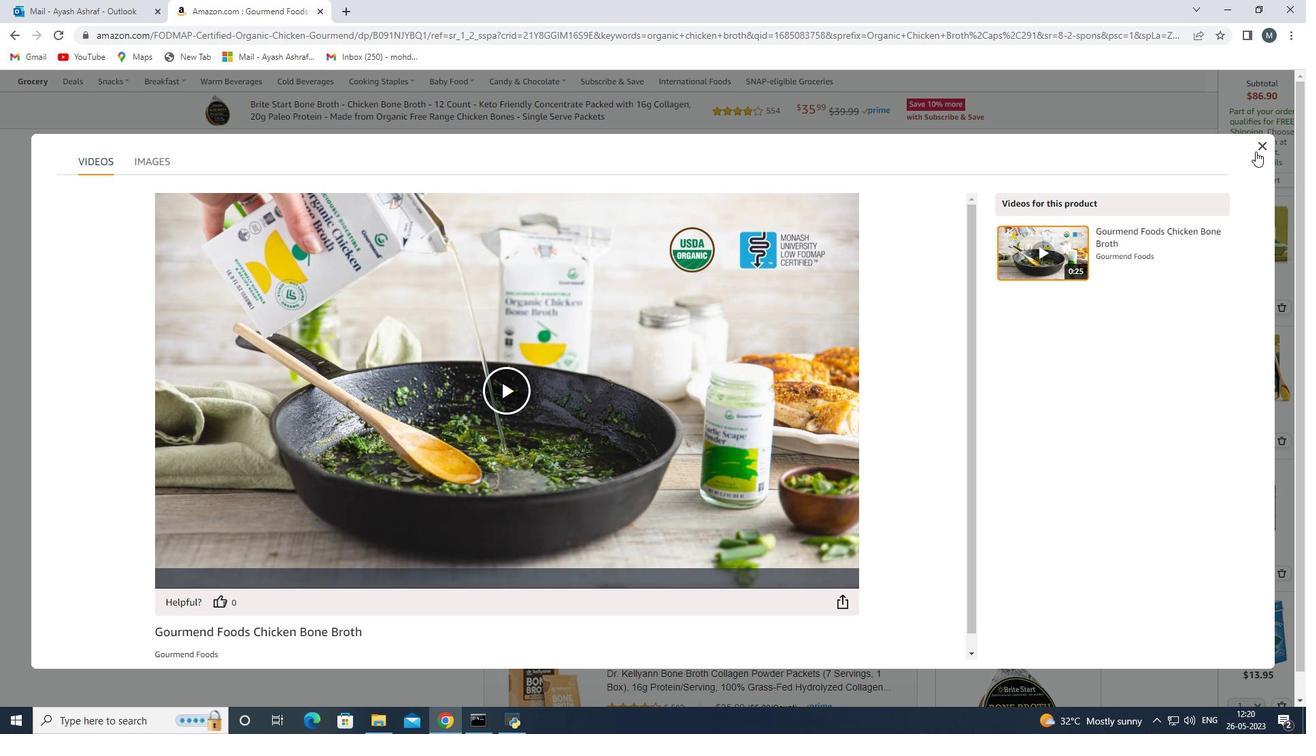 
Action: Mouse pressed left at (1257, 151)
Screenshot: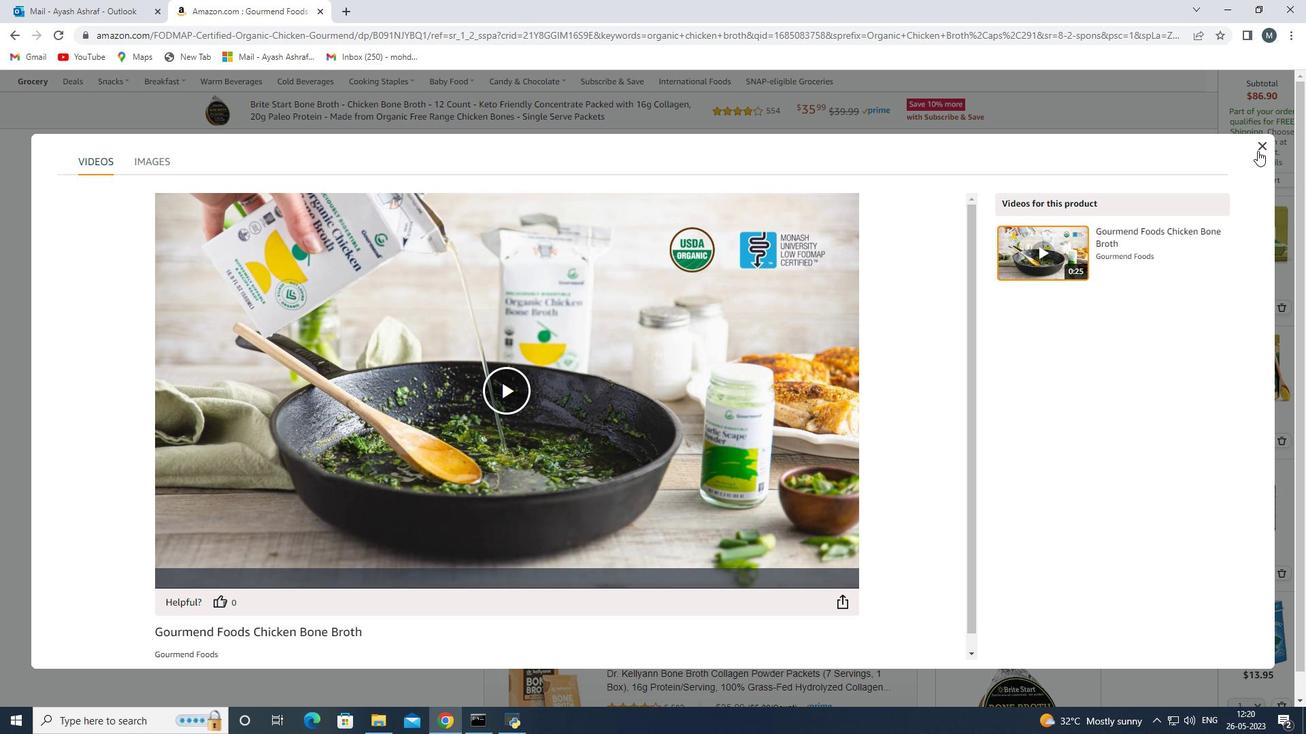
Action: Mouse moved to (551, 463)
Screenshot: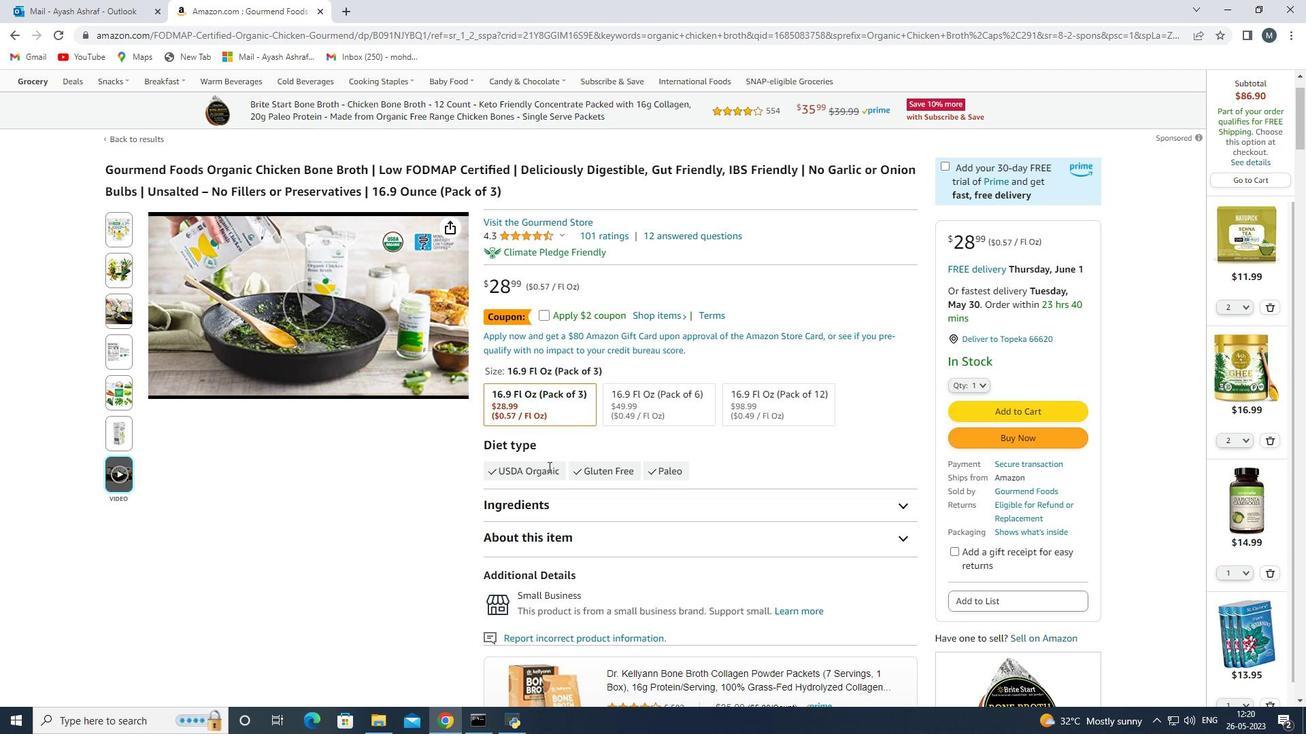 
Action: Mouse scrolled (551, 463) with delta (0, 0)
Screenshot: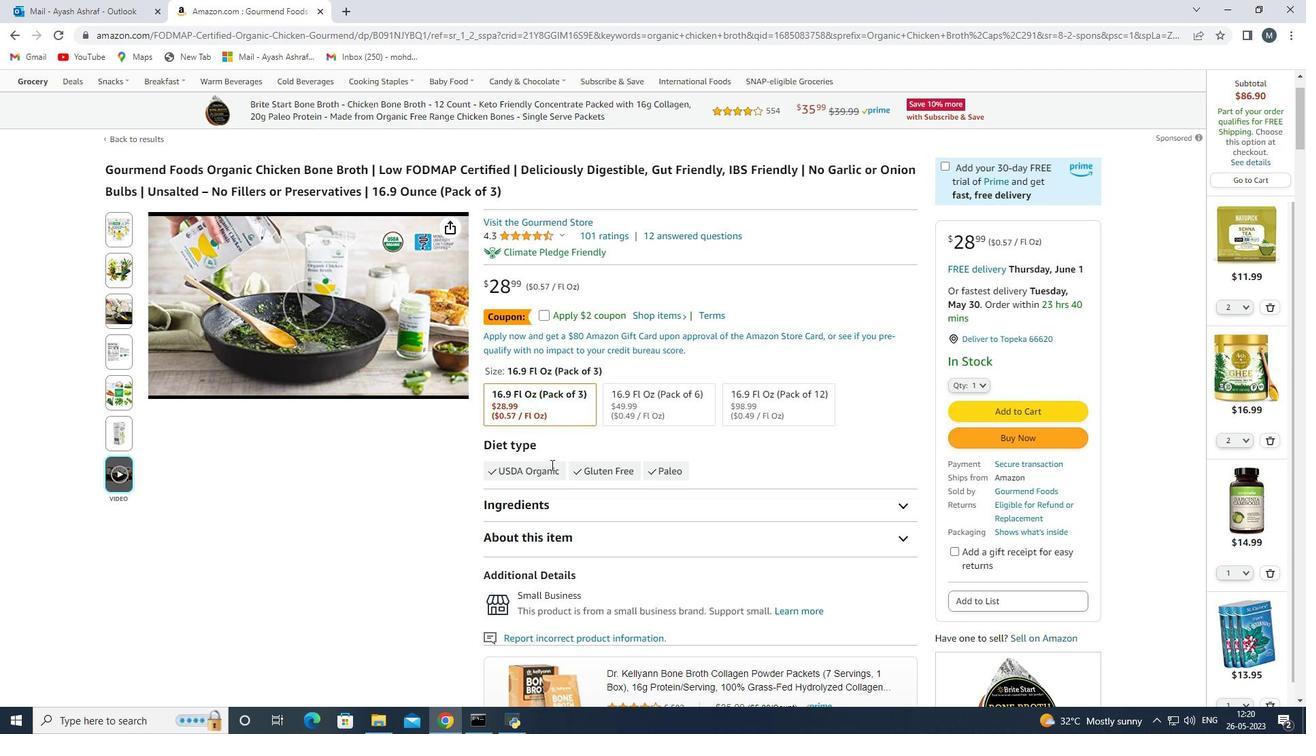 
Action: Mouse moved to (551, 463)
Screenshot: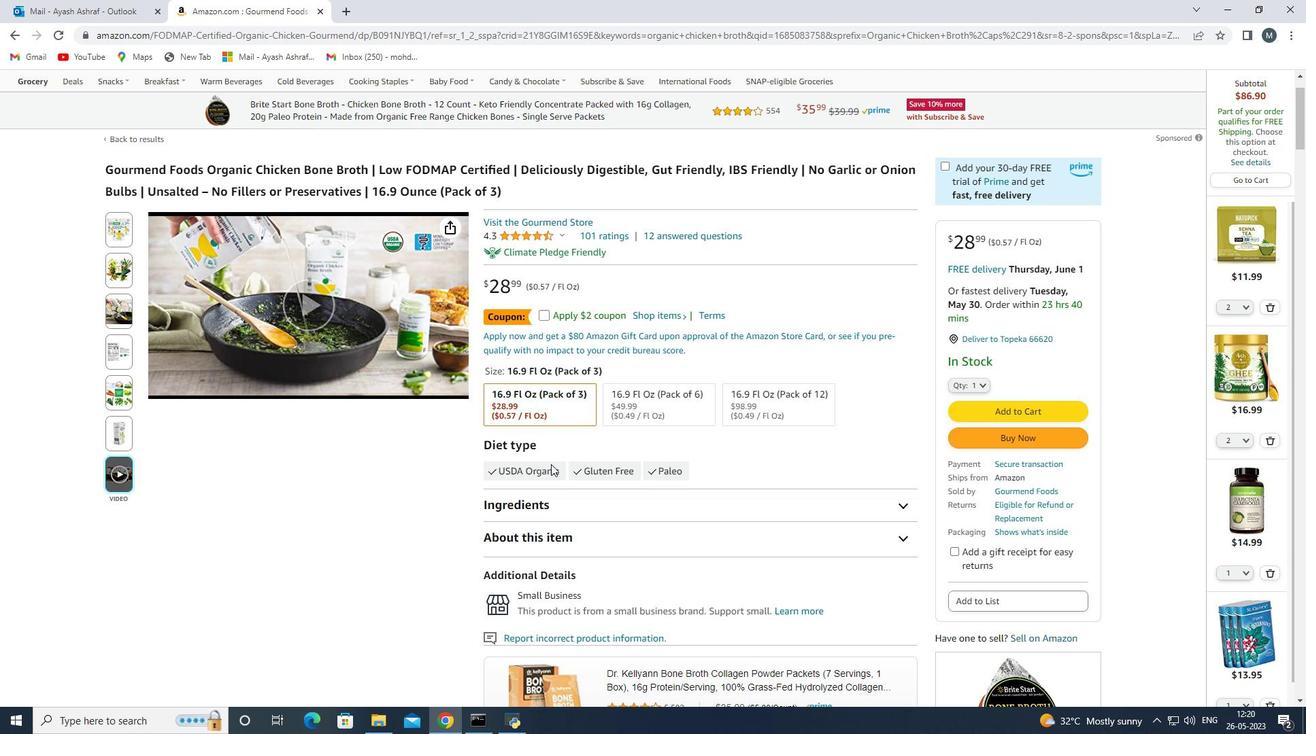 
Action: Mouse scrolled (551, 463) with delta (0, 0)
Screenshot: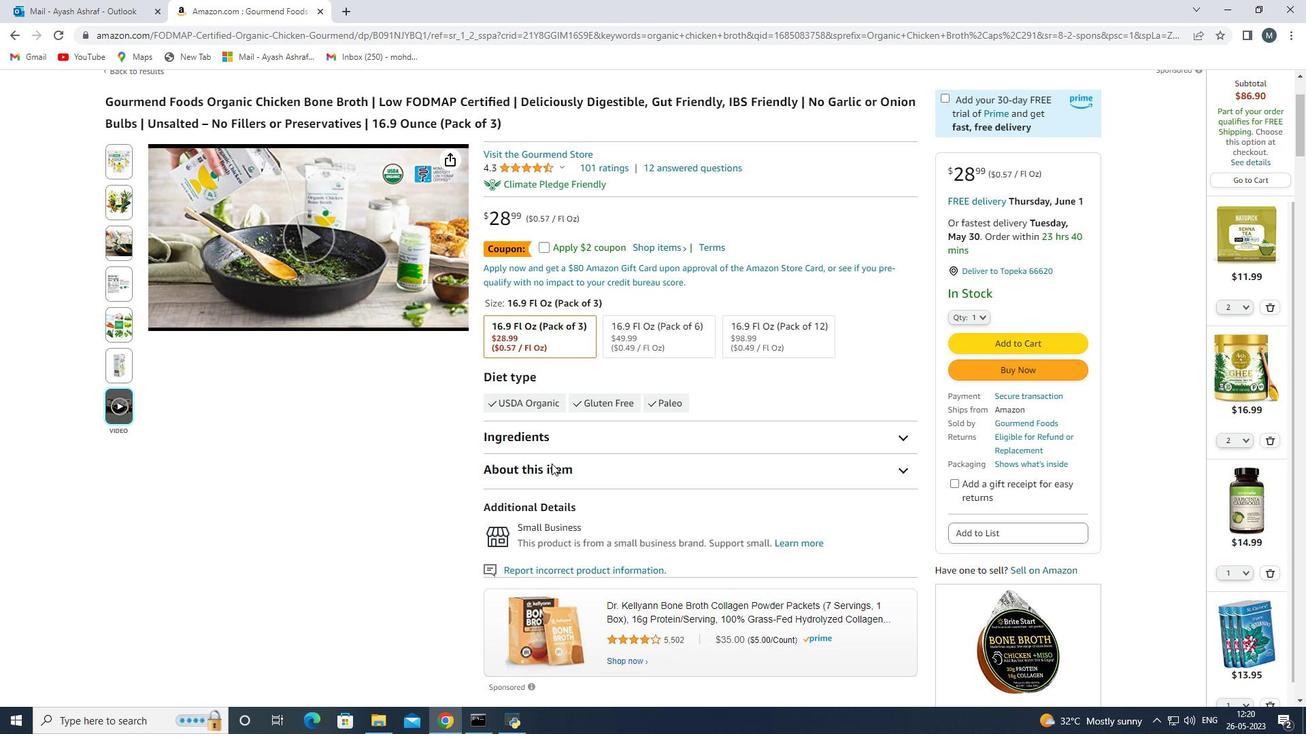 
Action: Mouse moved to (438, 480)
Screenshot: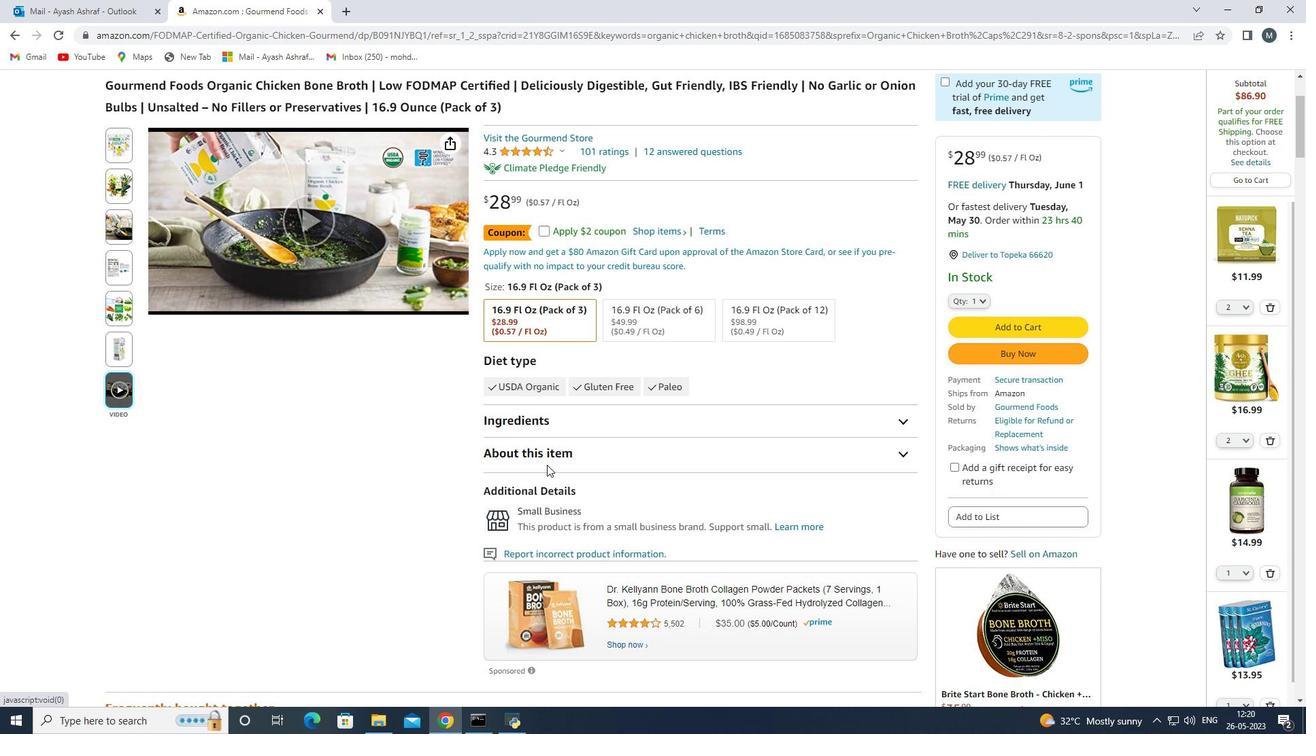 
Action: Mouse scrolled (438, 480) with delta (0, 0)
Screenshot: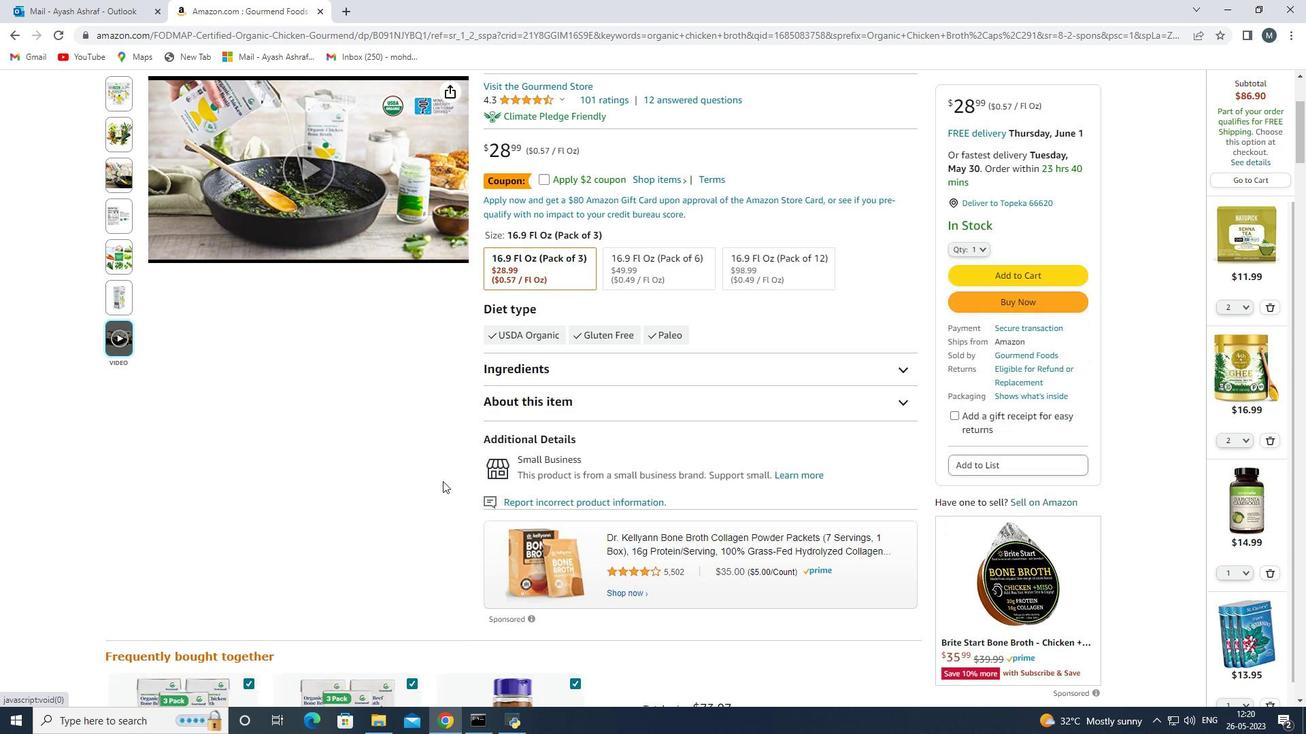 
Action: Mouse scrolled (438, 480) with delta (0, 0)
Screenshot: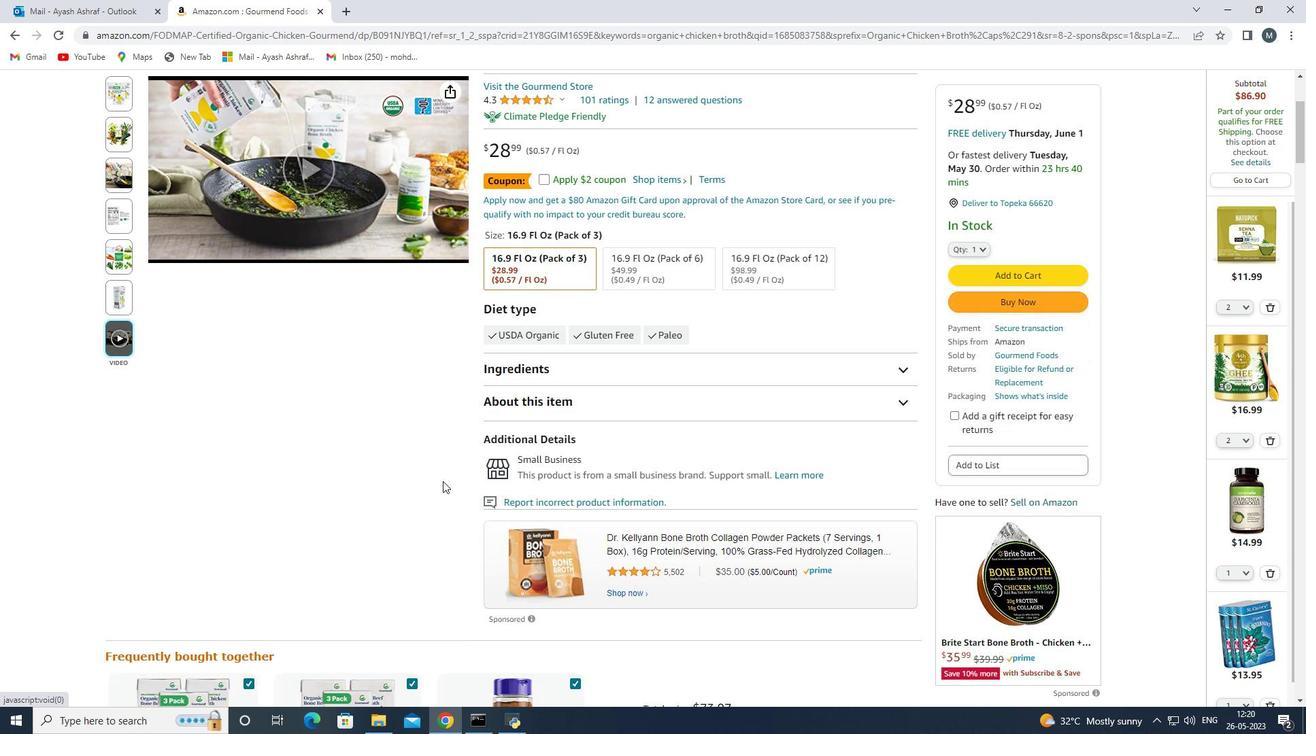 
Action: Mouse scrolled (438, 480) with delta (0, 0)
Screenshot: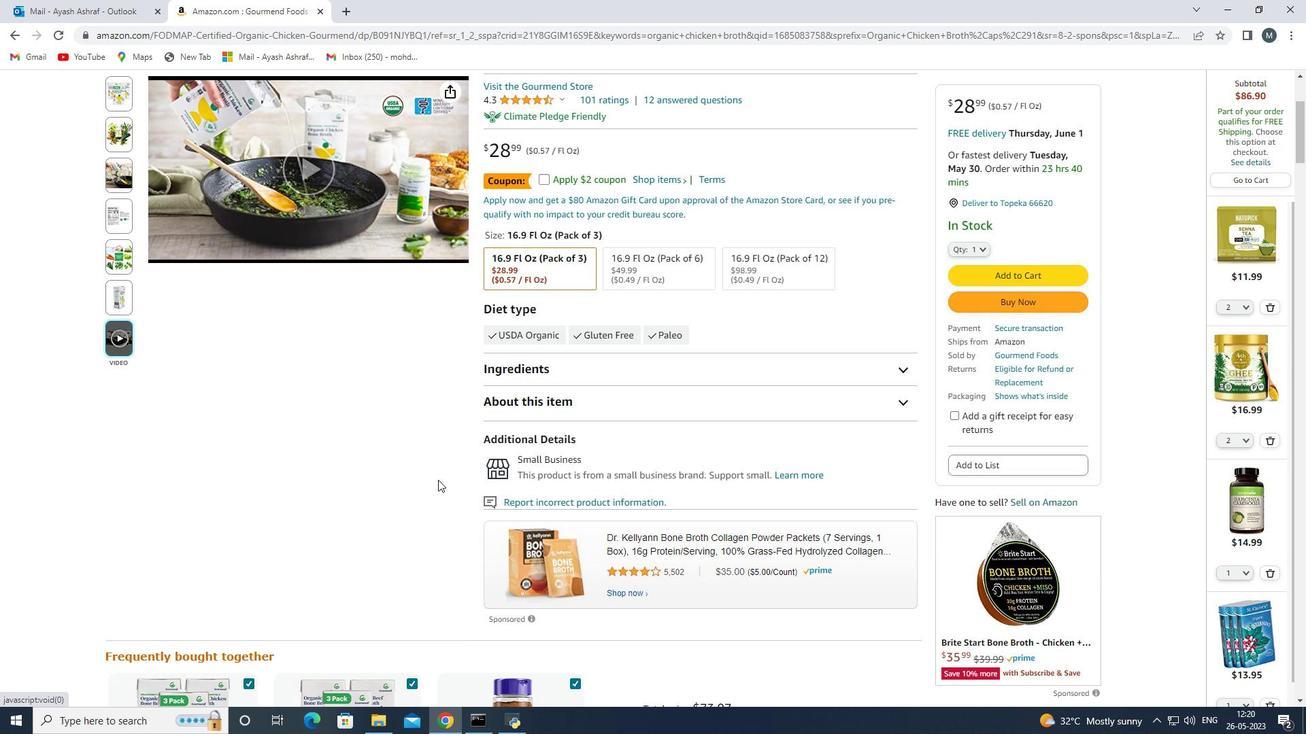 
Action: Mouse scrolled (438, 480) with delta (0, 0)
Screenshot: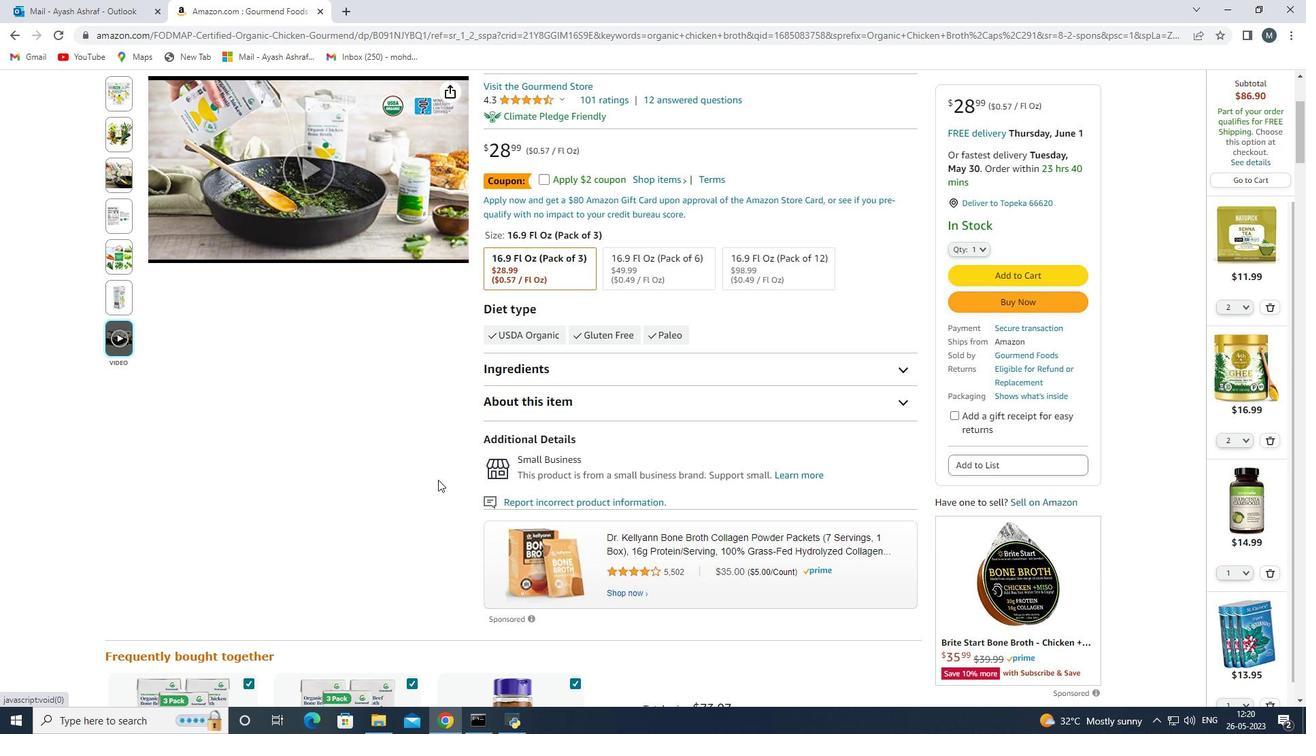 
Action: Mouse scrolled (438, 480) with delta (0, 0)
Screenshot: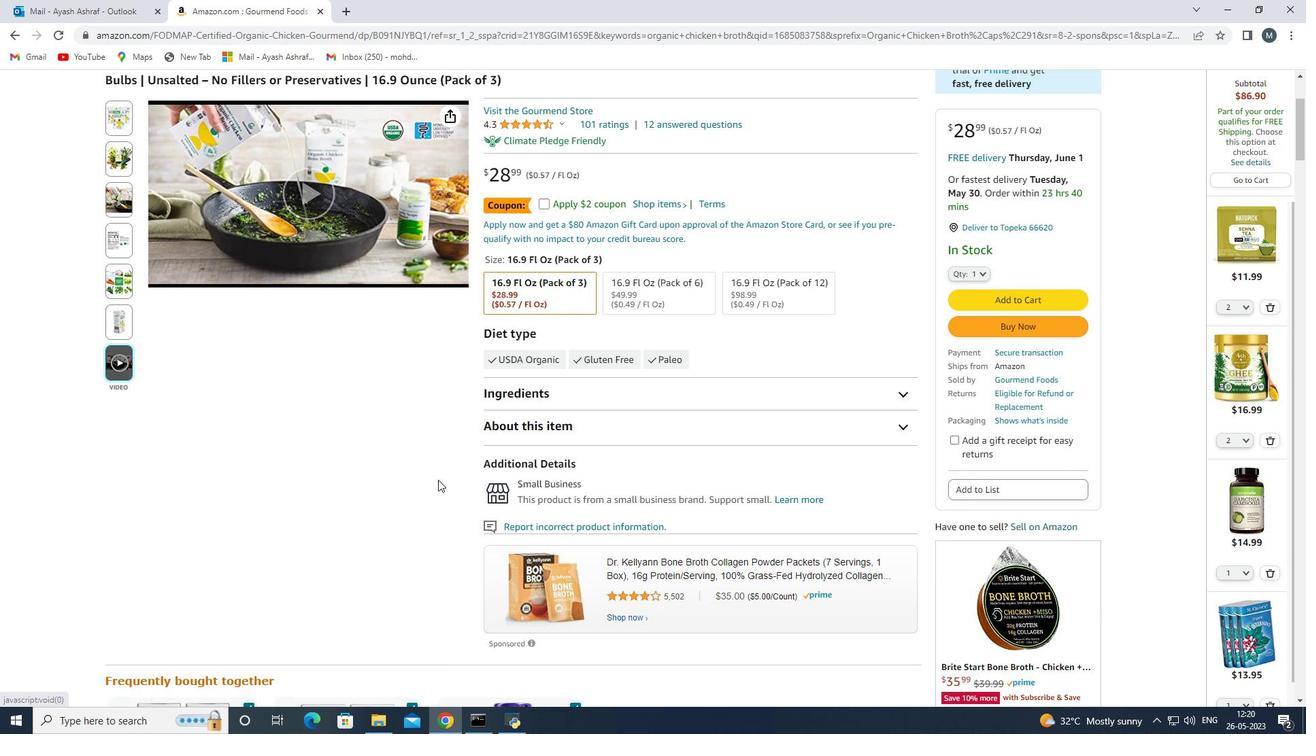 
Action: Mouse scrolled (438, 479) with delta (0, 0)
Screenshot: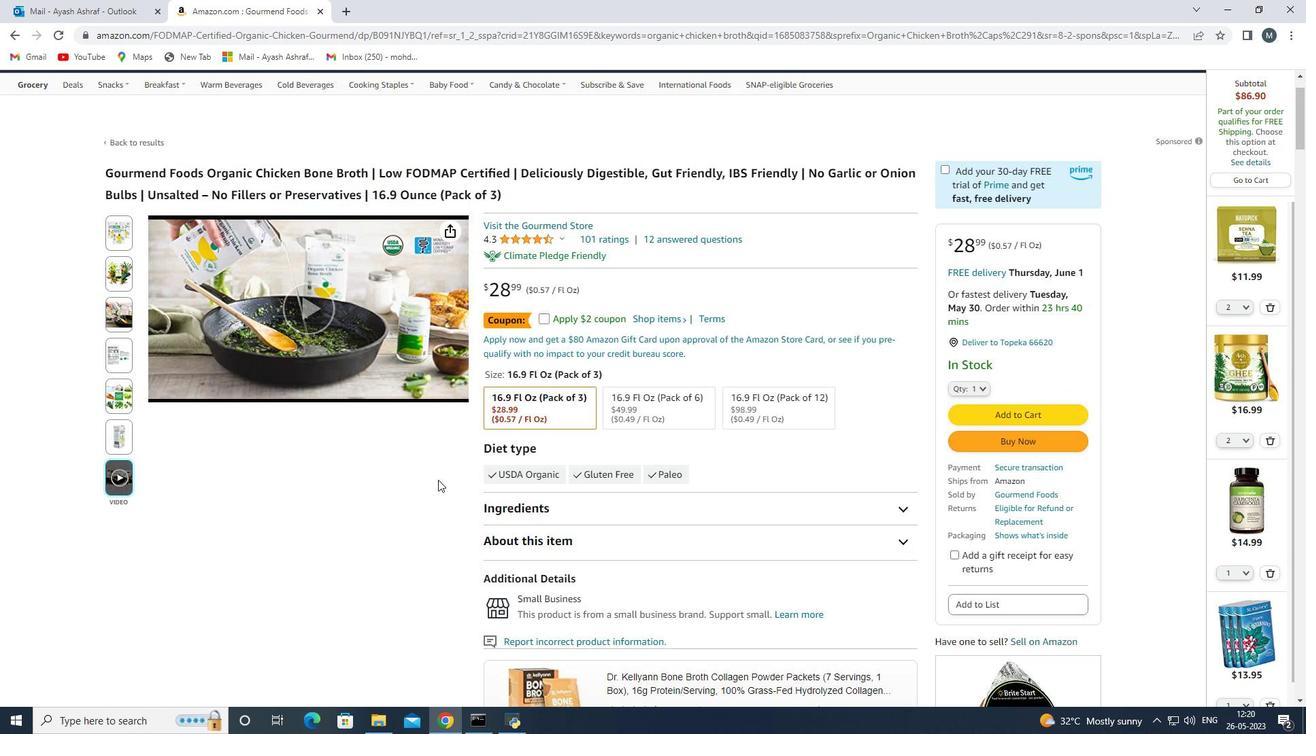 
Action: Mouse scrolled (438, 479) with delta (0, 0)
Screenshot: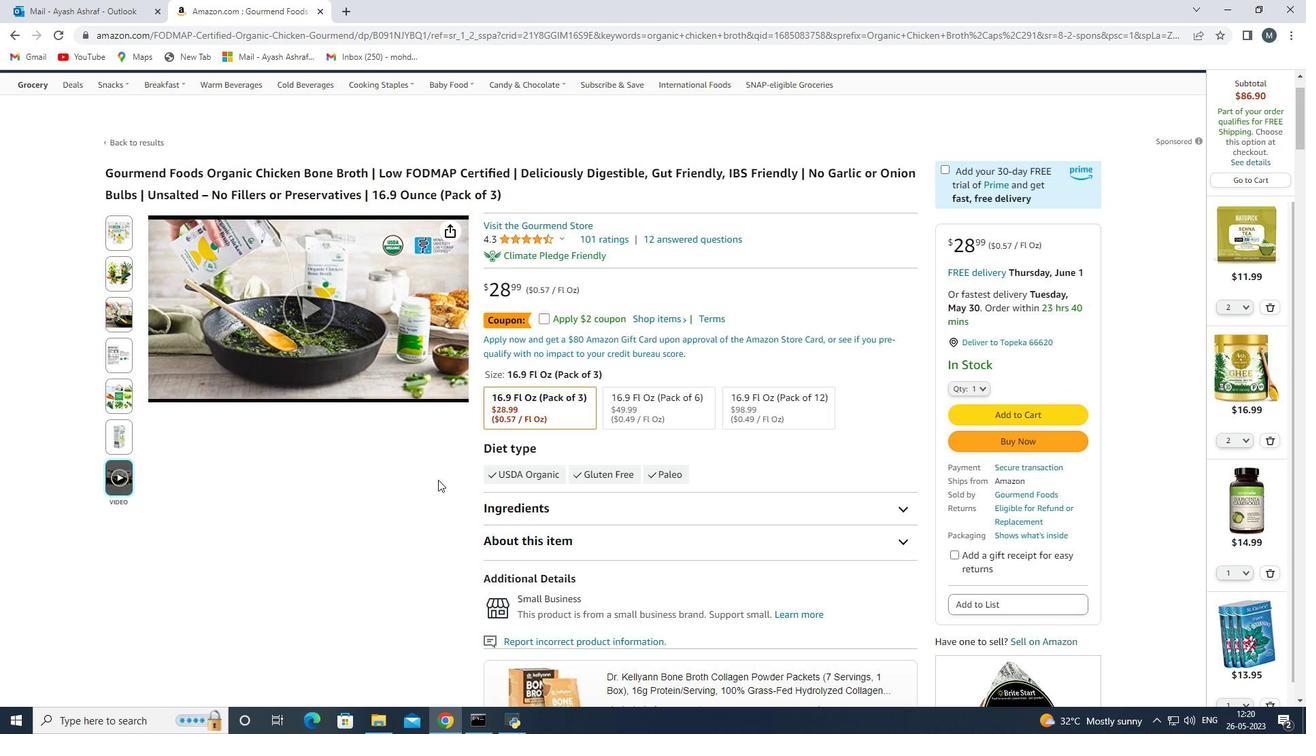 
Action: Mouse scrolled (438, 479) with delta (0, 0)
Screenshot: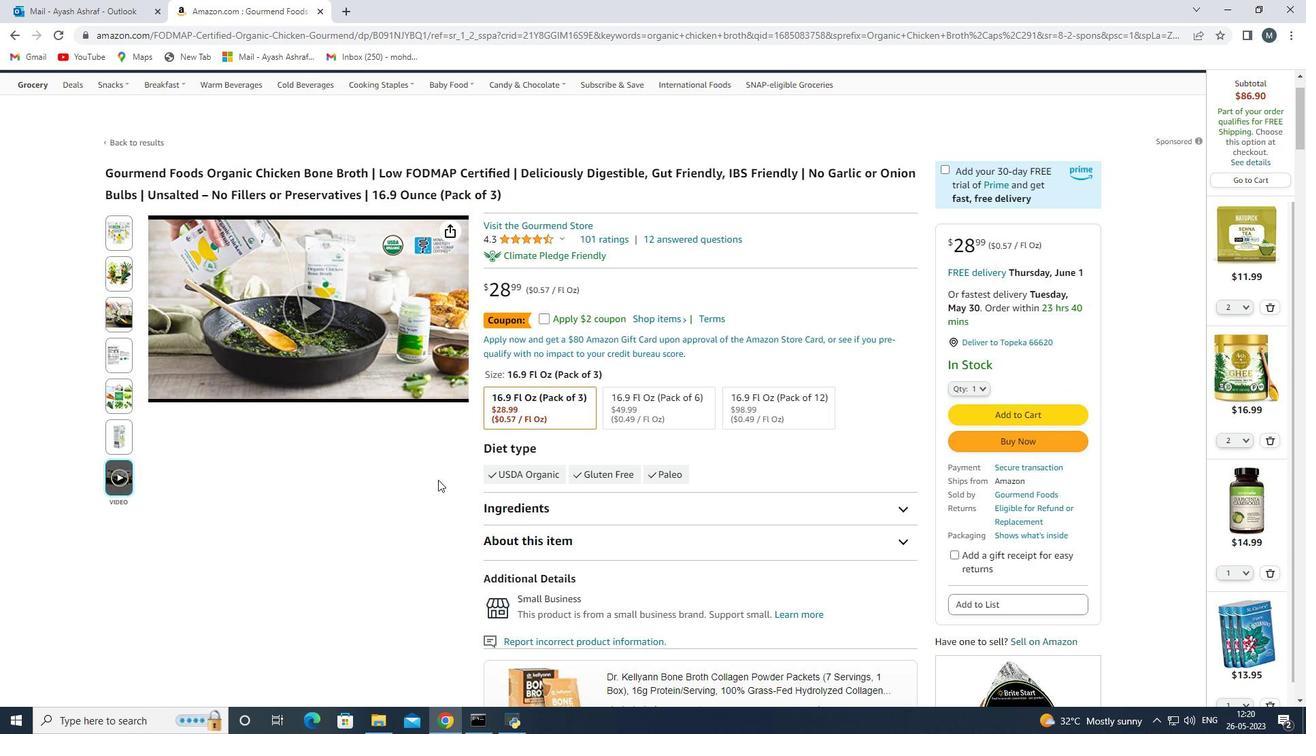 
Action: Mouse scrolled (438, 479) with delta (0, 0)
Screenshot: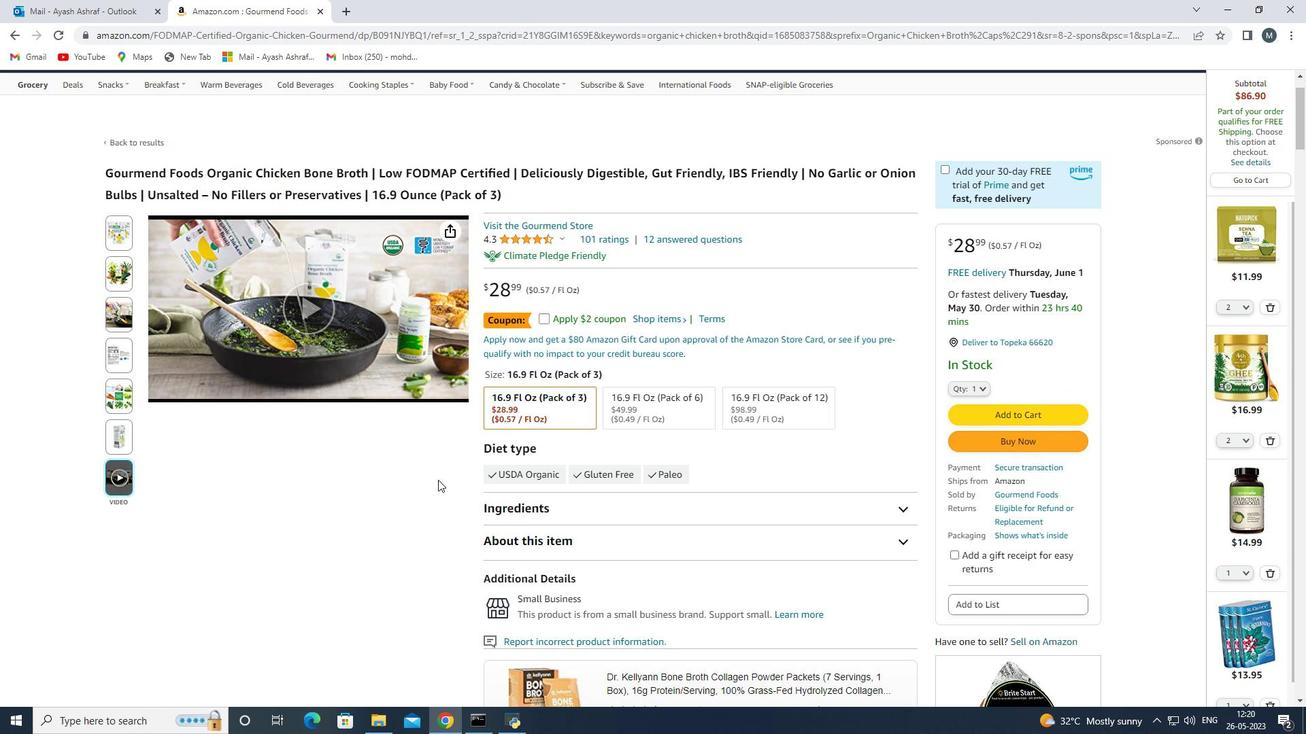 
Action: Mouse moved to (757, 461)
Screenshot: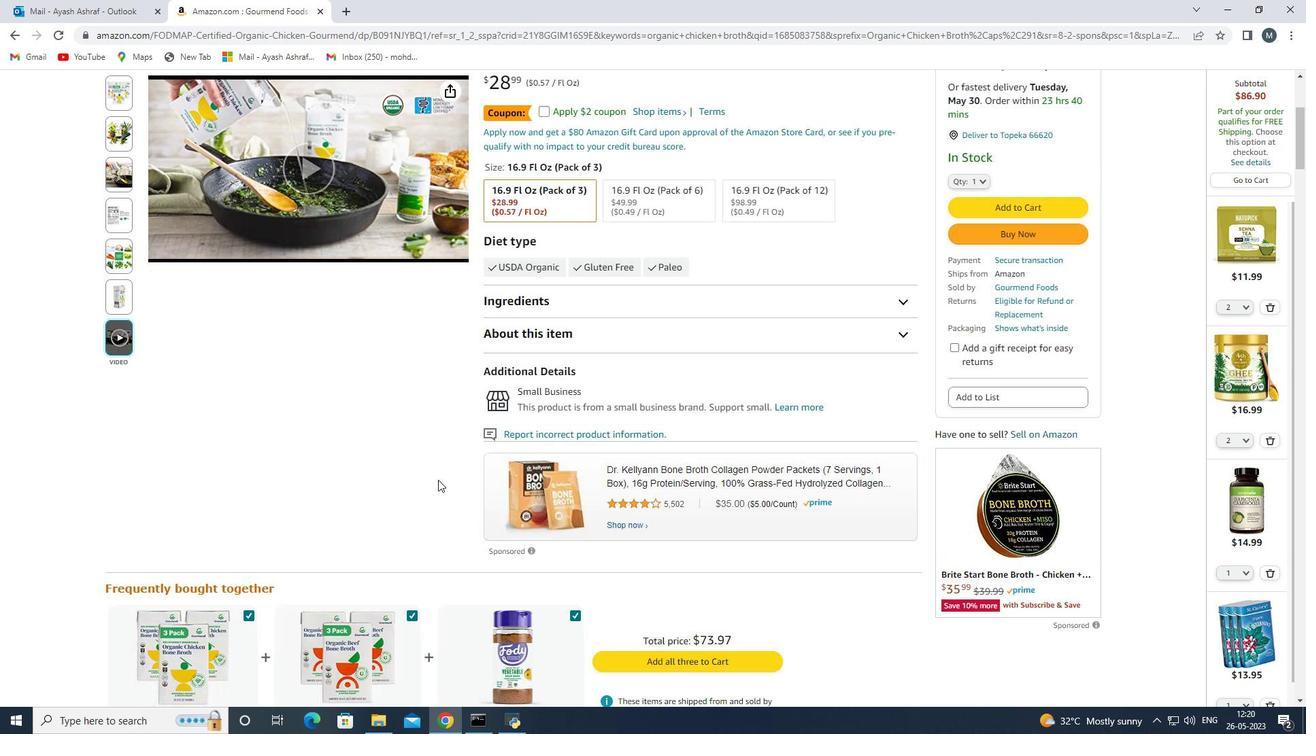 
Action: Mouse scrolled (757, 461) with delta (0, 0)
Screenshot: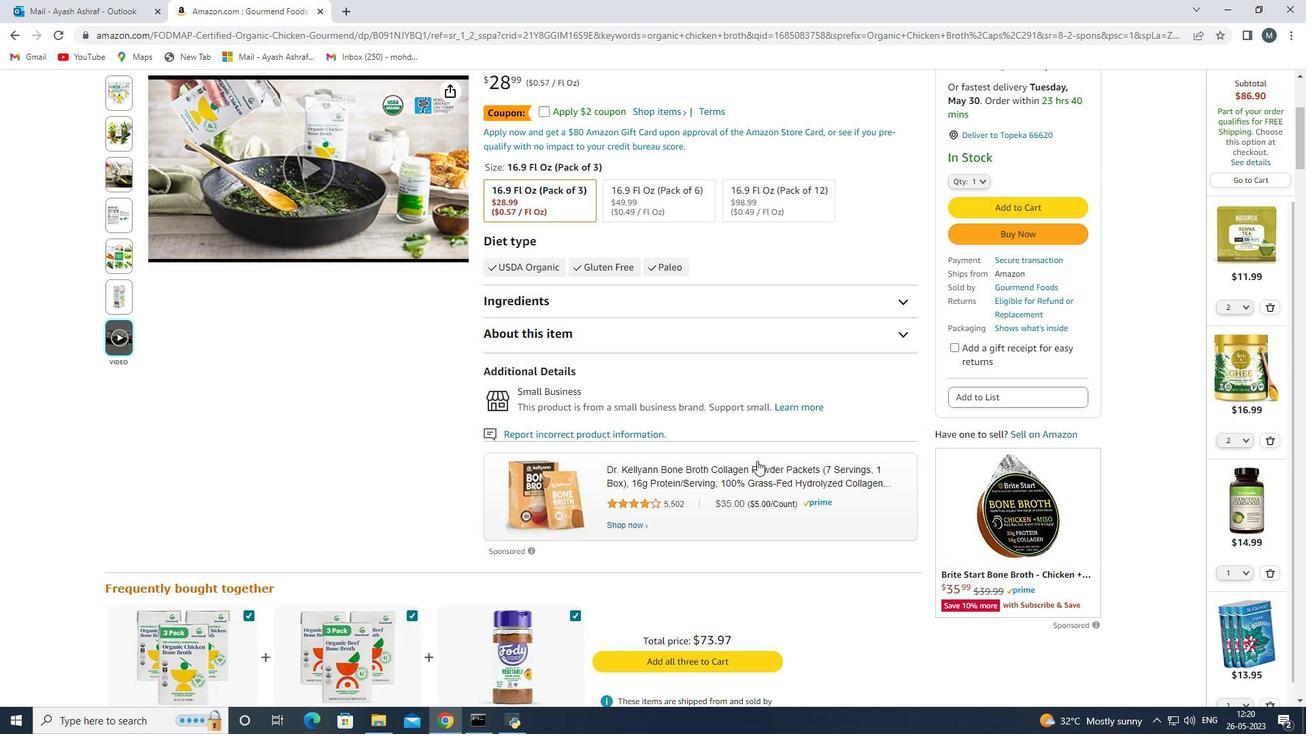 
Action: Mouse scrolled (757, 461) with delta (0, 0)
Screenshot: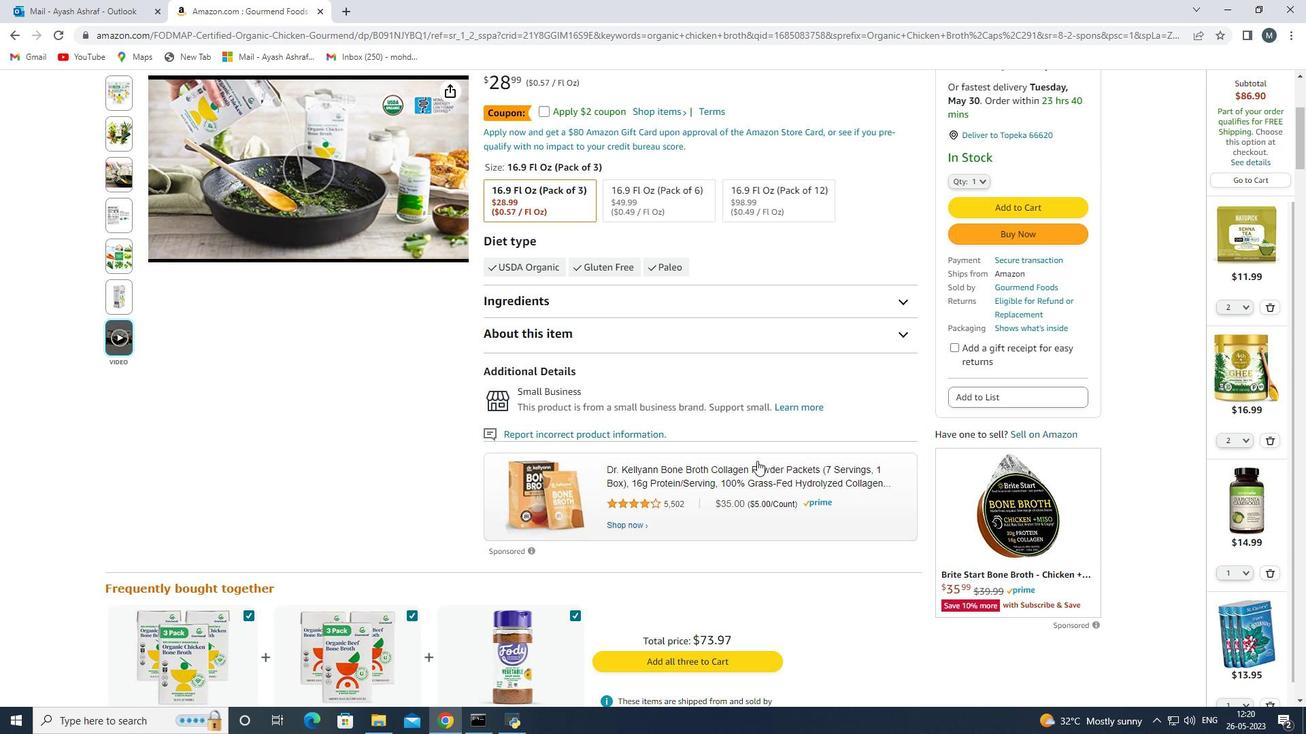 
Action: Mouse scrolled (757, 461) with delta (0, 0)
Screenshot: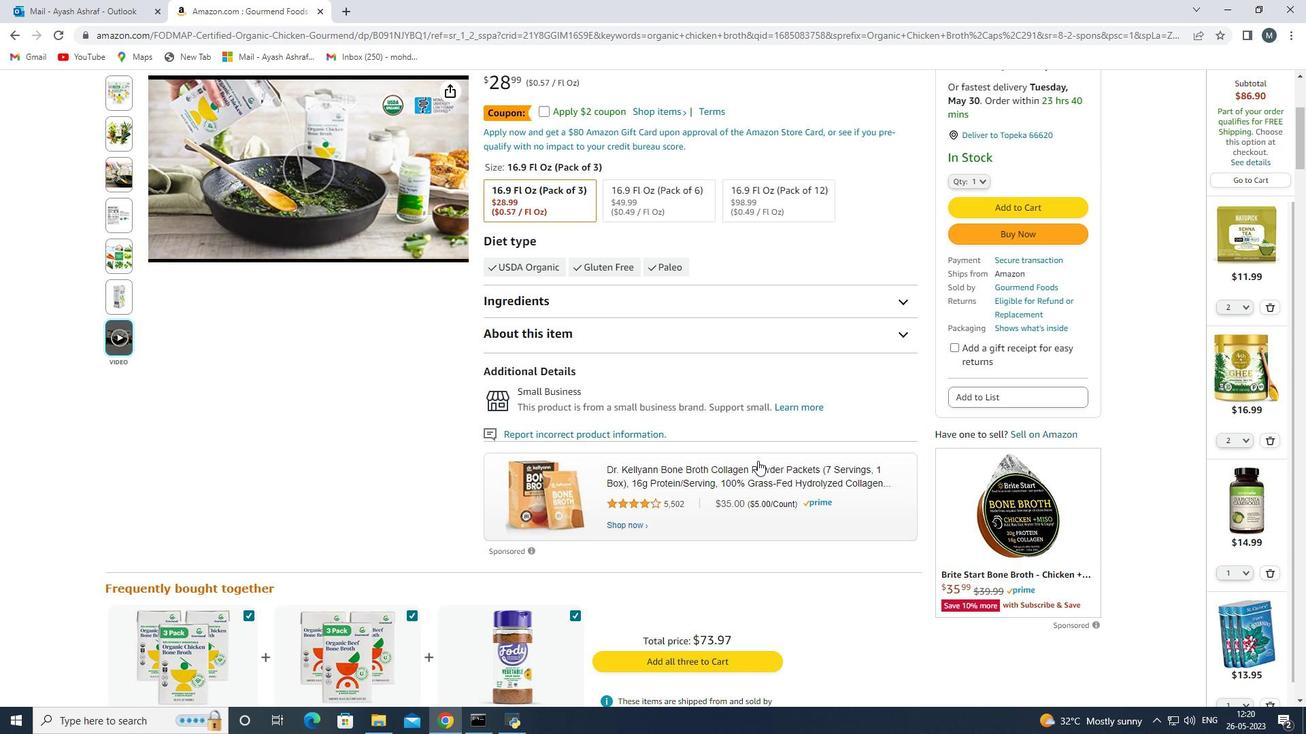 
Action: Mouse scrolled (757, 461) with delta (0, 0)
Screenshot: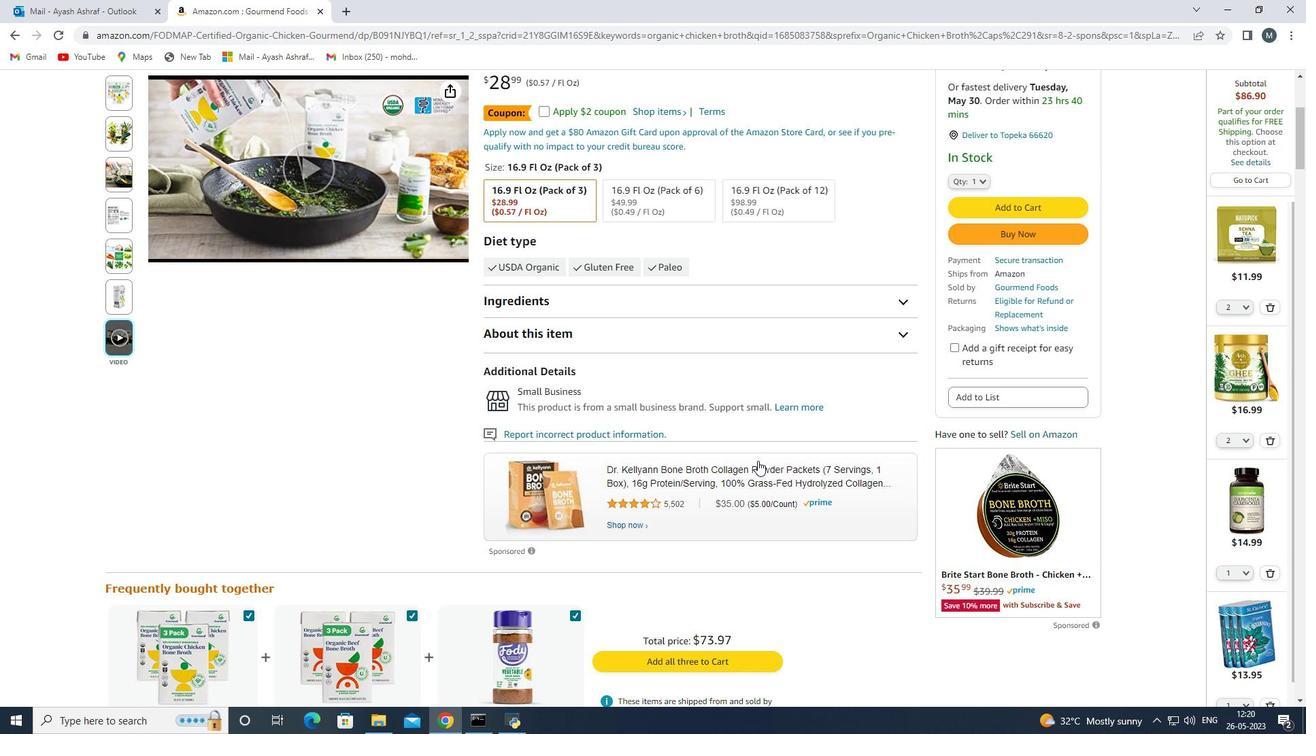 
Action: Mouse moved to (686, 487)
Screenshot: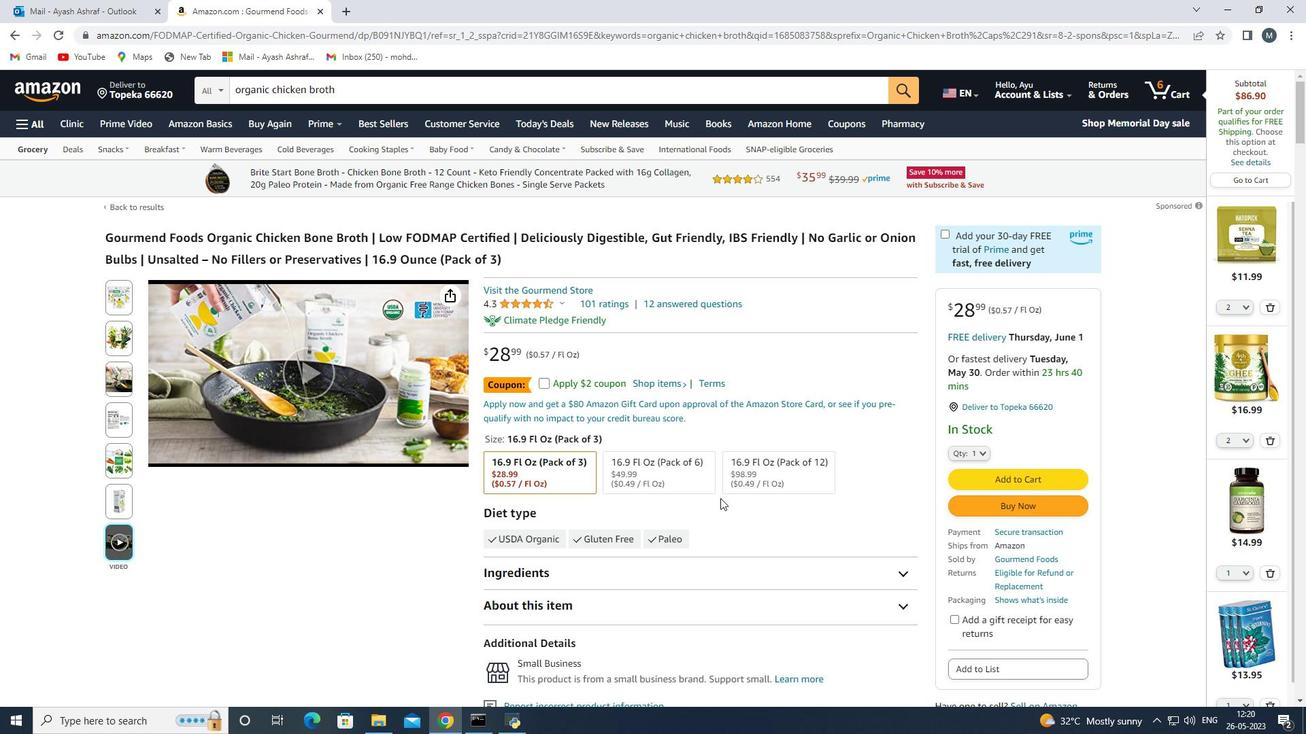 
Action: Mouse scrolled (686, 487) with delta (0, 0)
Screenshot: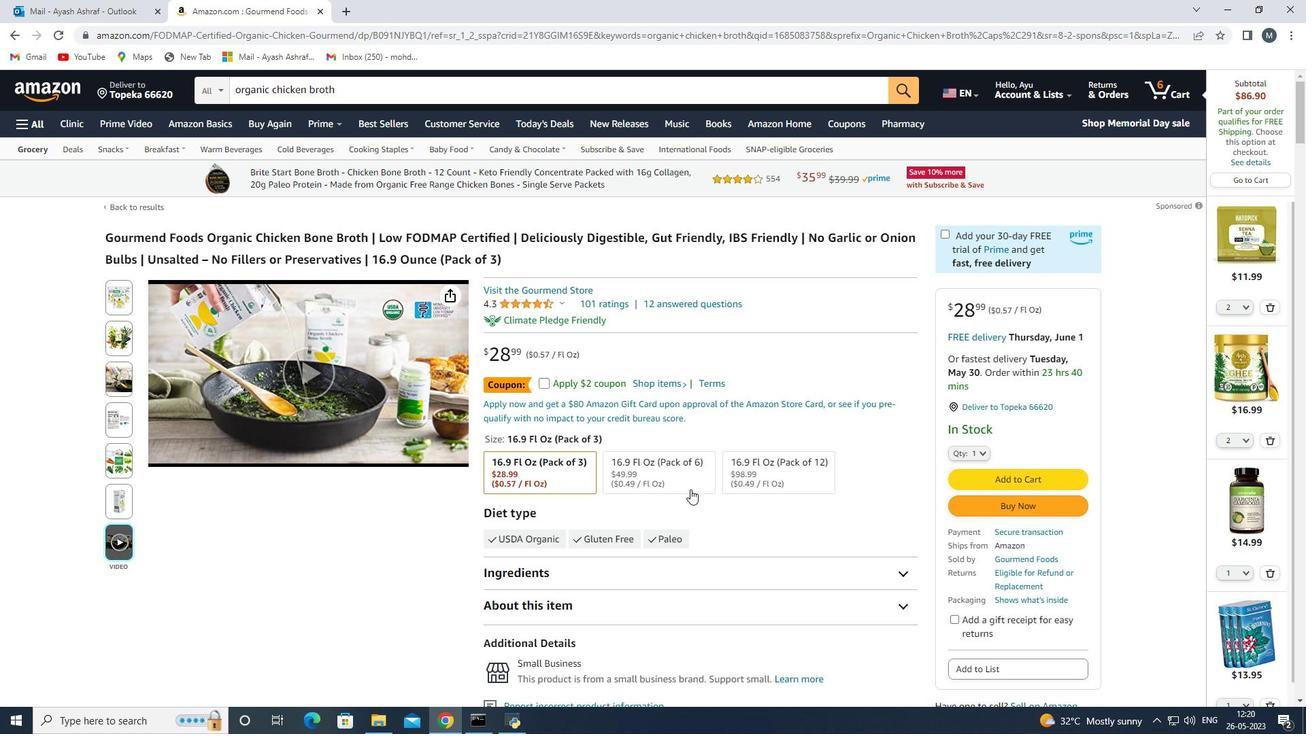 
Action: Mouse scrolled (686, 487) with delta (0, 0)
Screenshot: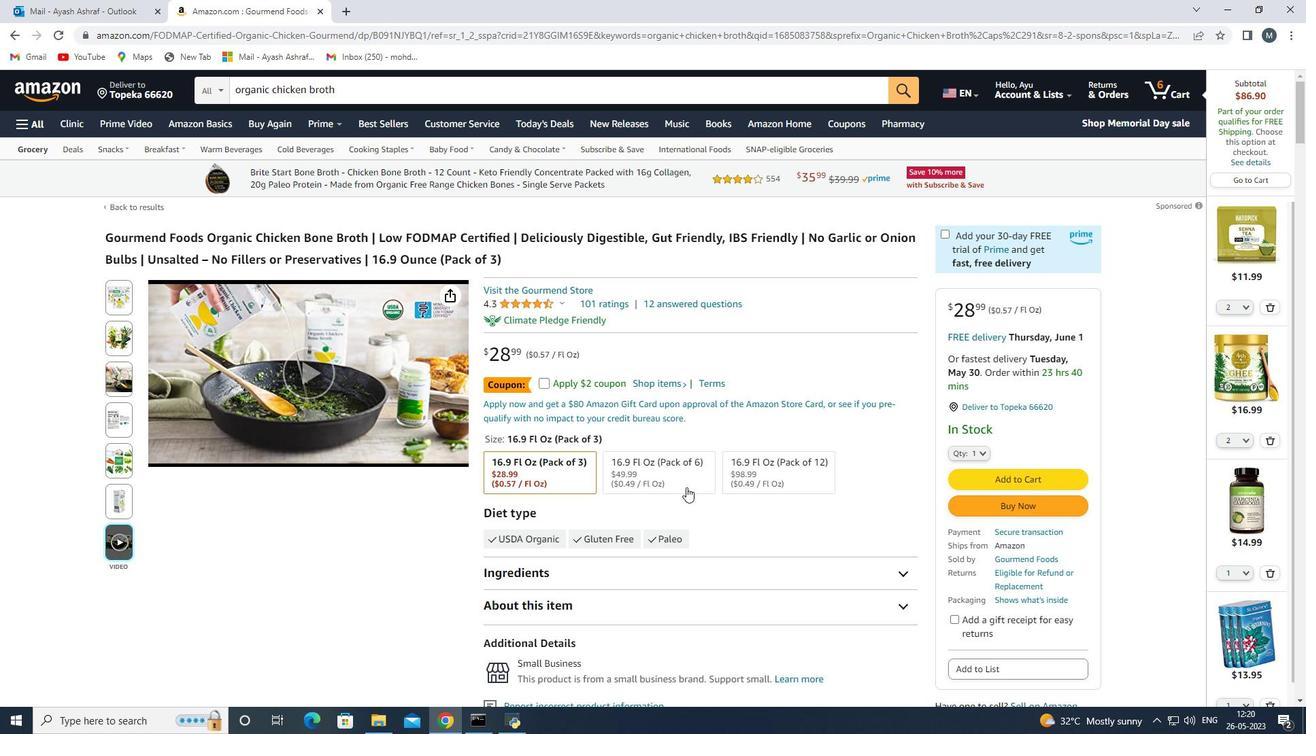 
Action: Mouse moved to (982, 317)
Screenshot: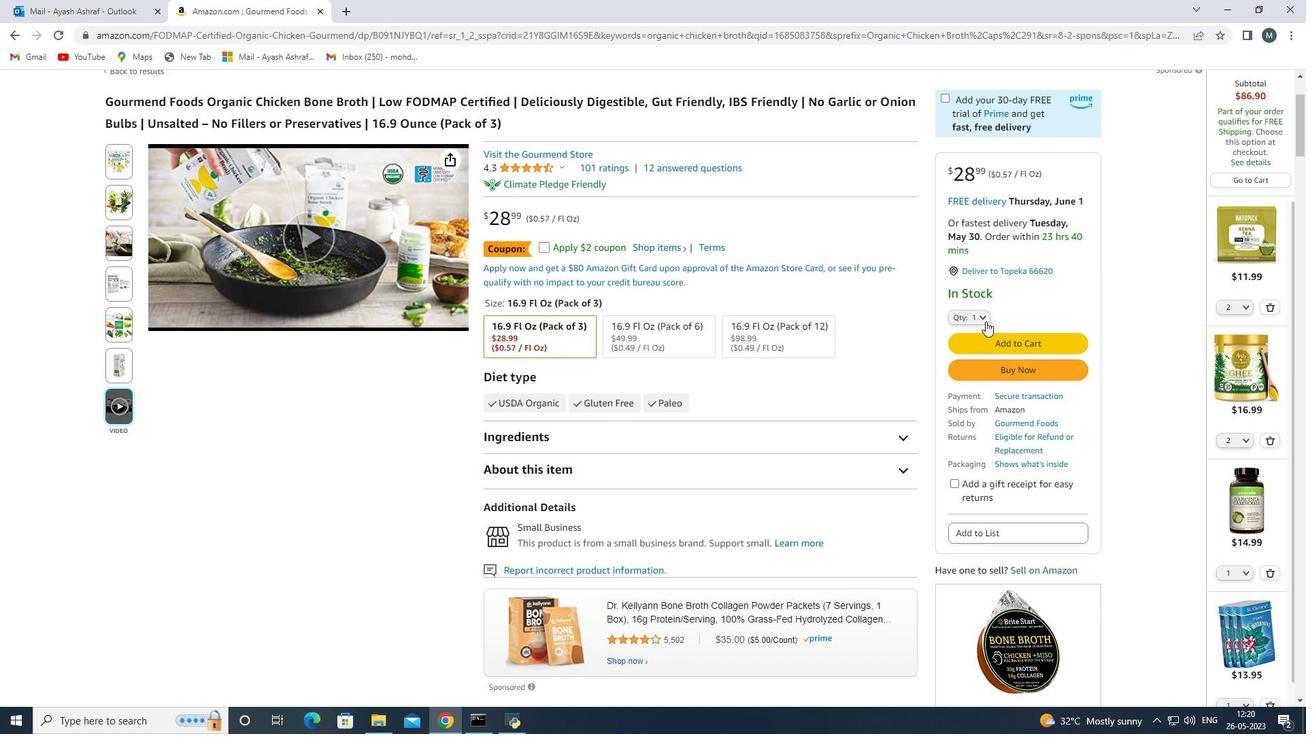 
Action: Mouse pressed left at (982, 317)
Screenshot: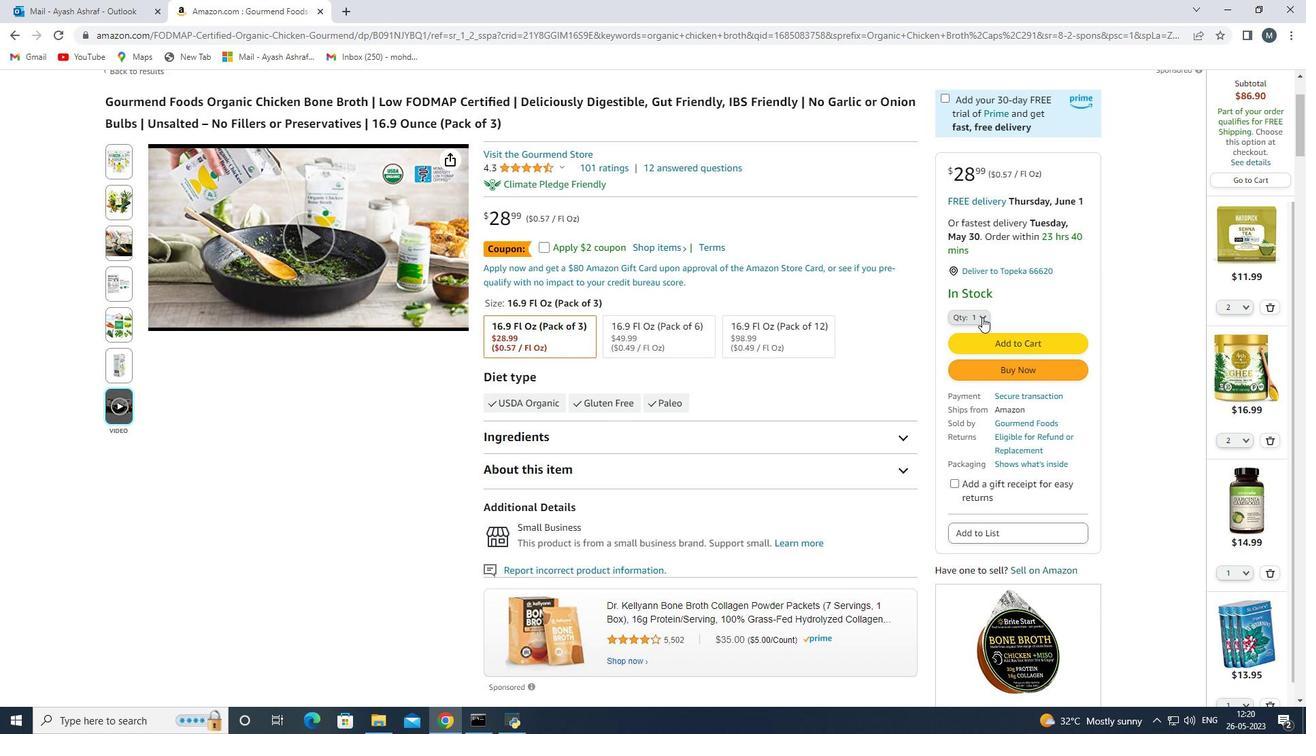 
Action: Mouse moved to (966, 340)
Screenshot: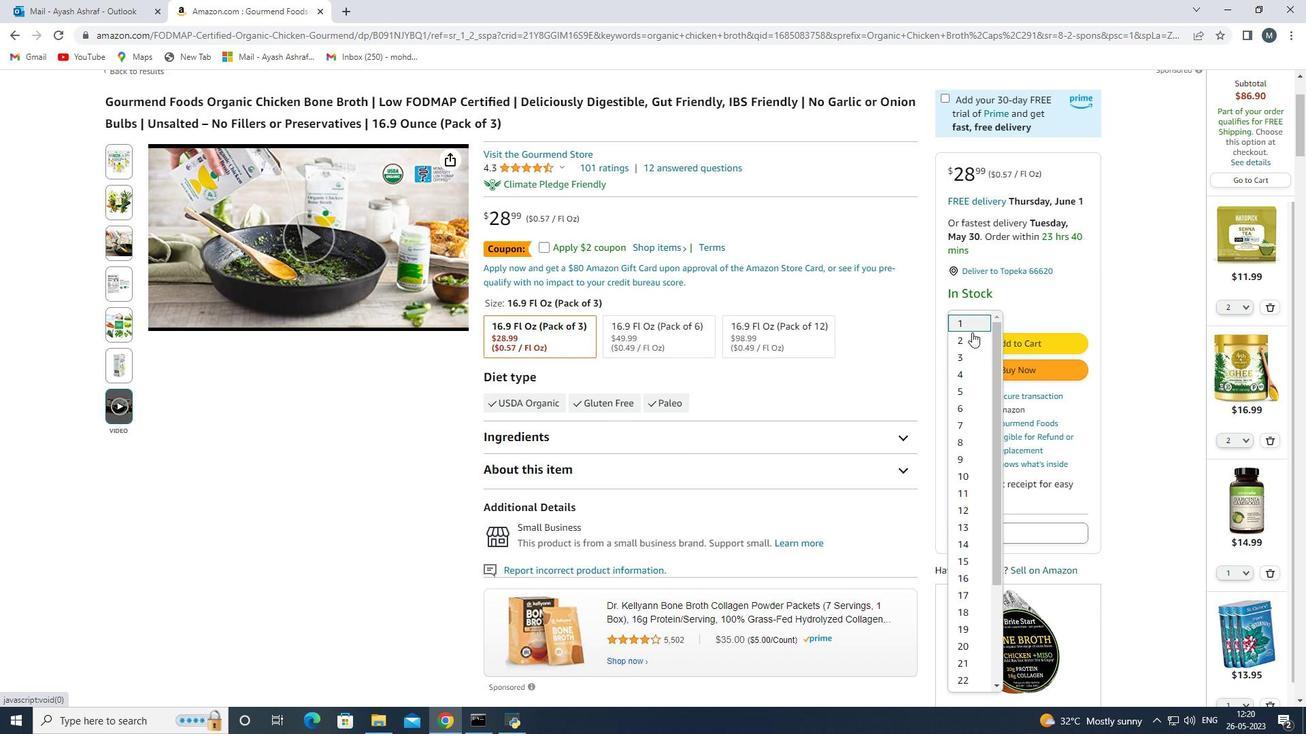 
Action: Mouse pressed left at (966, 340)
Screenshot: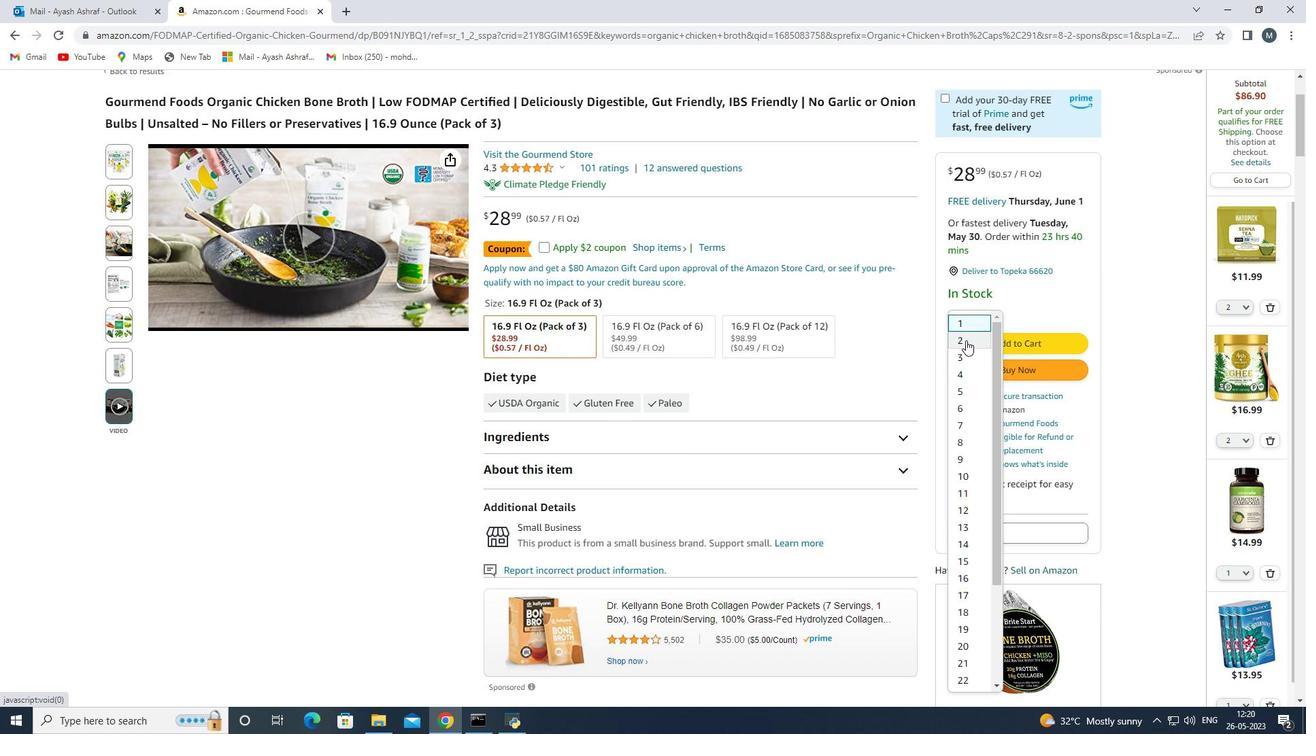 
Action: Mouse moved to (982, 349)
Screenshot: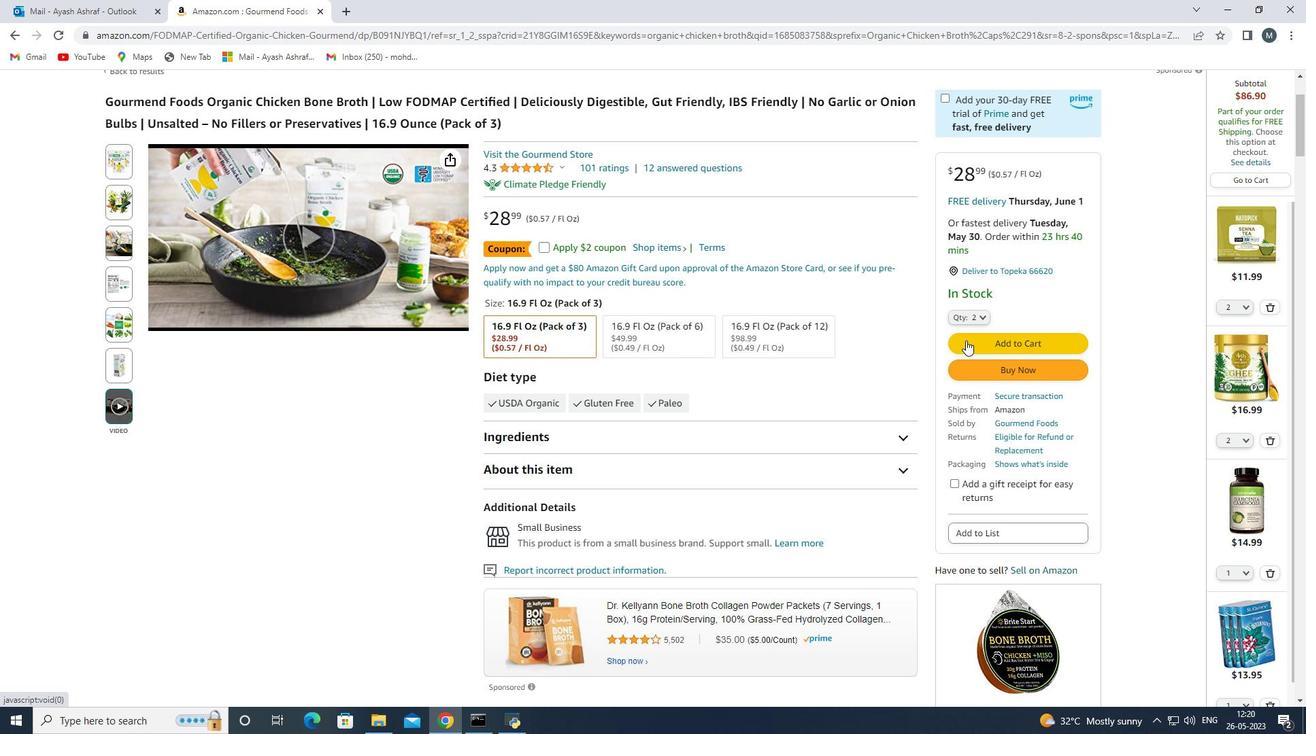 
Action: Mouse pressed left at (982, 349)
Screenshot: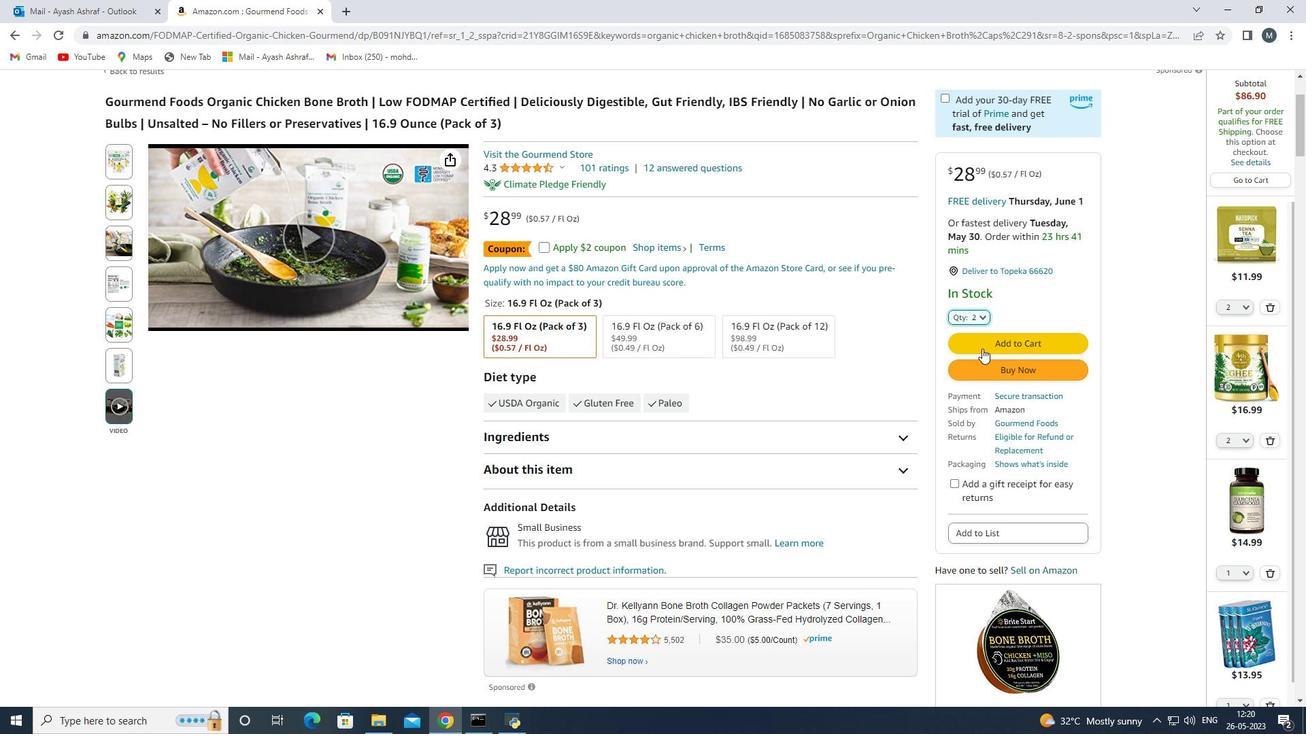 
Action: Mouse moved to (13, 123)
Screenshot: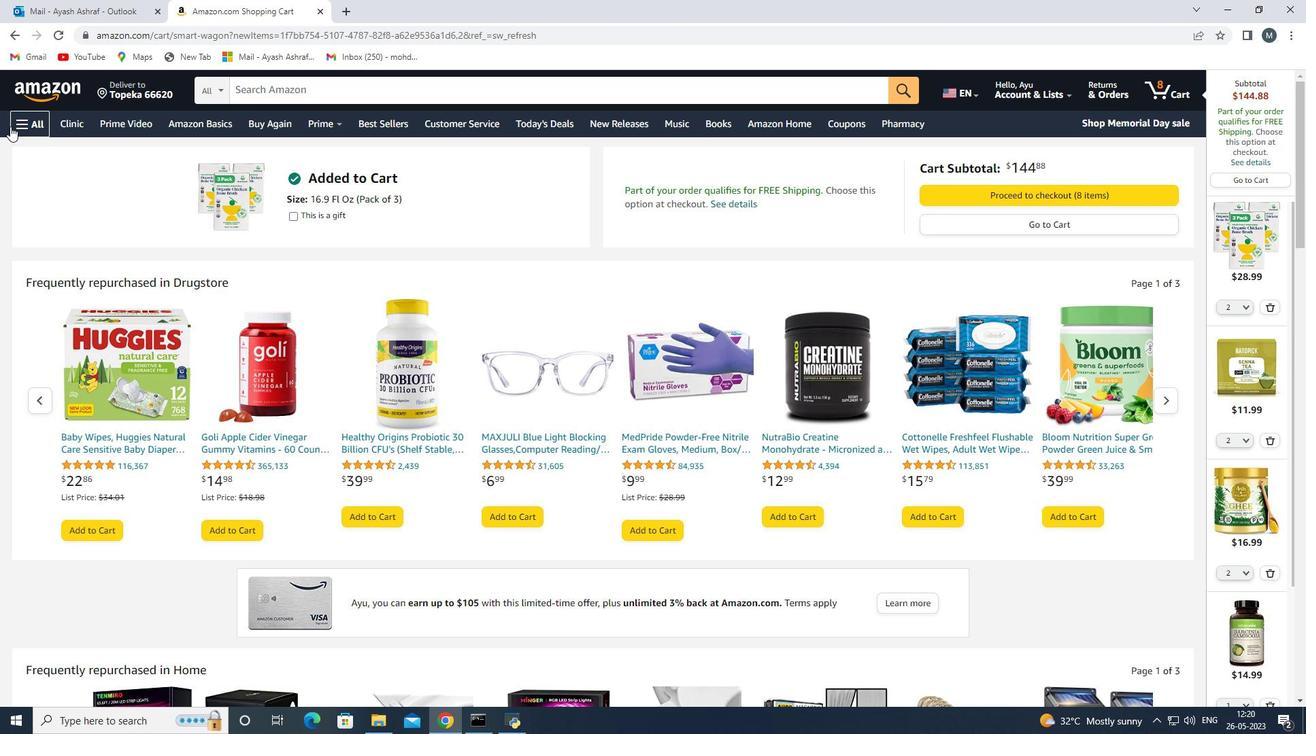 
Action: Mouse pressed left at (13, 123)
Screenshot: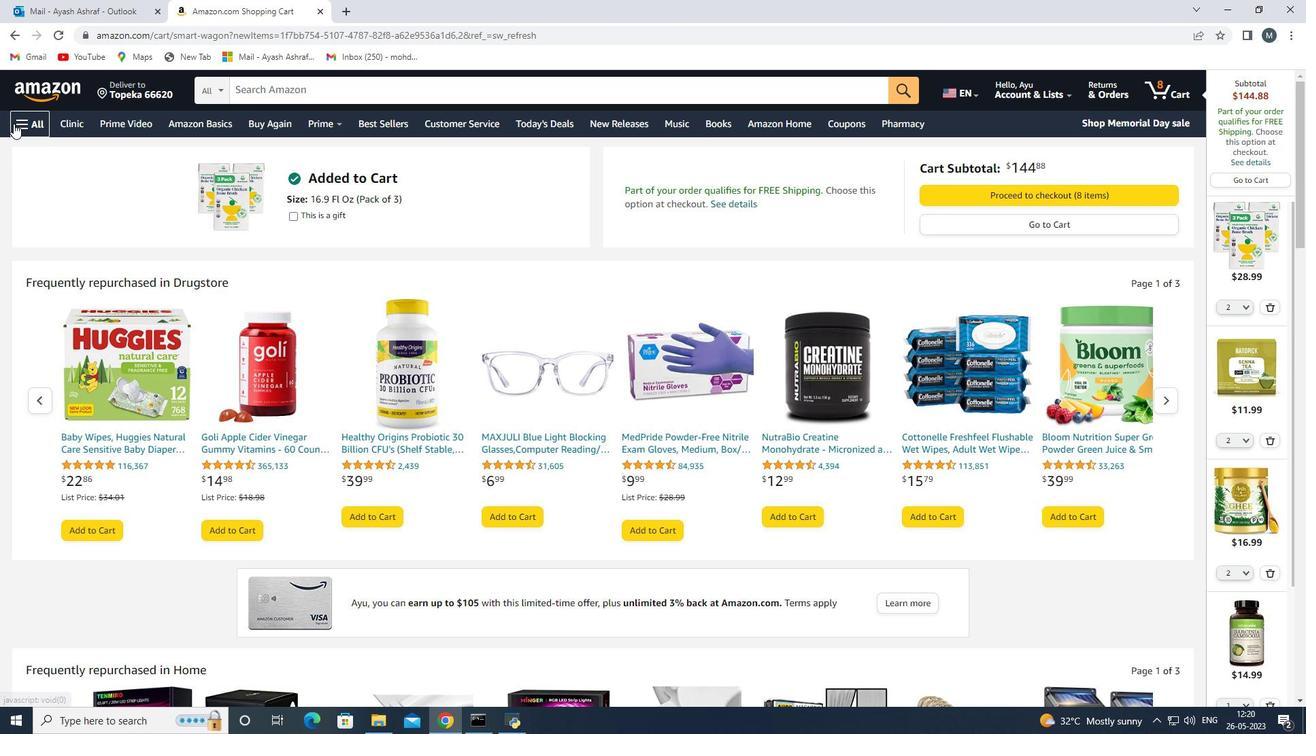 
Action: Mouse moved to (87, 361)
Screenshot: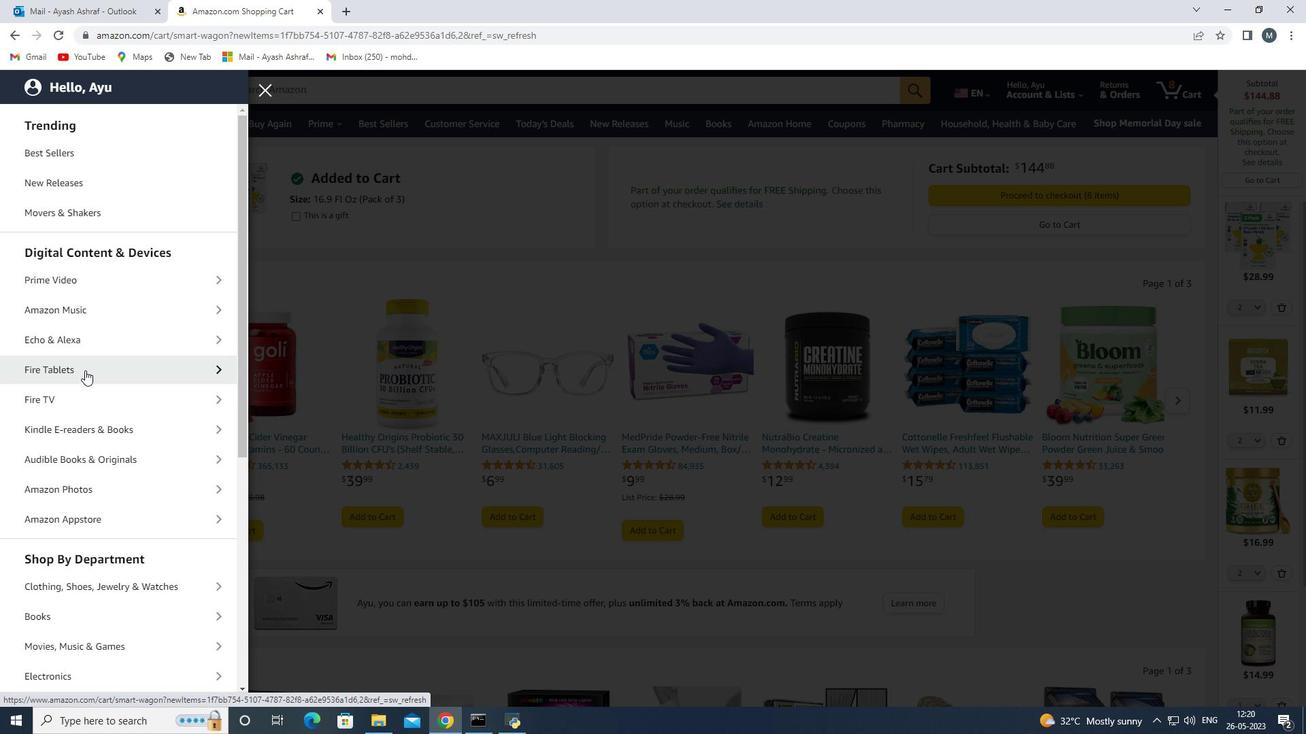 
Action: Mouse scrolled (87, 360) with delta (0, 0)
Screenshot: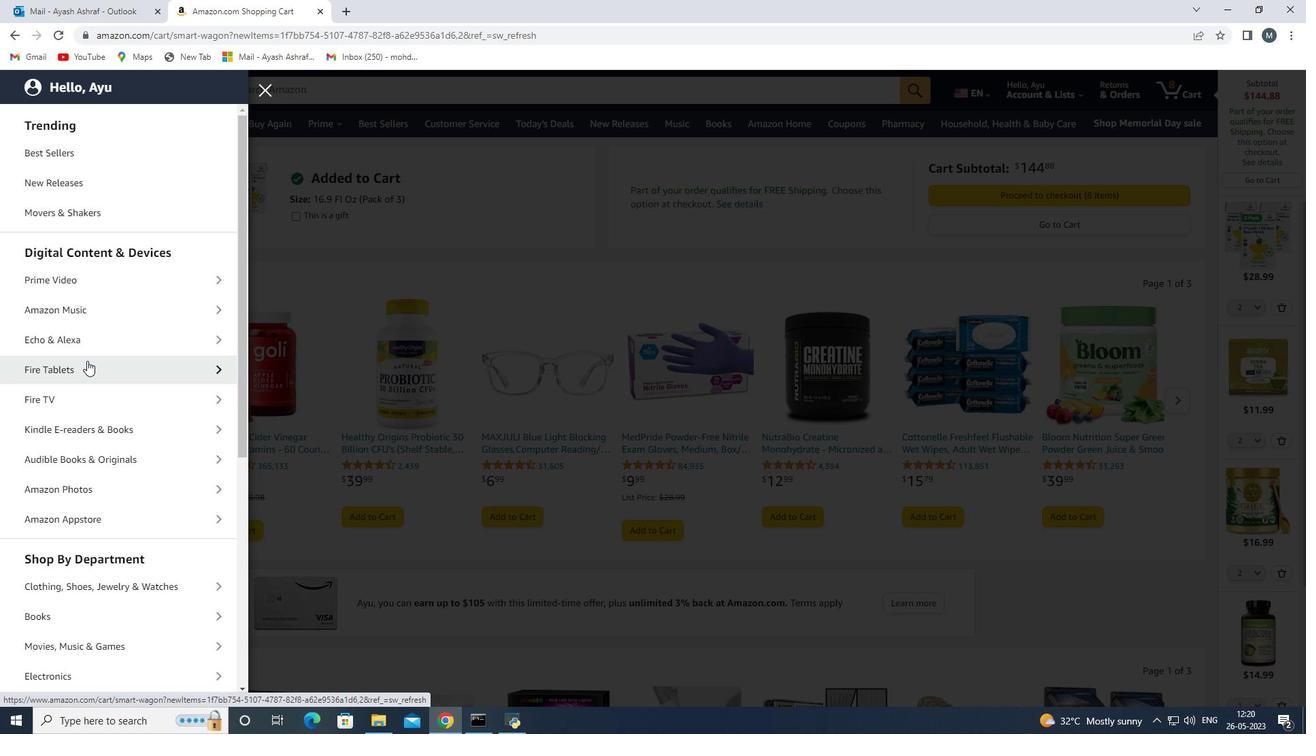
Action: Mouse moved to (110, 358)
Screenshot: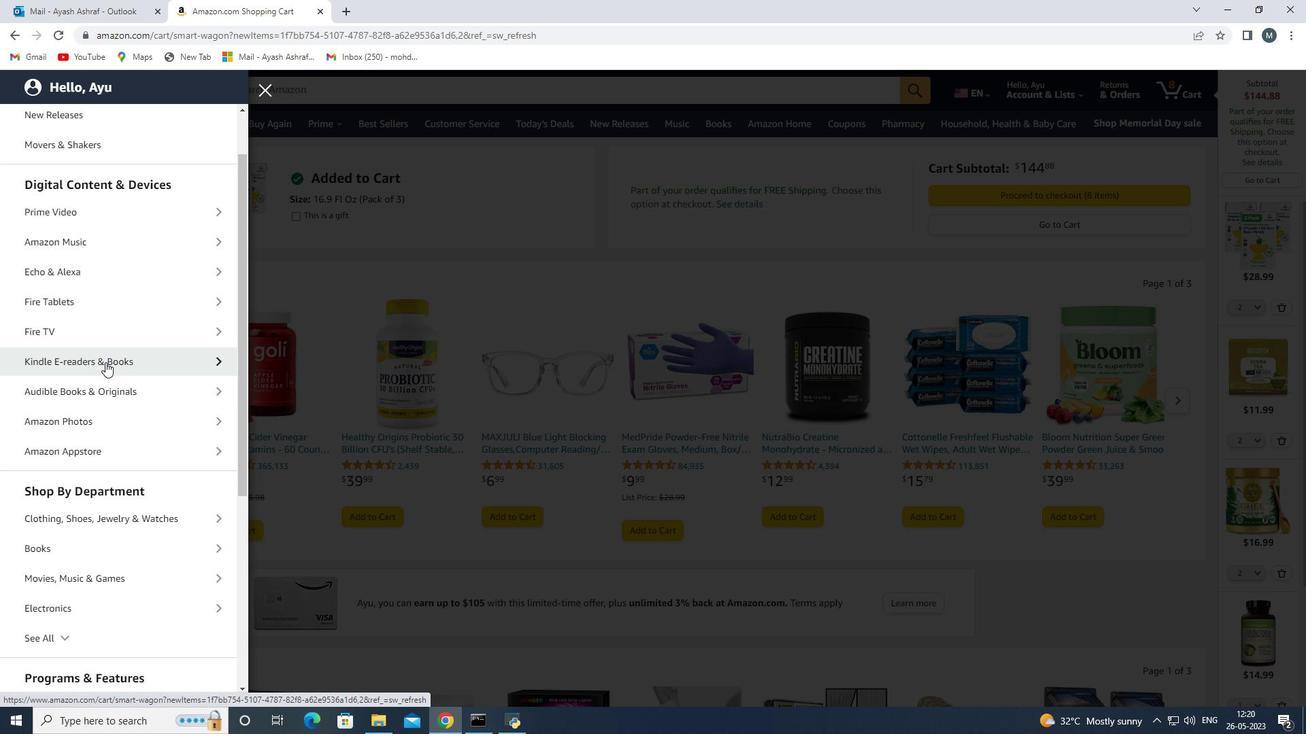
Action: Mouse scrolled (110, 359) with delta (0, 0)
Screenshot: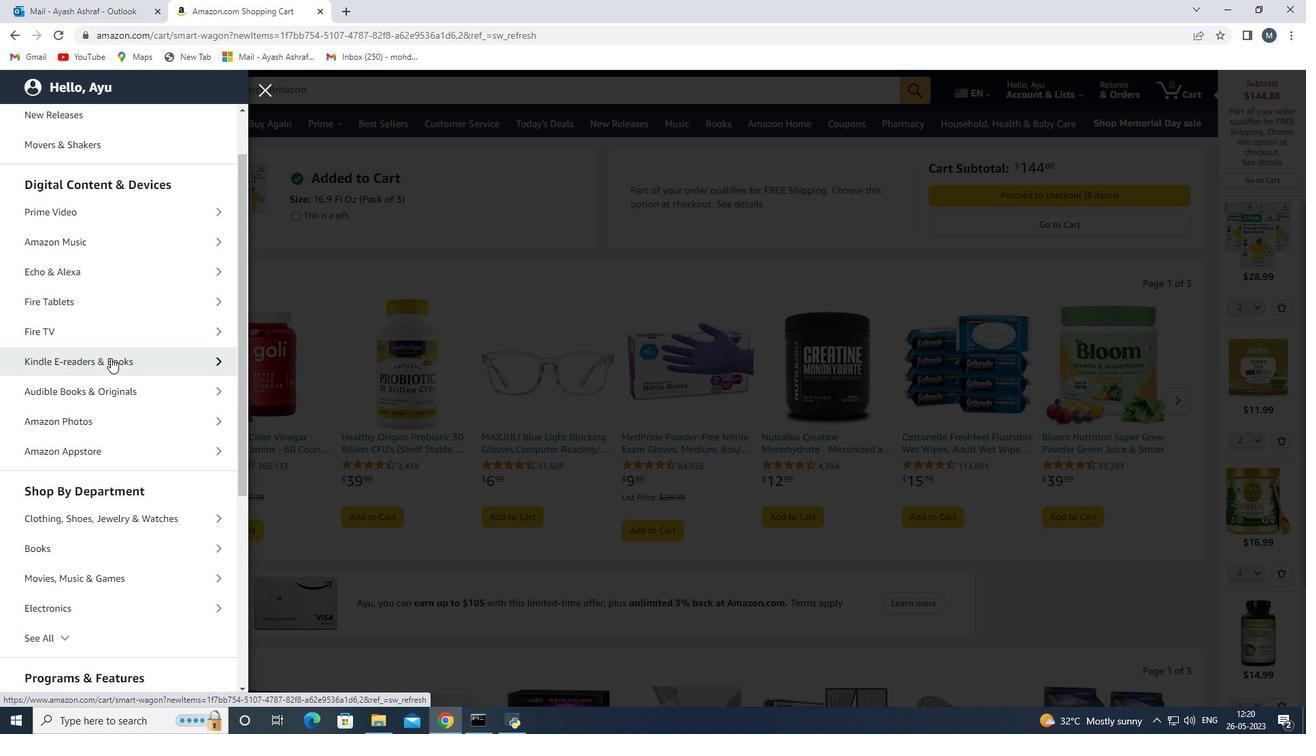 
Action: Mouse scrolled (110, 359) with delta (0, 0)
Screenshot: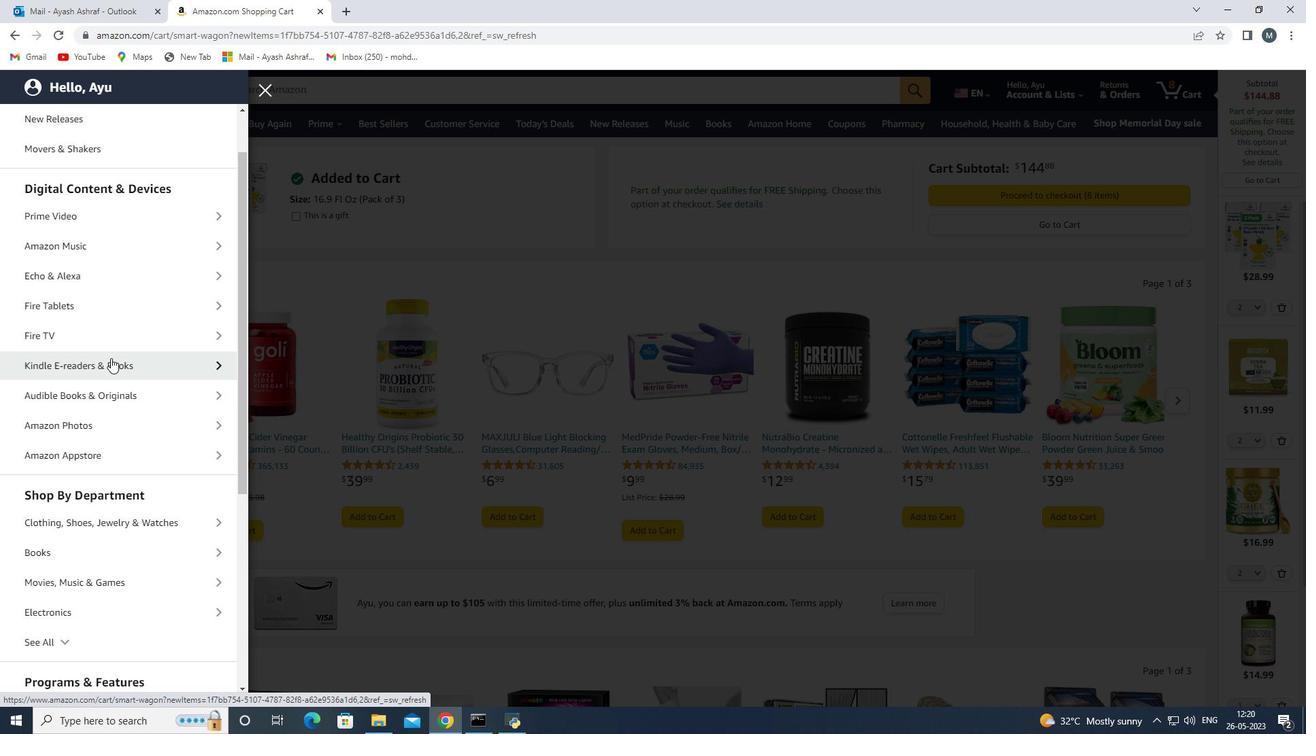 
Action: Mouse moved to (112, 351)
Screenshot: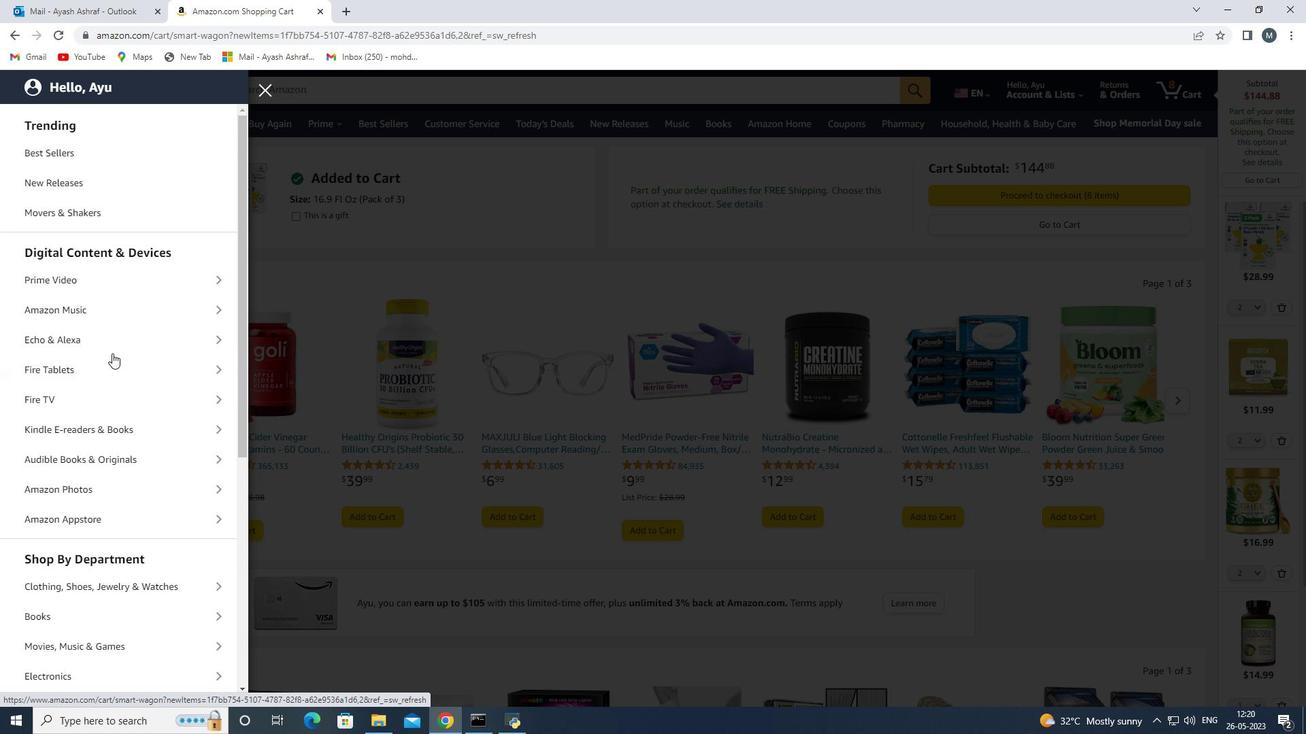 
Action: Mouse scrolled (112, 350) with delta (0, 0)
Screenshot: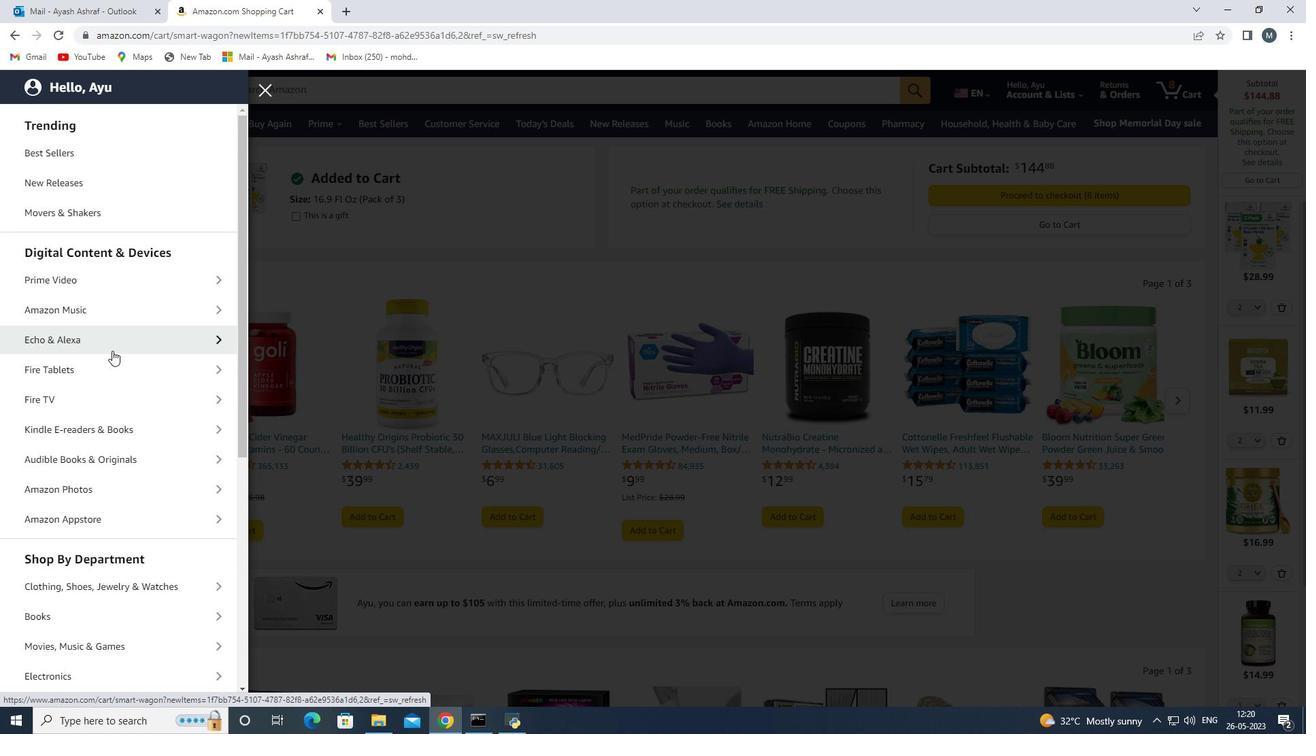 
Action: Mouse scrolled (112, 350) with delta (0, 0)
Screenshot: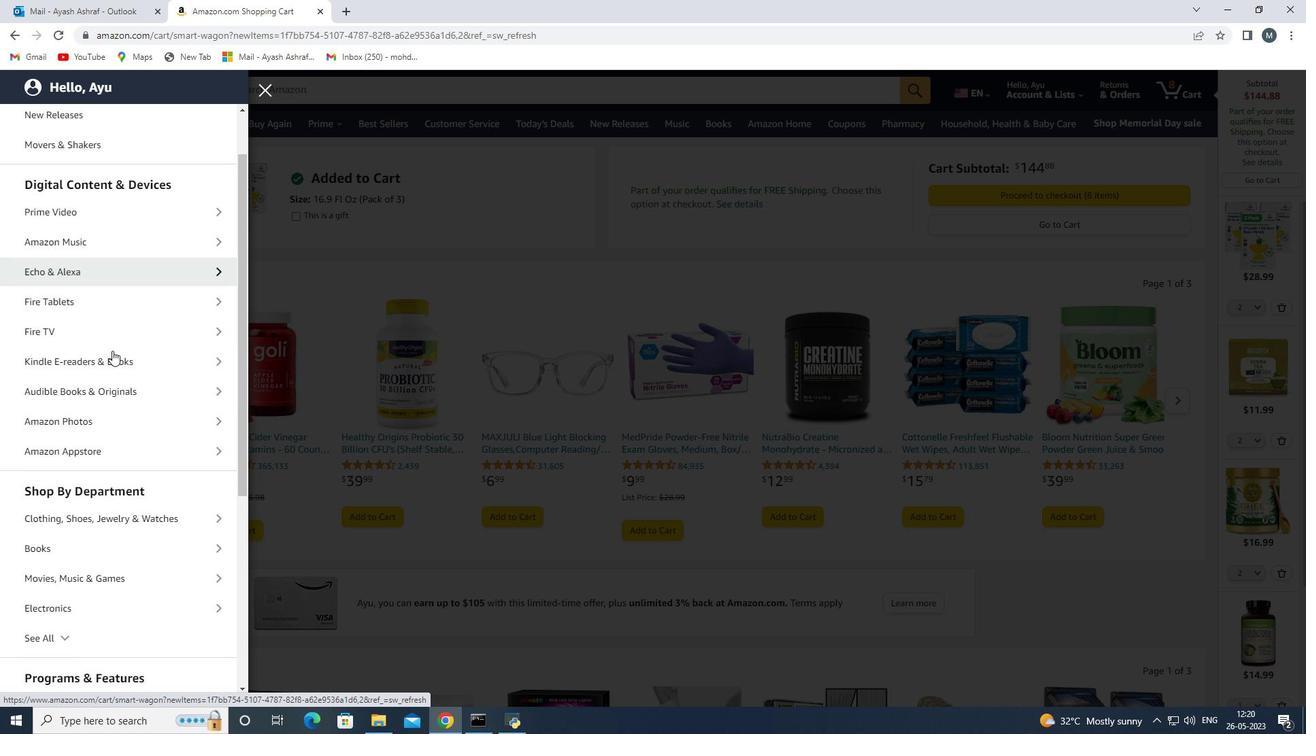 
Action: Mouse scrolled (112, 351) with delta (0, 0)
Screenshot: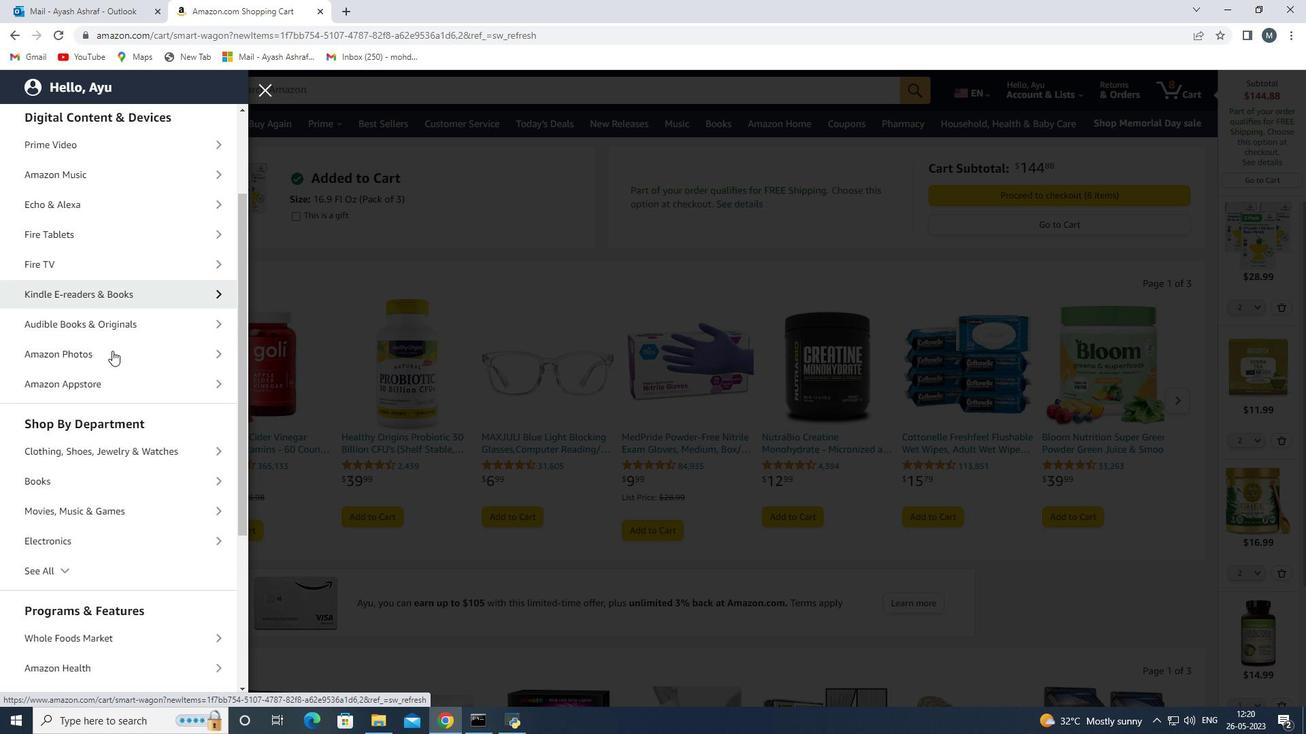 
Action: Mouse scrolled (112, 351) with delta (0, 0)
Screenshot: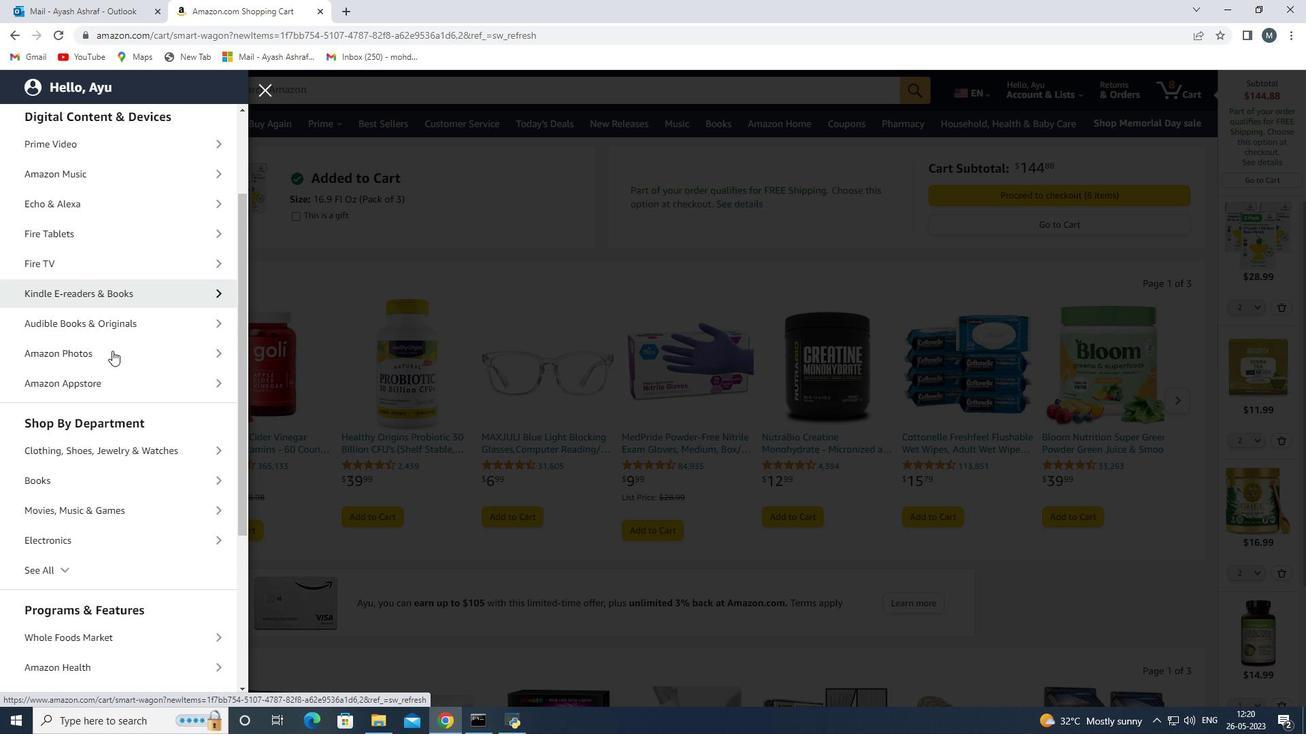 
Action: Mouse scrolled (112, 351) with delta (0, 0)
Screenshot: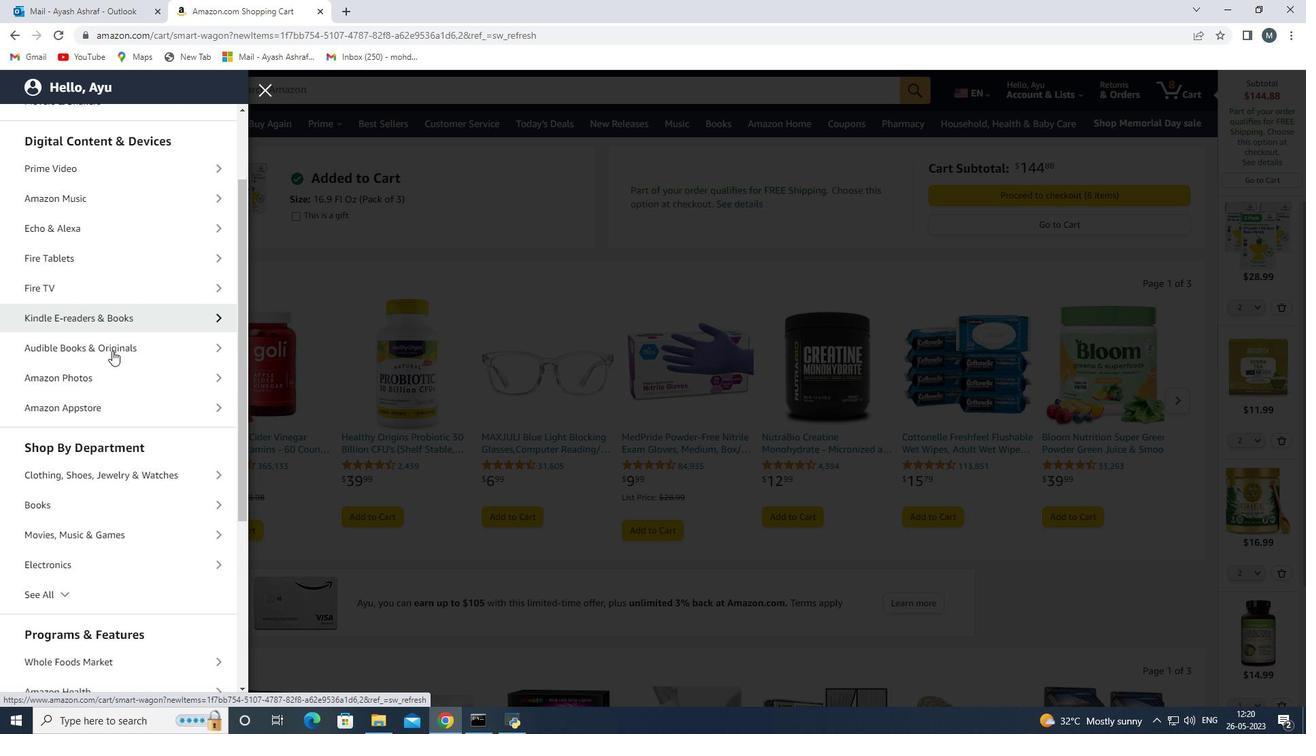 
Action: Mouse scrolled (112, 351) with delta (0, 0)
Screenshot: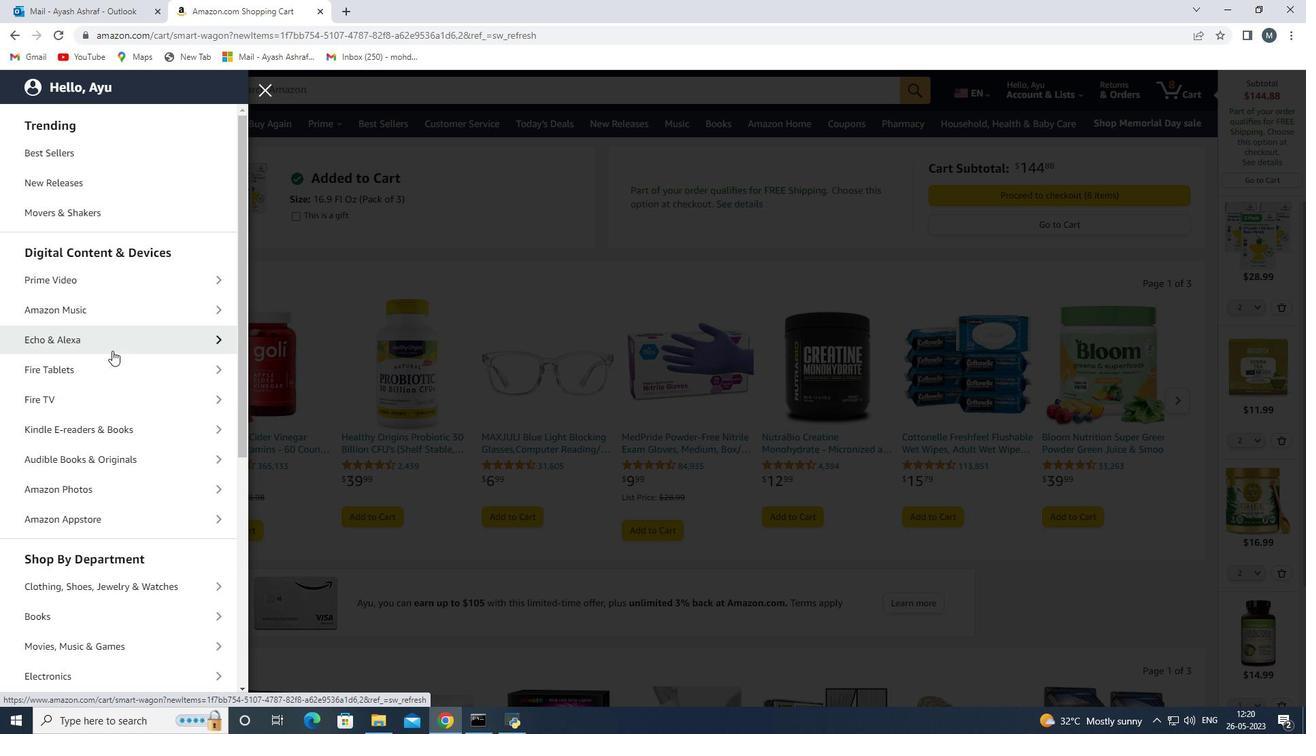 
Action: Mouse scrolled (112, 351) with delta (0, 0)
Screenshot: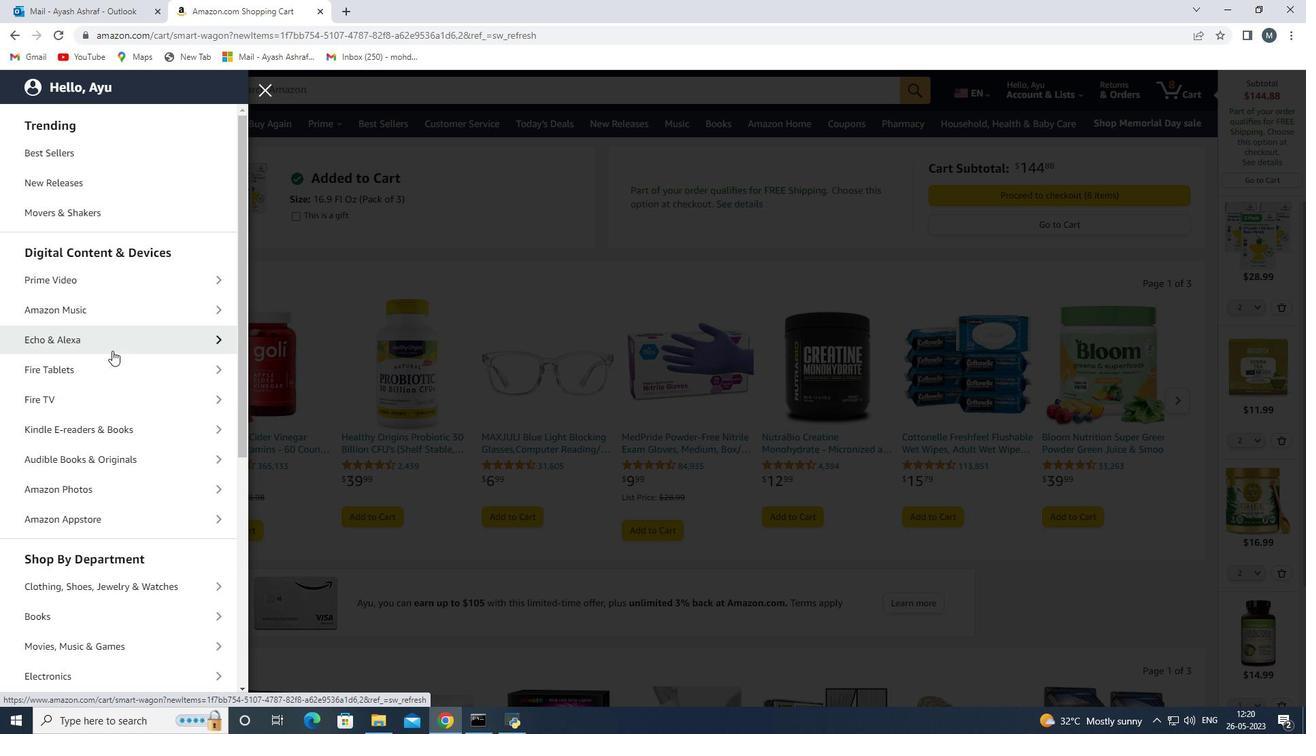 
Action: Mouse scrolled (112, 351) with delta (0, 0)
Screenshot: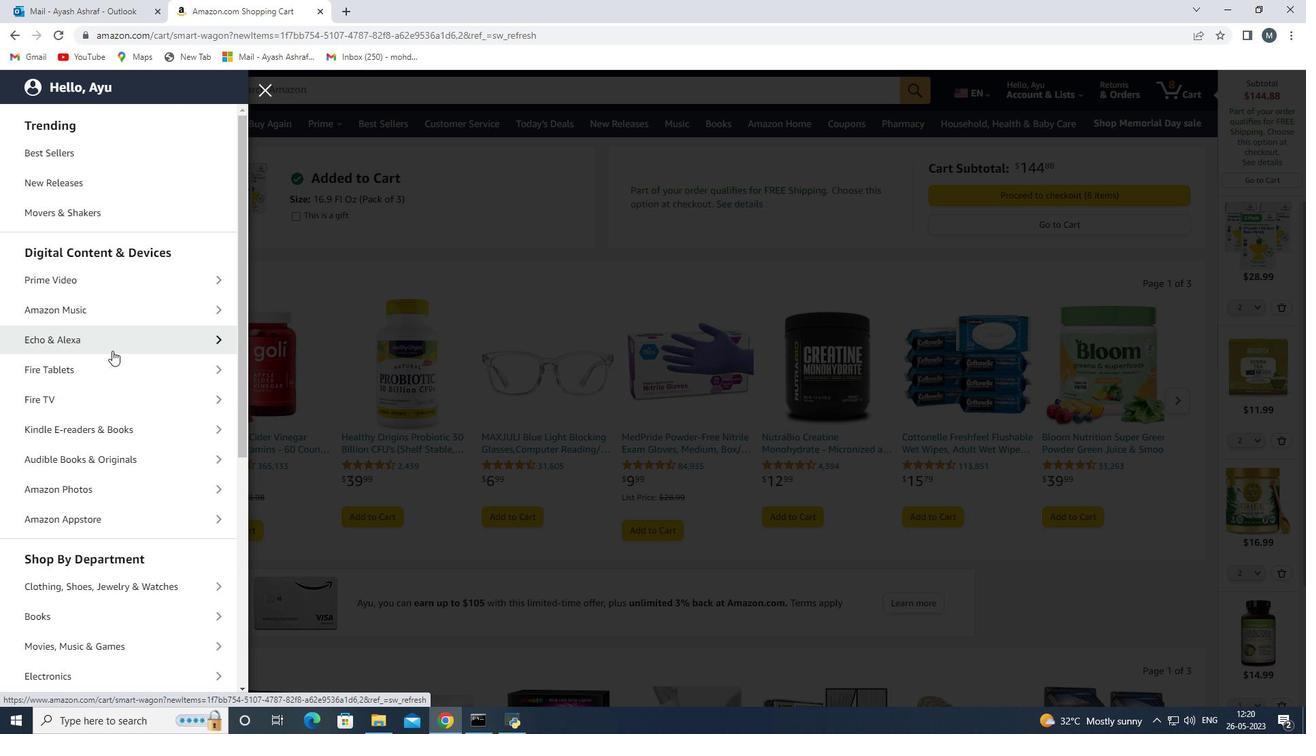 
Action: Mouse scrolled (112, 351) with delta (0, 0)
Screenshot: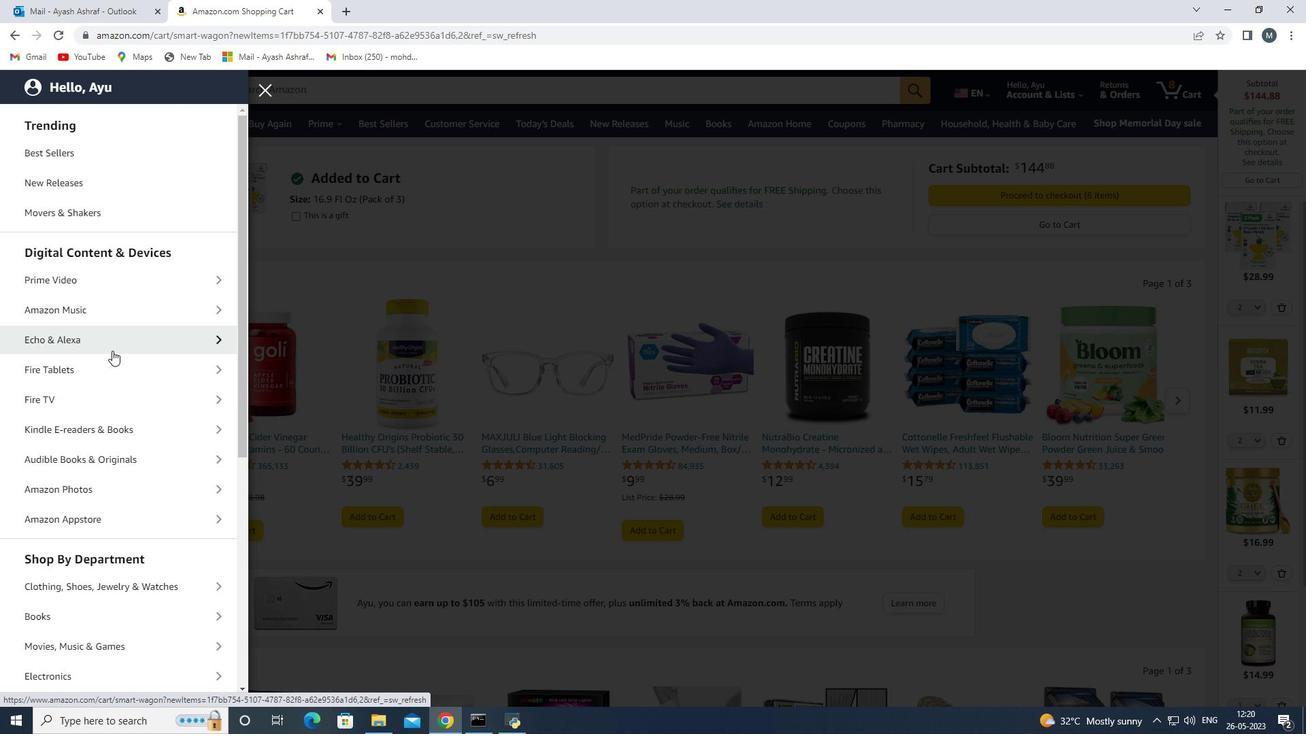 
Action: Mouse moved to (115, 304)
Screenshot: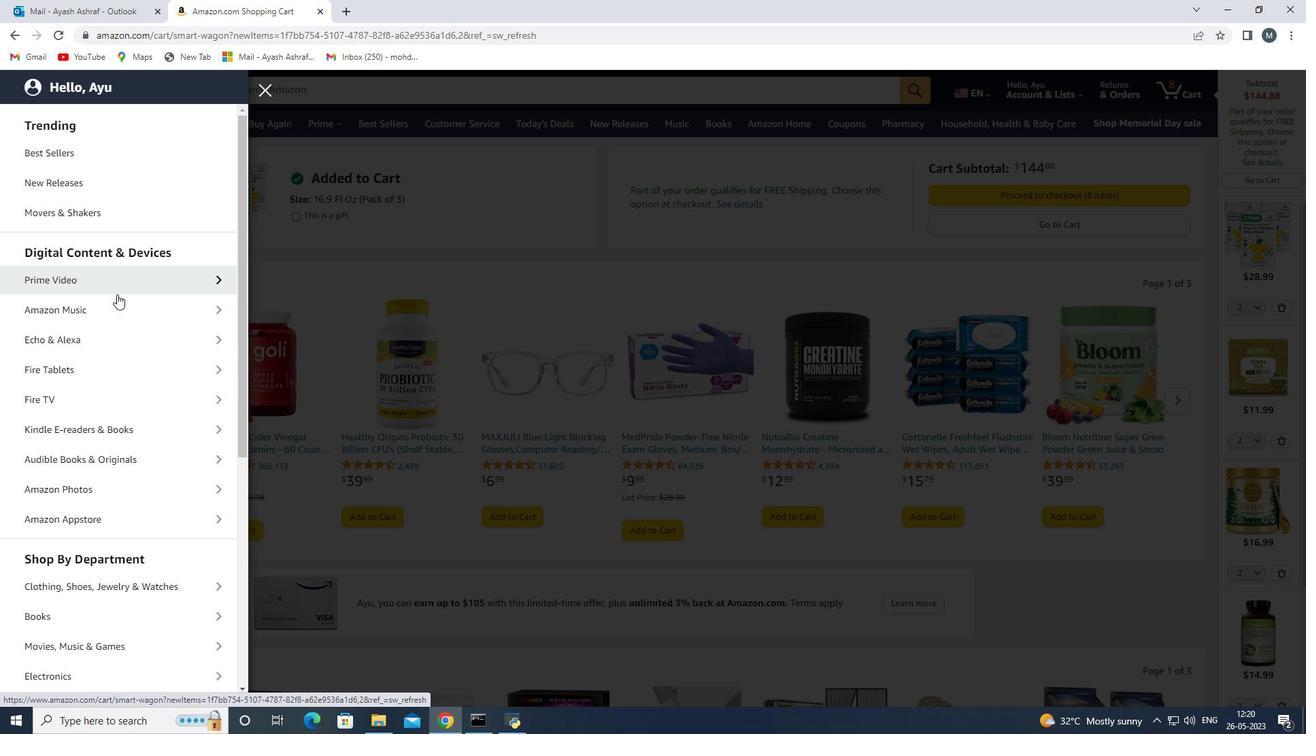 
Action: Mouse scrolled (115, 303) with delta (0, 0)
Screenshot: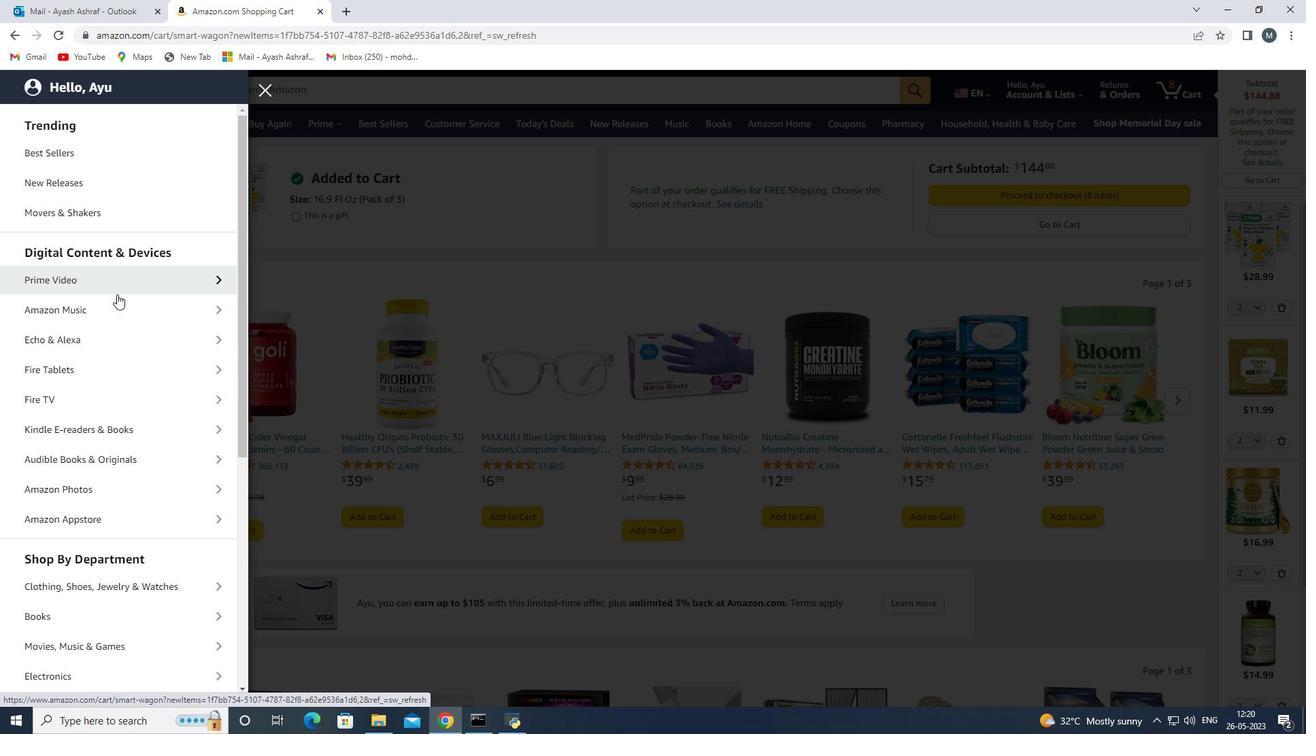 
Action: Mouse moved to (117, 439)
Screenshot: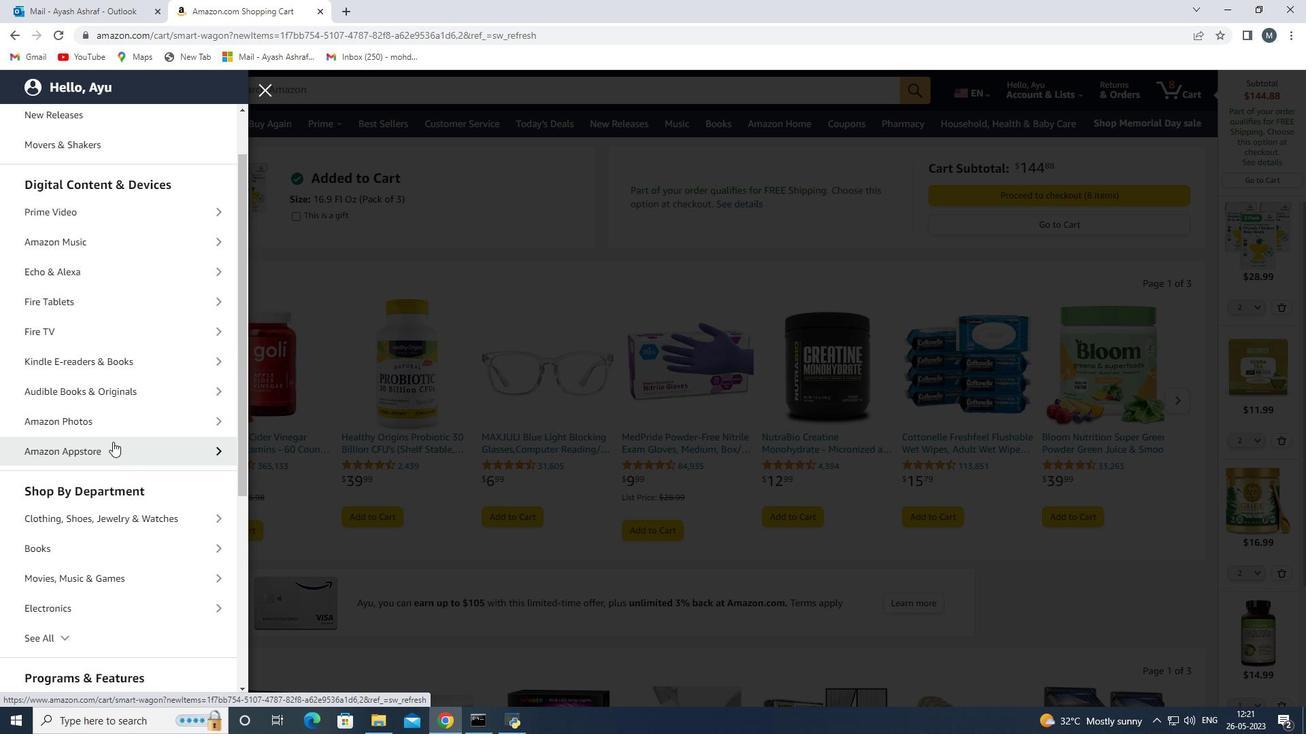 
Action: Mouse scrolled (117, 438) with delta (0, 0)
Screenshot: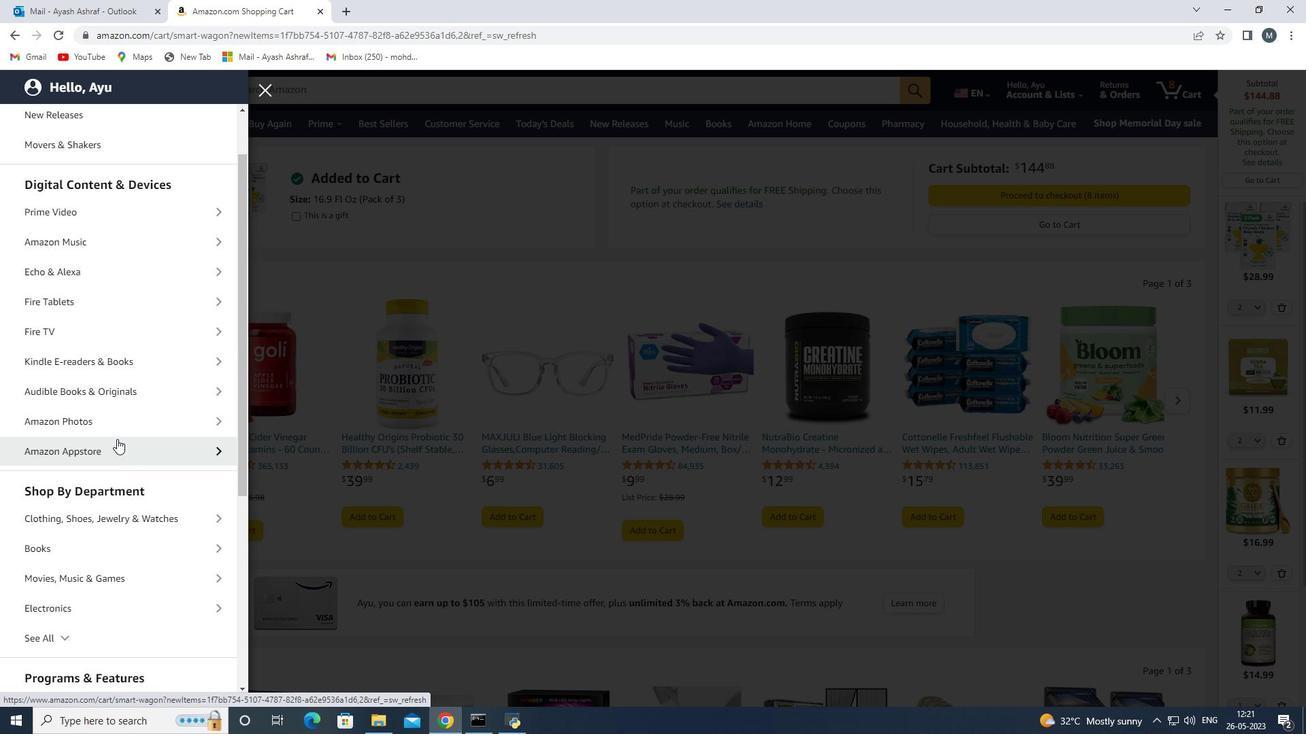 
Action: Mouse moved to (114, 439)
Screenshot: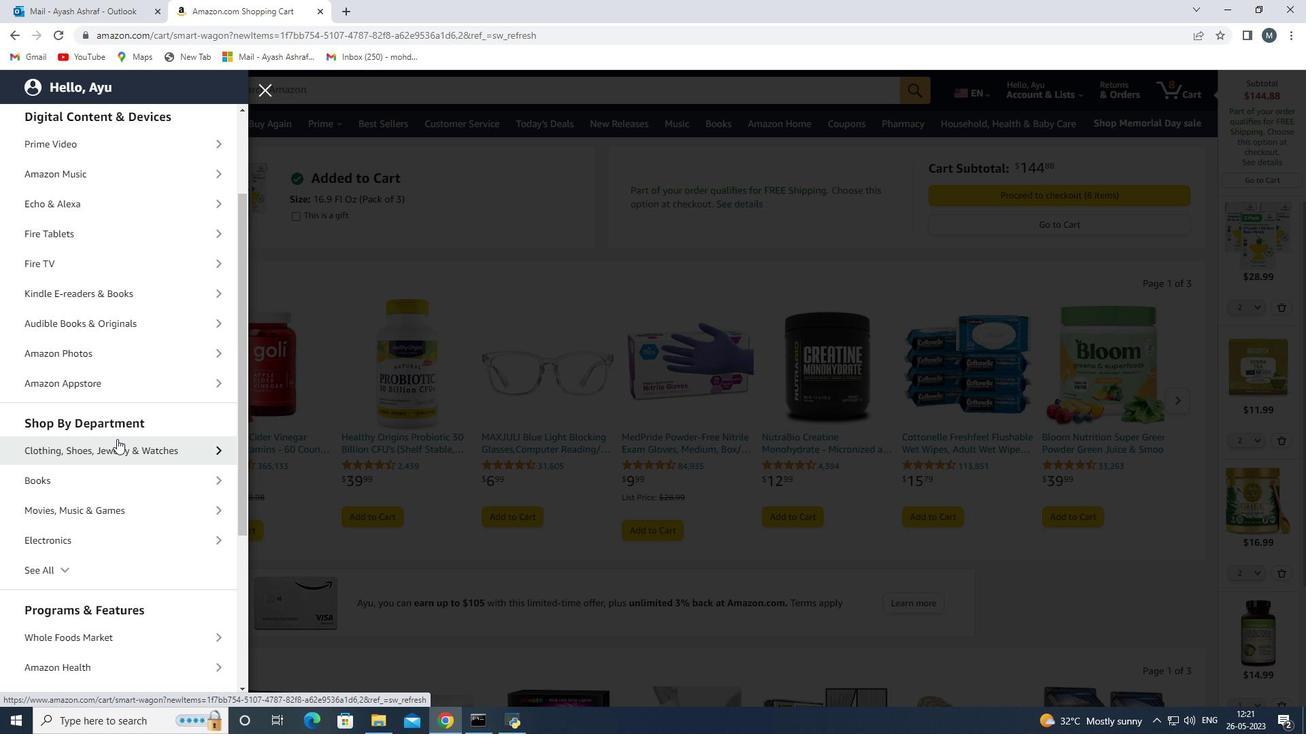 
Action: Mouse scrolled (114, 438) with delta (0, 0)
Screenshot: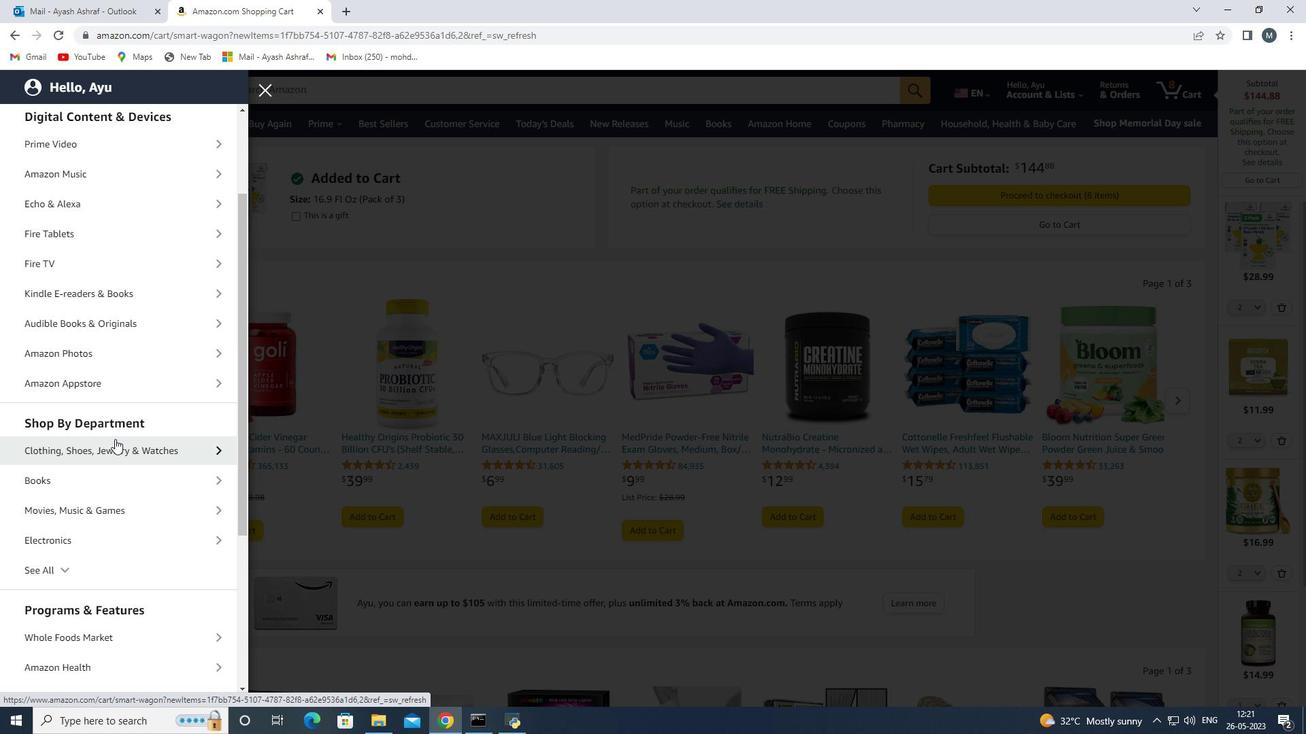 
Action: Mouse scrolled (114, 438) with delta (0, 0)
Screenshot: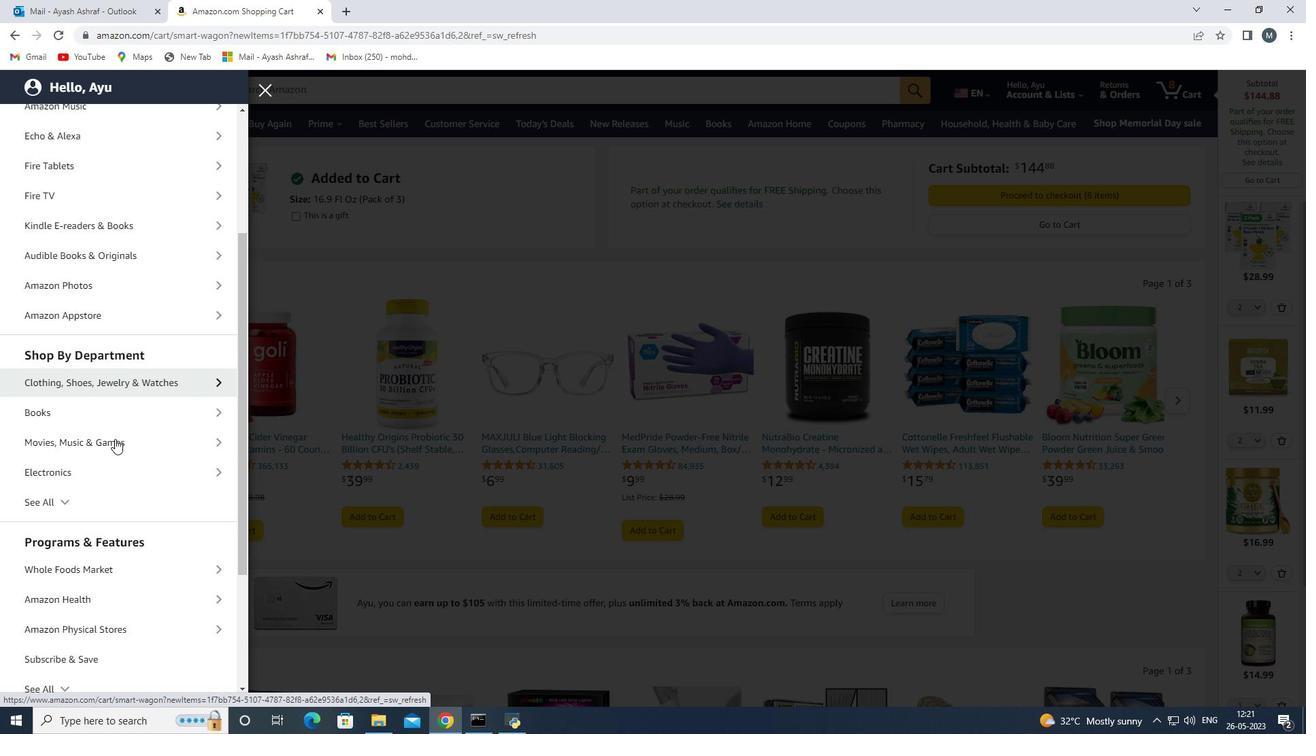 
Action: Mouse moved to (105, 531)
Screenshot: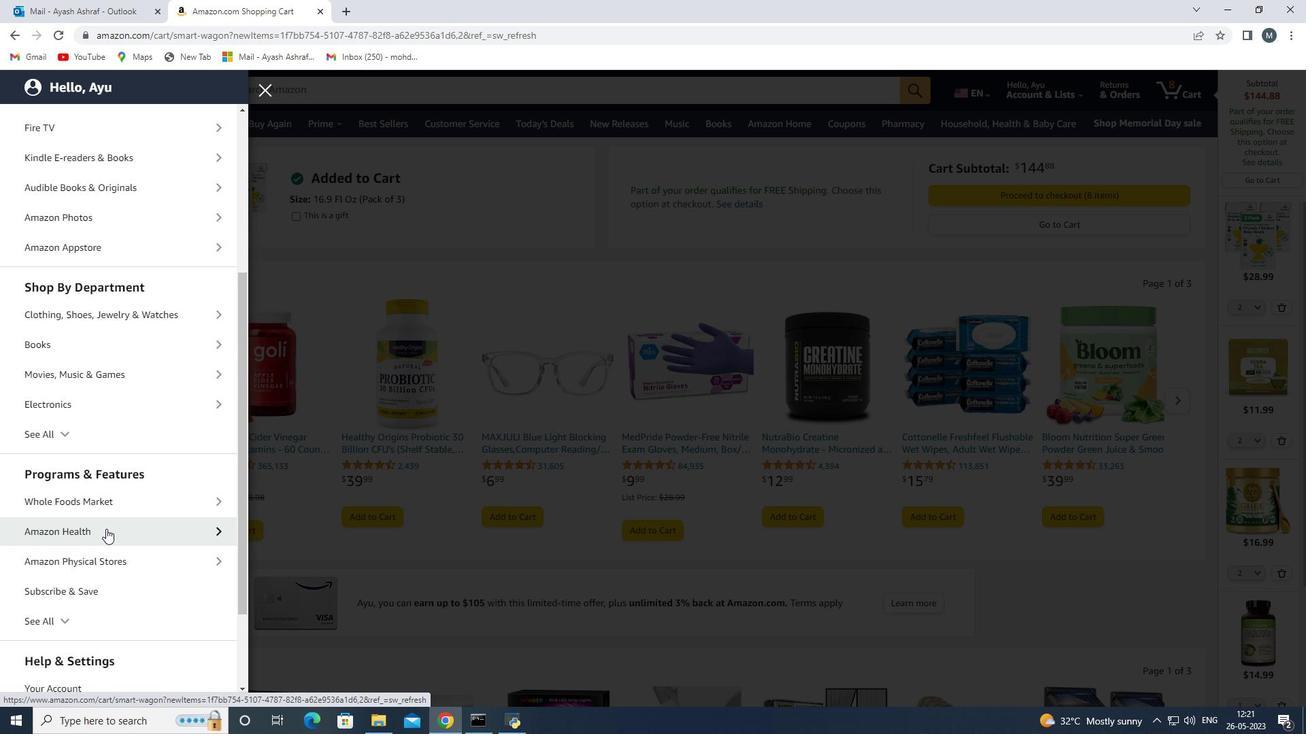 
Action: Mouse pressed left at (105, 531)
Screenshot: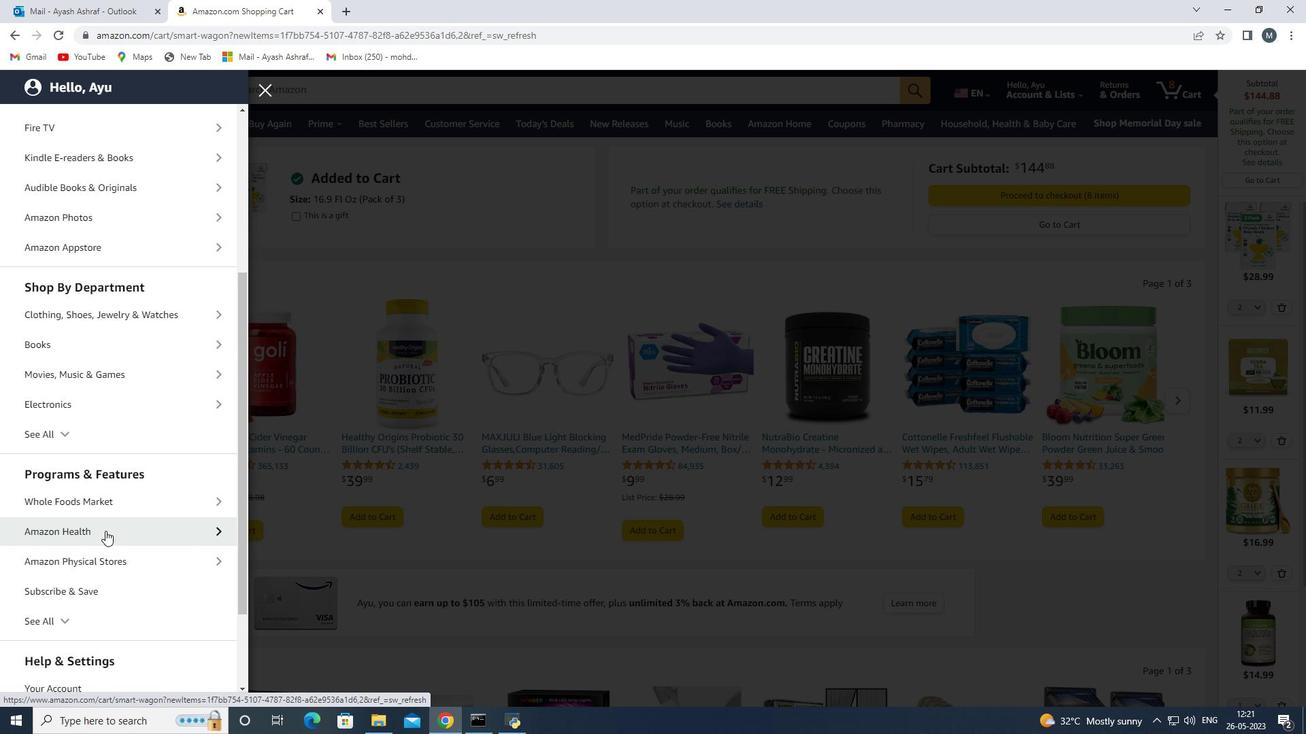 
Action: Mouse moved to (126, 182)
Screenshot: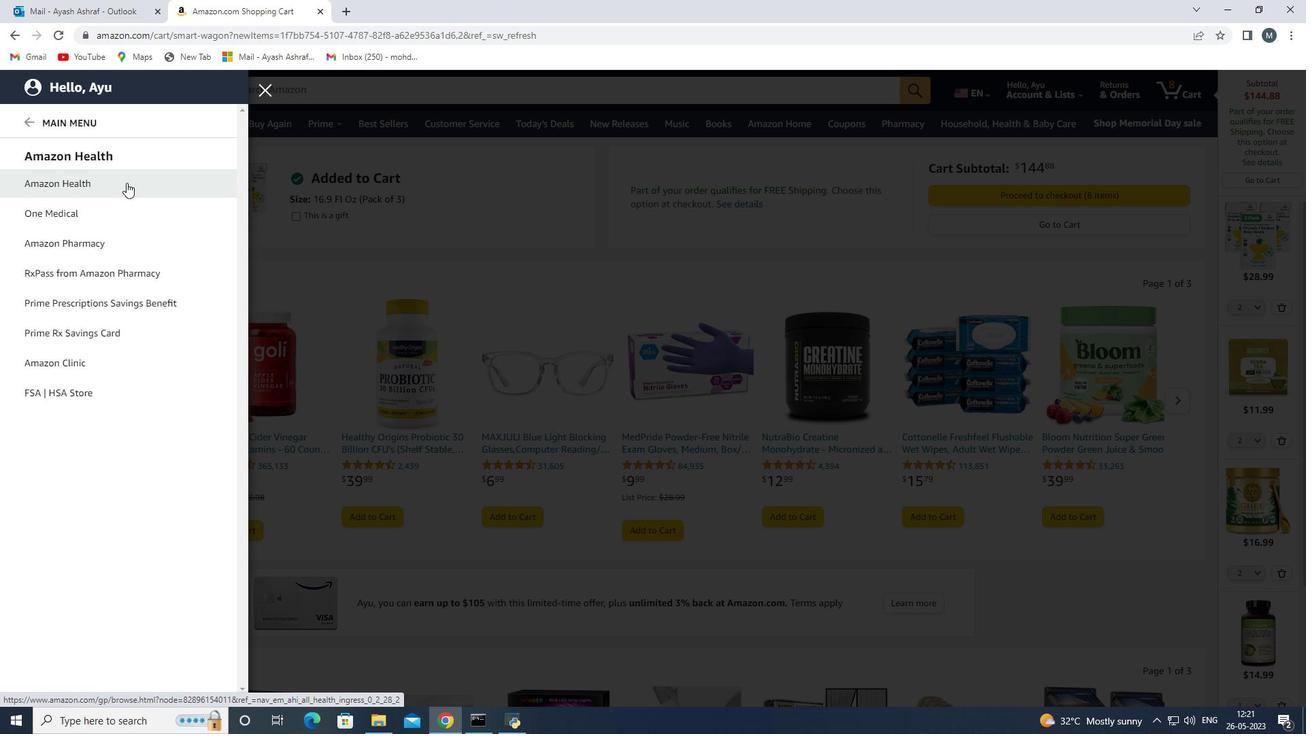 
Action: Mouse pressed left at (126, 182)
Screenshot: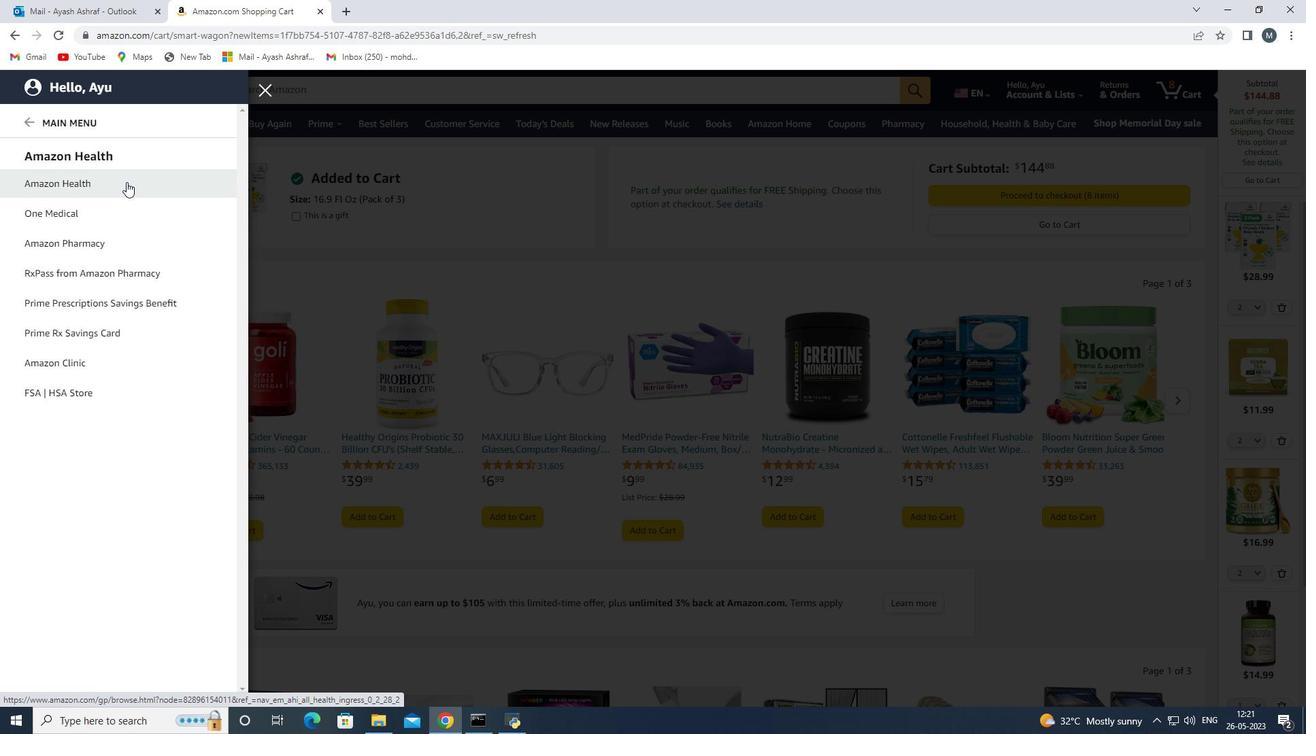 
Action: Mouse moved to (363, 333)
Screenshot: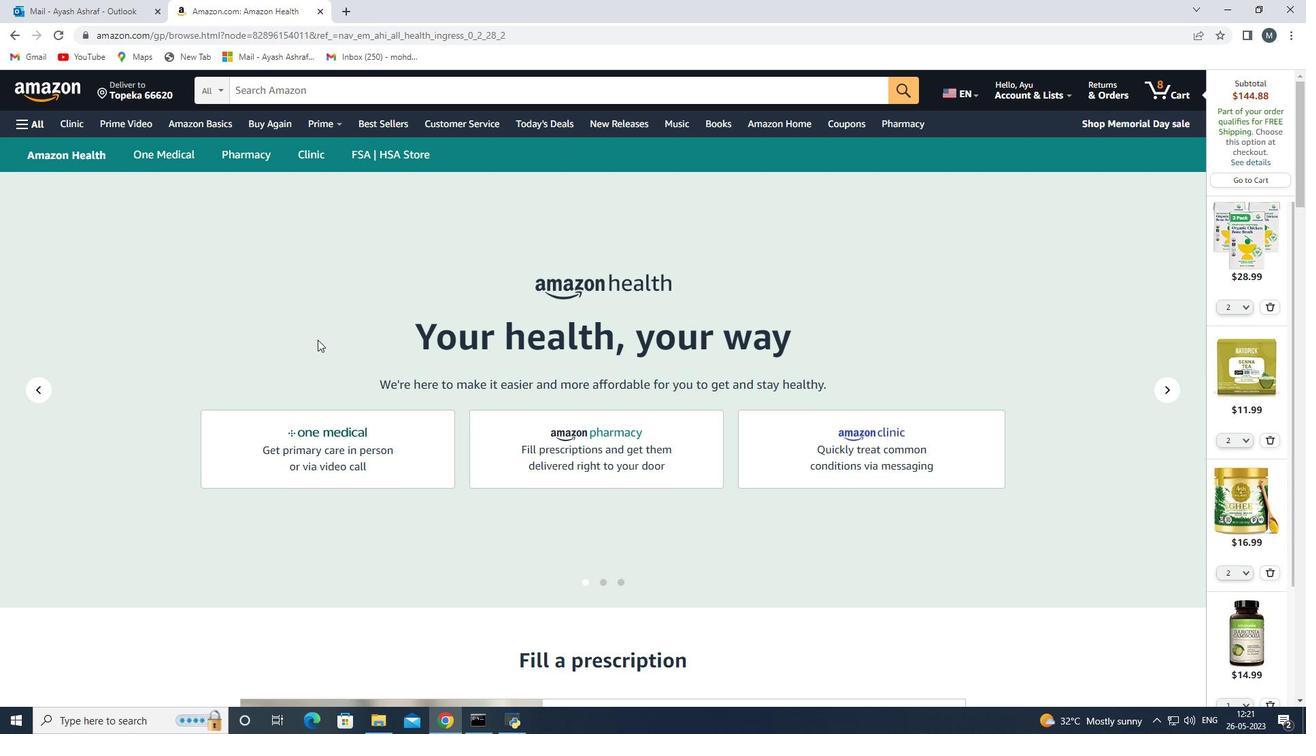 
Action: Mouse scrolled (363, 332) with delta (0, 0)
Screenshot: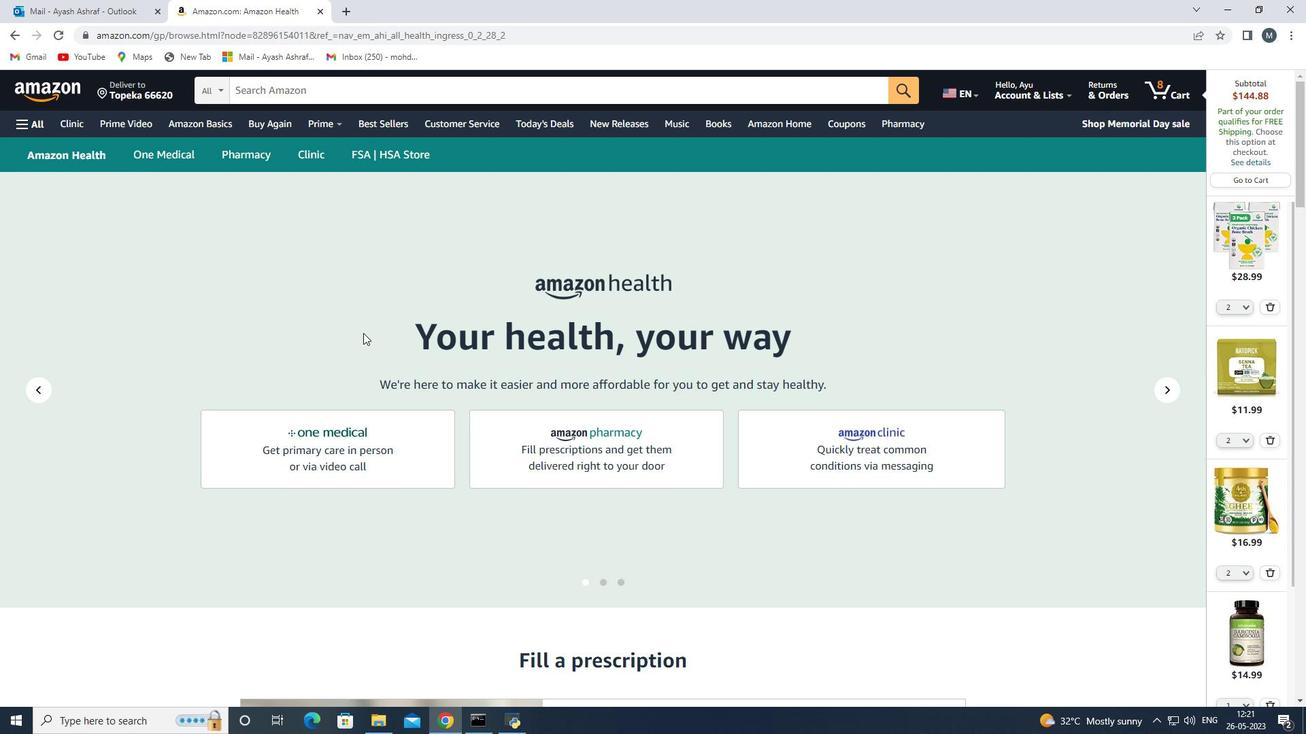 
Action: Mouse scrolled (363, 332) with delta (0, 0)
Screenshot: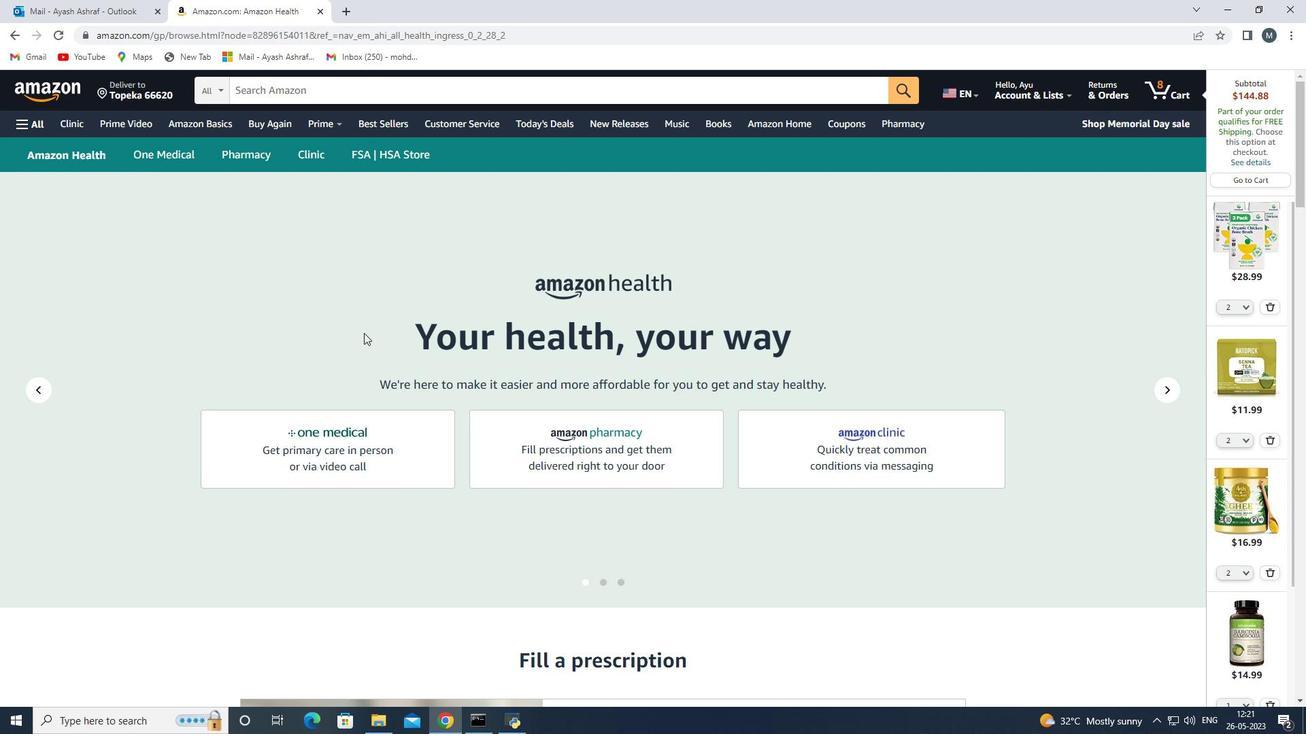 
Action: Mouse scrolled (363, 334) with delta (0, 0)
Screenshot: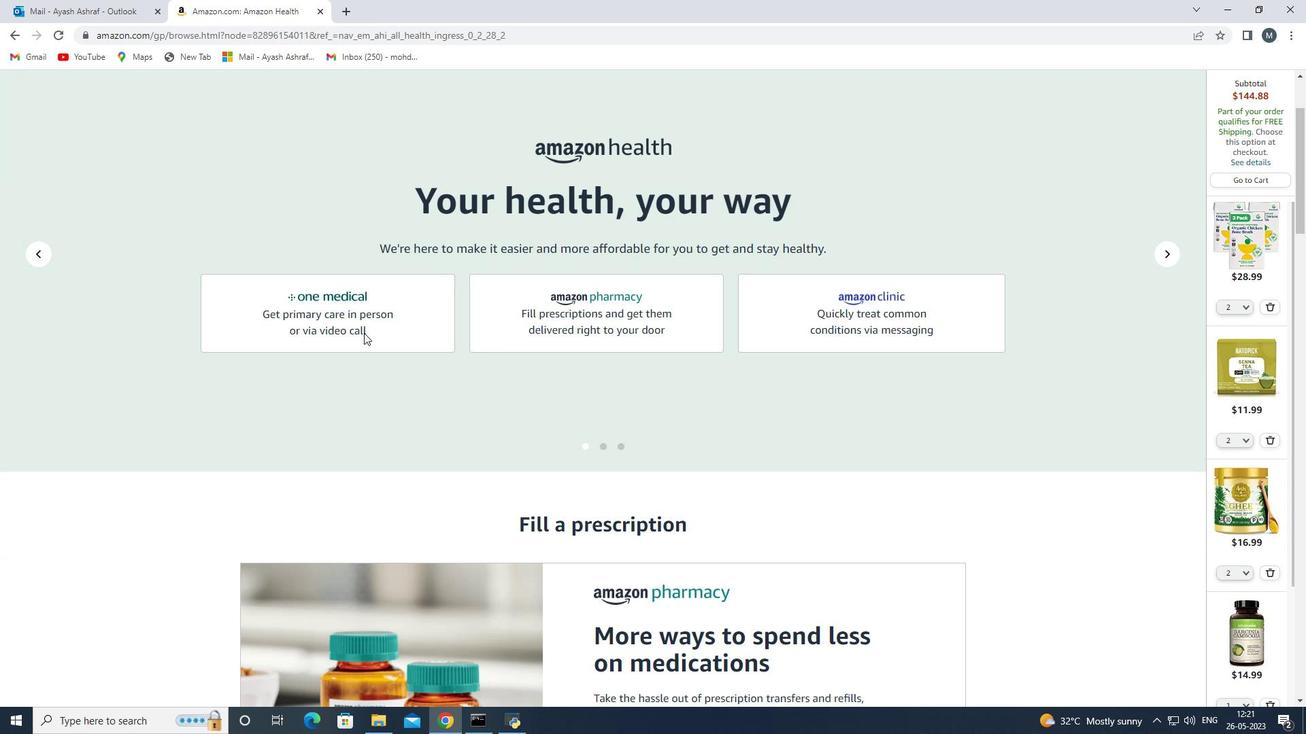 
Action: Mouse scrolled (363, 334) with delta (0, 0)
Screenshot: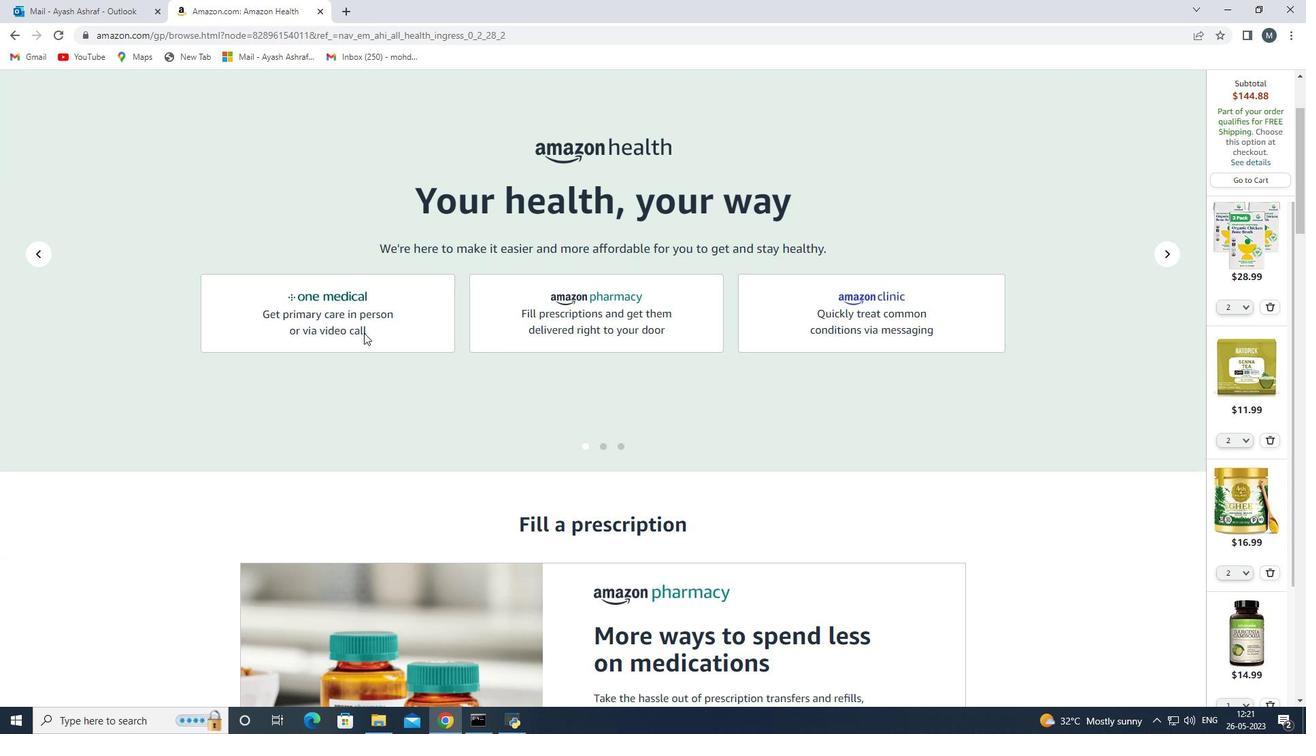 
Action: Mouse scrolled (363, 334) with delta (0, 0)
Screenshot: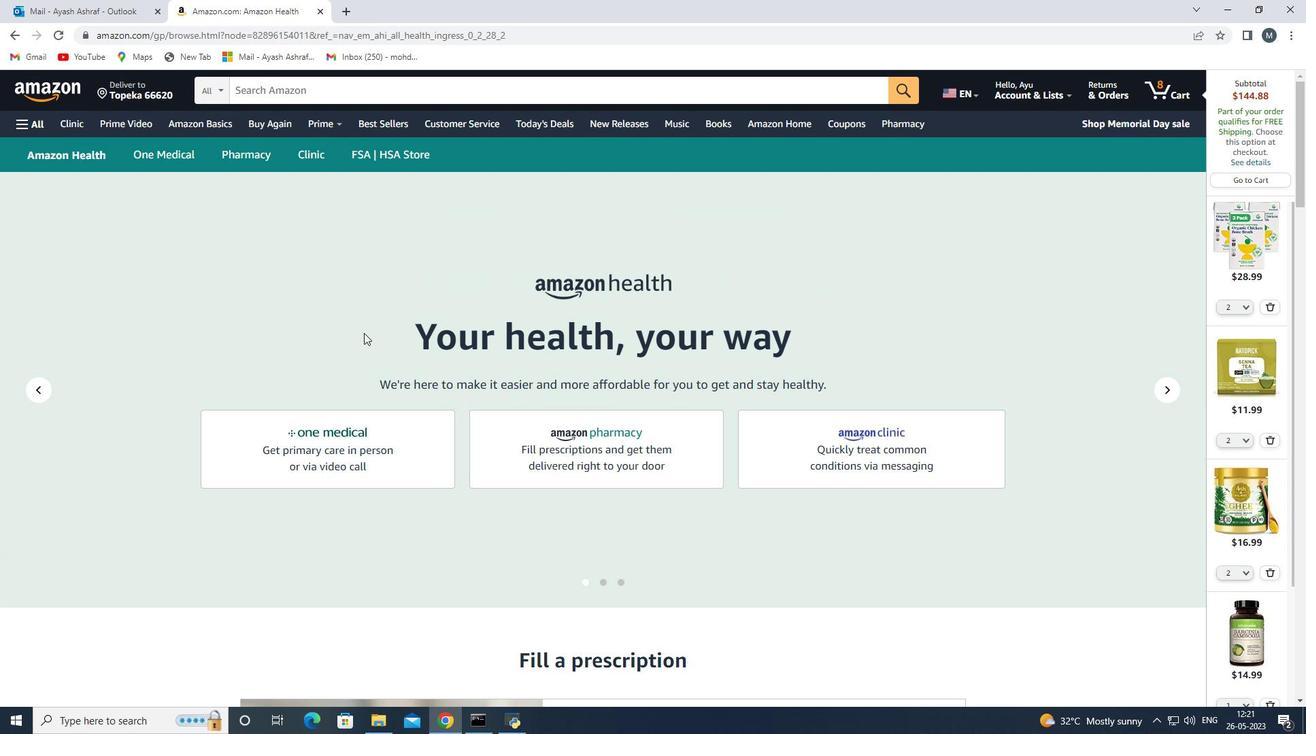 
Action: Mouse scrolled (363, 334) with delta (0, 0)
Screenshot: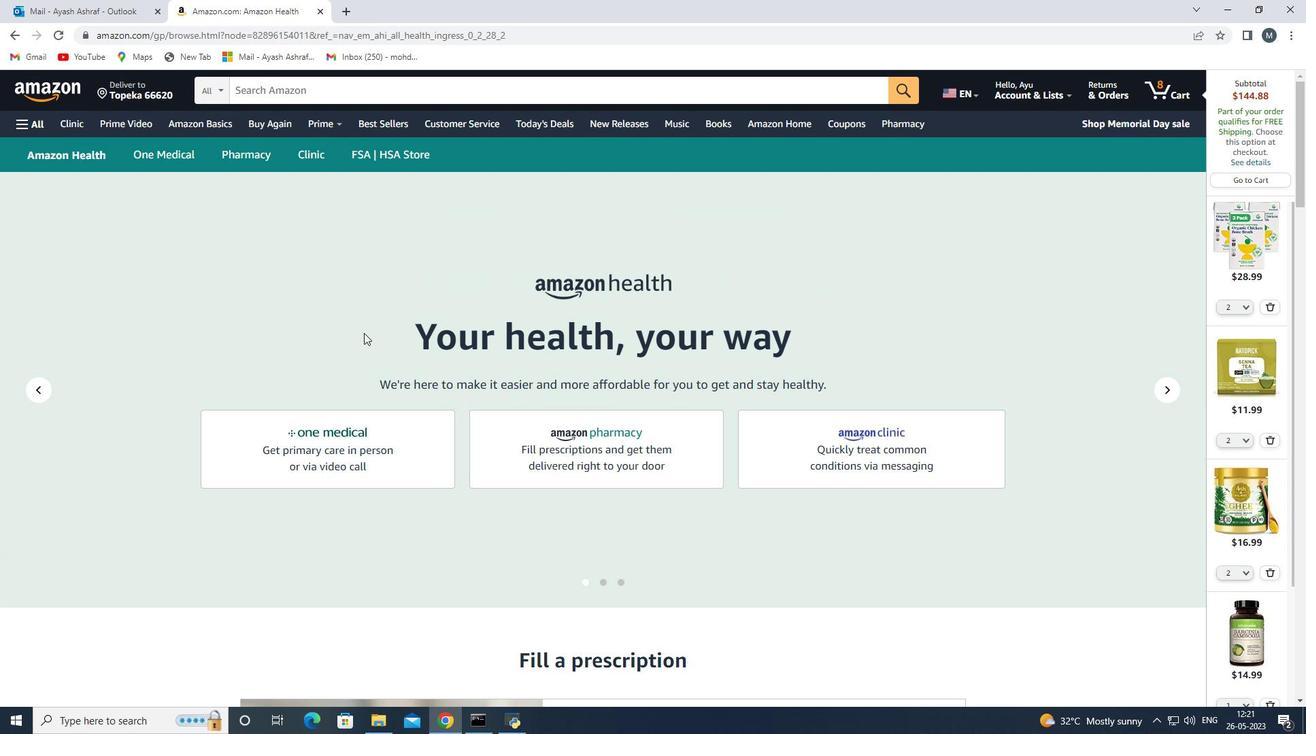 
Action: Mouse moved to (399, 324)
Screenshot: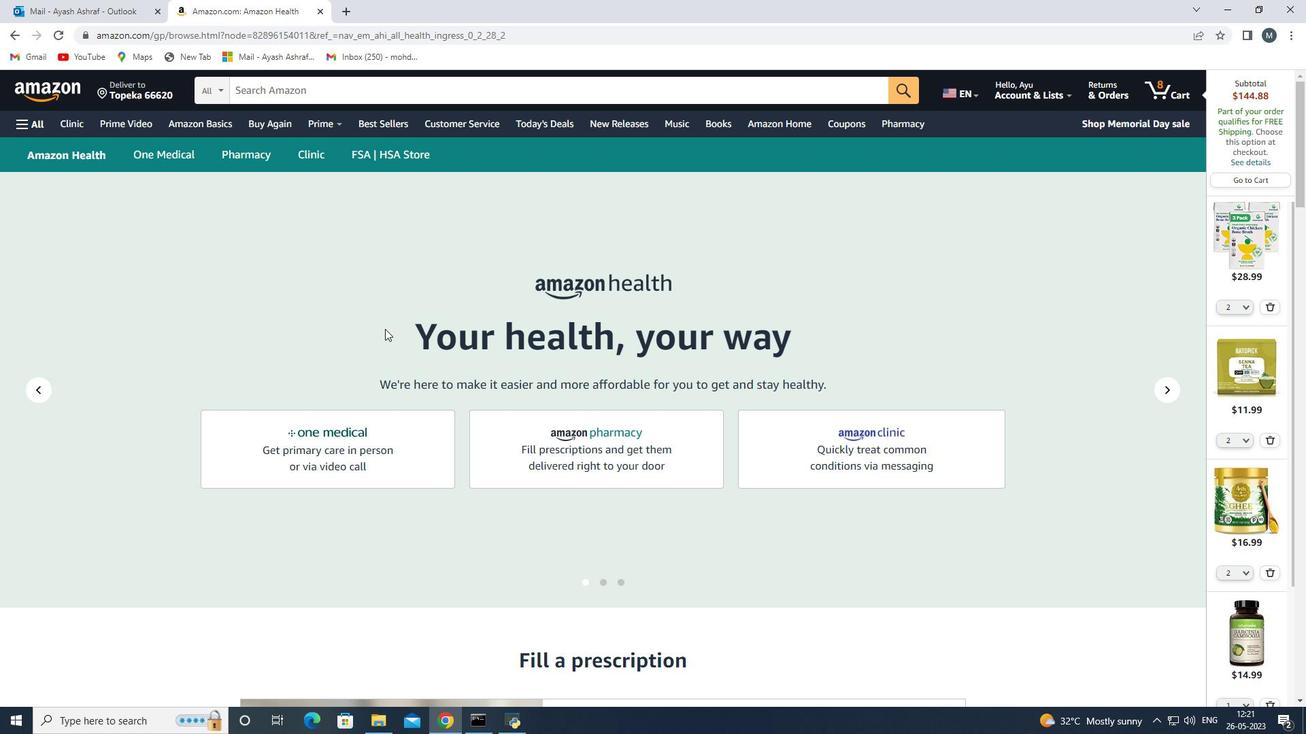 
Action: Mouse scrolled (399, 323) with delta (0, 0)
Screenshot: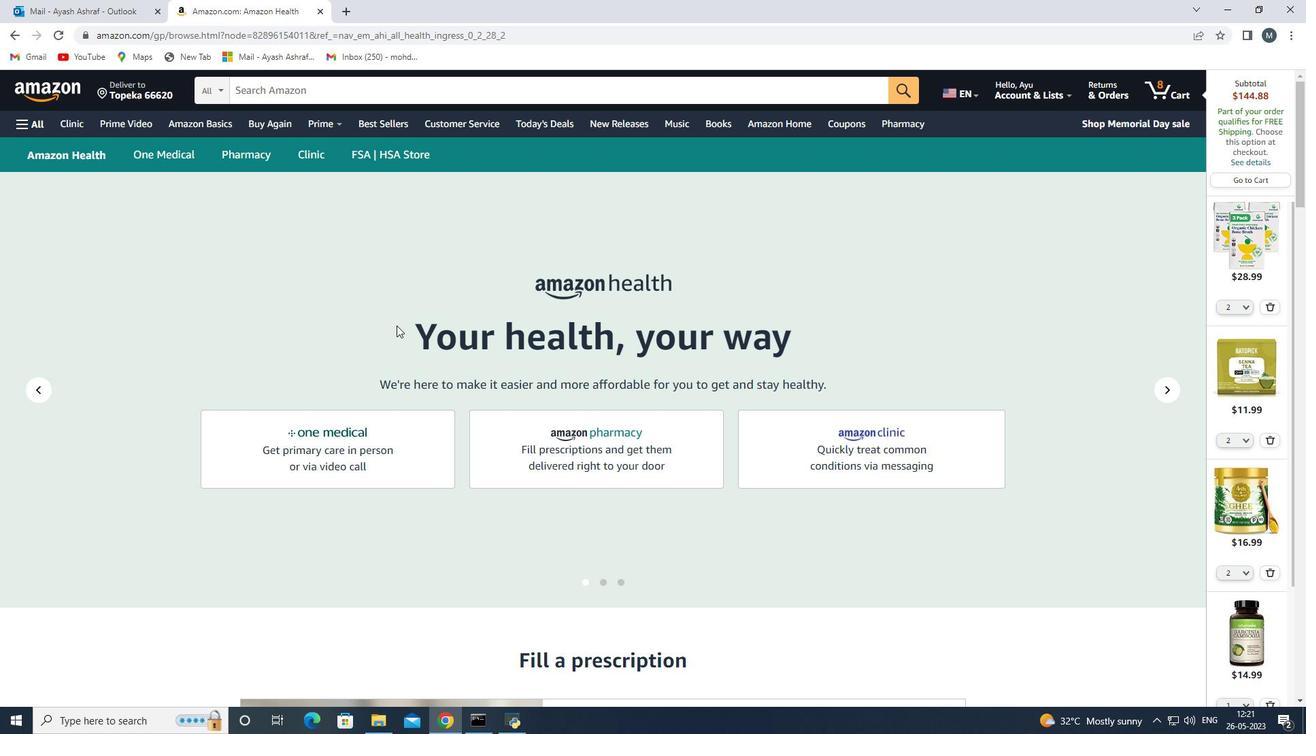 
Action: Mouse scrolled (399, 323) with delta (0, 0)
Screenshot: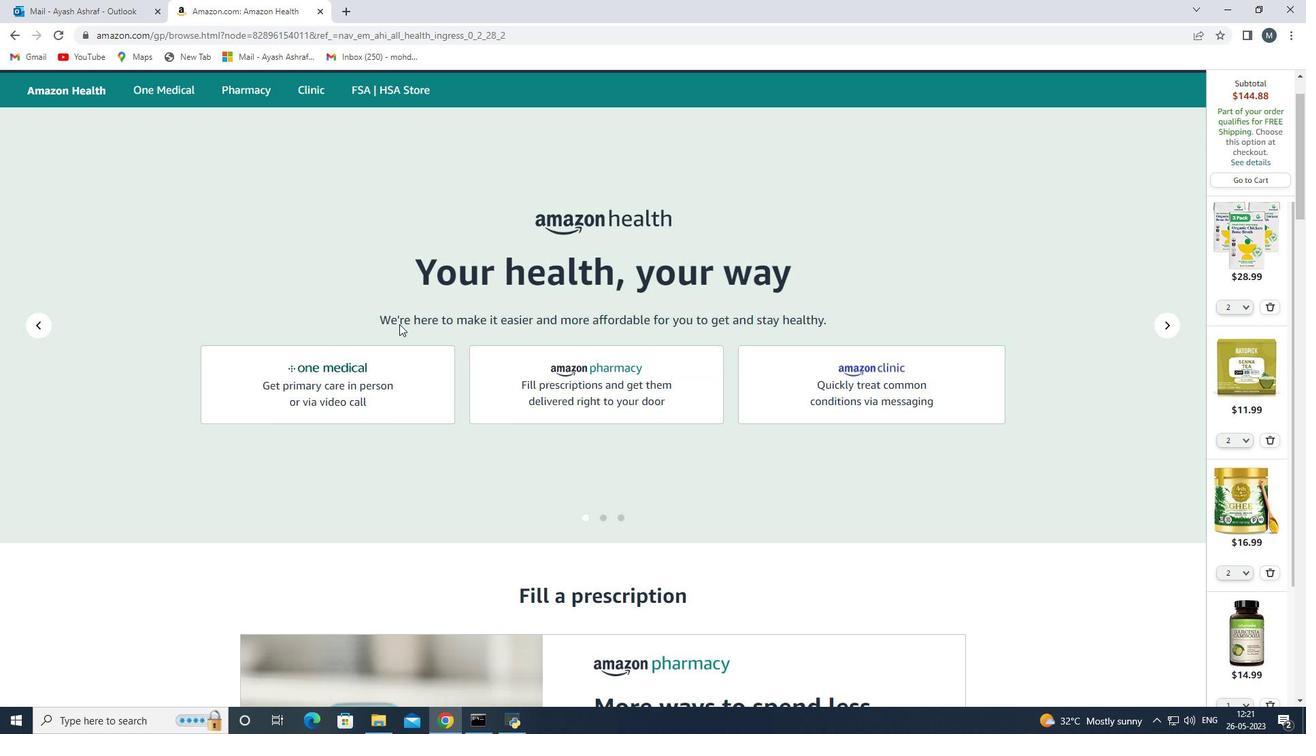 
Action: Mouse scrolled (399, 325) with delta (0, 0)
Screenshot: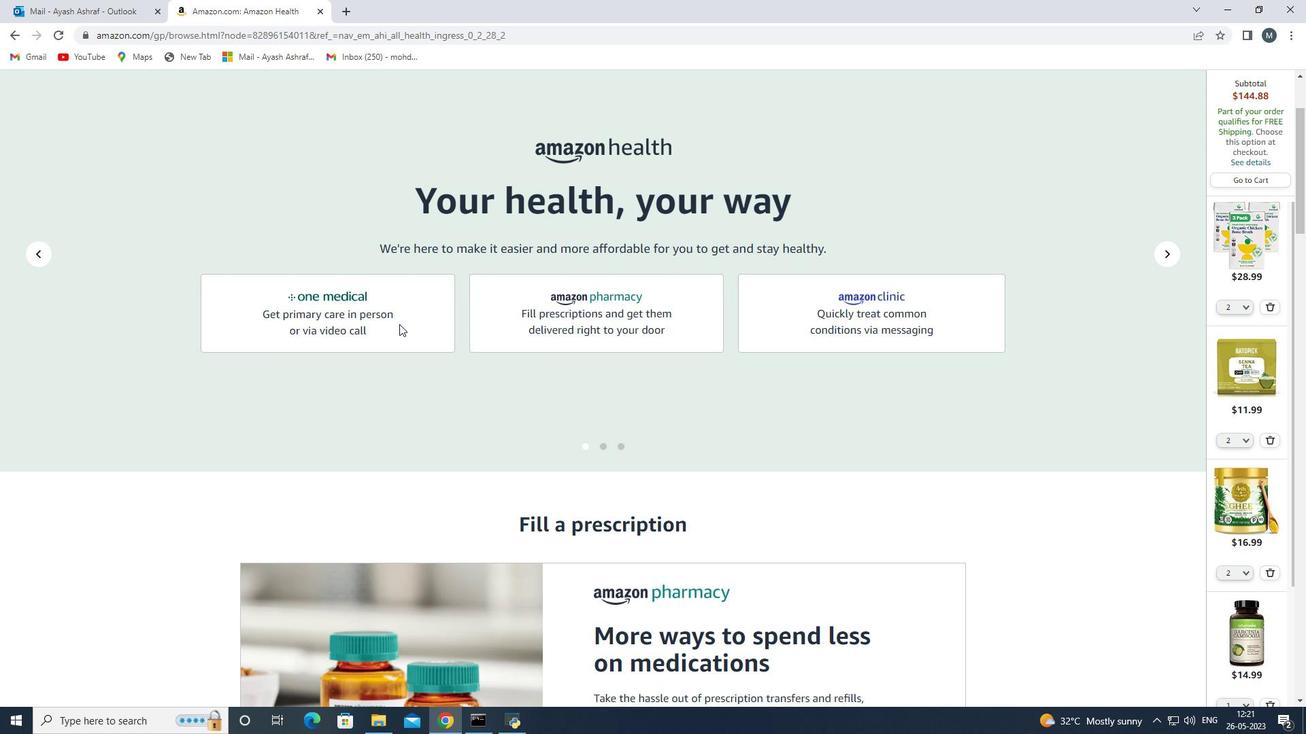 
Action: Mouse scrolled (399, 325) with delta (0, 0)
Screenshot: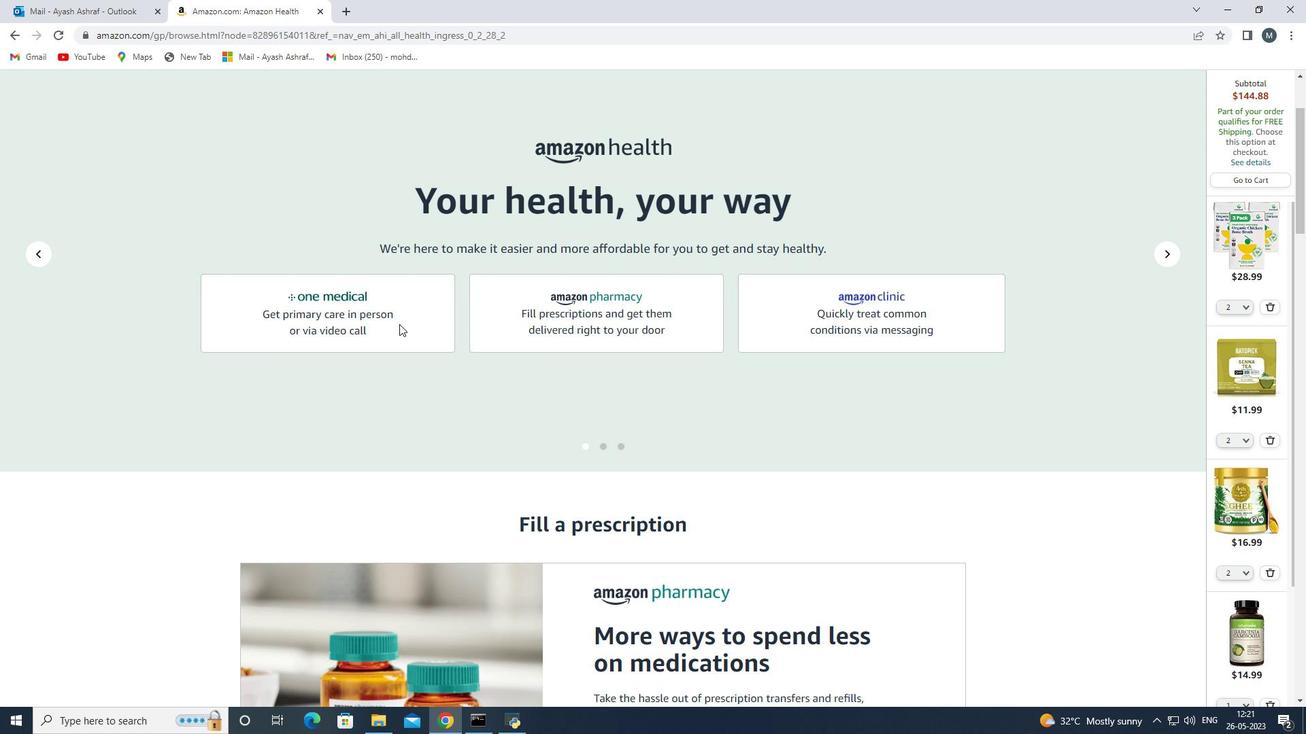 
Action: Mouse scrolled (399, 325) with delta (0, 0)
Screenshot: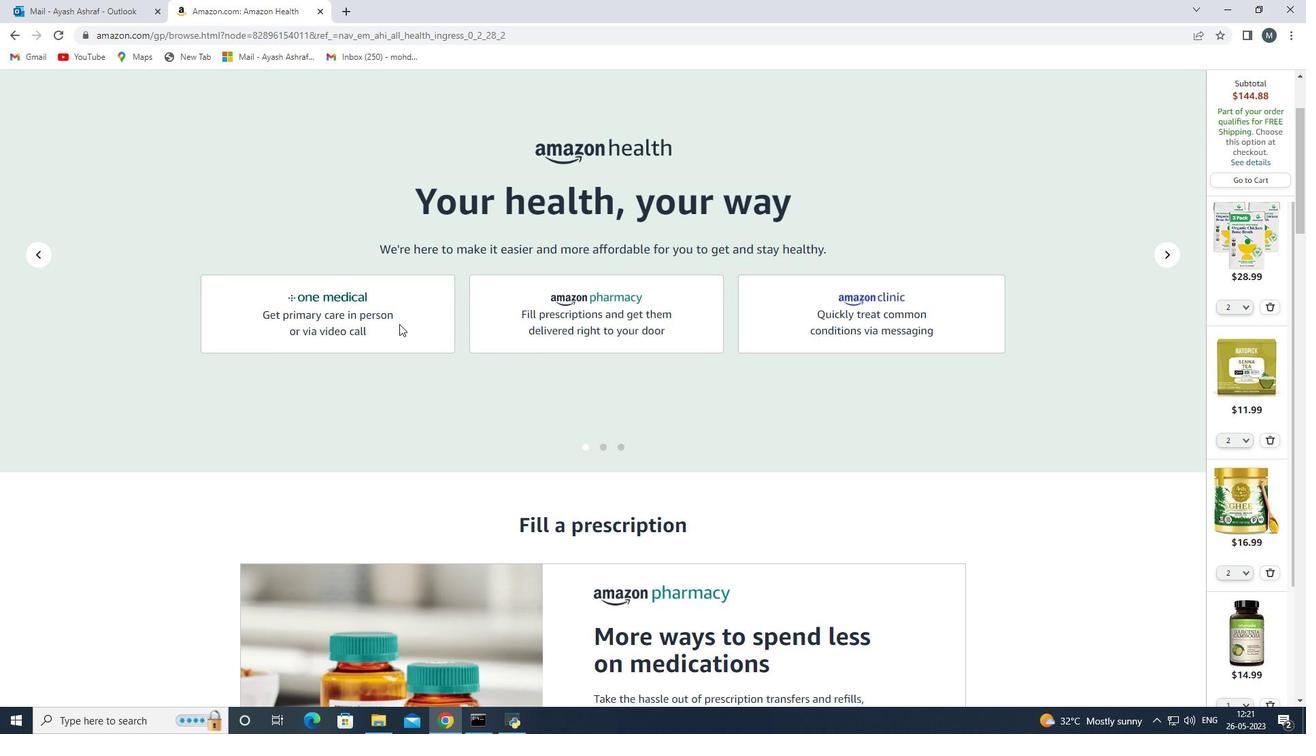 
Action: Mouse moved to (334, 93)
Screenshot: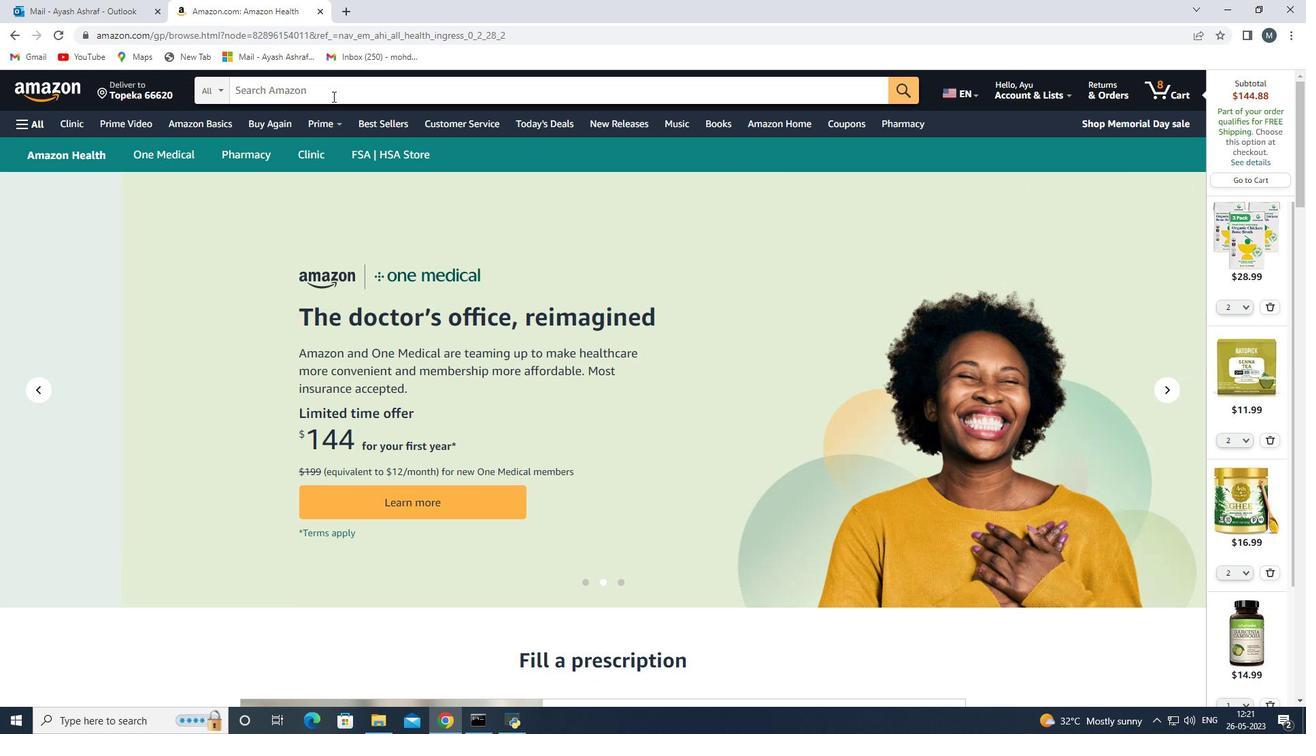 
Action: Mouse pressed left at (334, 93)
Screenshot: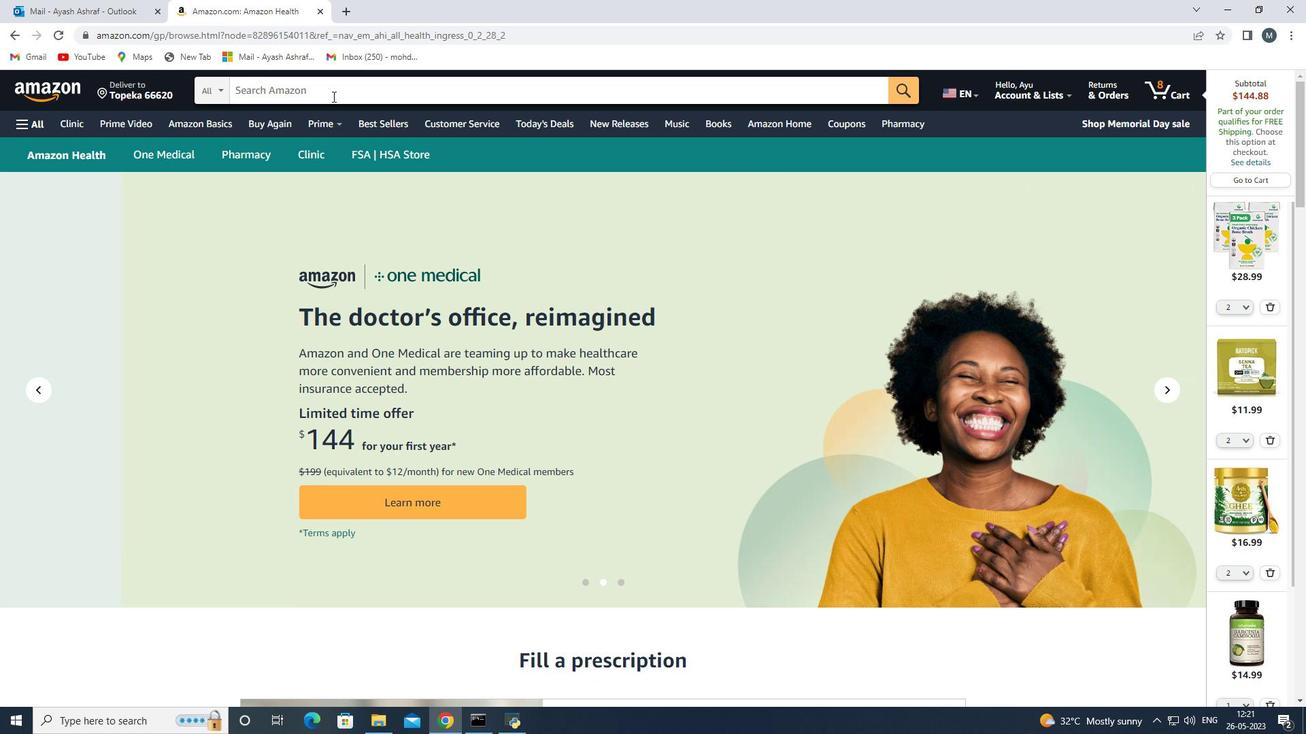 
Action: Key pressed <Key.shift><Key.shift><Key.shift><Key.shift><Key.shift><Key.shift><Key.shift><Key.shift><Key.shift><Key.shift><Key.shift><Key.shift><Key.shift><Key.shift><Key.shift><Key.shift><Key.shift><Key.shift><Key.shift><Key.shift><Key.shift><Key.shift><Key.shift><Key.shift><Key.shift><Key.shift><Key.shift><Key.shift><Key.shift><Key.shift><Key.shift><Key.shift><Key.shift><Key.shift><Key.shift><Key.shift><Key.shift><Key.shift><Key.shift><Key.shift><Key.shift><Key.shift><Key.shift><Key.shift><Key.shift><Key.shift><Key.shift><Key.shift><Key.shift><Key.shift><Key.shift><Key.shift><Key.shift><Key.shift><Key.shift><Key.shift><Key.shift><Key.shift><Key.shift><Key.shift><Key.shift><Key.shift><Key.shift><Key.shift><Key.shift><Key.shift><Key.shift><Key.shift><Key.shift><Key.shift><Key.shift><Key.shift><Key.shift><Key.shift><Key.shift><Key.shift><Key.shift><Key.shift><Key.shift><Key.shift><Key.shift><Key.shift><Key.shift><Key.shift><Key.shift><Key.shift><Key.shift><Key.shift><Key.shift><Key.shift><Key.shift><Key.shift><Key.shift><Key.shift><Key.shift><Key.shift><Key.shift><Key.shift><Key.shift><Key.shift><Key.shift><Key.shift><Key.shift><Key.shift><Key.shift><Key.shift><Key.shift><Key.shift><Key.shift><Key.shift><Key.shift><Key.shift><Key.shift><Key.shift><Key.shift>Grapefruit<Key.space>essentil<Key.space>oil<Key.shift>_2<Key.enter>
Screenshot: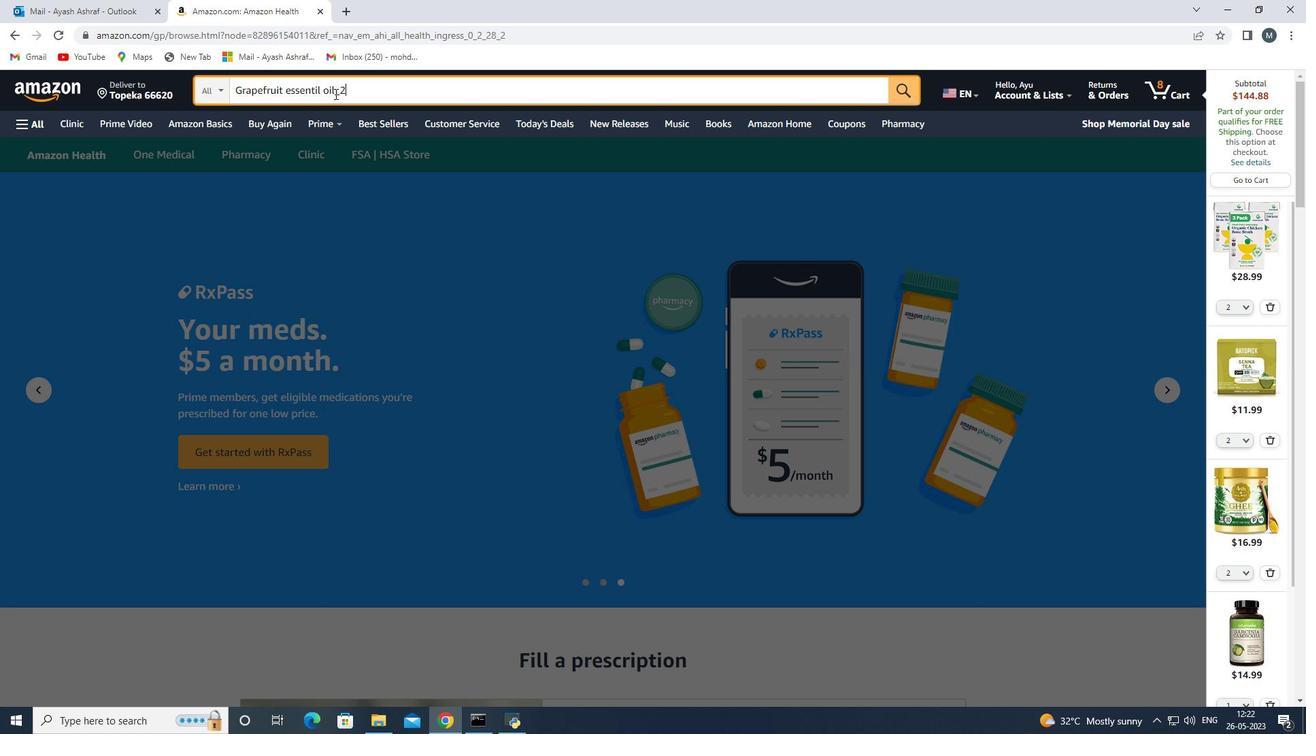 
Action: Mouse moved to (379, 361)
Screenshot: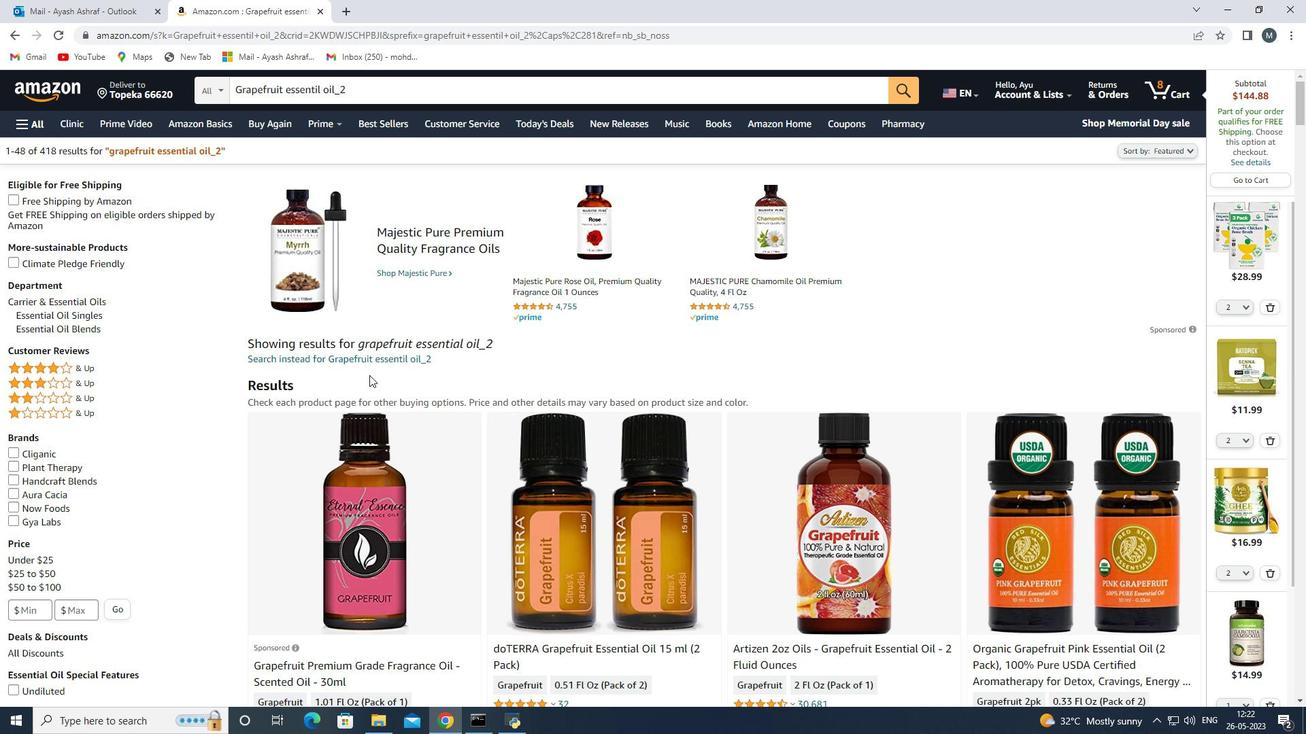 
Action: Mouse scrolled (379, 361) with delta (0, 0)
Screenshot: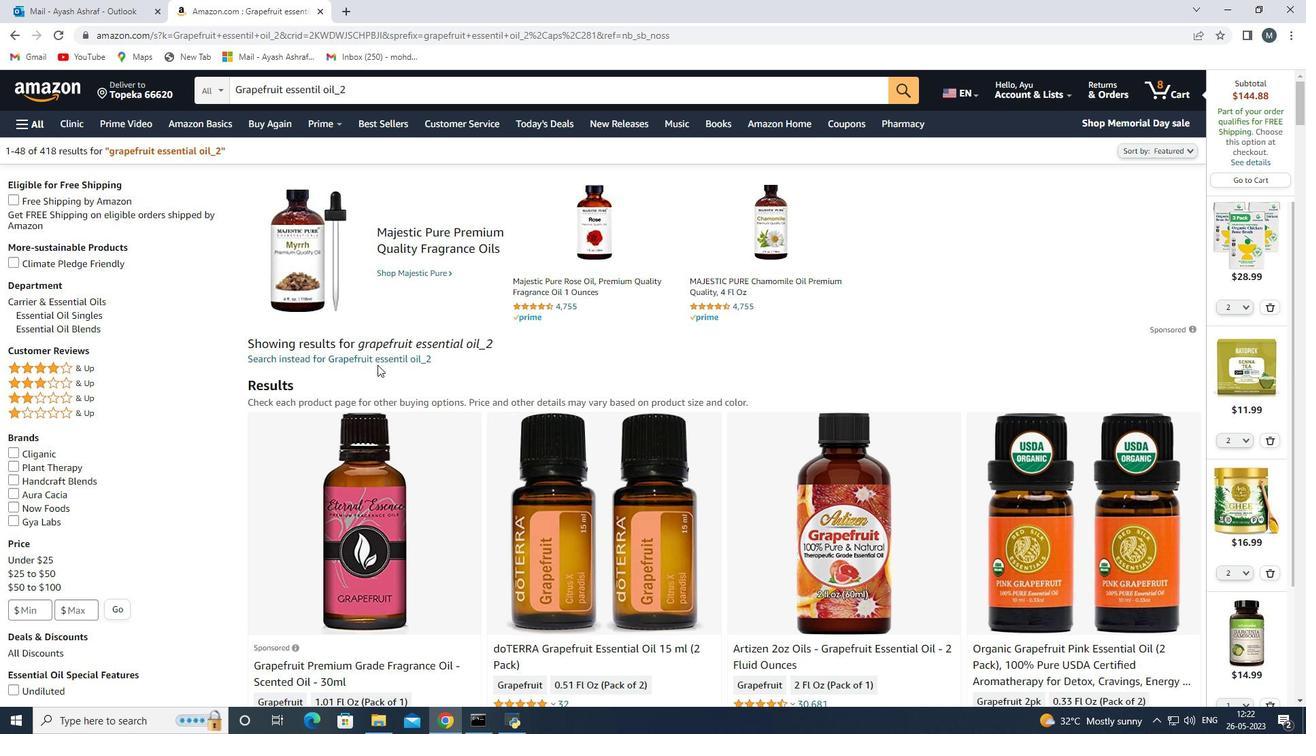 
Action: Mouse moved to (408, 378)
Screenshot: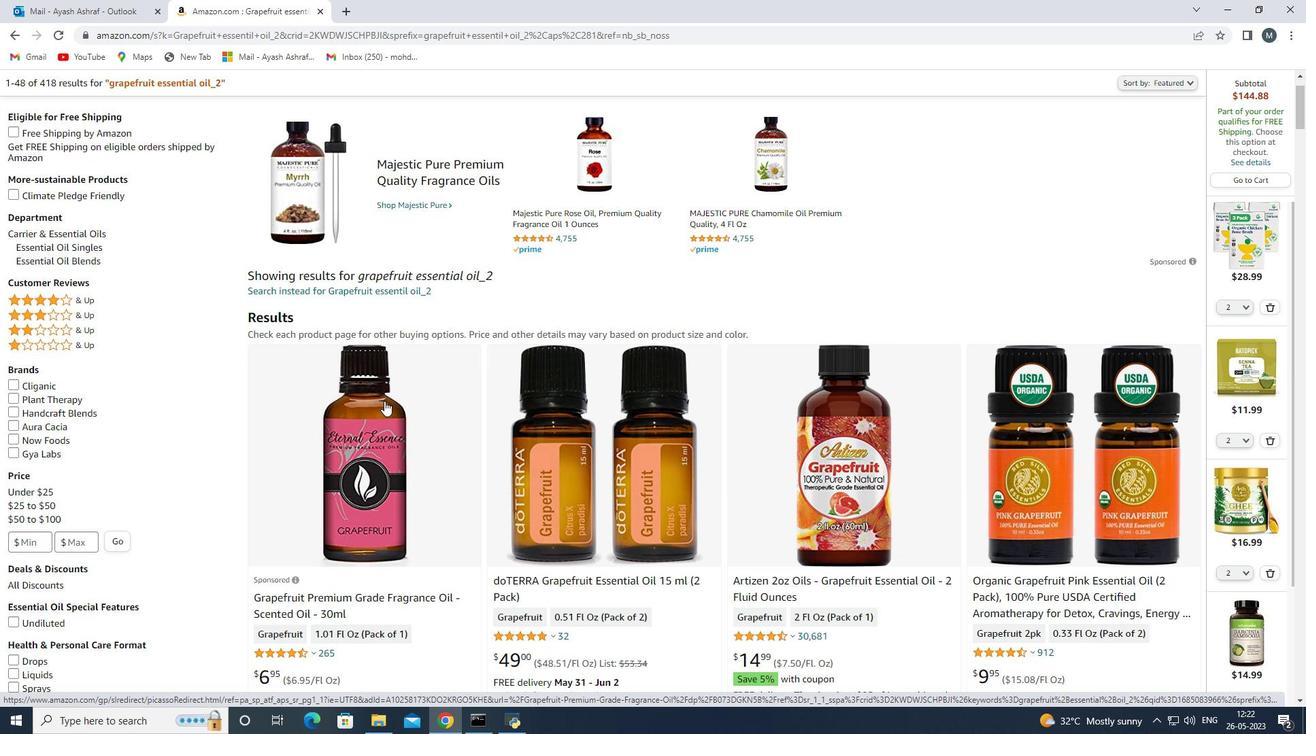 
Action: Mouse scrolled (408, 377) with delta (0, 0)
Screenshot: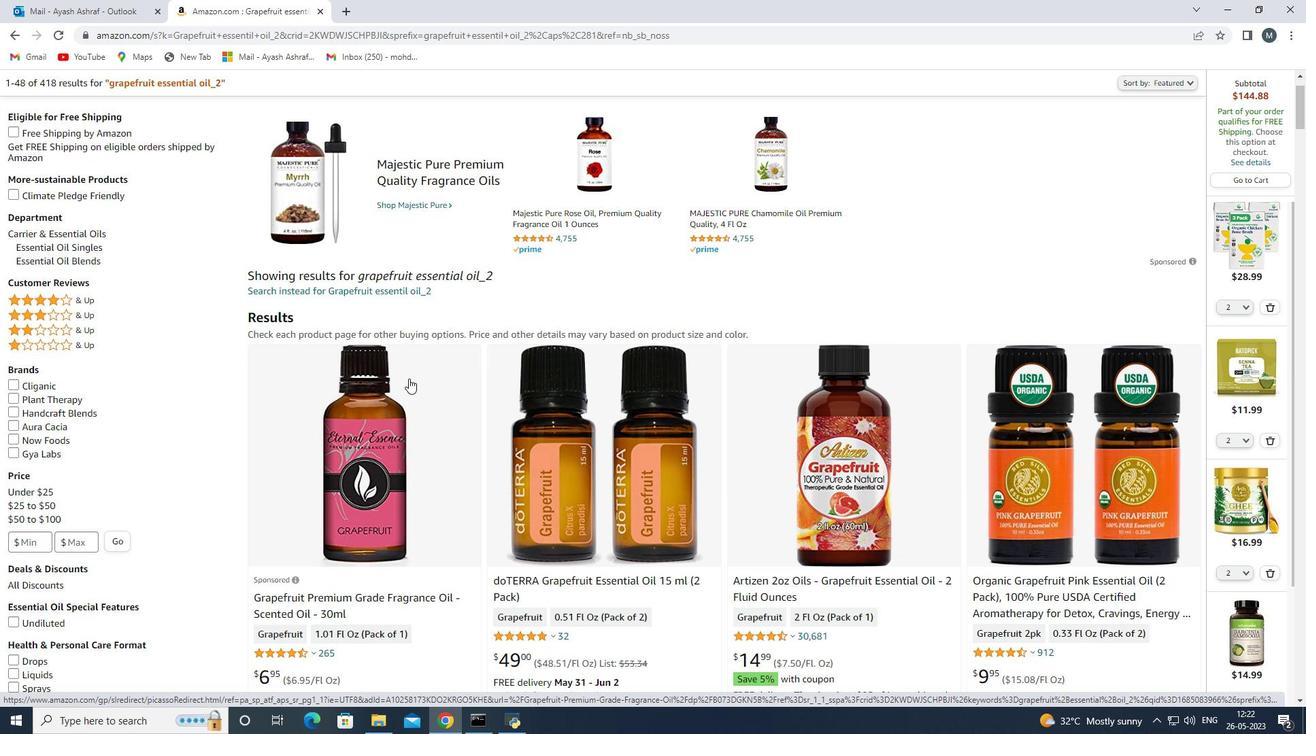 
Action: Mouse scrolled (408, 377) with delta (0, 0)
Screenshot: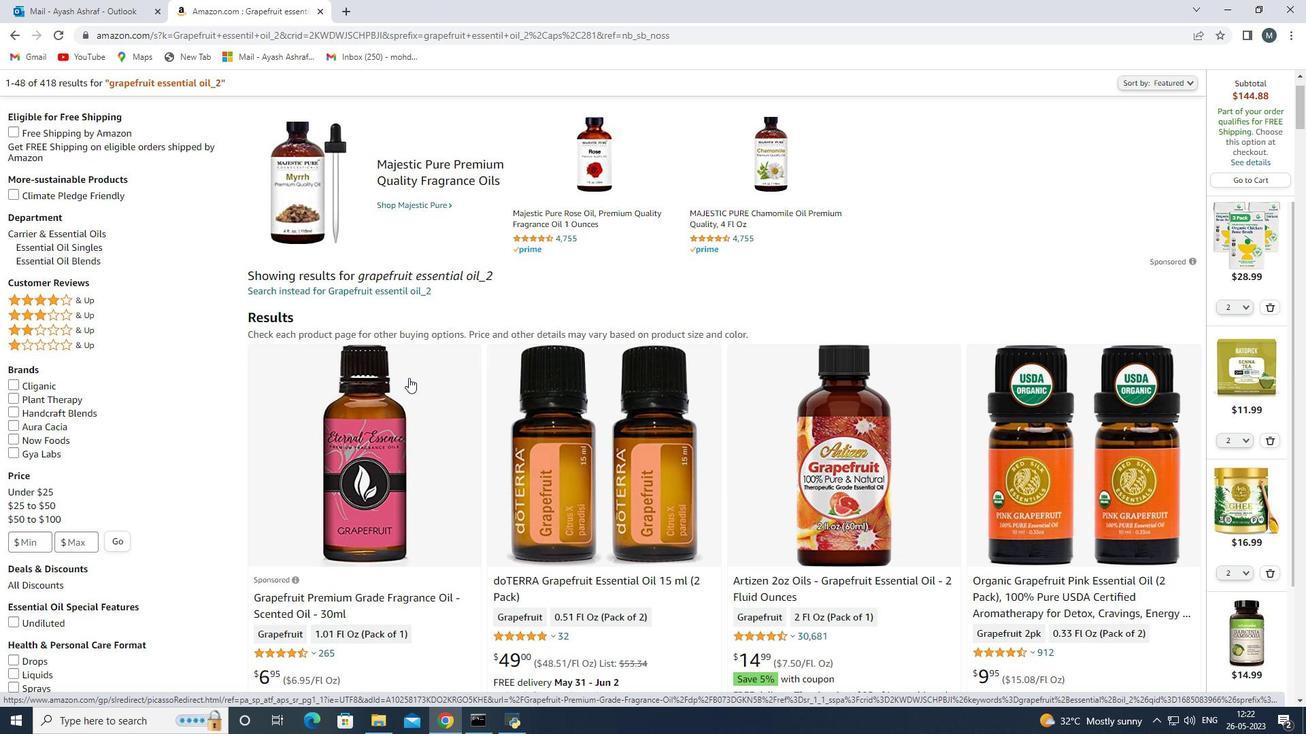 
Action: Mouse moved to (431, 369)
Screenshot: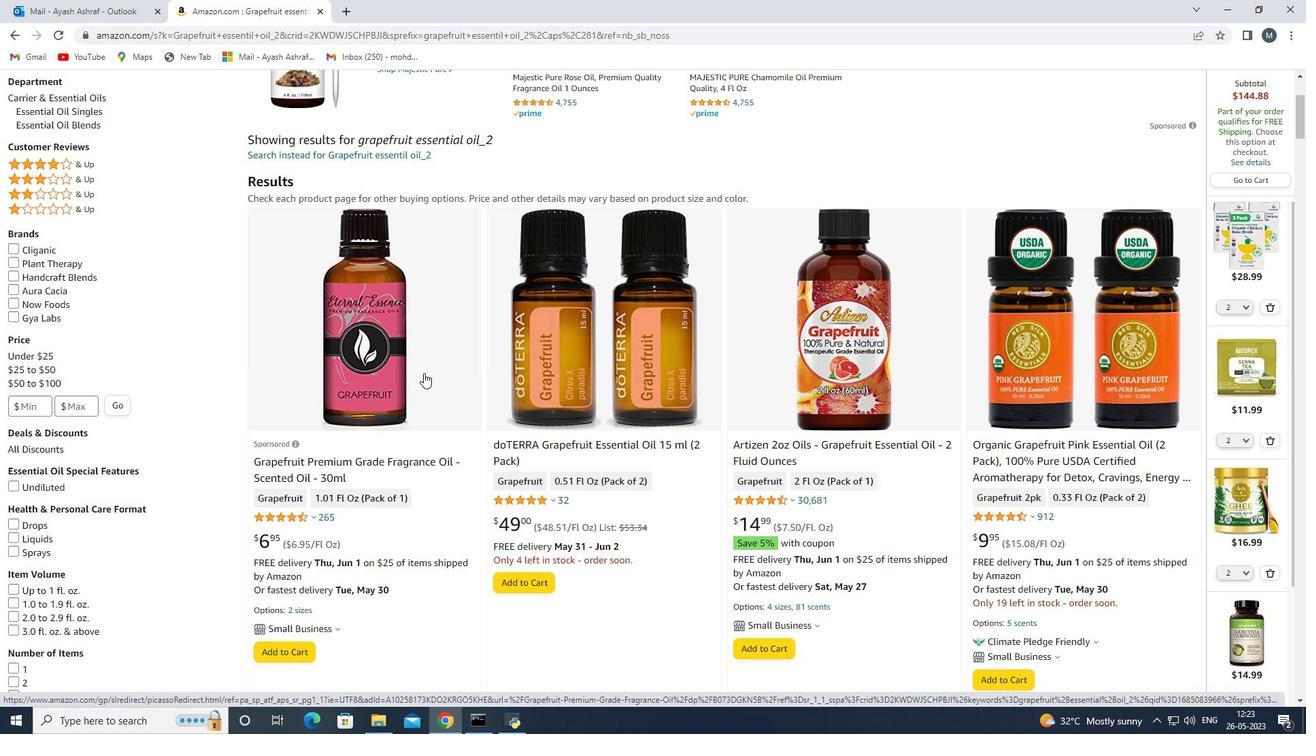 
Action: Mouse scrolled (431, 368) with delta (0, 0)
Screenshot: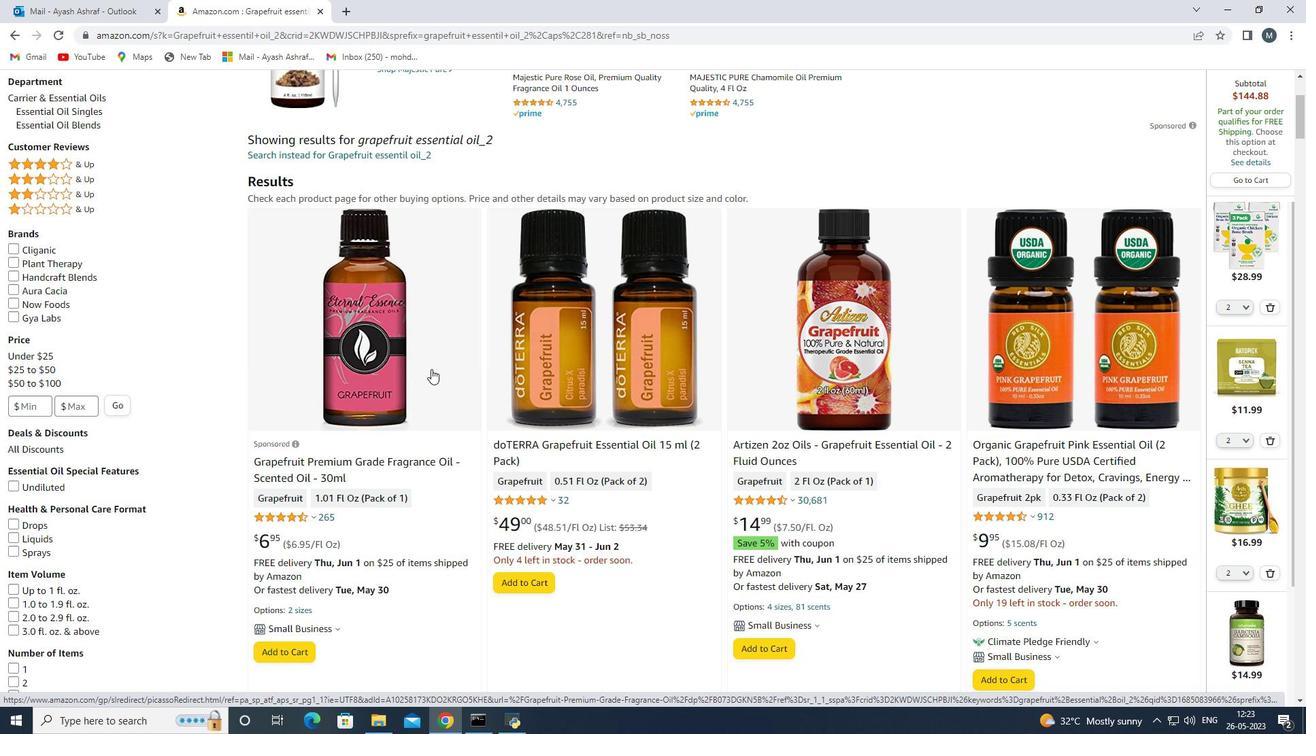 
Action: Mouse moved to (422, 363)
Screenshot: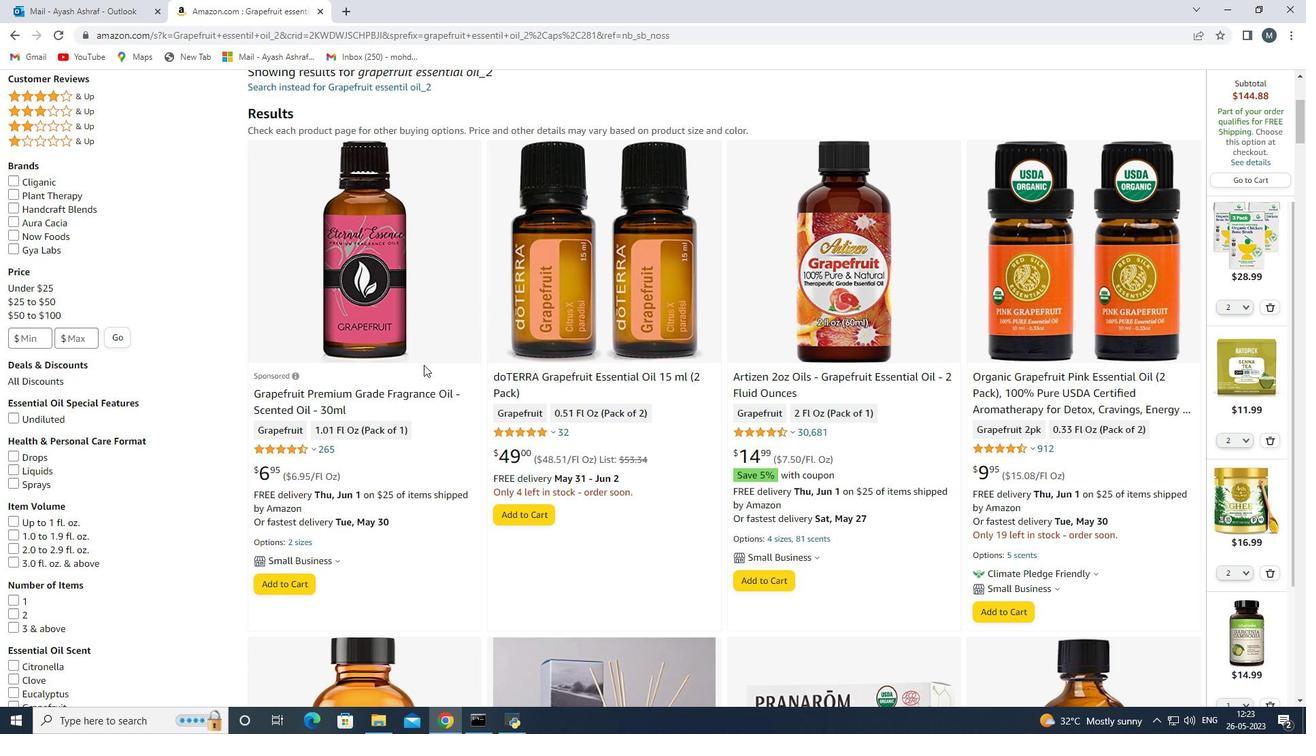 
Action: Mouse scrolled (422, 363) with delta (0, 0)
Screenshot: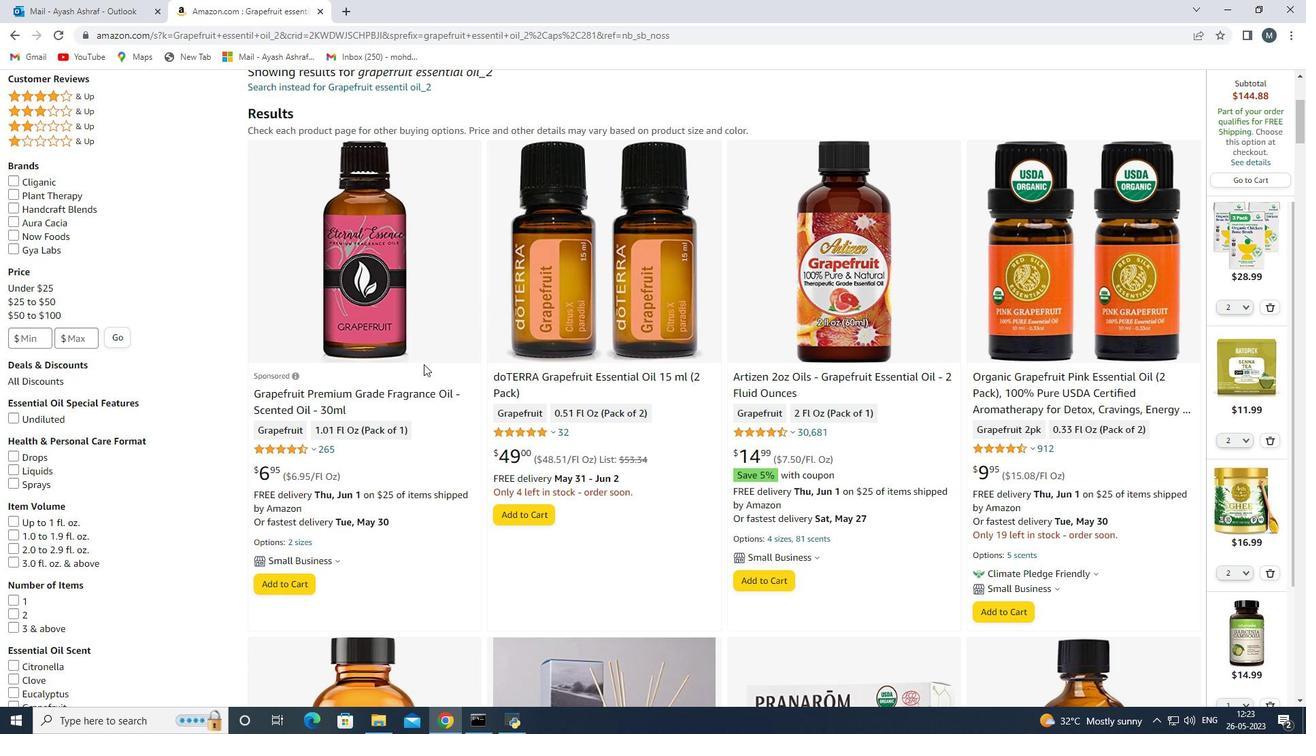 
Action: Mouse moved to (408, 359)
Screenshot: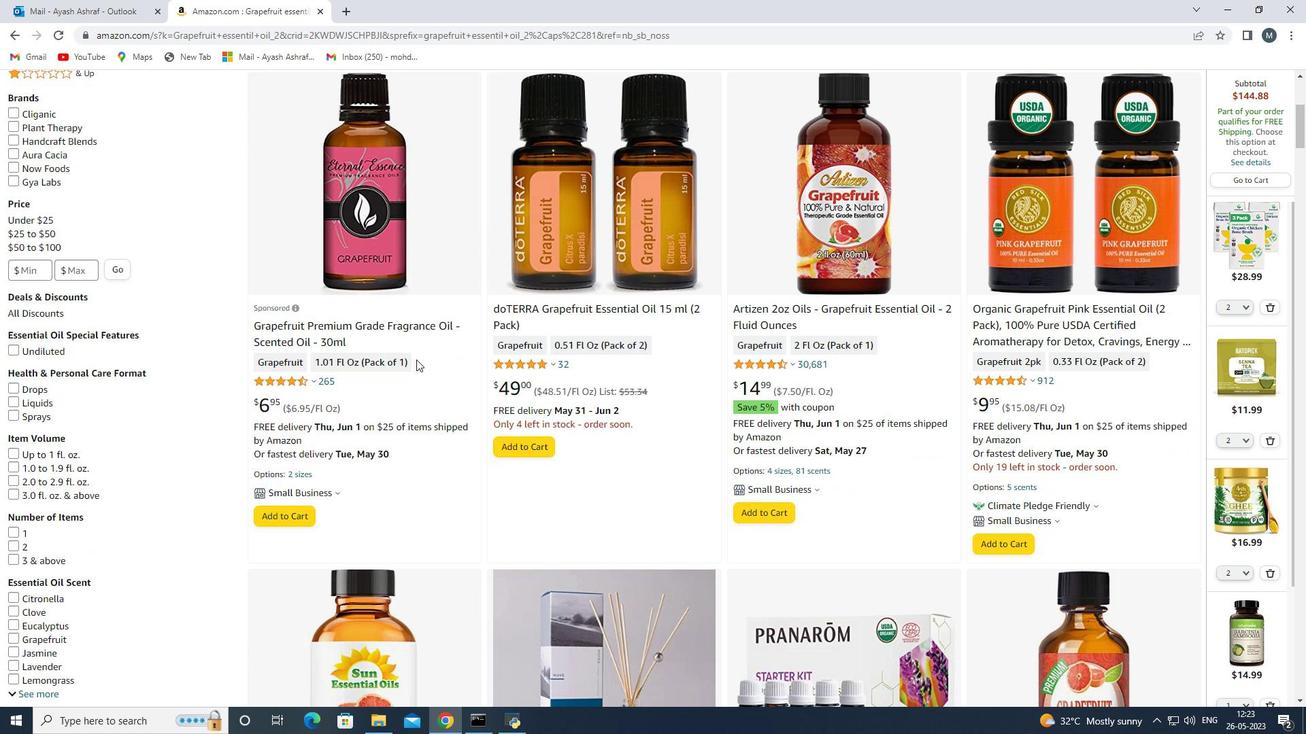 
Action: Mouse scrolled (408, 360) with delta (0, 0)
Screenshot: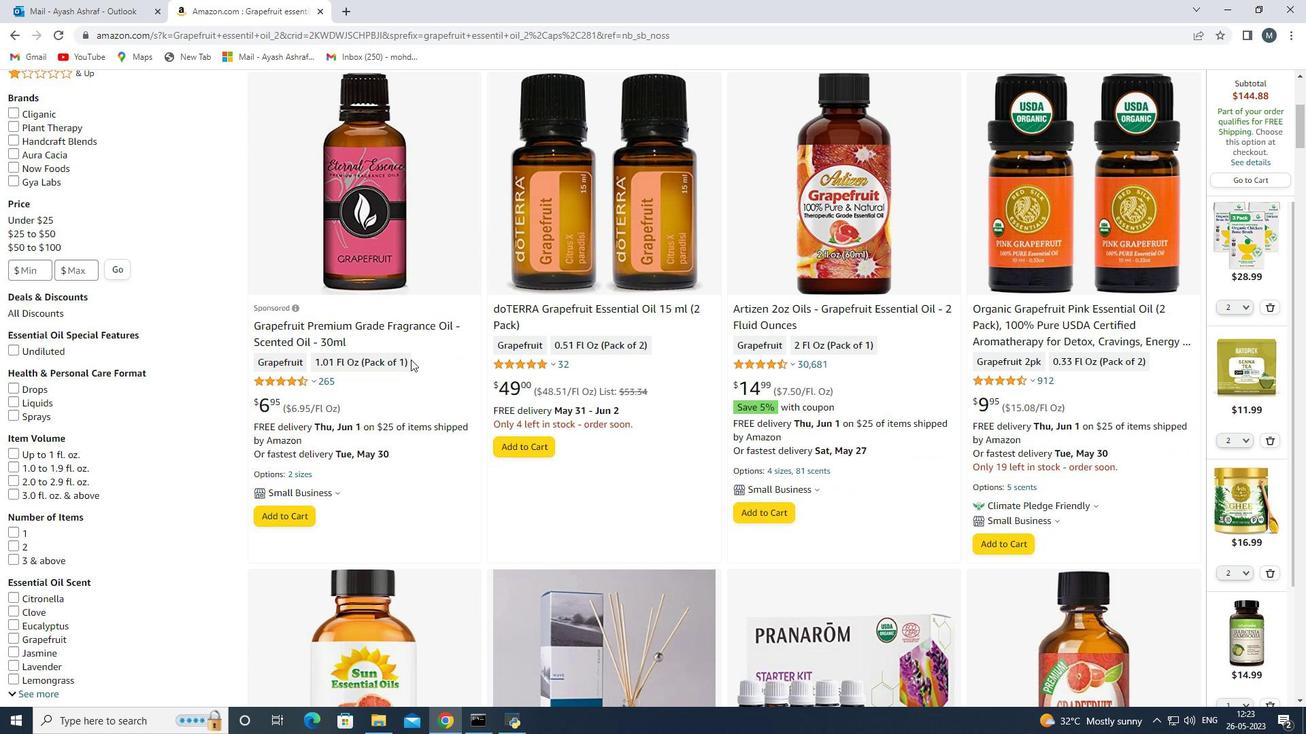 
Action: Mouse scrolled (408, 360) with delta (0, 0)
Screenshot: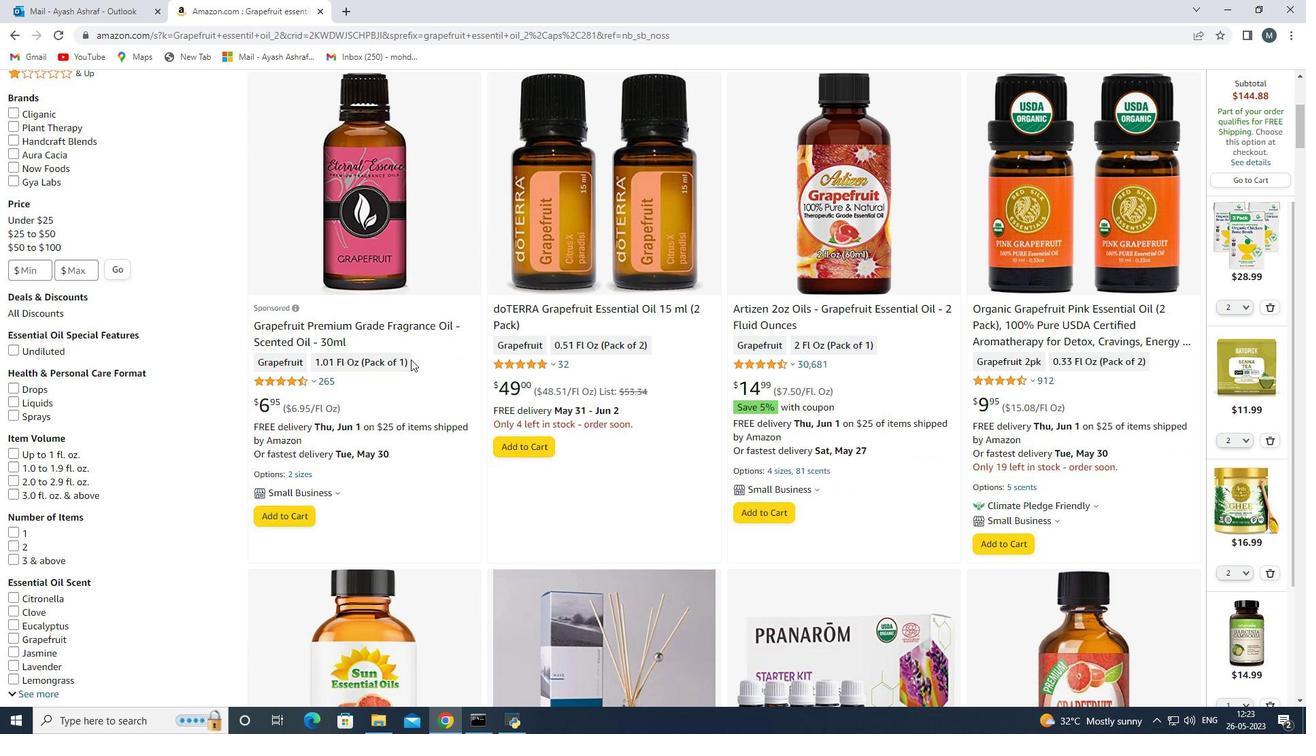 
Action: Mouse moved to (360, 337)
Screenshot: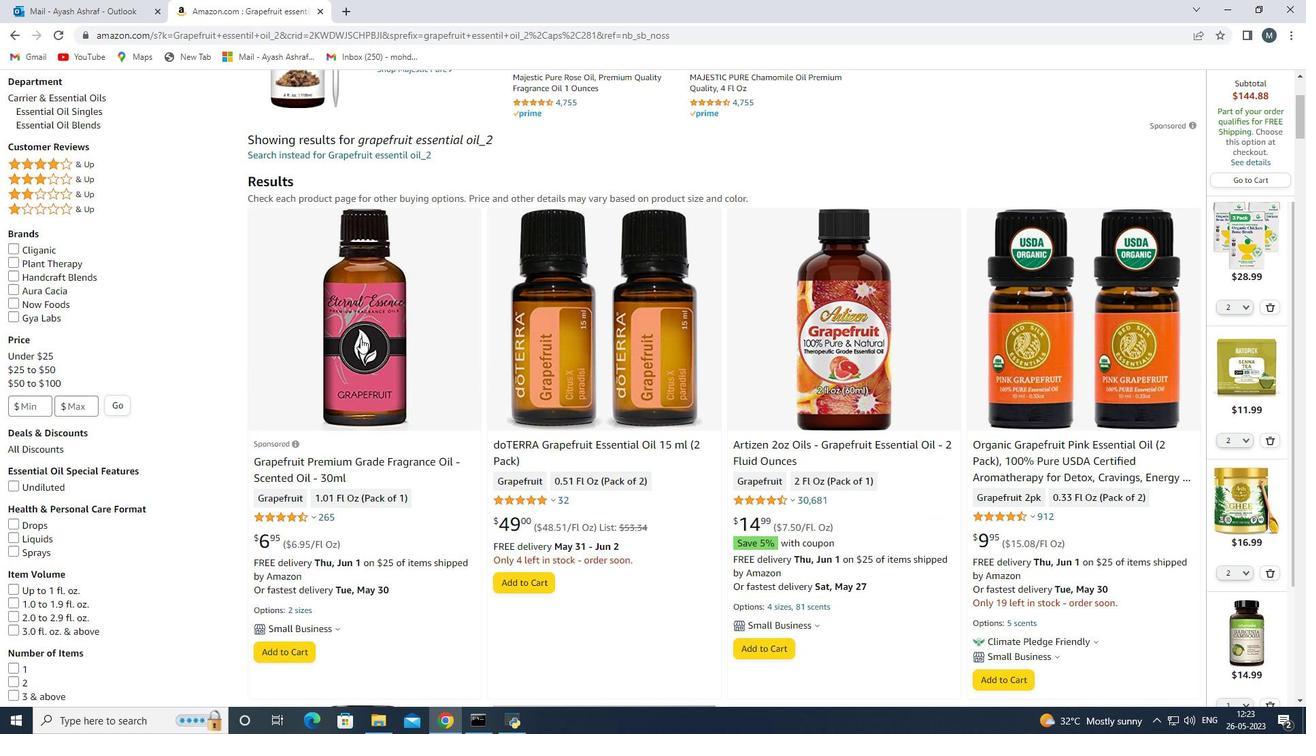 
Action: Mouse pressed left at (360, 337)
Screenshot: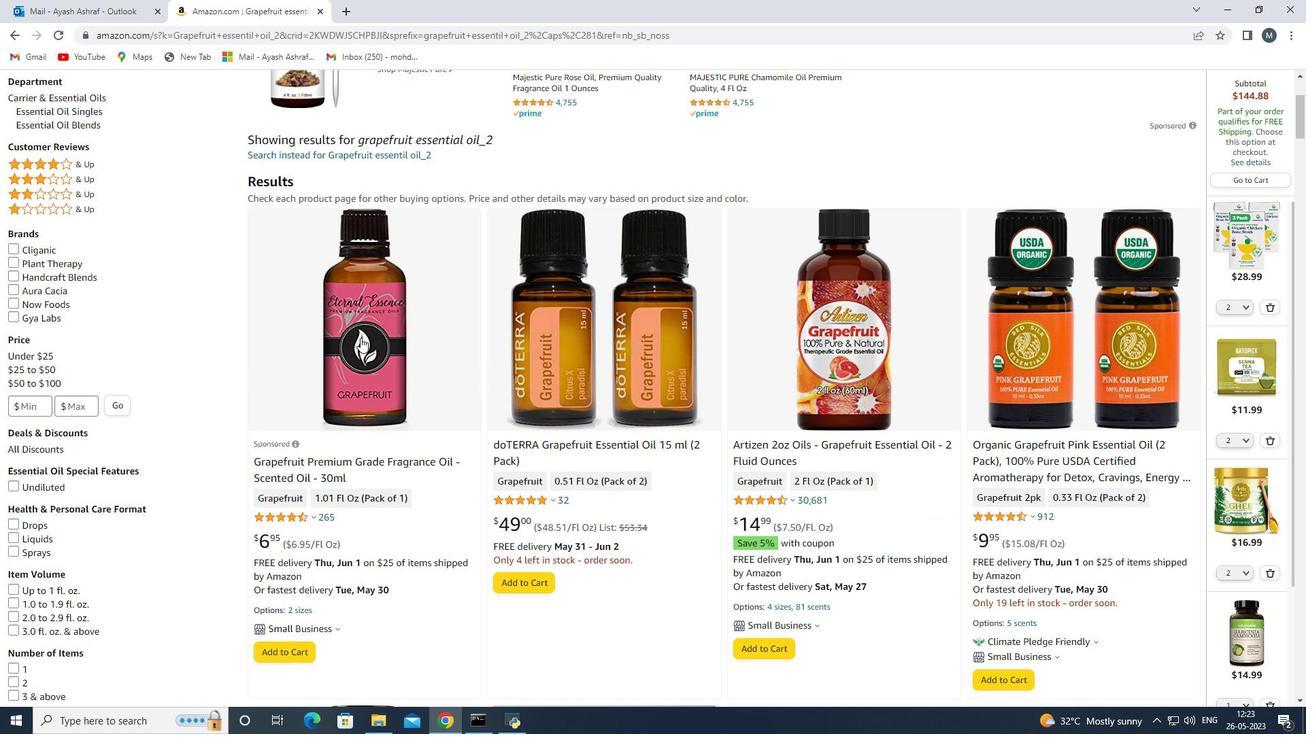 
Action: Mouse scrolled (360, 336) with delta (0, 0)
Screenshot: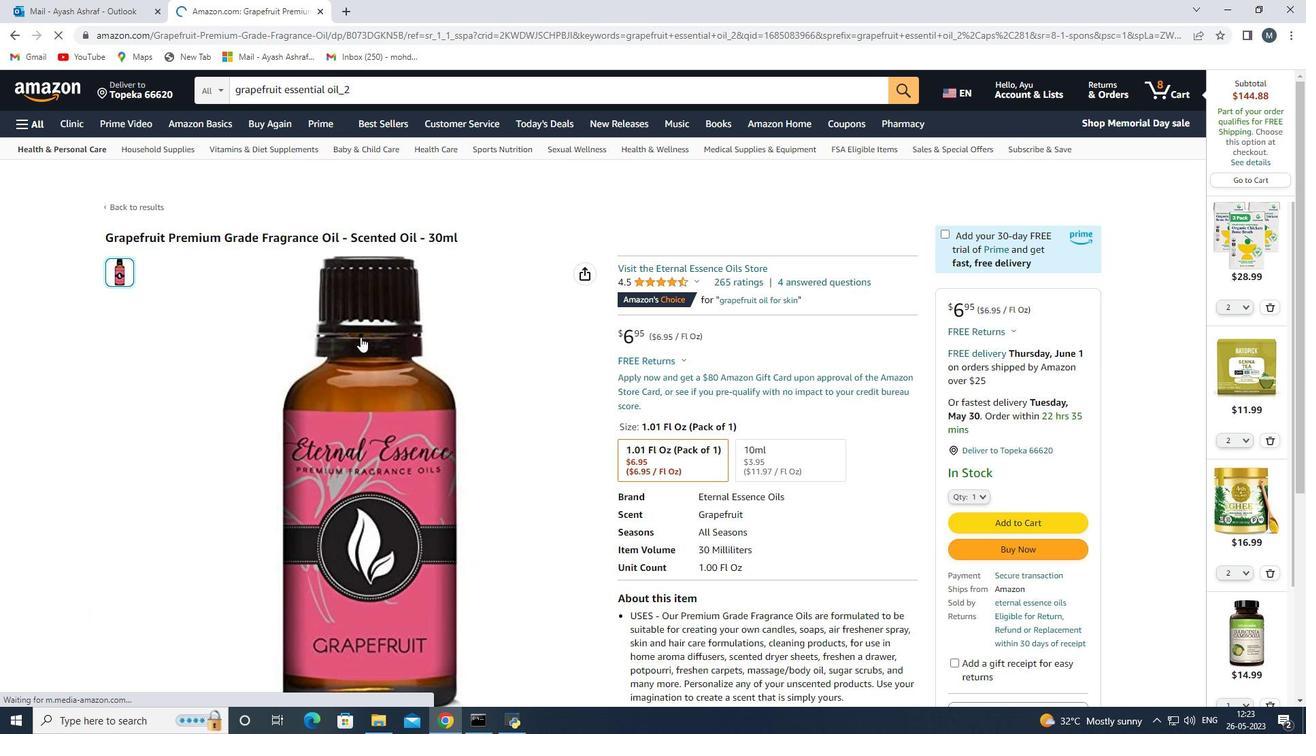 
Action: Mouse scrolled (360, 336) with delta (0, 0)
Screenshot: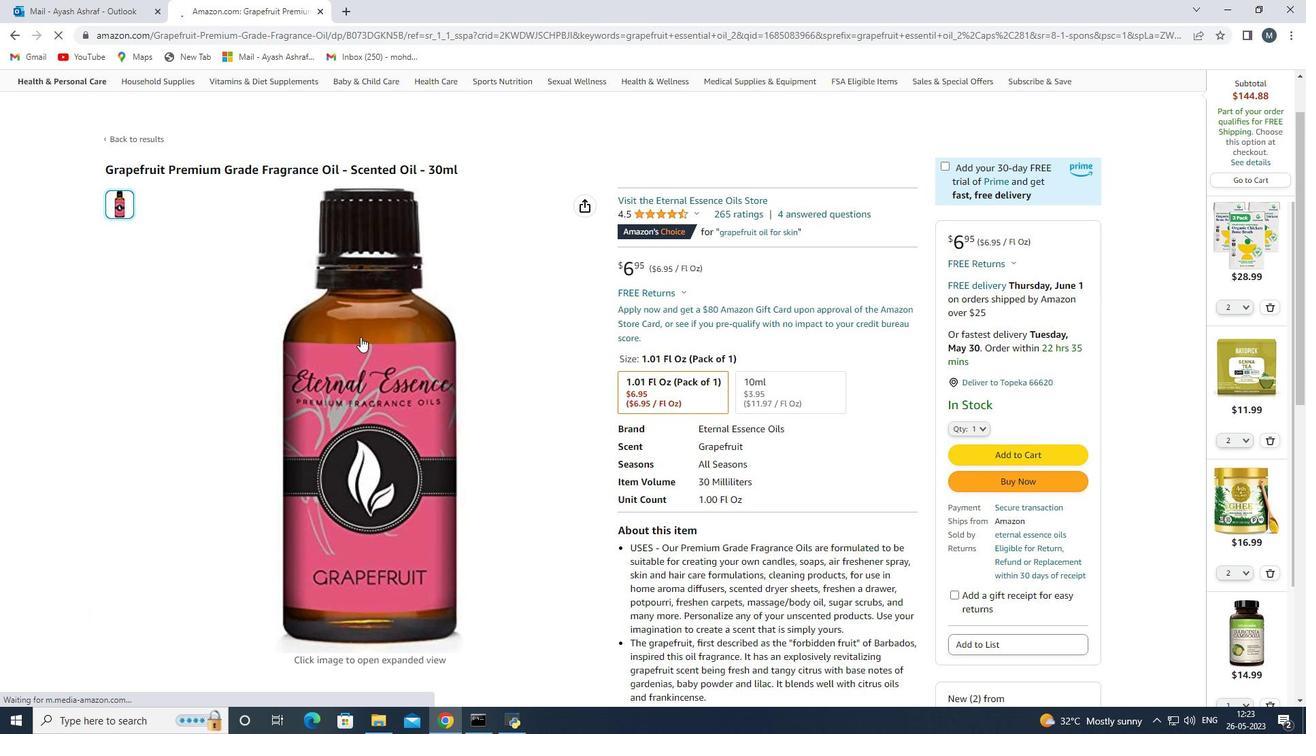 
Action: Mouse scrolled (360, 336) with delta (0, 0)
Screenshot: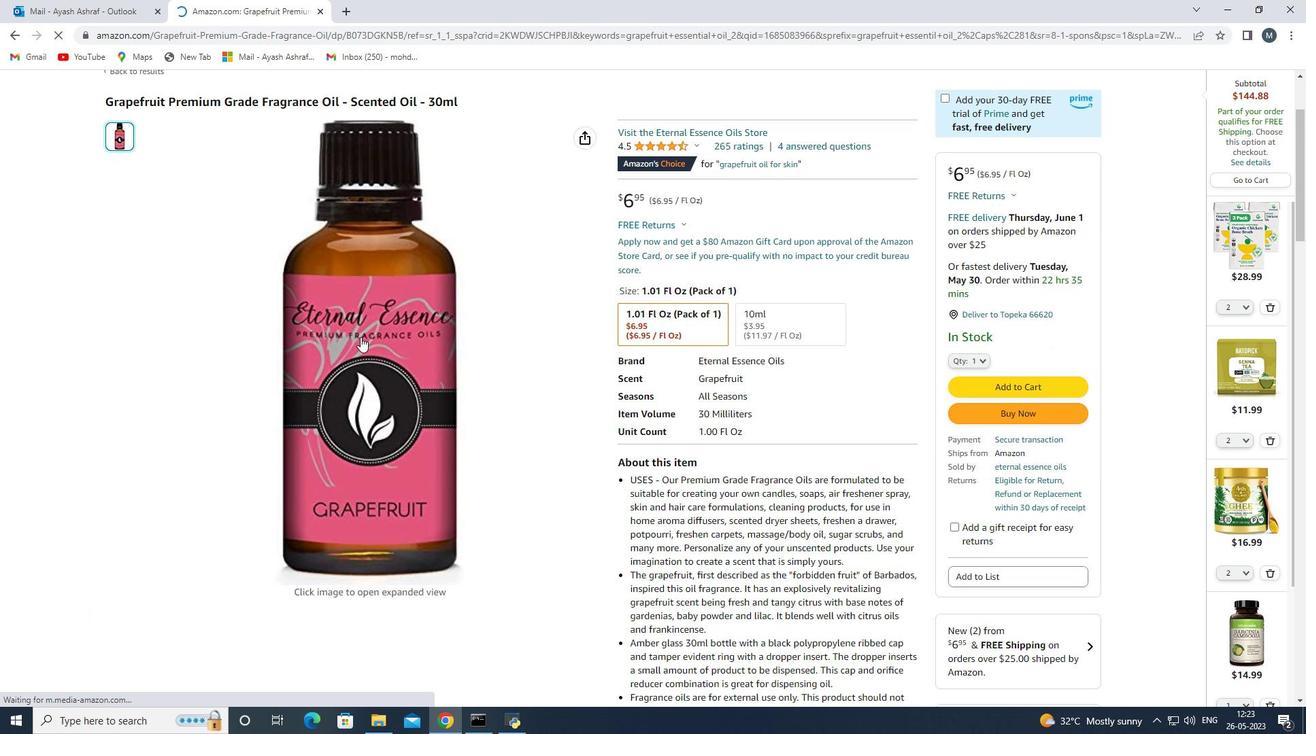
Action: Mouse scrolled (360, 336) with delta (0, 0)
Screenshot: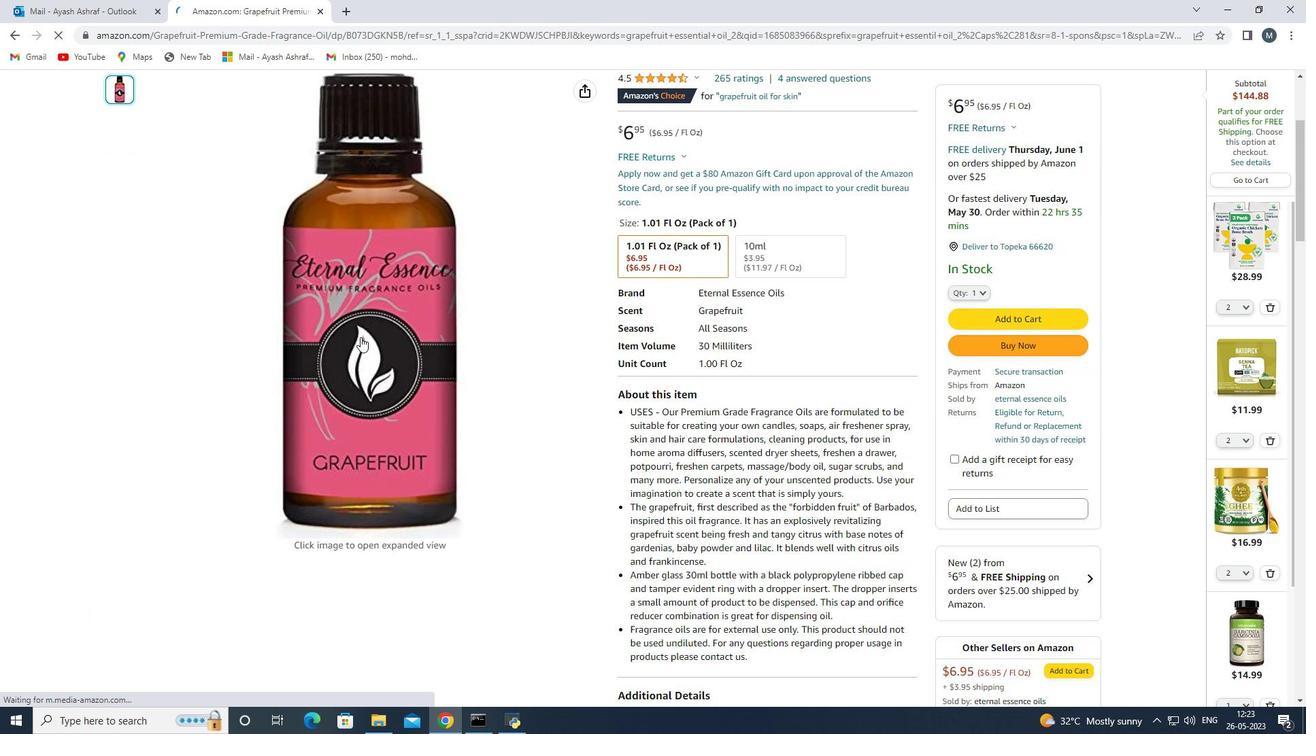 
Action: Mouse moved to (524, 372)
Screenshot: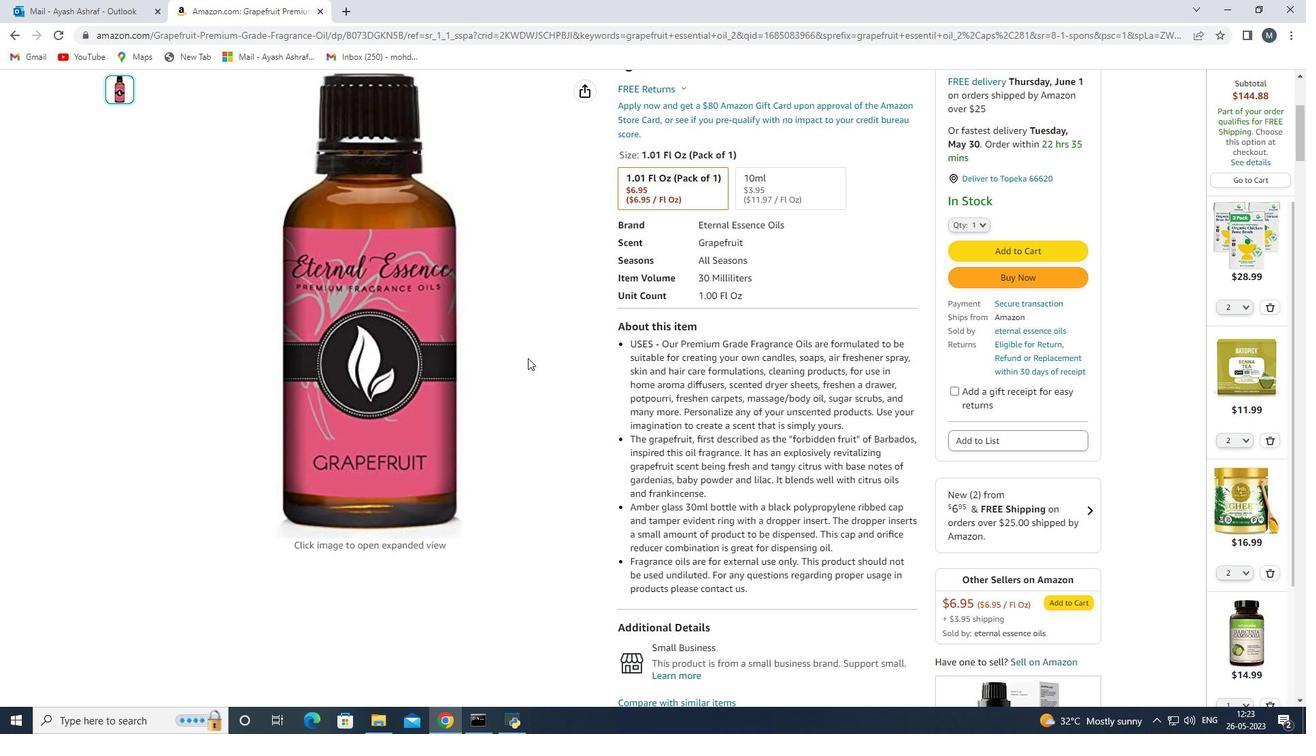 
Action: Mouse scrolled (524, 372) with delta (0, 0)
Screenshot: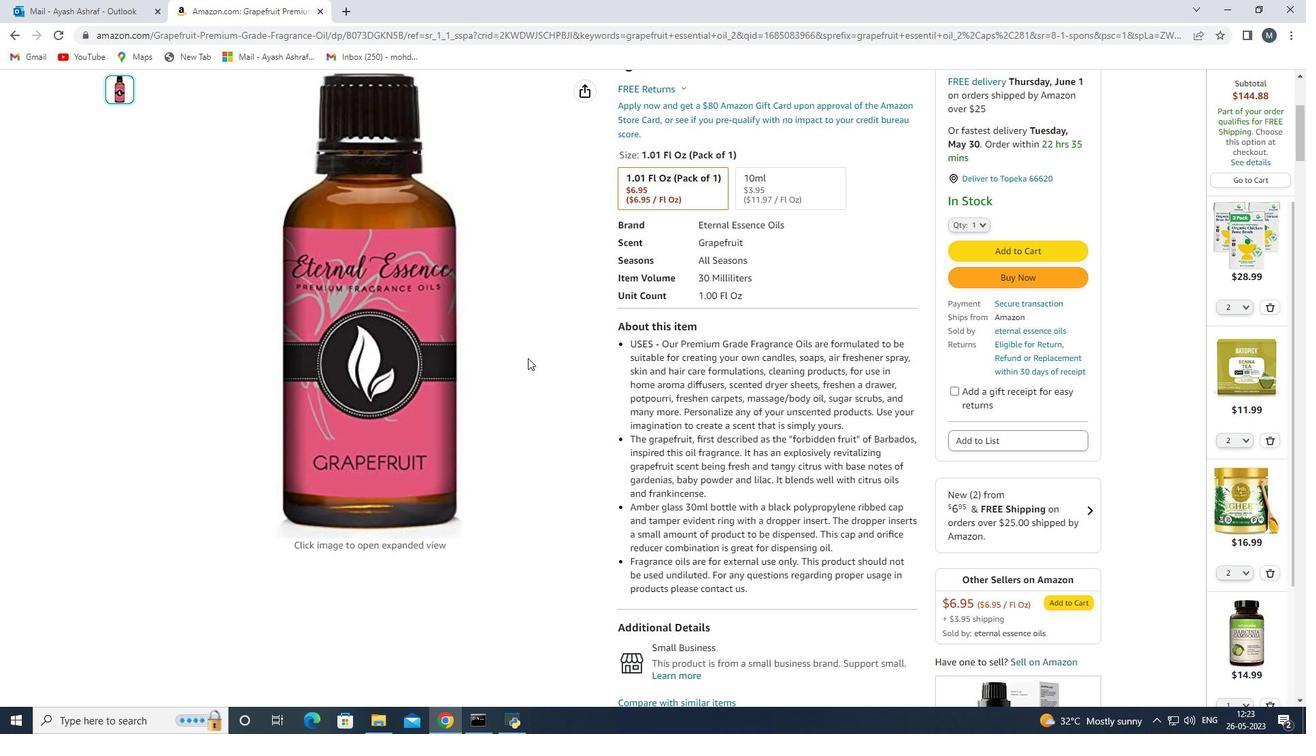 
Action: Mouse moved to (522, 385)
Screenshot: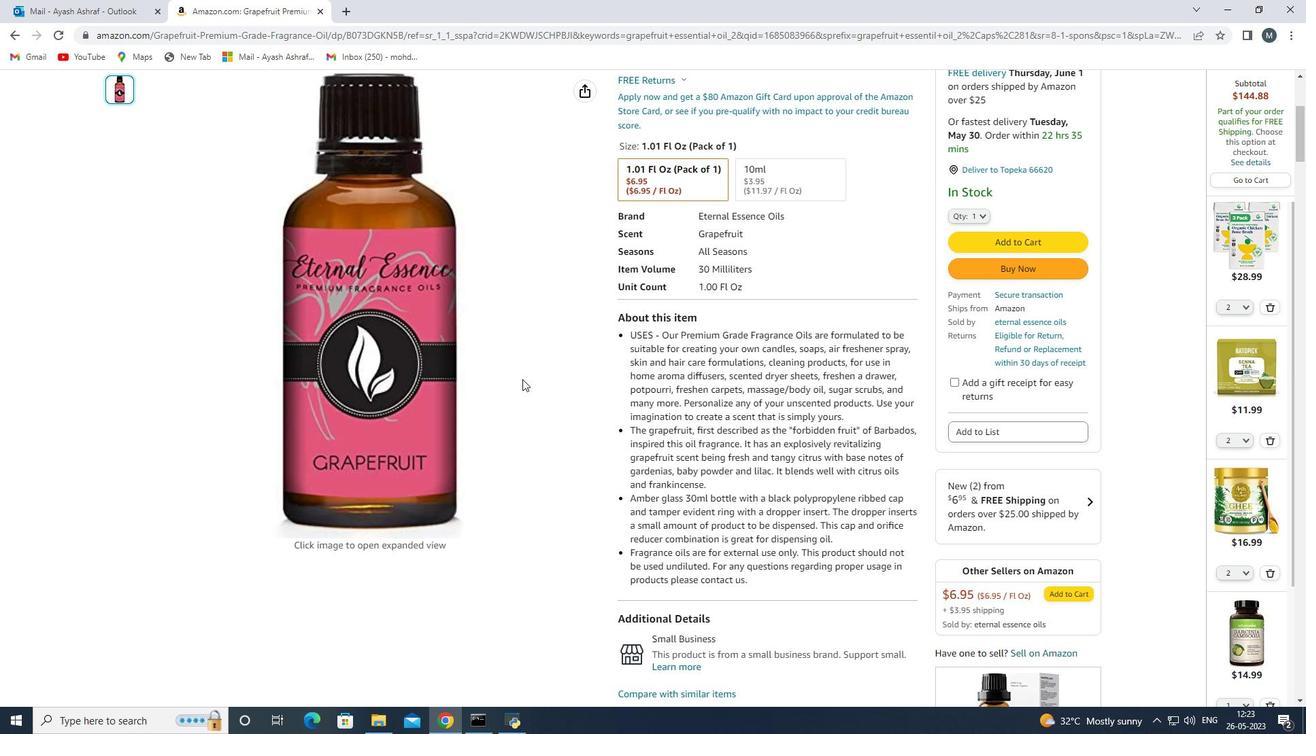 
Action: Mouse scrolled (522, 378) with delta (0, 0)
Screenshot: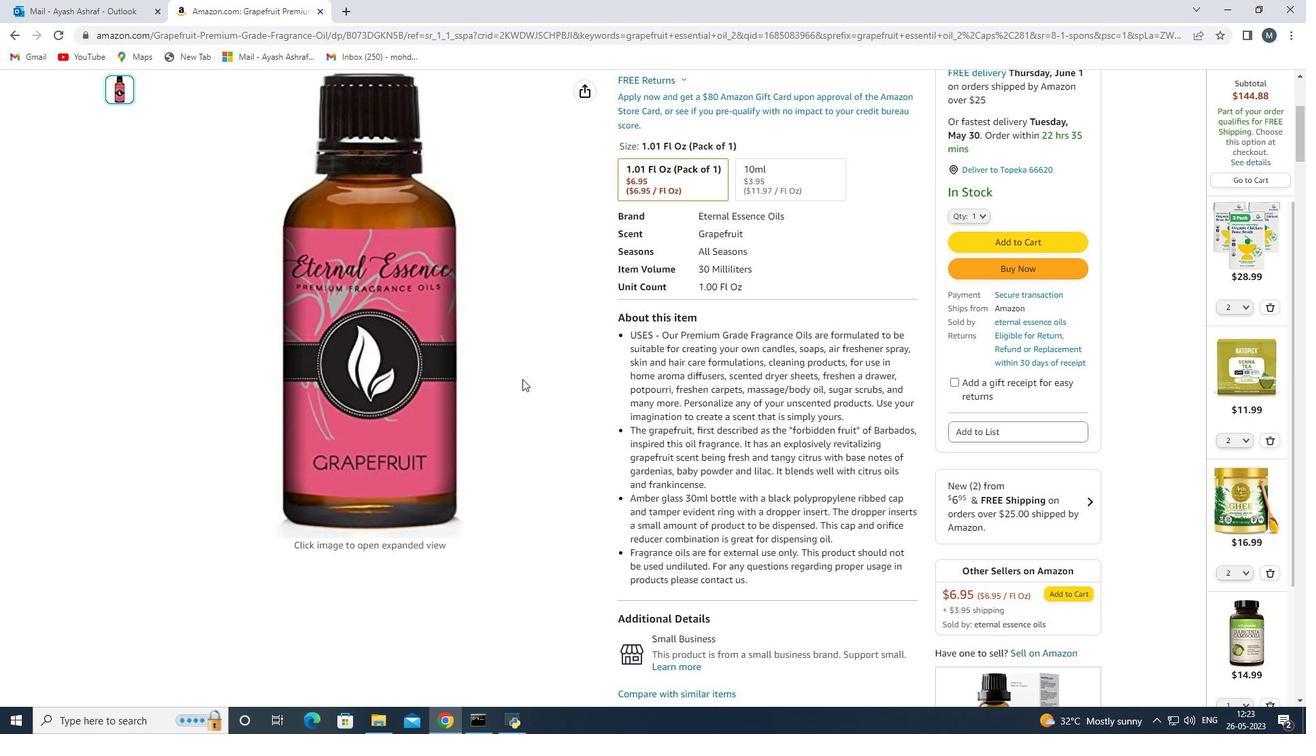 
Action: Mouse moved to (522, 385)
Screenshot: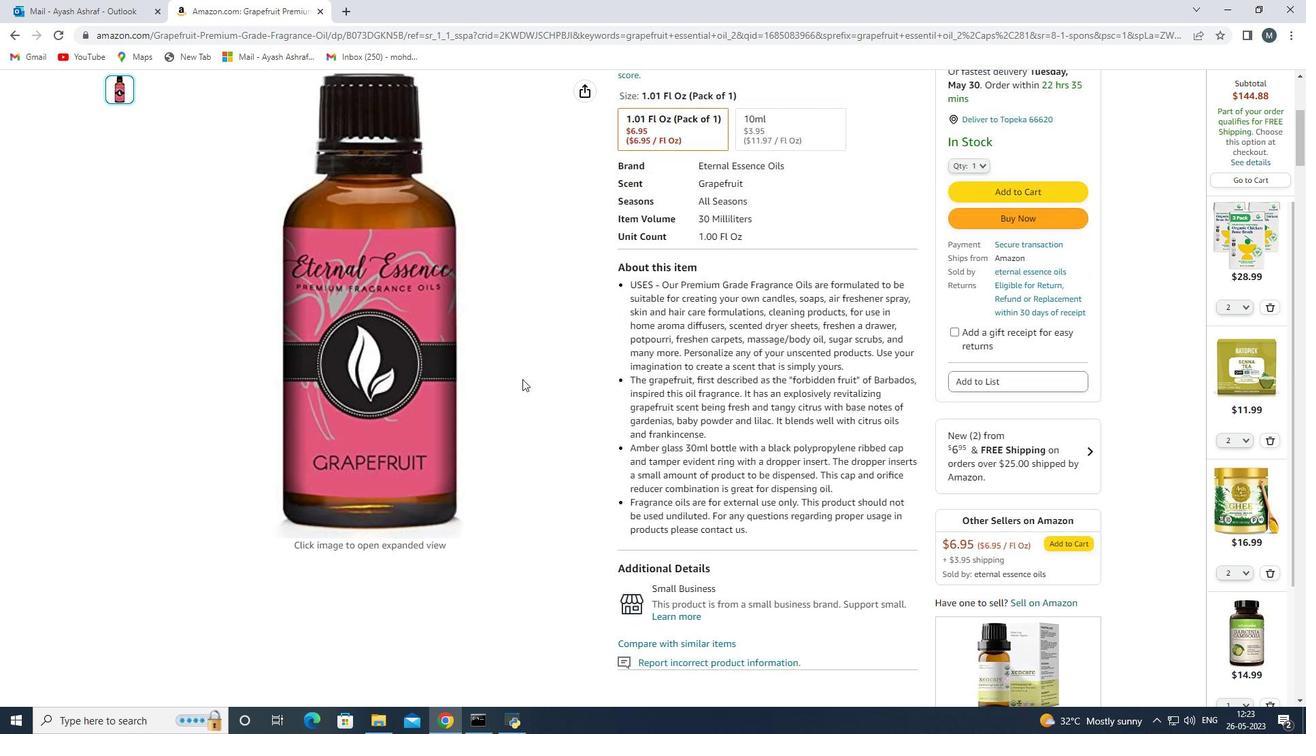 
Action: Mouse scrolled (522, 385) with delta (0, 0)
Screenshot: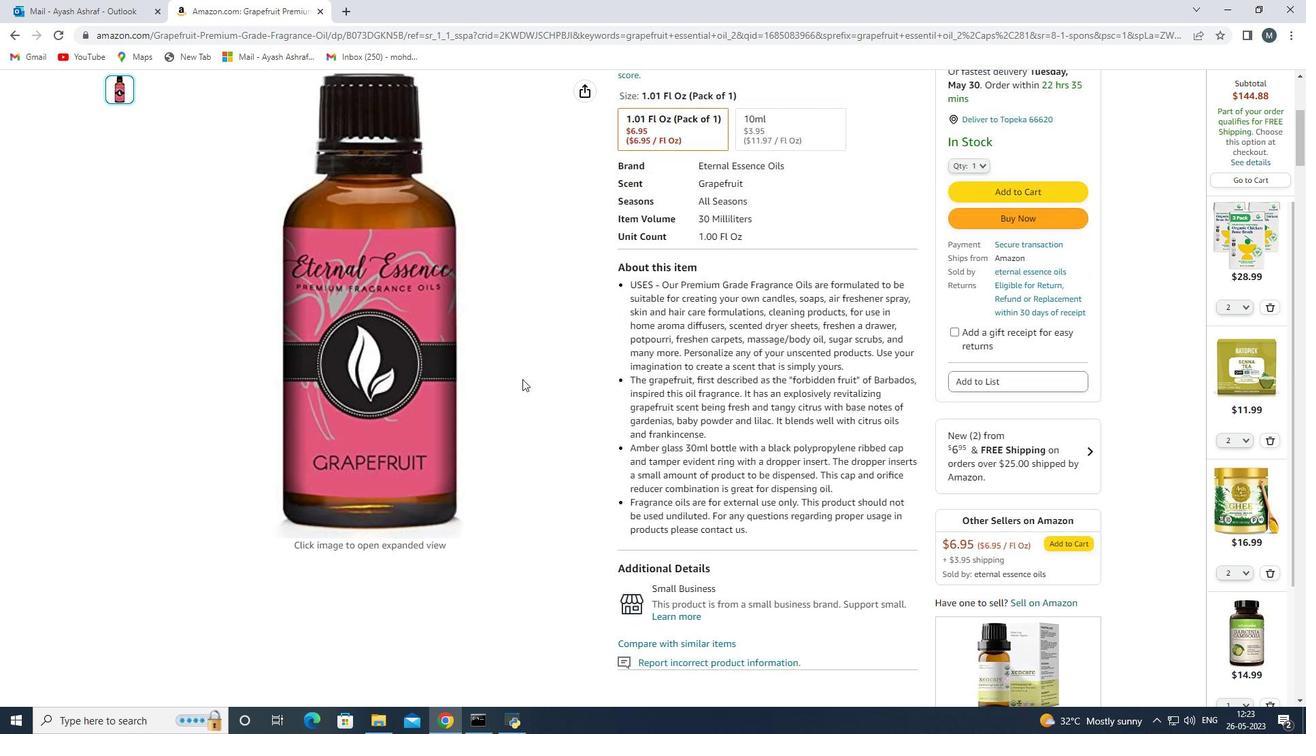 
Action: Mouse moved to (904, 466)
Screenshot: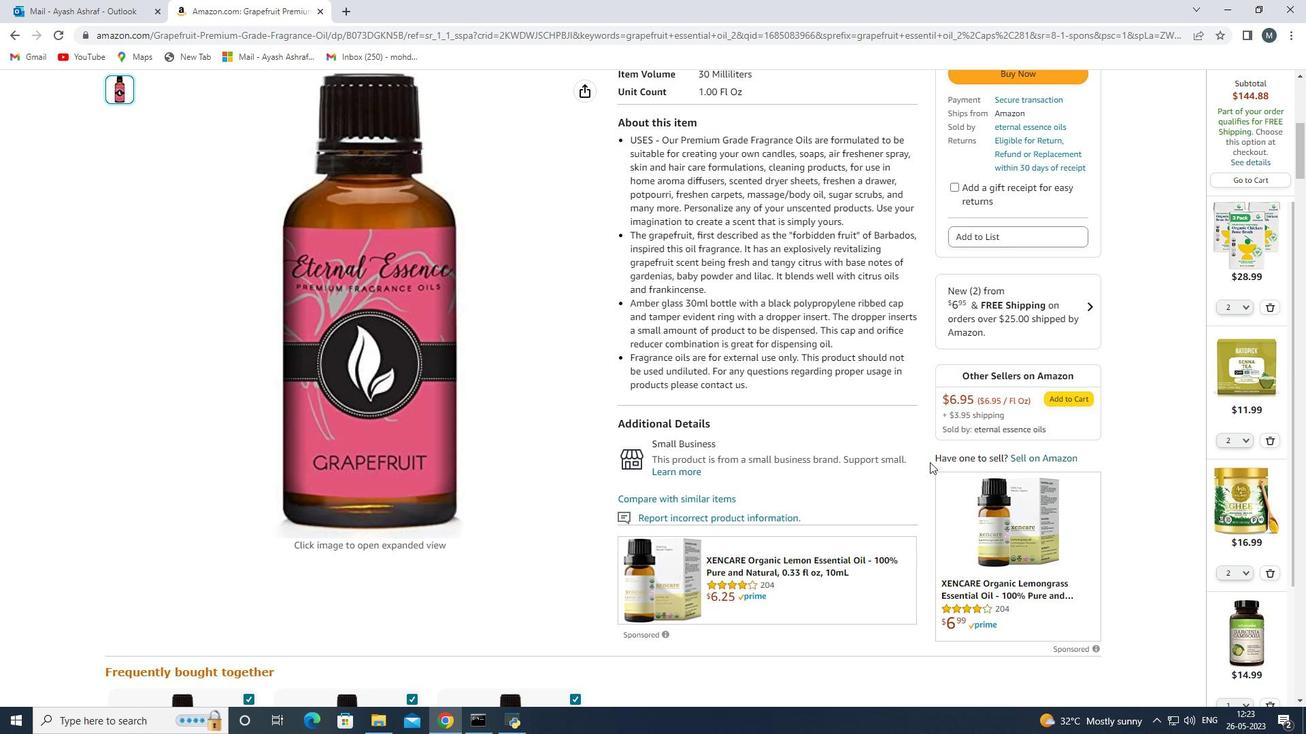 
Action: Mouse scrolled (904, 466) with delta (0, 0)
Screenshot: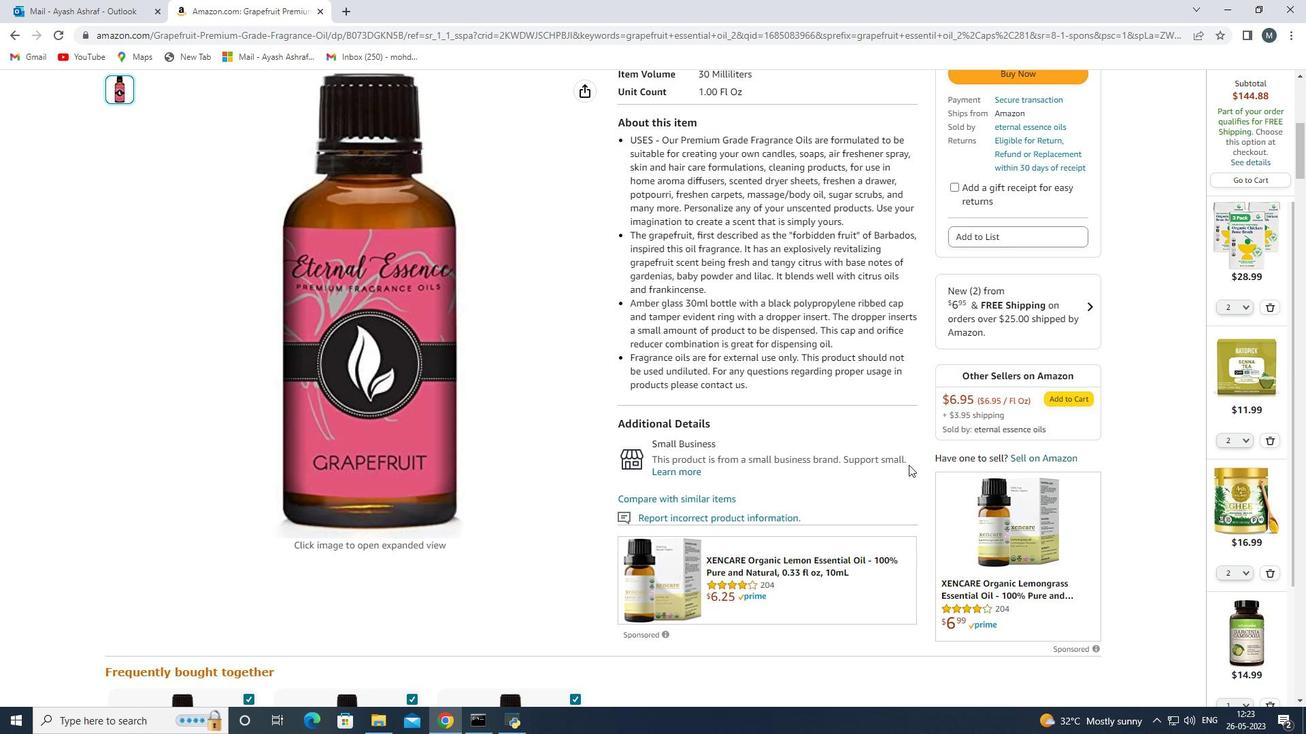 
Action: Mouse scrolled (904, 466) with delta (0, 0)
Screenshot: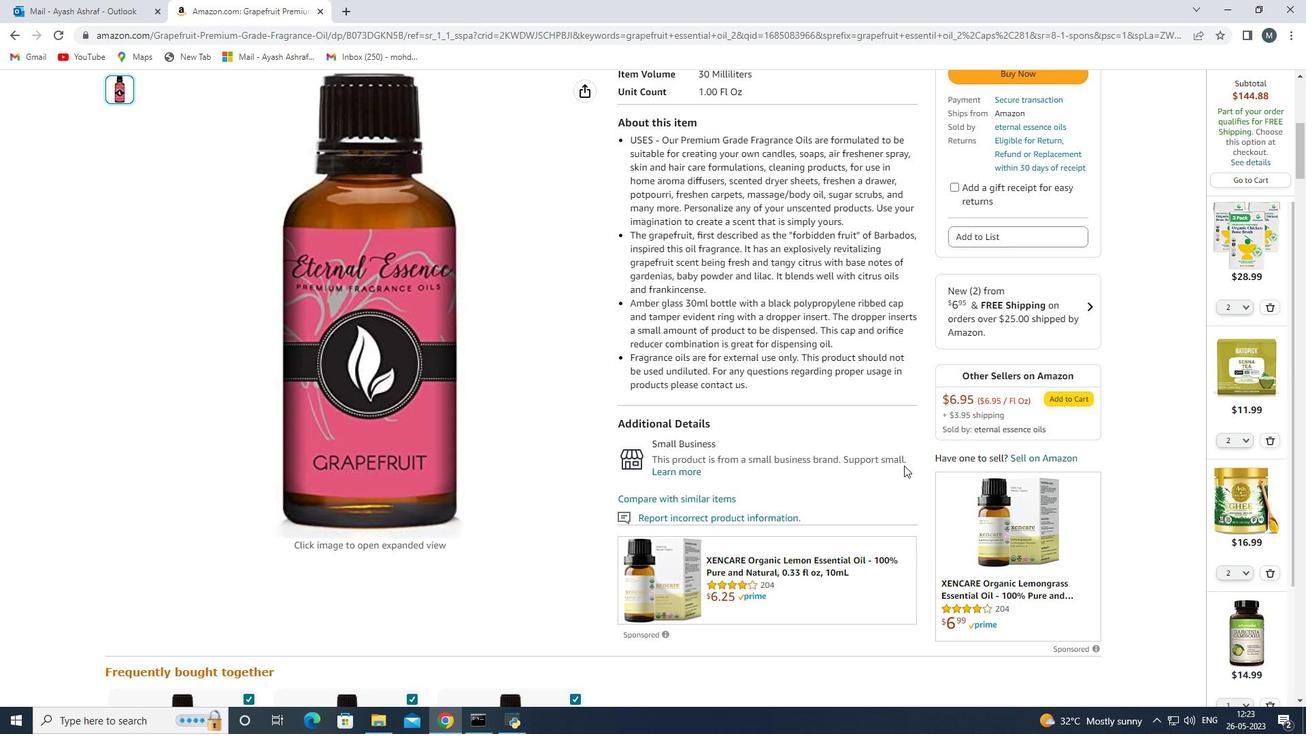 
Action: Mouse scrolled (904, 466) with delta (0, 0)
